 Task: Open an excel sheet with  and write heading  Student grades data  Add 10 students name:-  'Joshua Rivera, Zoey Coleman, Ryan Wright, Addison Bailey, Jonathan Simmons, Brooklyn Ward, Caleb Barnes, Audrey Collins, Gabriel Perry, Sofia Bell. ' in February Last week sales are  100 to 150. Math Grade:-  90, 95, 80, 92, 85,88, 90, 78, 92, 85.Science Grade:-  85, 87, 92, 88, 90, 85, 92, 80, 88, 90.English Grade:-  92, 90, 85, 90, 88, 92, 85, 82, 90, 88. _x000D_
History Grade:-  88, 92, 78, 95, 90, 90, 80, 85, 92, 90. Total use the formula   =SUM(D2:G2) then presss enter. Save page auditingAnnualSales_Report_2023
Action: Mouse moved to (36, 144)
Screenshot: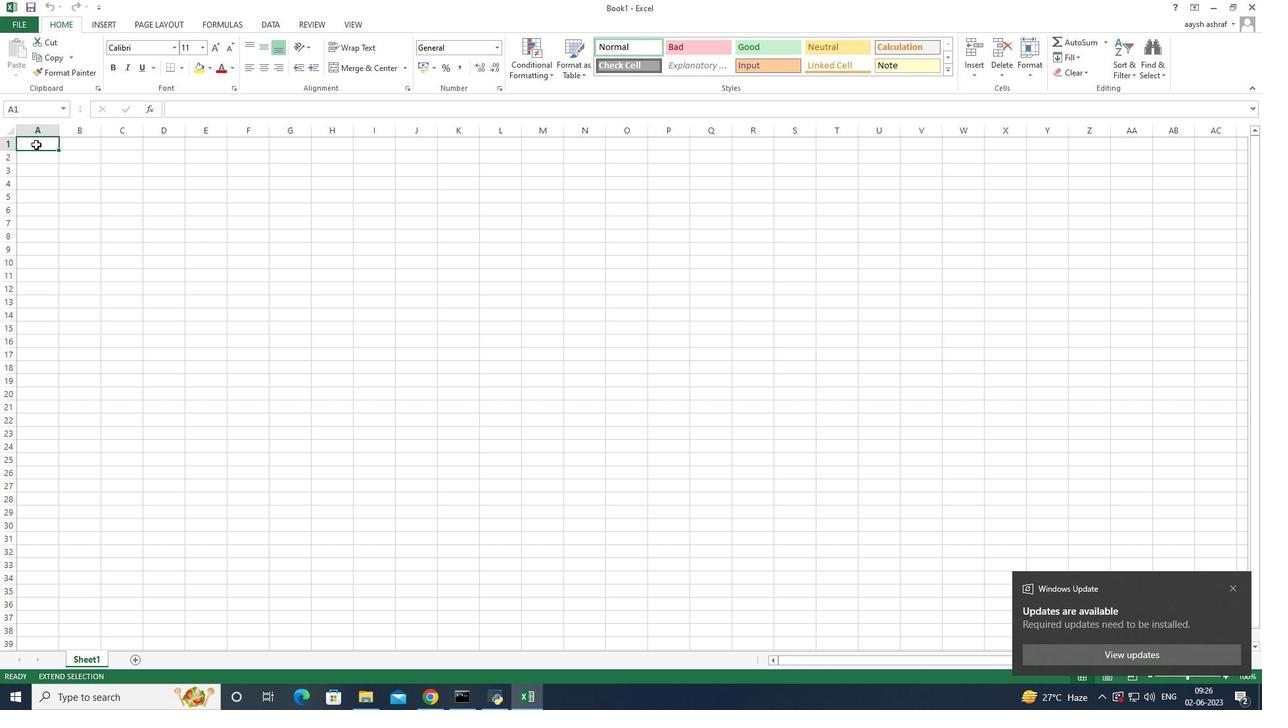 
Action: Mouse pressed left at (36, 144)
Screenshot: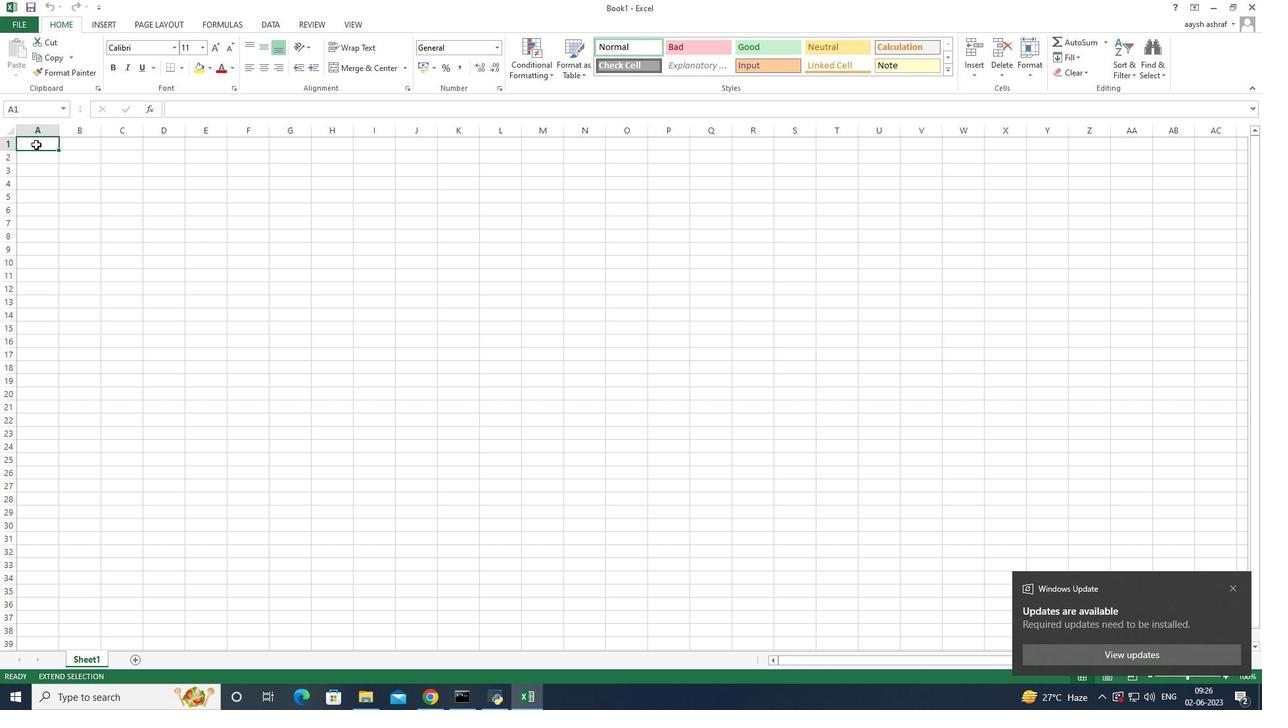 
Action: Mouse pressed left at (36, 144)
Screenshot: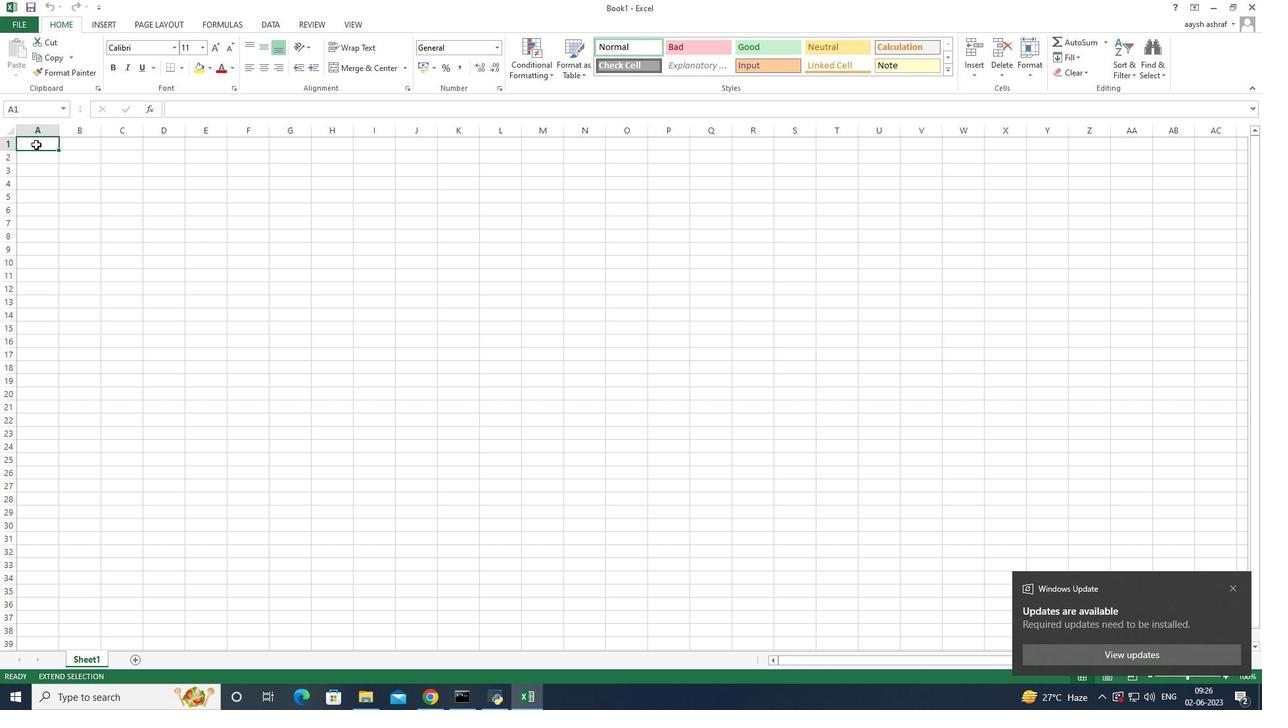 
Action: Mouse moved to (36, 142)
Screenshot: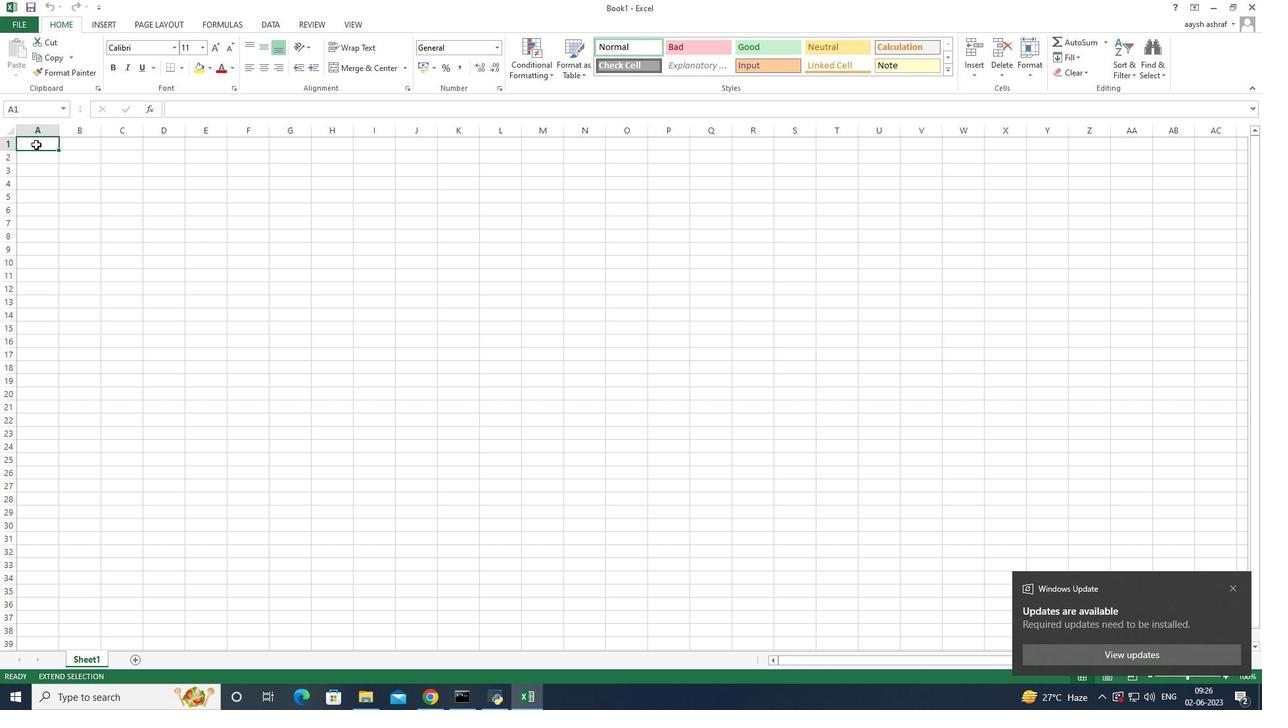 
Action: Key pressed <Key.shift>Student<Key.space><Key.shift><Key.shift><Key.shift><Key.shift><Key.shift>gradesdata<Key.backspace><Key.backspace><Key.backspace><Key.backspace><Key.space>data<Key.enter><Key.shift>Student's<Key.space><Key.shift>Name<Key.enter>
Screenshot: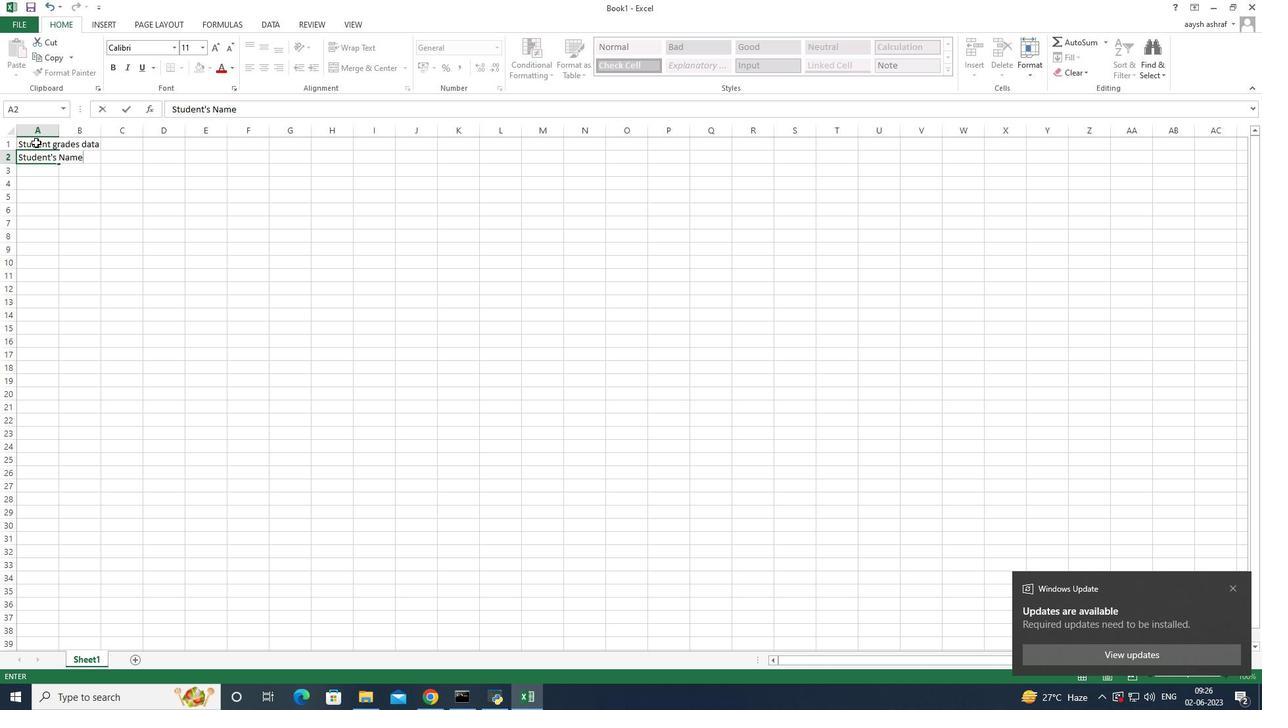 
Action: Mouse moved to (59, 132)
Screenshot: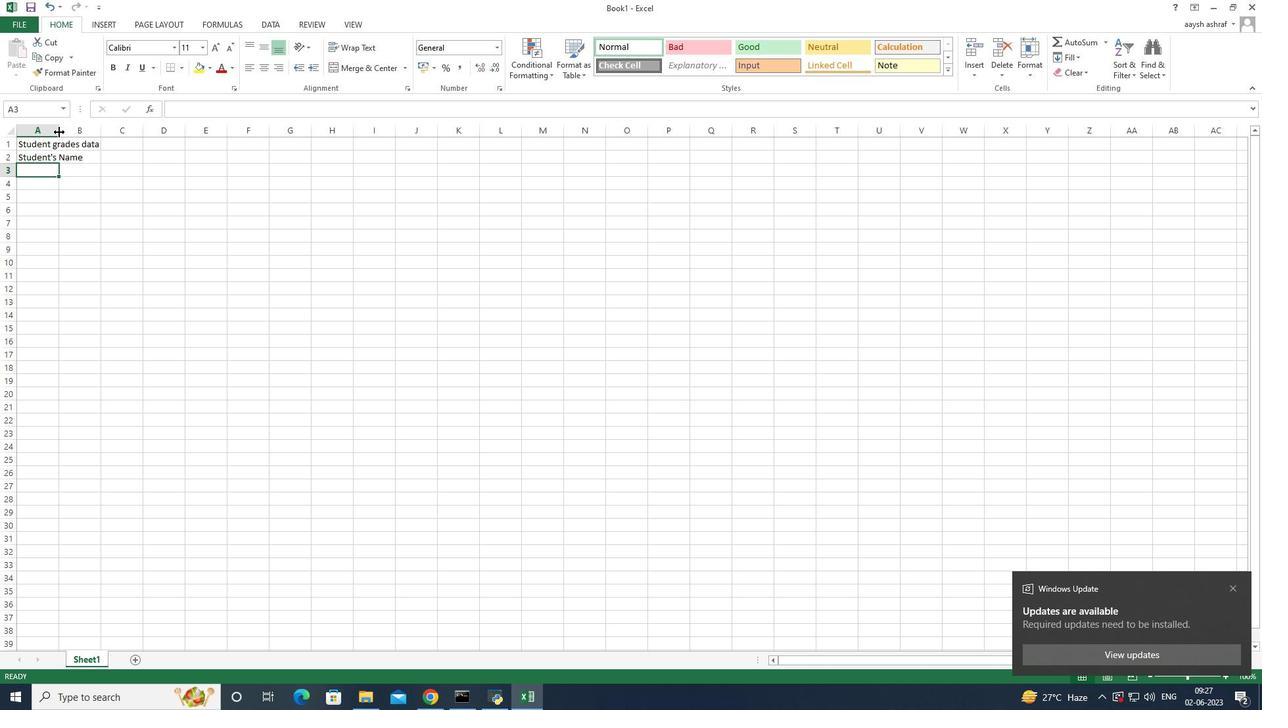 
Action: Mouse pressed left at (59, 132)
Screenshot: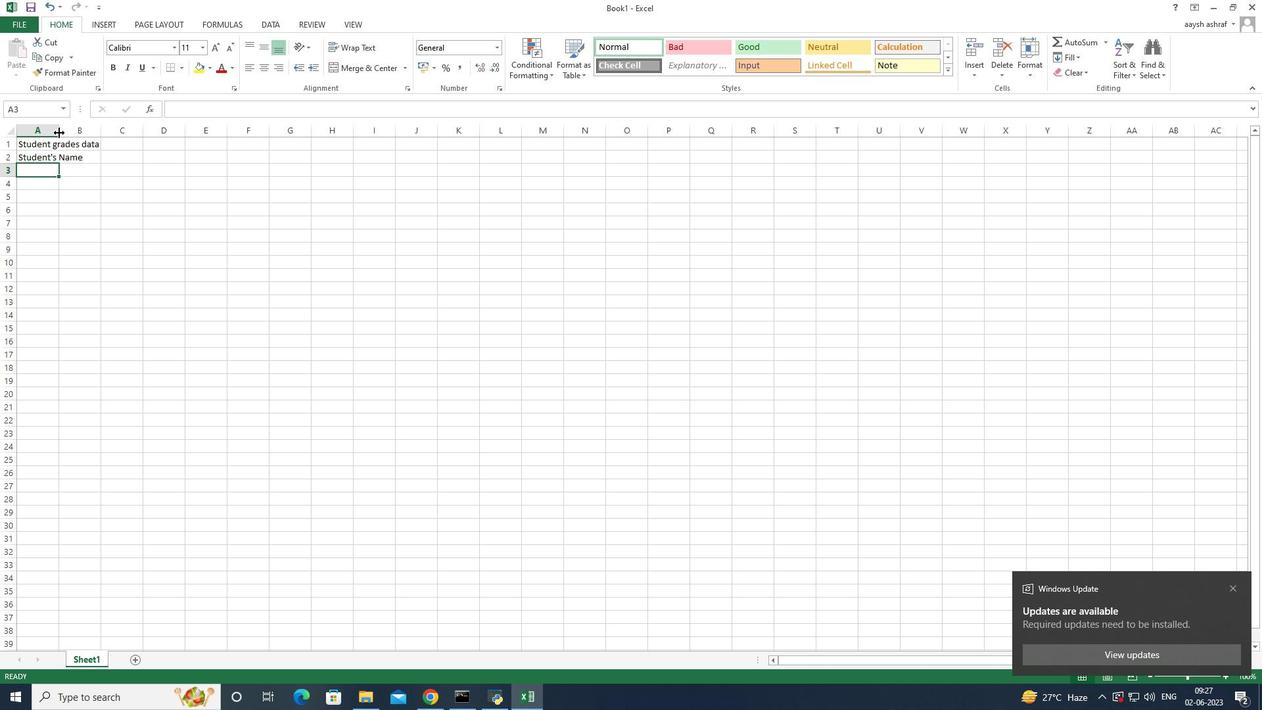 
Action: Mouse moved to (40, 172)
Screenshot: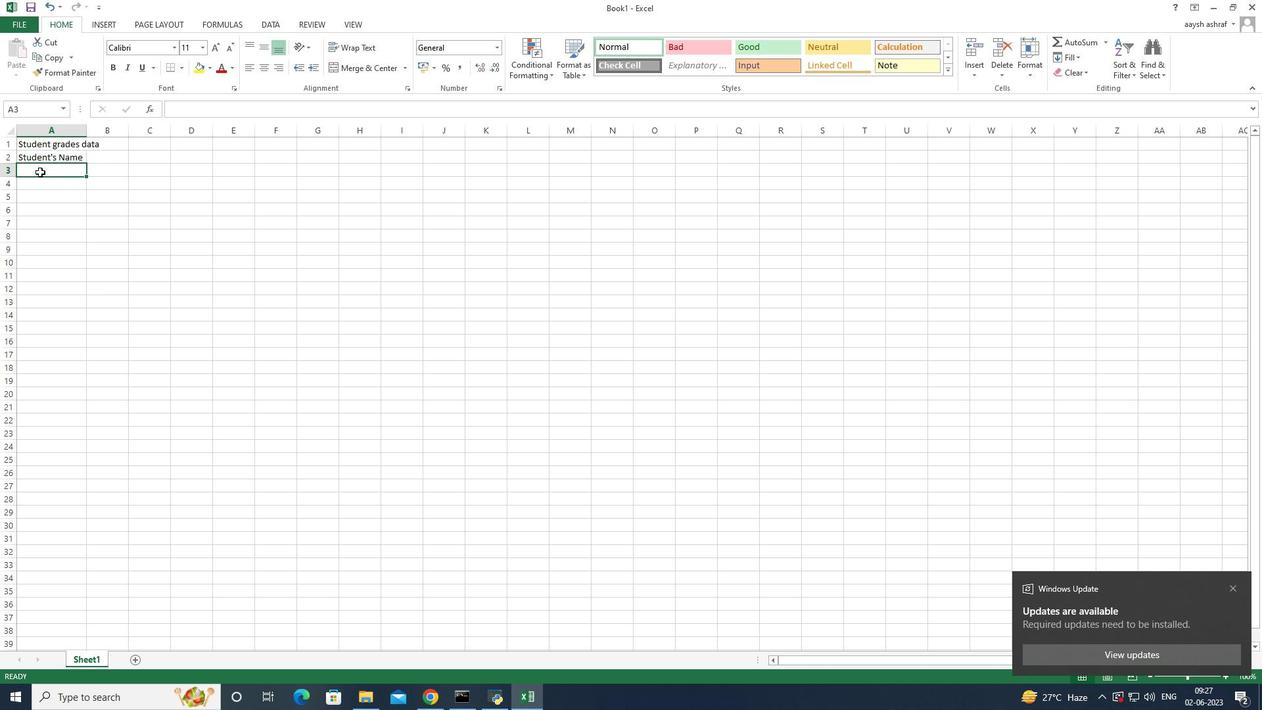 
Action: Mouse pressed left at (40, 172)
Screenshot: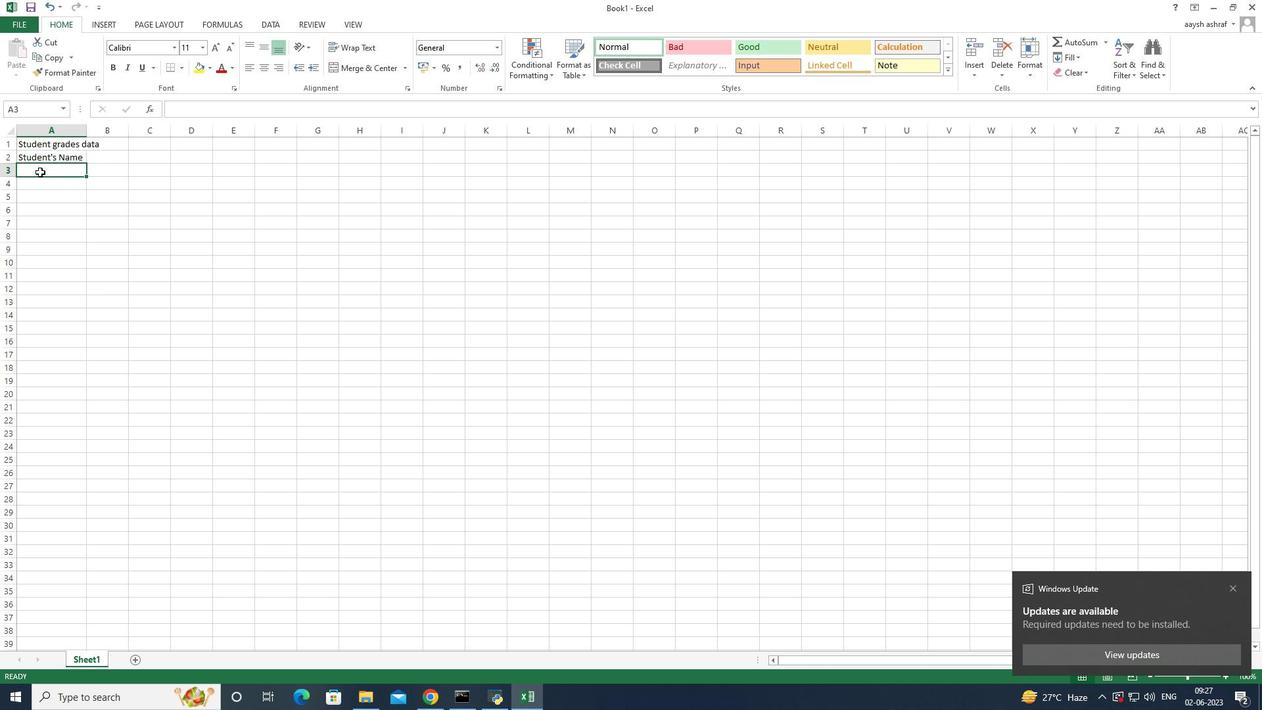 
Action: Mouse moved to (40, 170)
Screenshot: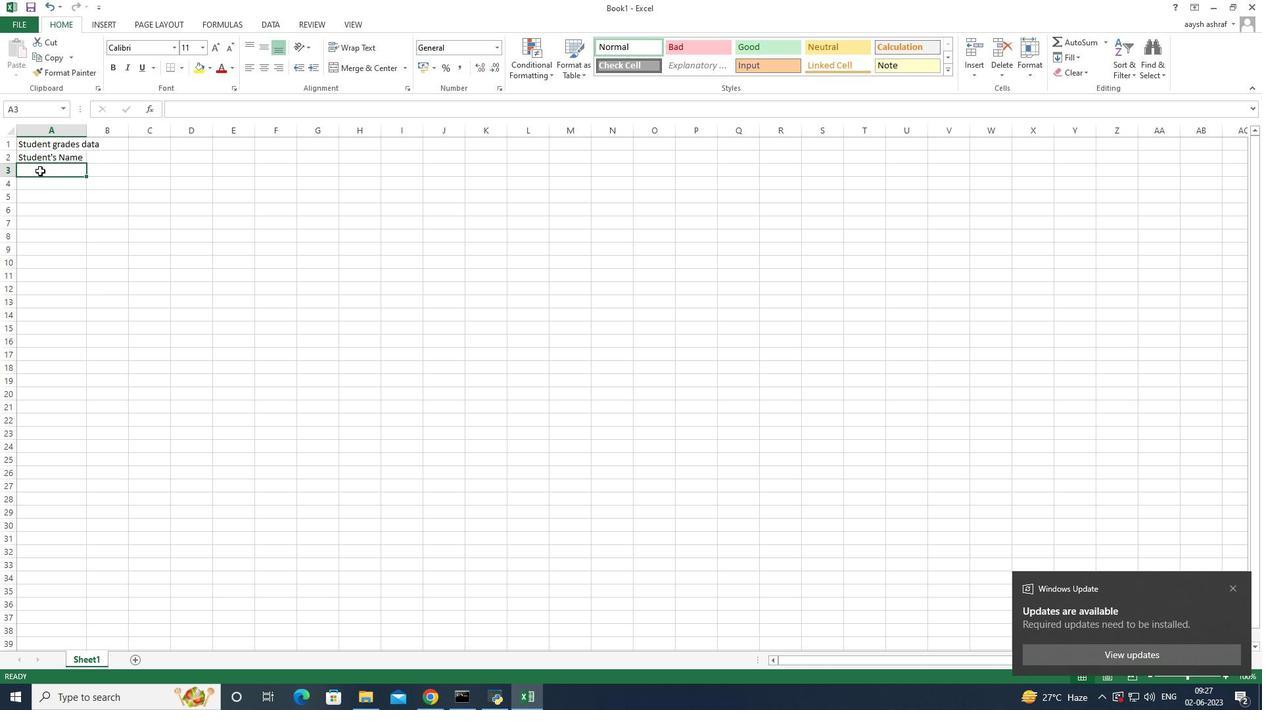 
Action: Mouse pressed left at (40, 170)
Screenshot: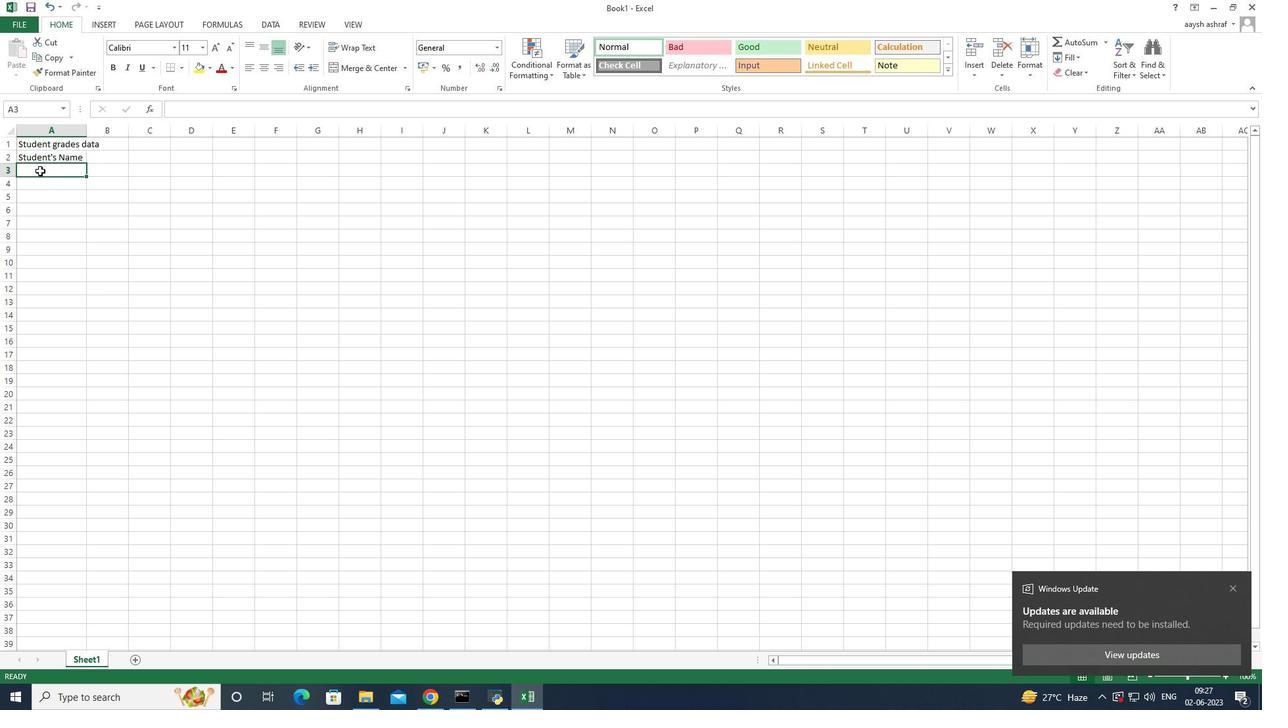 
Action: Key pressed <Key.shift>Joshua<Key.space><Key.shift>Rivera<Key.space><Key.enter><Key.shift>Zoey<Key.space><Key.shift>Coleman<Key.space><Key.enter><Key.shift><Key.shift><Key.shift><Key.shift><Key.shift><Key.shift><Key.shift><Key.shift><Key.shift>Ryan<Key.space><Key.shift><Key.shift><Key.shift><Key.shift><Key.shift><Key.shift>Wright<Key.enter><Key.shift>Addison<Key.space><Key.shift>Bailey<Key.enter><Key.shift>Jonathan<Key.space><Key.shift>Simmons<Key.enter><Key.shift>Brooklym<Key.backspace>n<Key.space><Key.shift>Ward<Key.enter><Key.shift>Caleb<Key.space><Key.shift><Key.shift><Key.shift><Key.shift><Key.shift><Key.shift><Key.shift><Key.shift><Key.shift><Key.shift><Key.shift><Key.shift><Key.shift><Key.shift><Key.shift><Key.shift><Key.shift><Key.shift><Key.shift><Key.shift><Key.shift><Key.shift><Key.shift><Key.shift>BAr<Key.backspace><Key.backspace>arnes<Key.enter><Key.shift><Key.shift><Key.shift><Key.shift><Key.shift><Key.shift><Key.shift>Audrey<Key.space><Key.shift>Collins<Key.enter><Key.shift><Key.shift><Key.shift>Gabriel<Key.space><Key.shift>Perry<Key.enter><Key.shift>Sofia<Key.space><Key.shift>Bell<Key.enter>
Screenshot: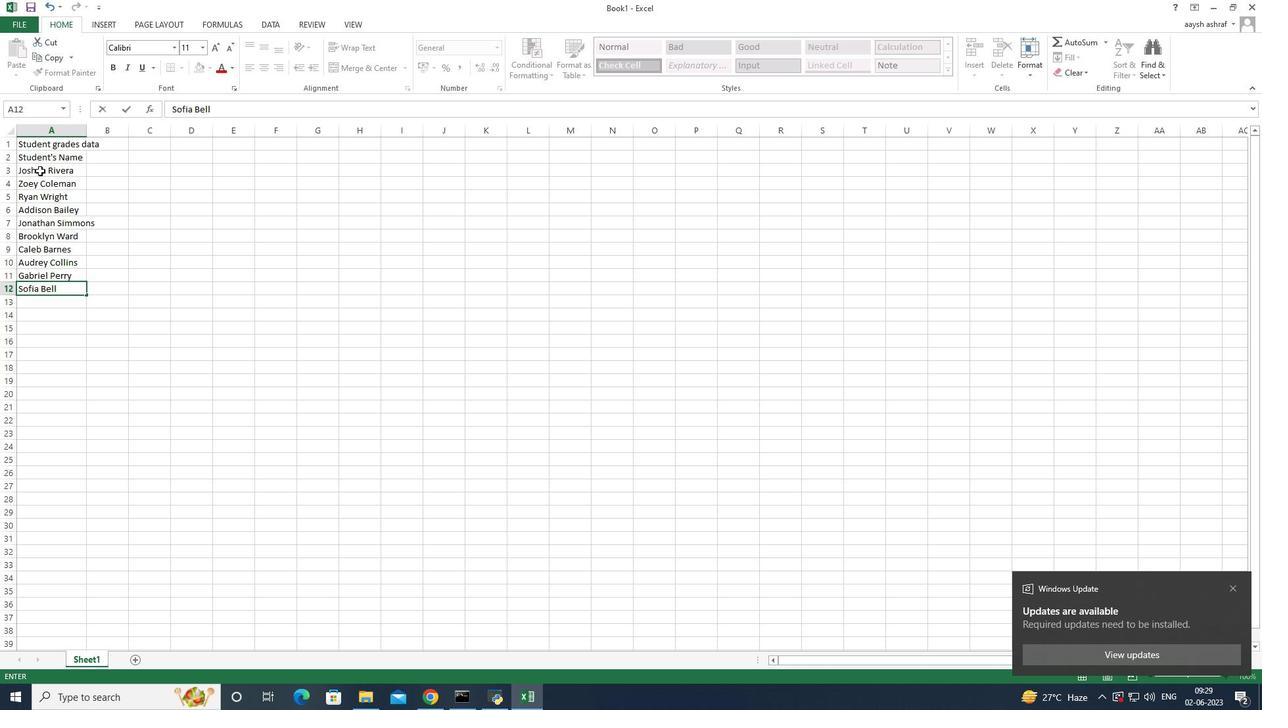 
Action: Mouse moved to (55, 169)
Screenshot: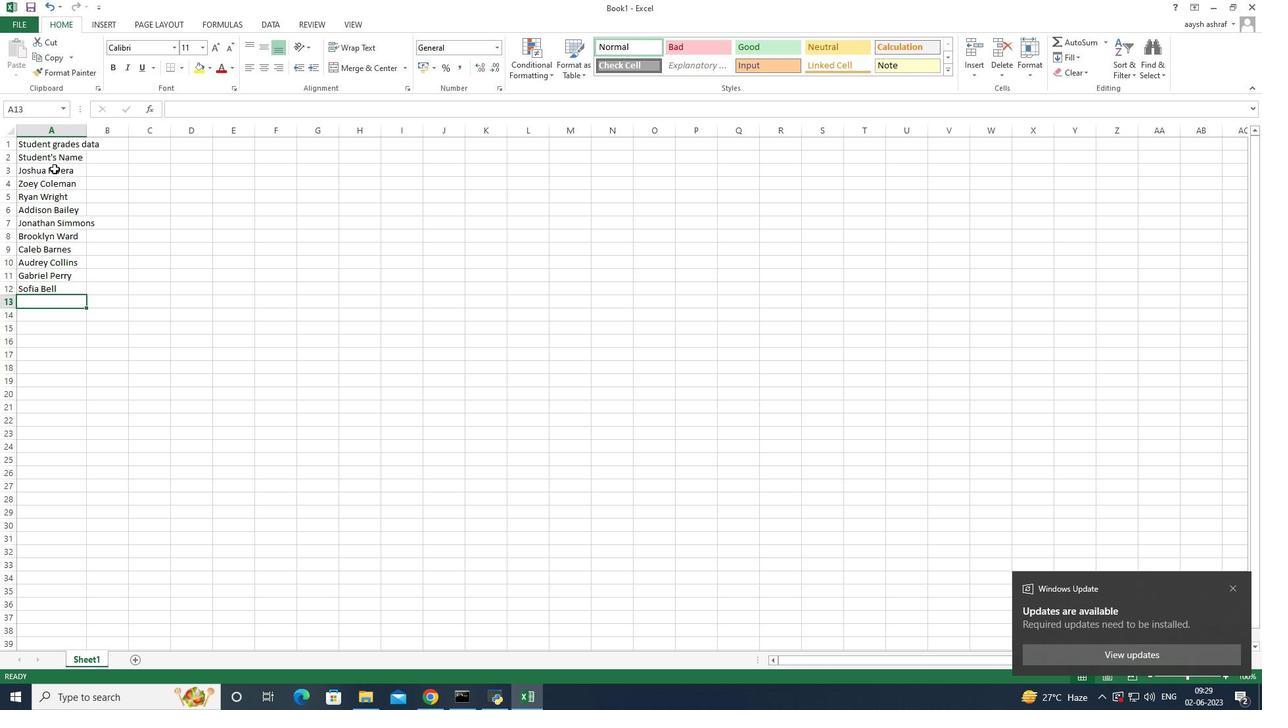 
Action: Mouse pressed left at (55, 169)
Screenshot: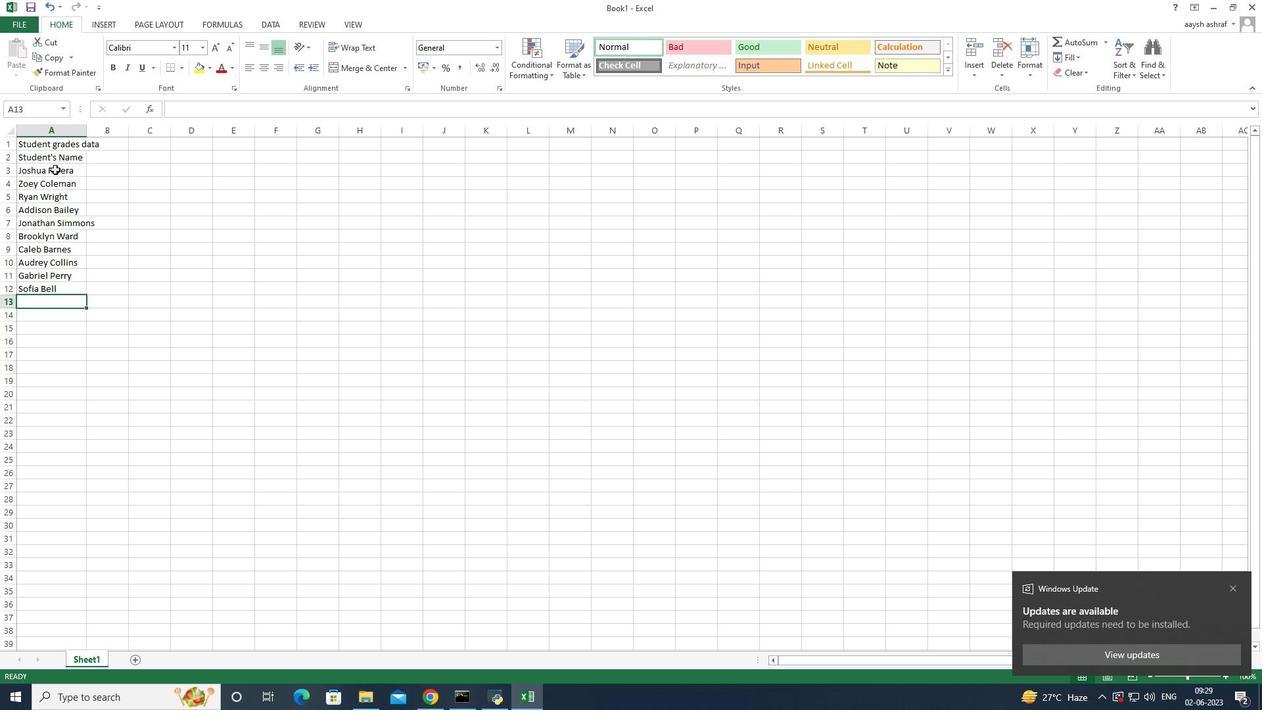 
Action: Mouse moved to (49, 186)
Screenshot: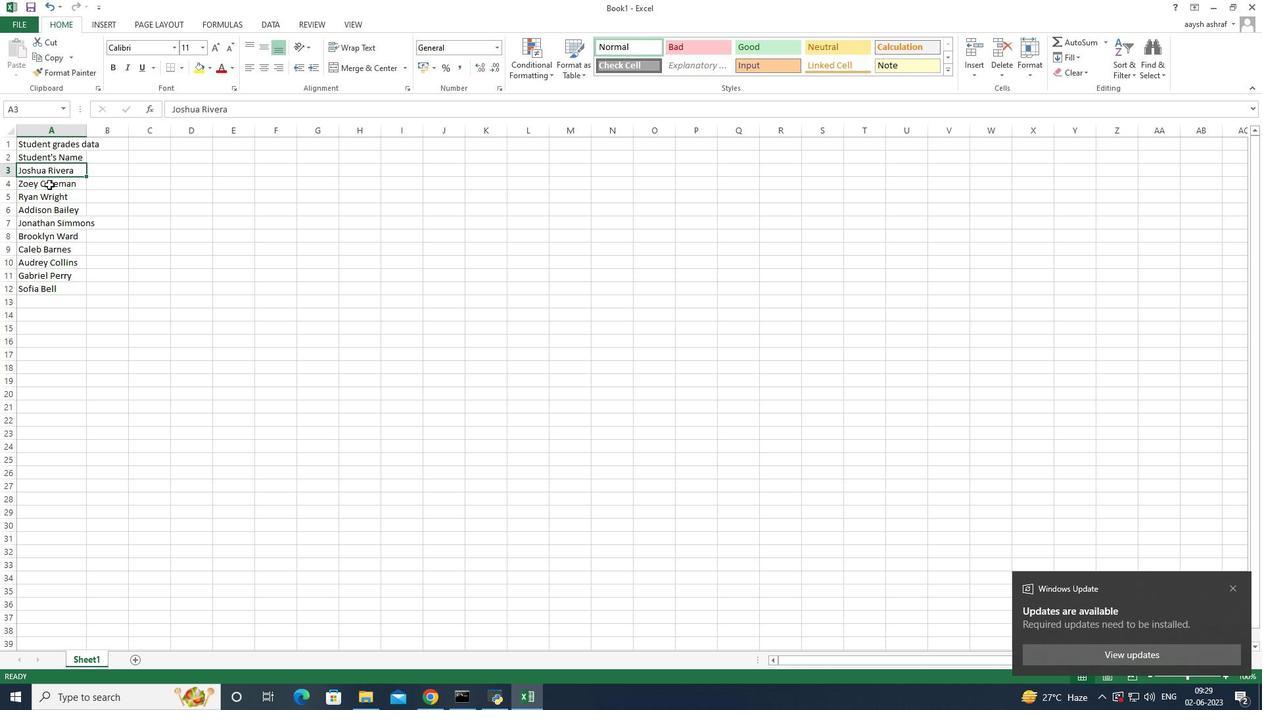 
Action: Mouse pressed left at (49, 186)
Screenshot: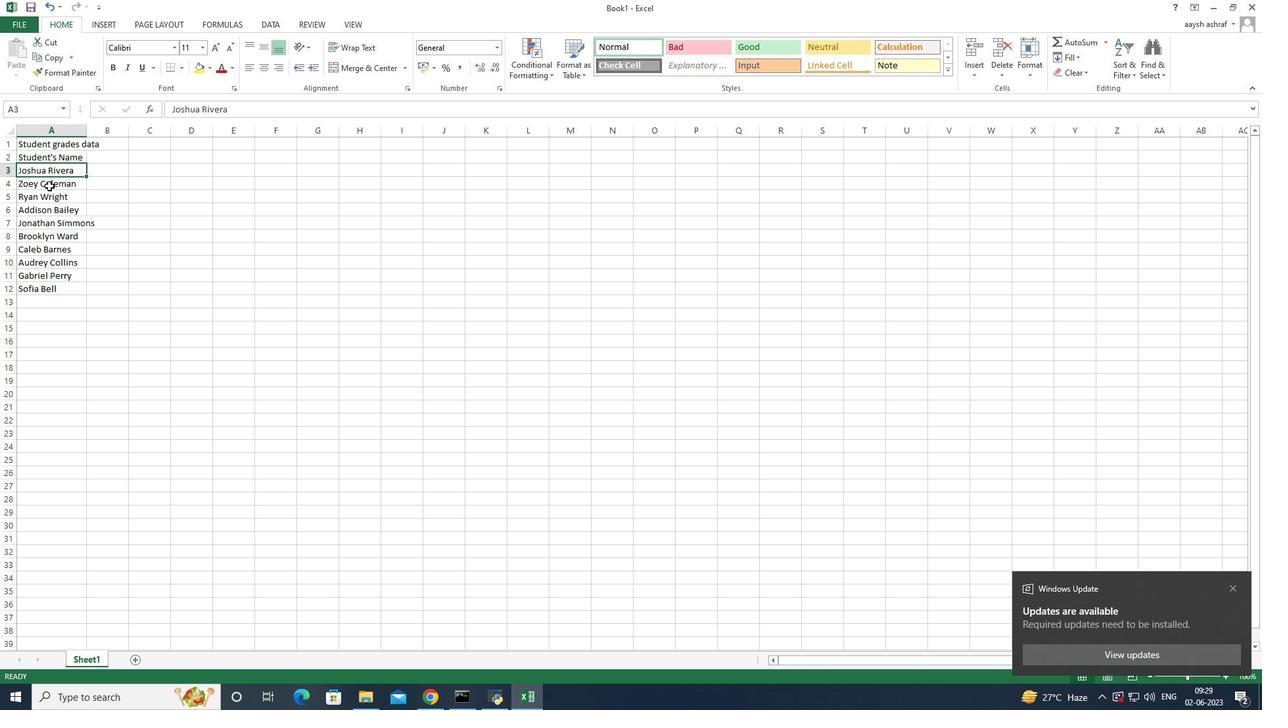 
Action: Mouse moved to (47, 197)
Screenshot: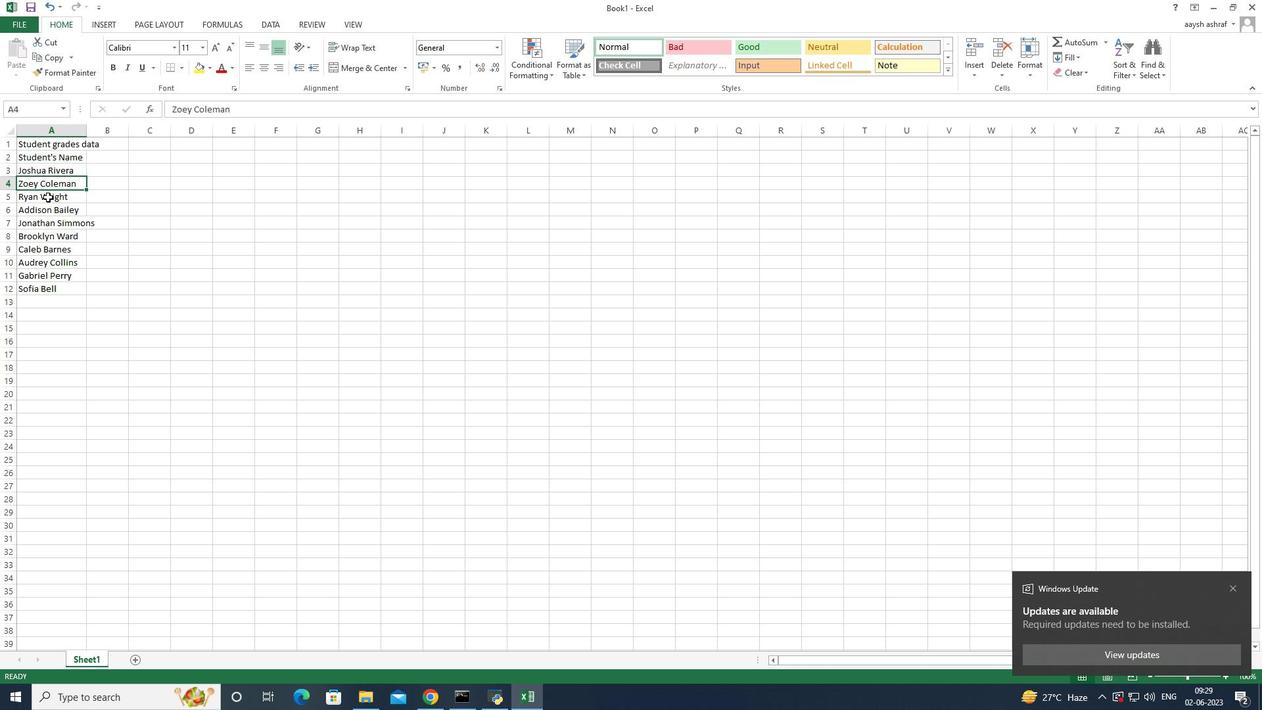 
Action: Mouse pressed left at (47, 197)
Screenshot: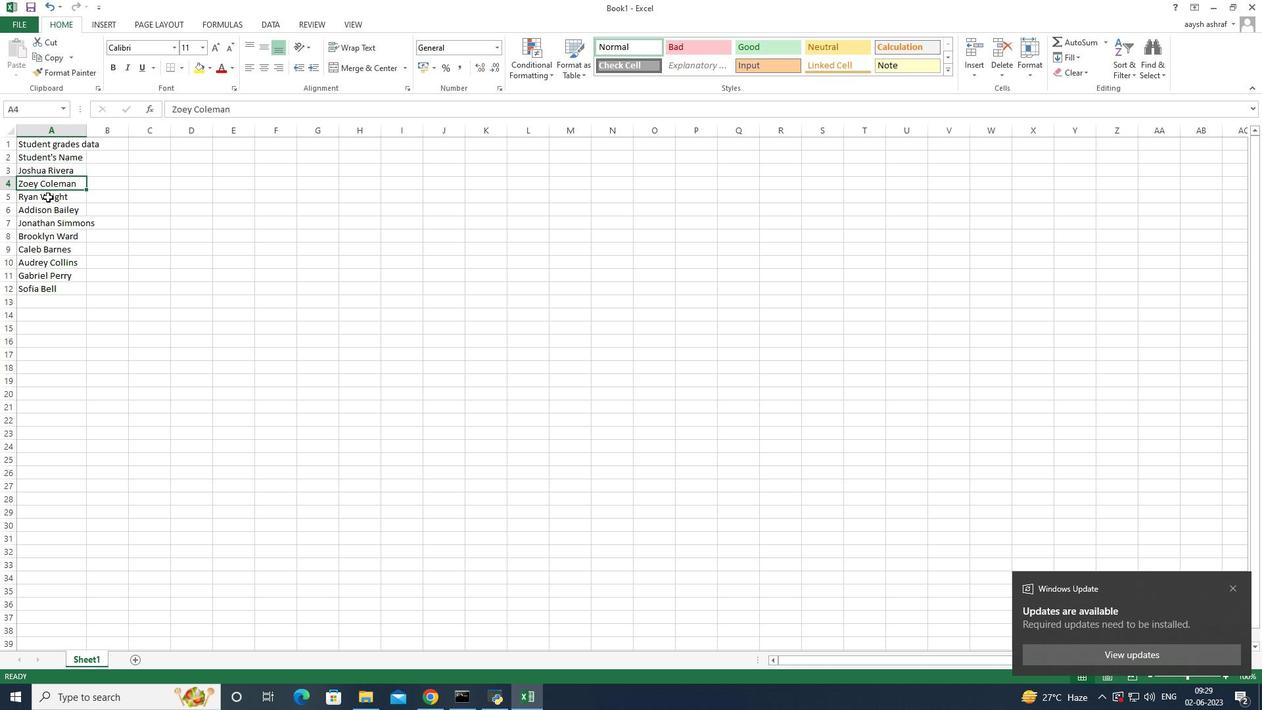
Action: Mouse moved to (46, 211)
Screenshot: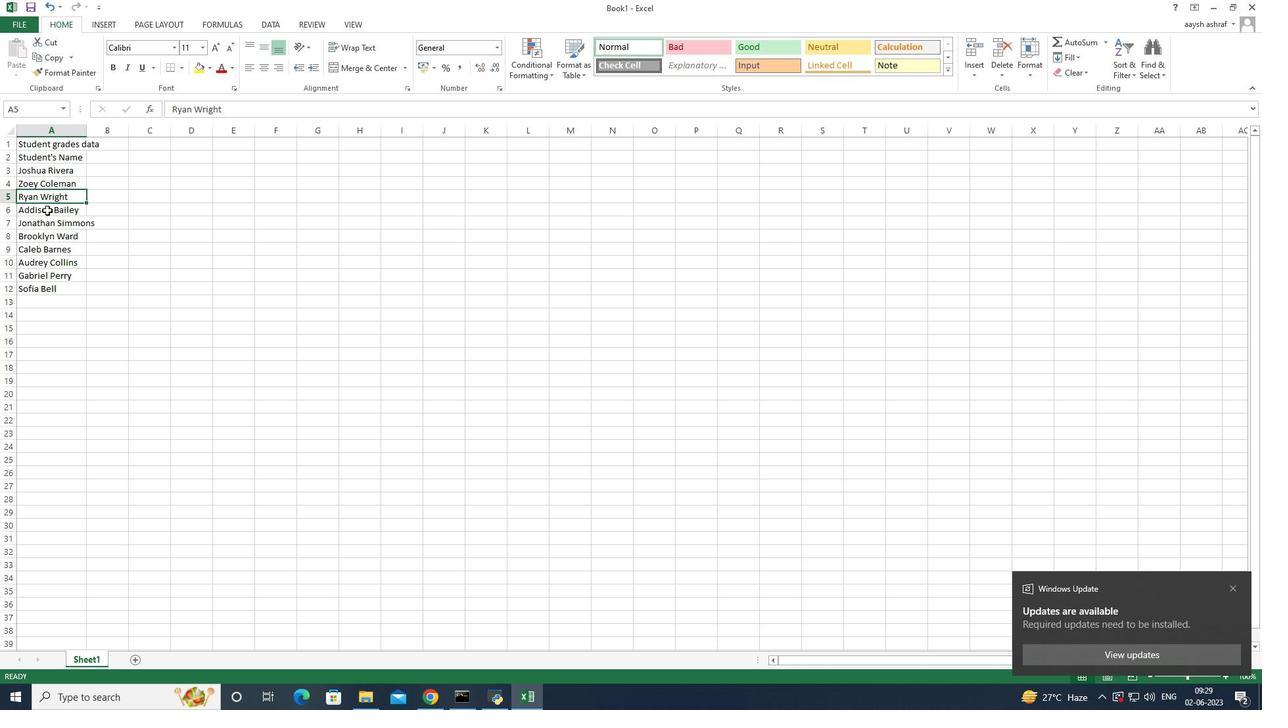 
Action: Mouse pressed left at (46, 211)
Screenshot: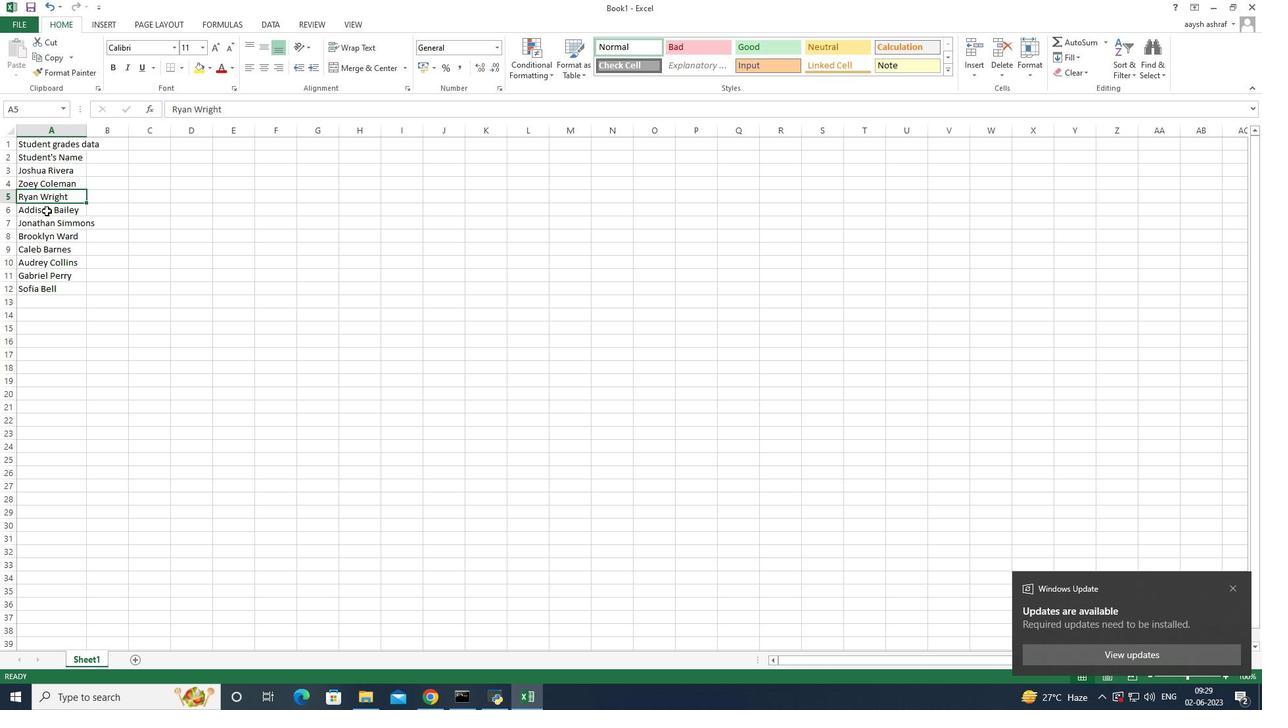 
Action: Mouse moved to (51, 226)
Screenshot: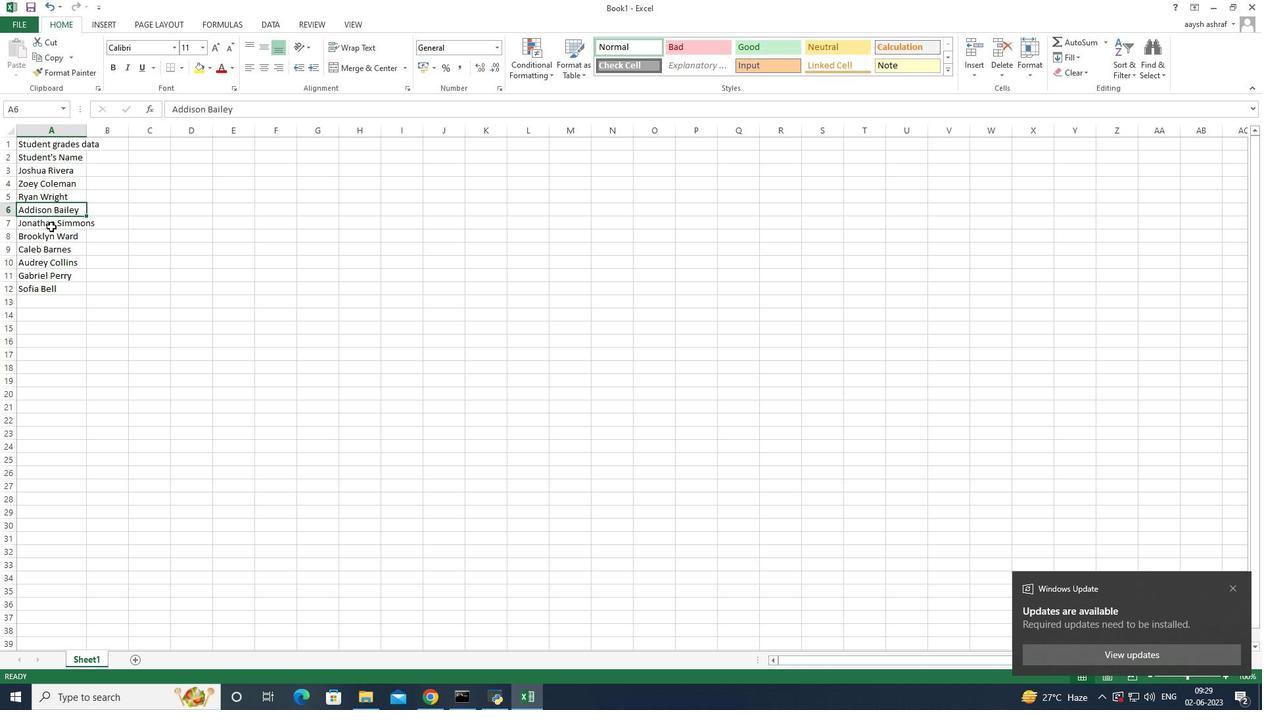 
Action: Mouse pressed left at (51, 226)
Screenshot: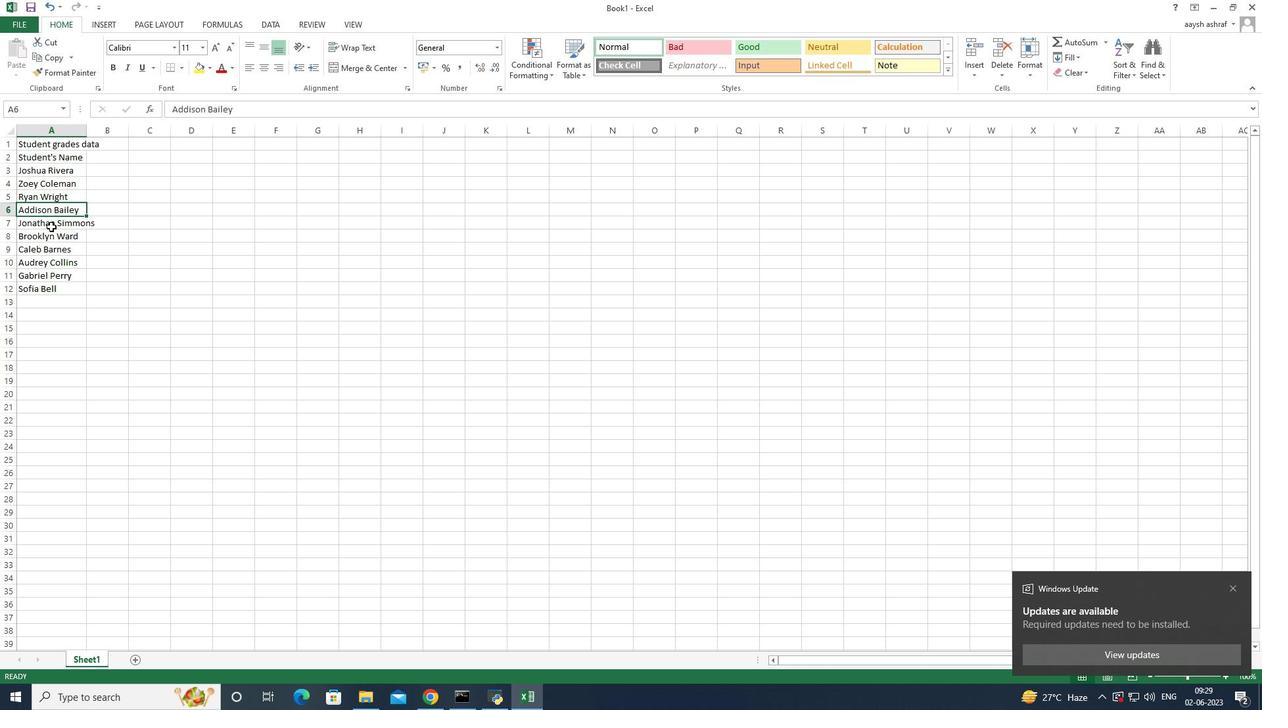 
Action: Mouse moved to (49, 236)
Screenshot: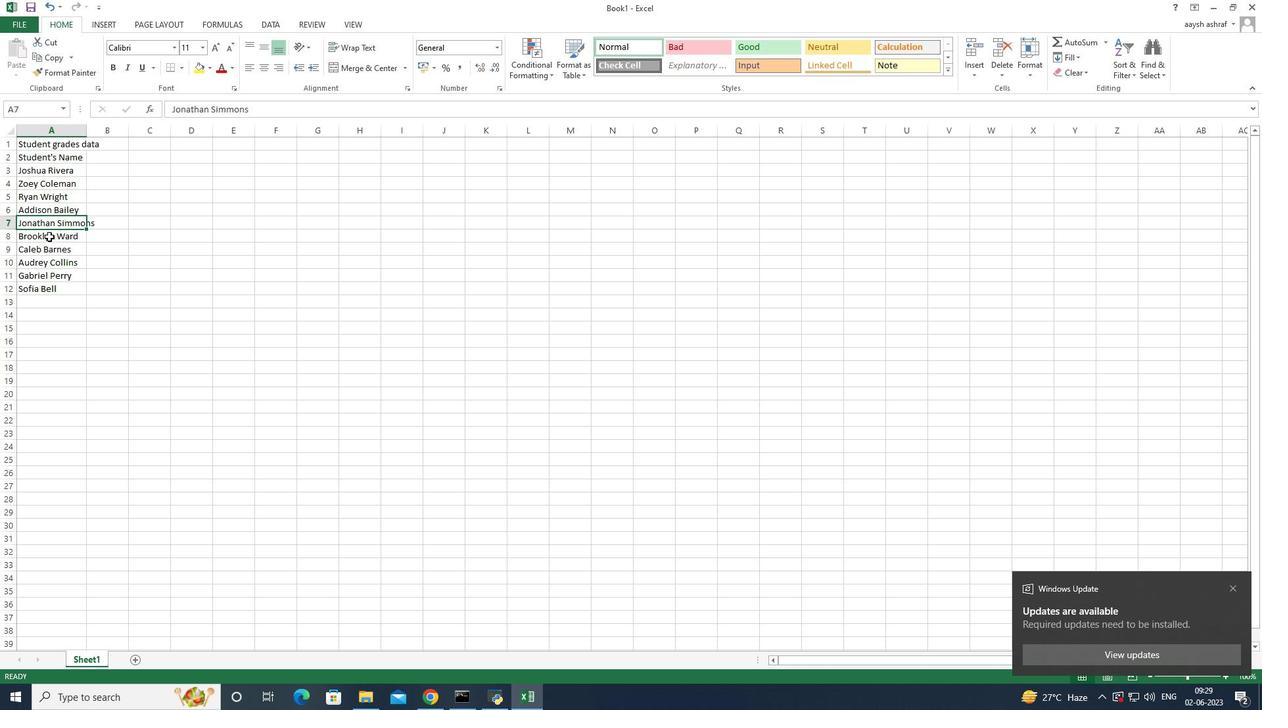
Action: Mouse pressed left at (49, 236)
Screenshot: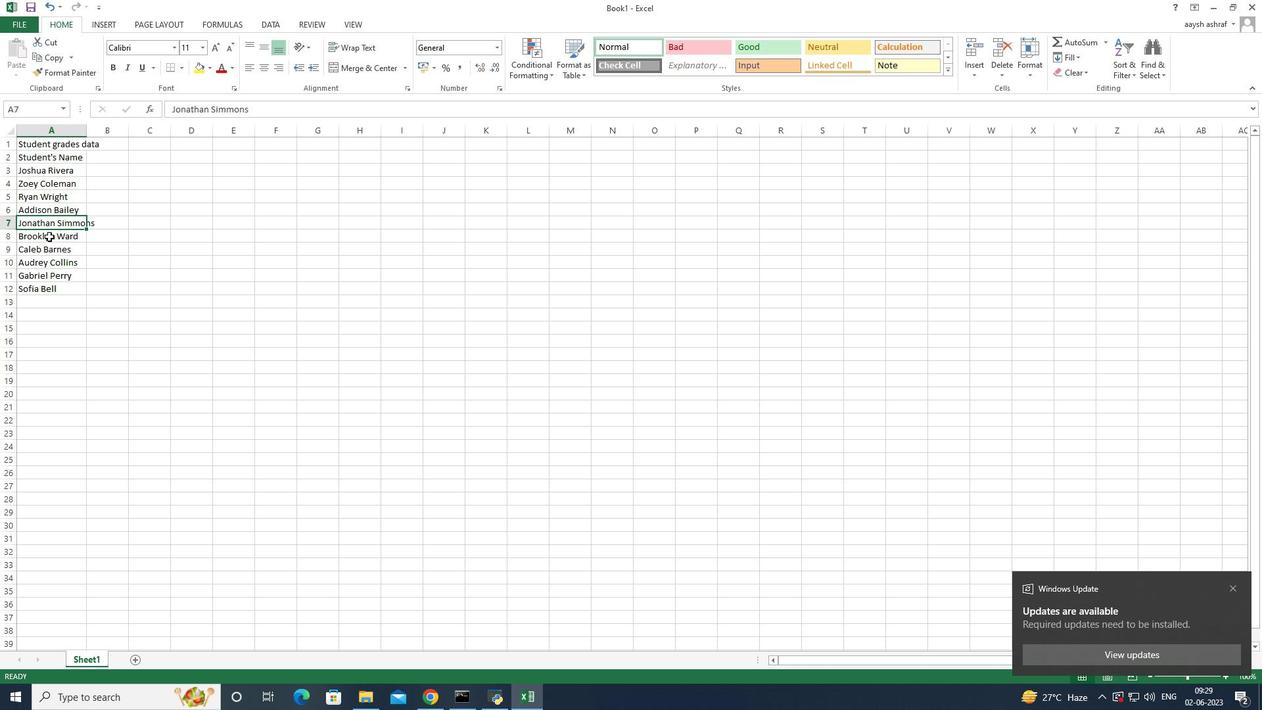 
Action: Mouse moved to (51, 250)
Screenshot: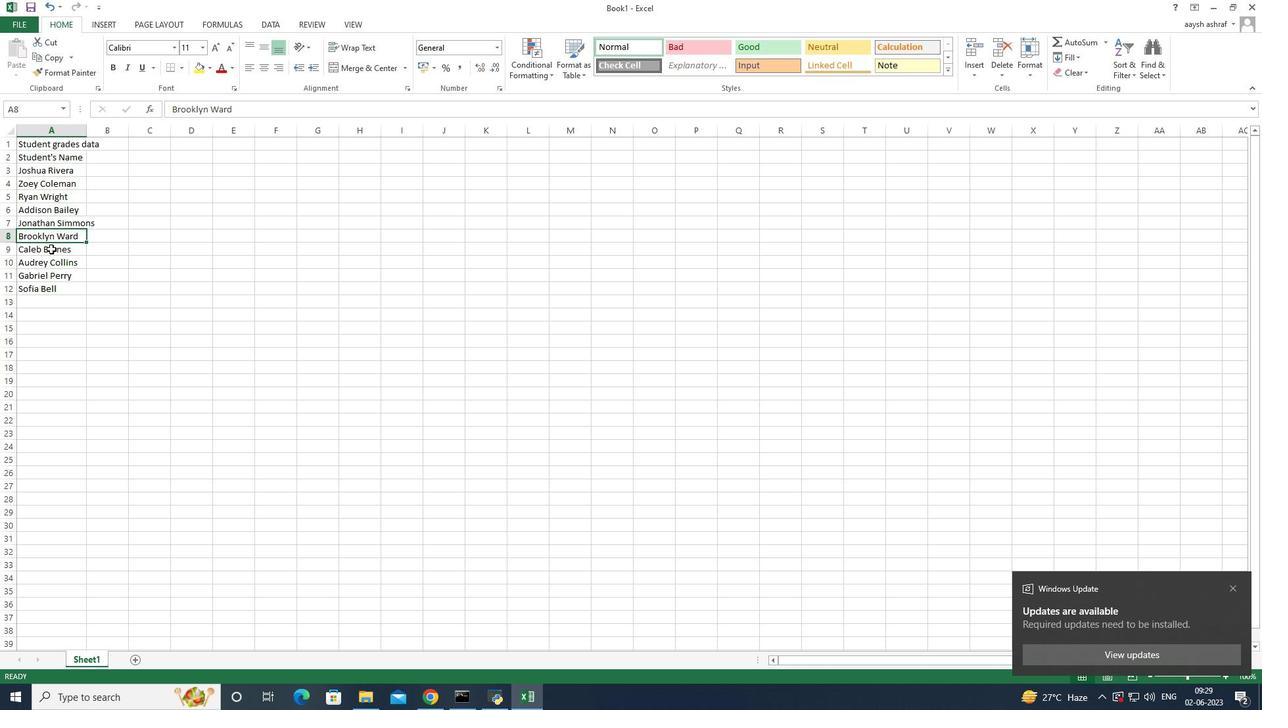 
Action: Mouse pressed left at (51, 250)
Screenshot: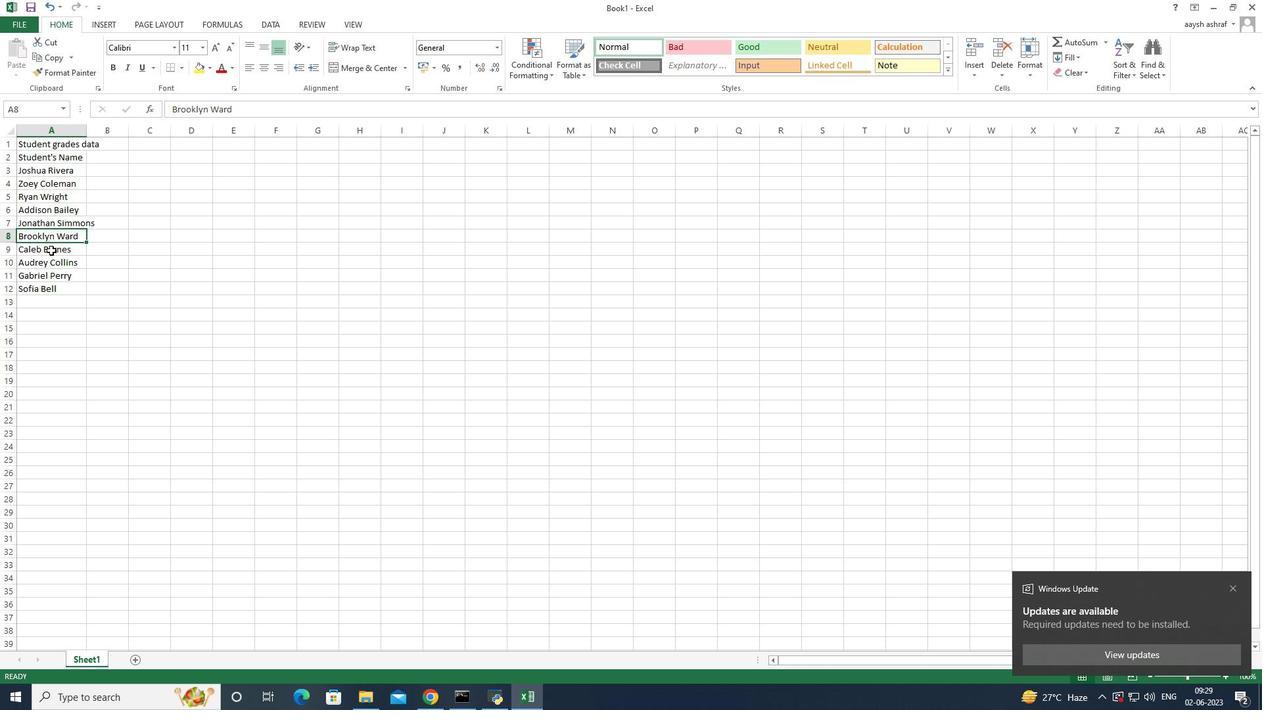 
Action: Mouse moved to (50, 259)
Screenshot: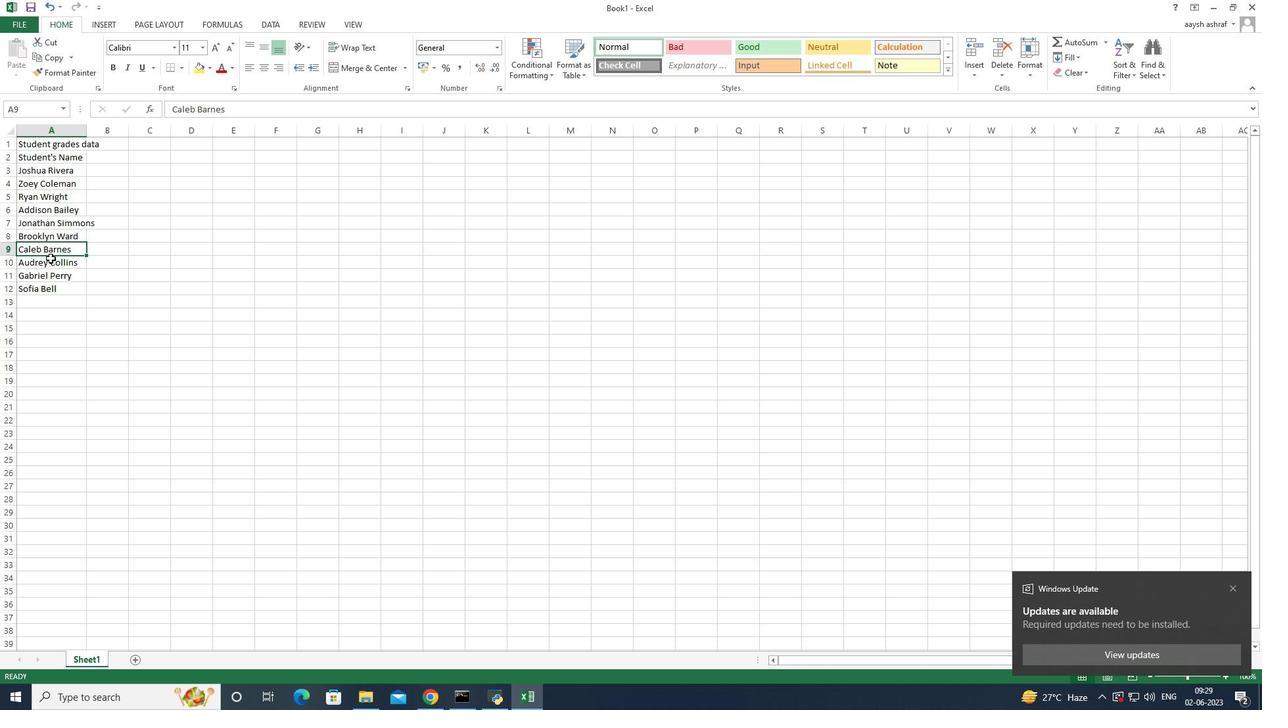 
Action: Mouse pressed left at (50, 259)
Screenshot: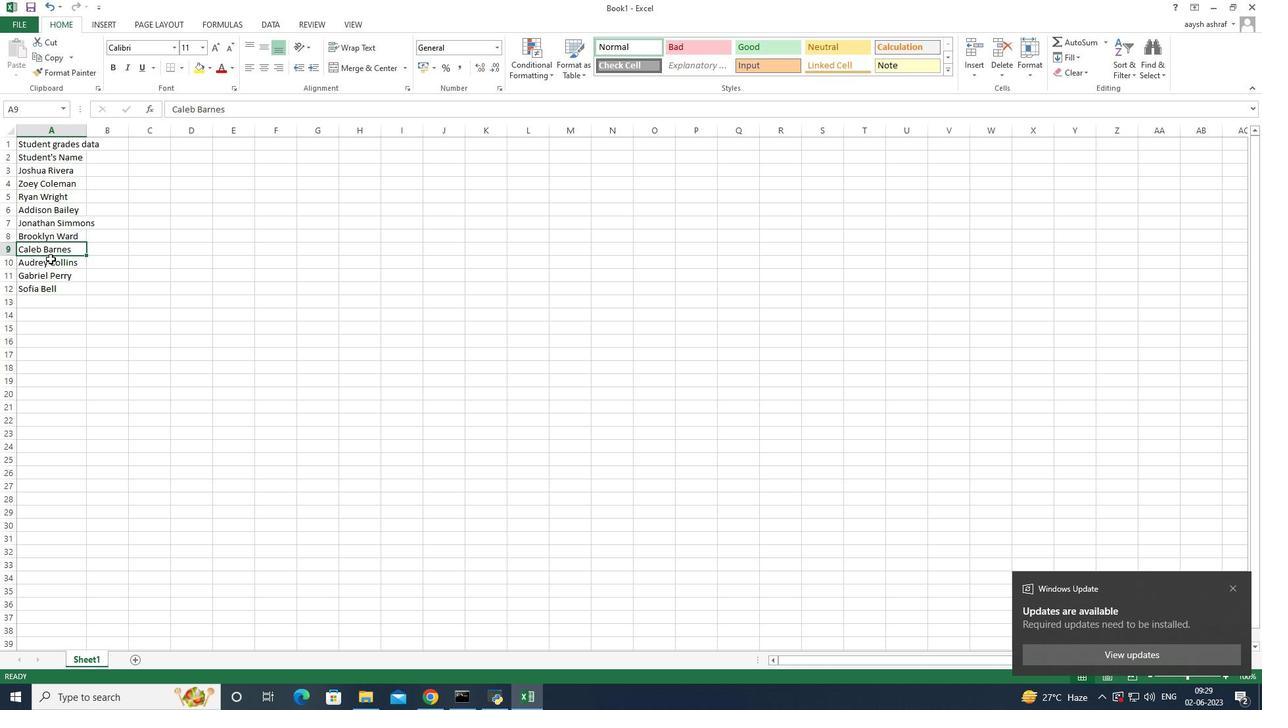 
Action: Mouse moved to (50, 276)
Screenshot: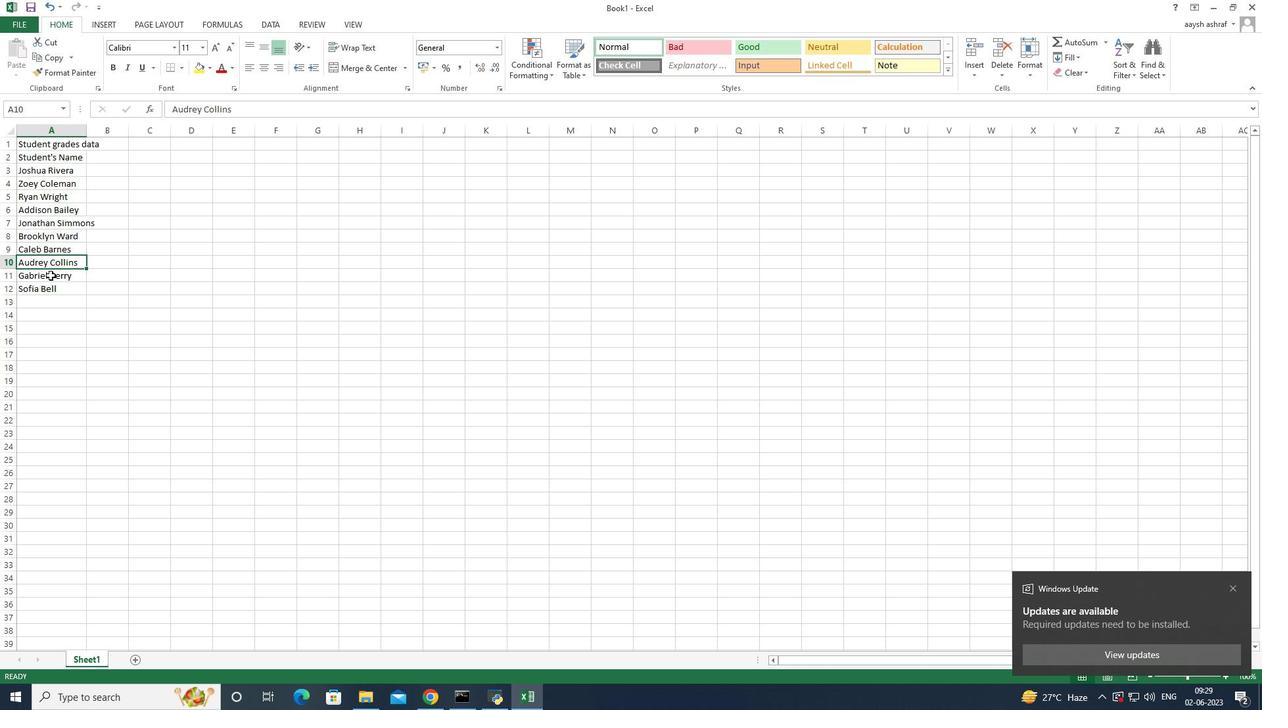
Action: Mouse pressed left at (50, 276)
Screenshot: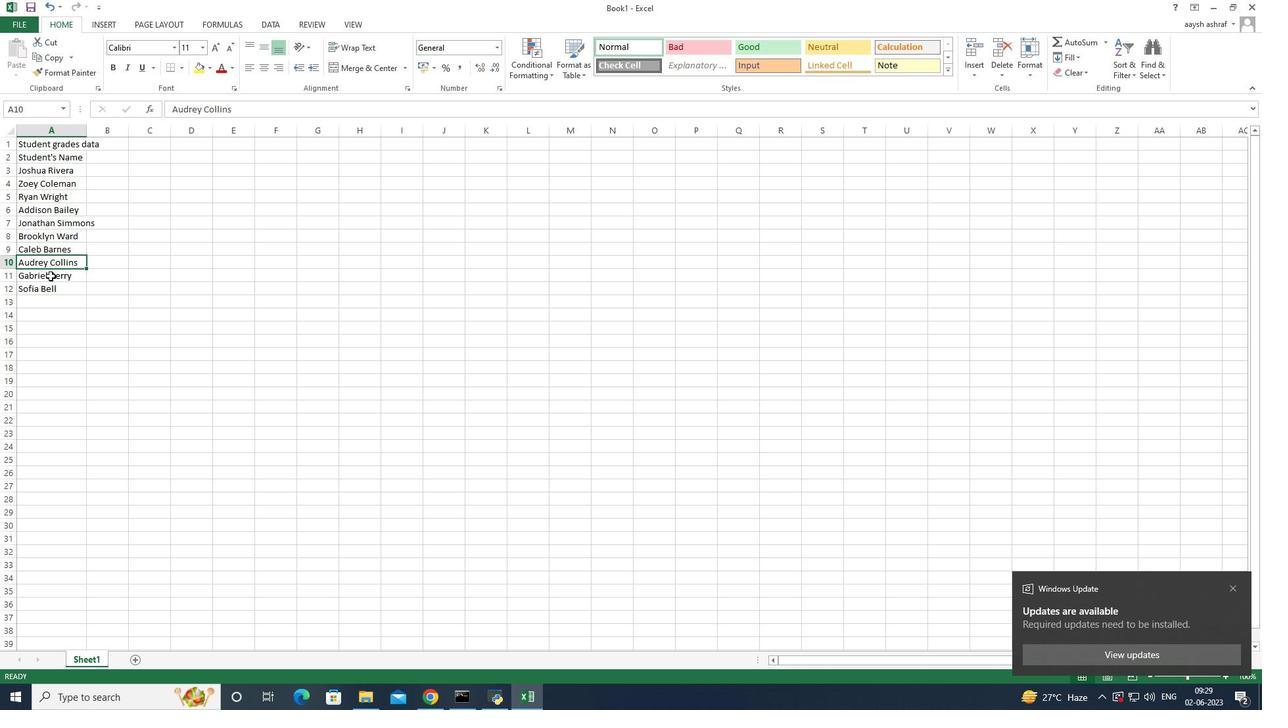 
Action: Mouse moved to (52, 291)
Screenshot: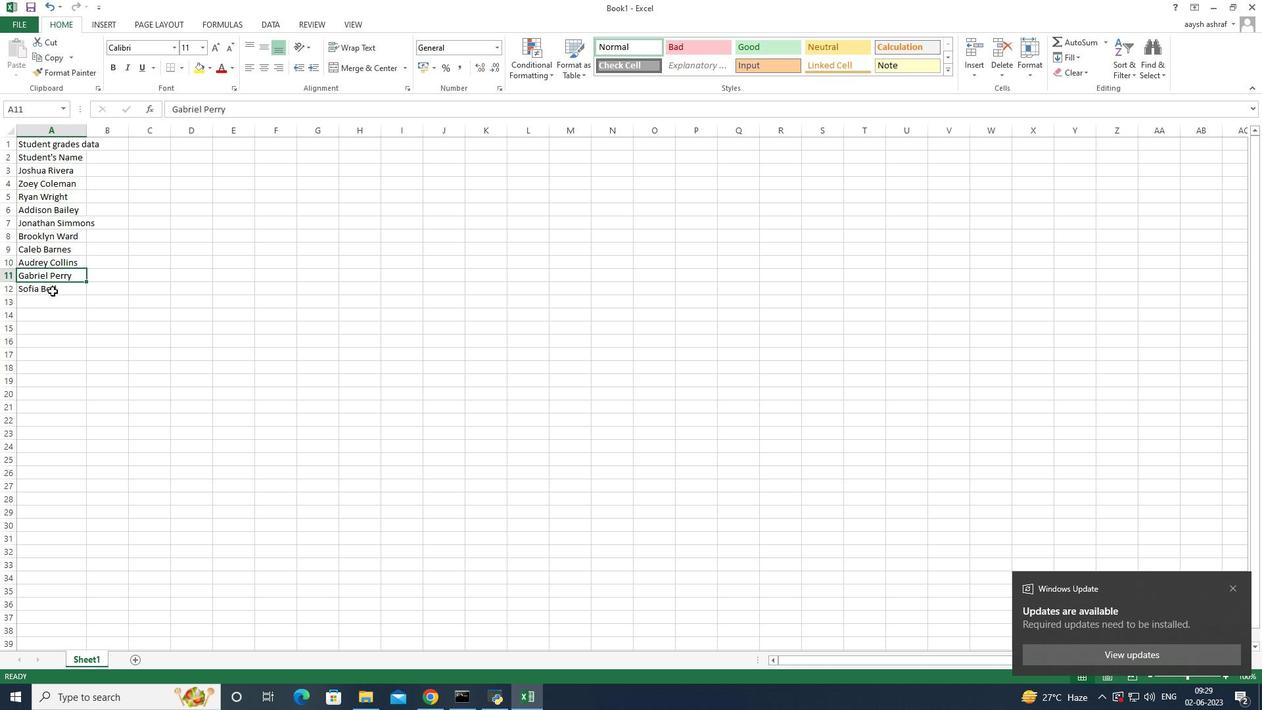 
Action: Mouse pressed left at (52, 291)
Screenshot: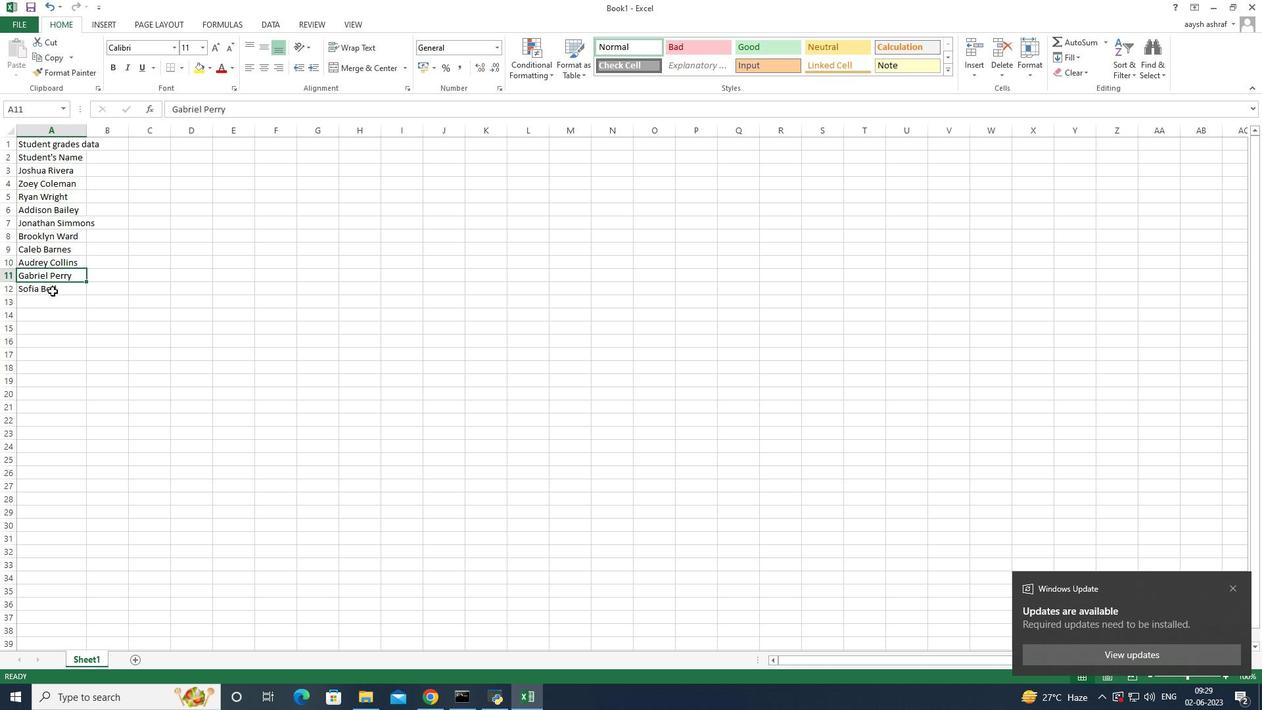 
Action: Mouse moved to (107, 157)
Screenshot: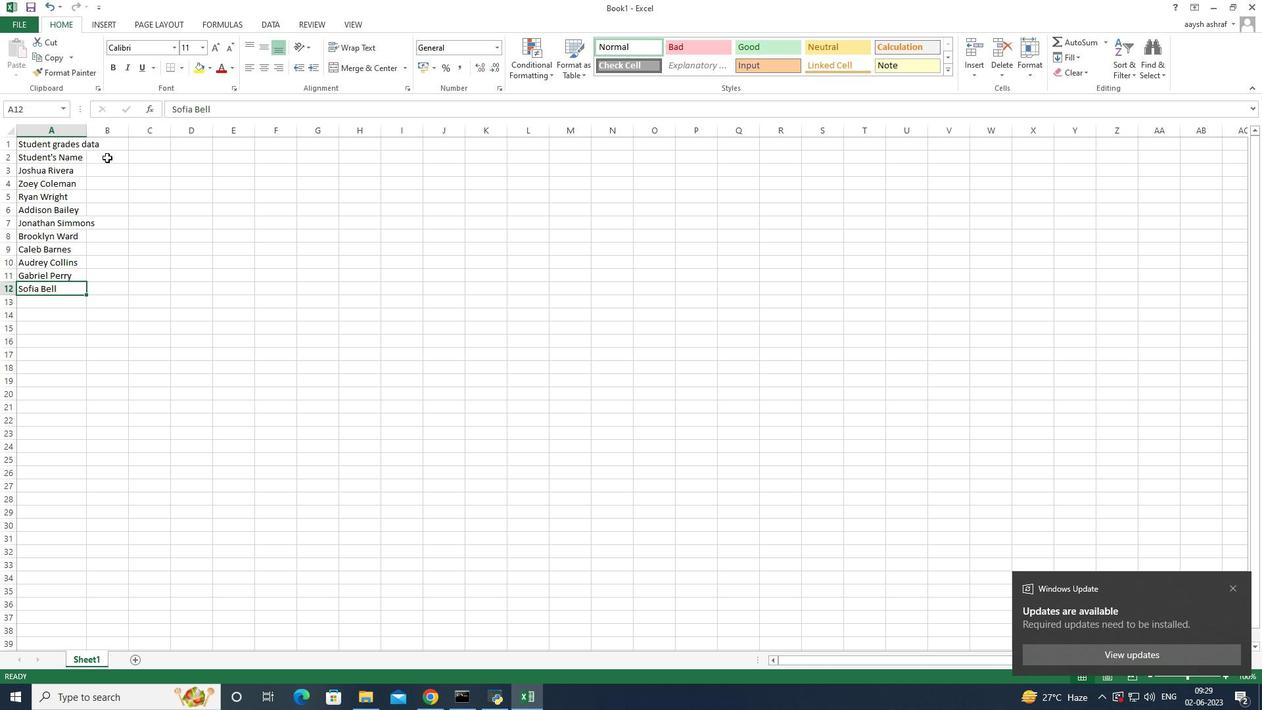
Action: Mouse pressed left at (107, 157)
Screenshot: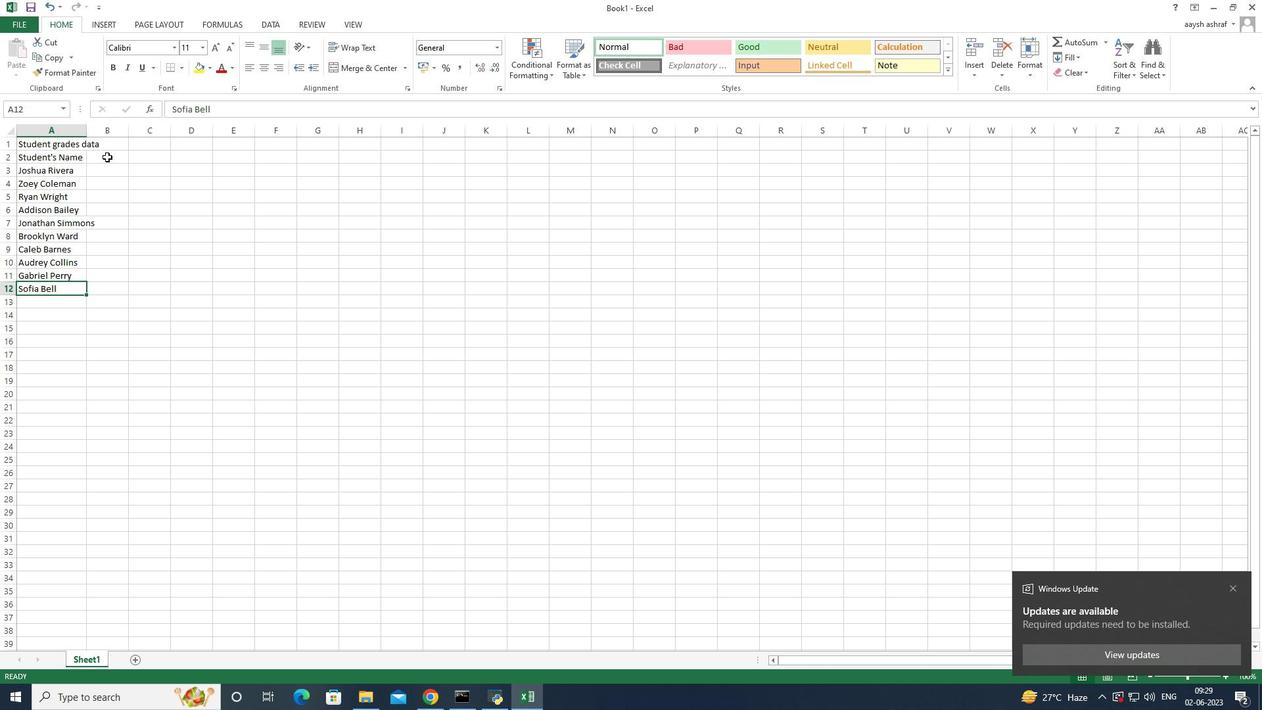 
Action: Mouse pressed left at (107, 157)
Screenshot: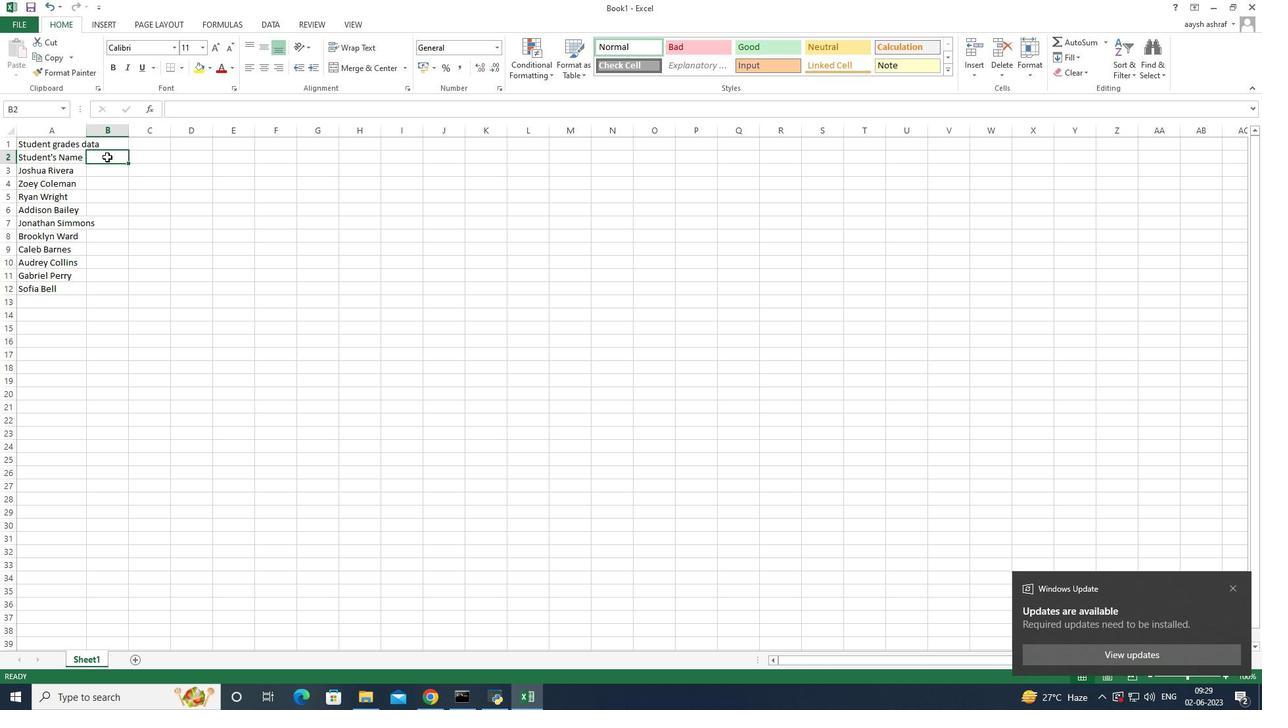 
Action: Key pressed <Key.shift><Key.shift><Key.shift>Feb<Key.space><Key.shift>K<Key.shift><Key.backspace><Key.shift>Last<Key.space><Key.shift><Key.shift><Key.shift><Key.shift><Key.shift><Key.shift>Week<Key.space><Key.shift>Sales<Key.enter>
Screenshot: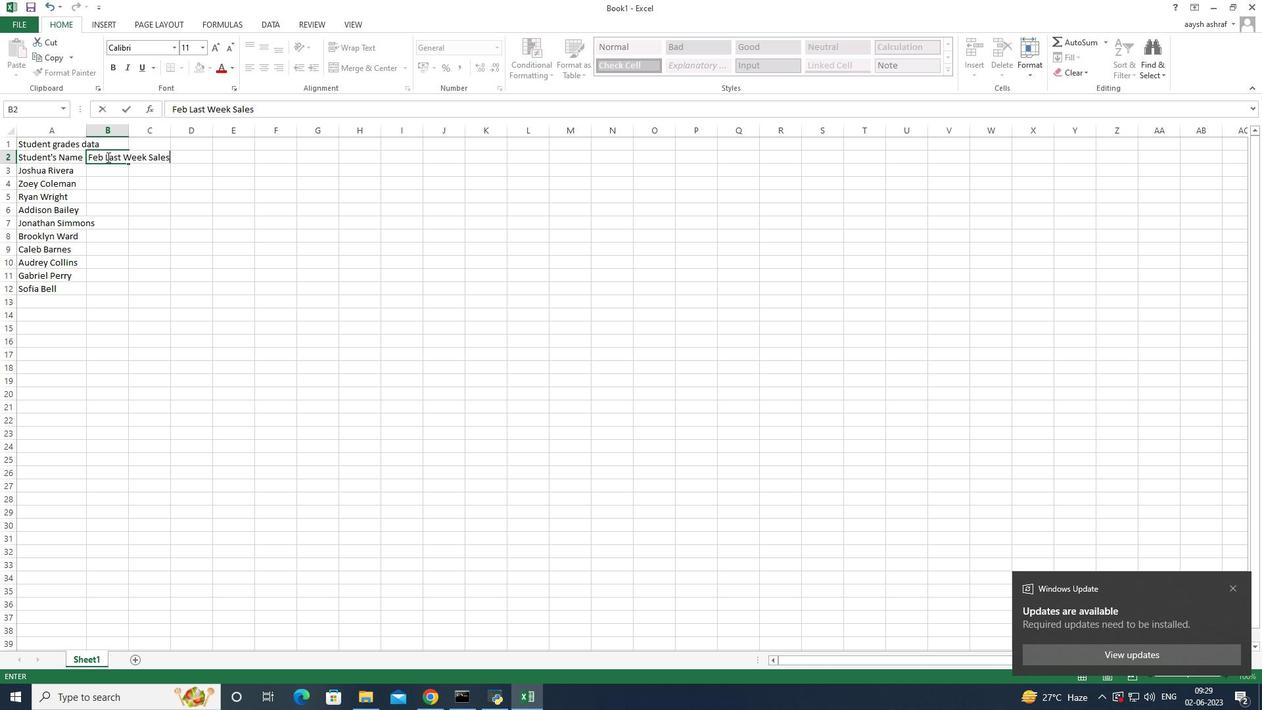 
Action: Mouse moved to (99, 171)
Screenshot: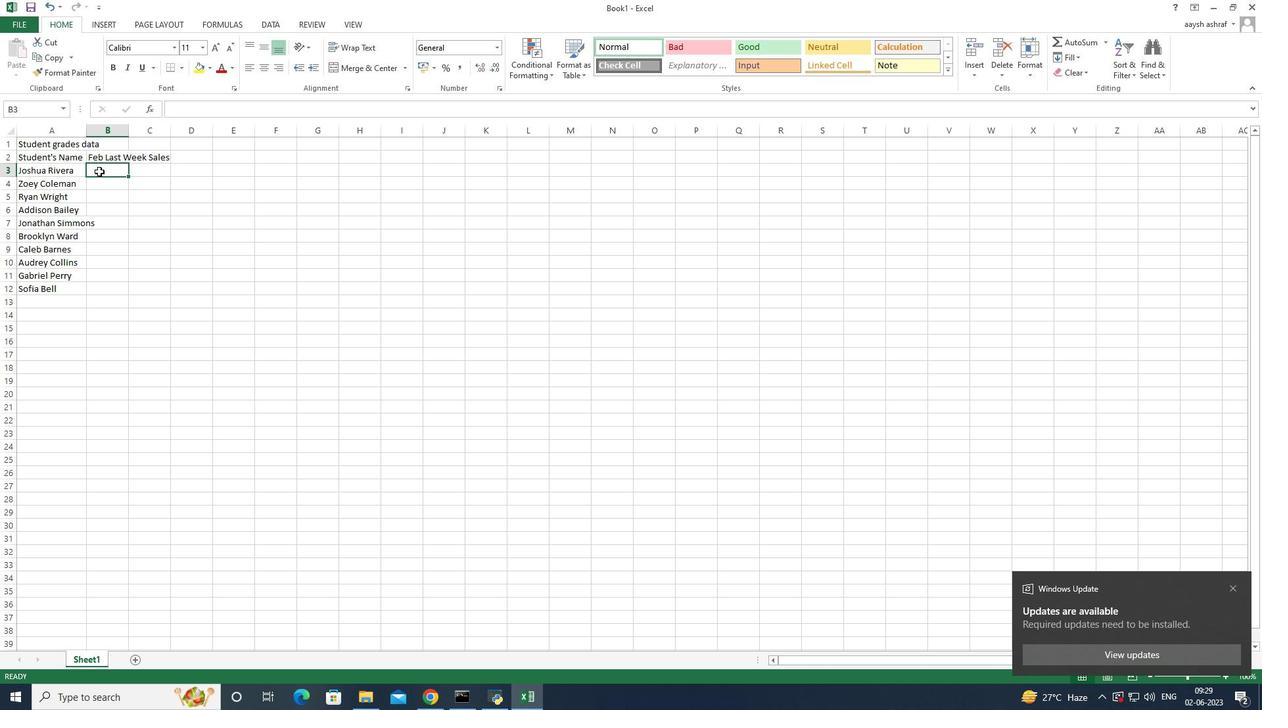 
Action: Key pressed 100<Key.enter>105<Key.enter>110<Key.enter>115<Key.enter>120<Key.enter>130<Key.enter>13<Key.enter>5<Key.up>135<Key.enter>15<Key.backspace>40<Key.enter>145<Key.enter>150<Key.enter>
Screenshot: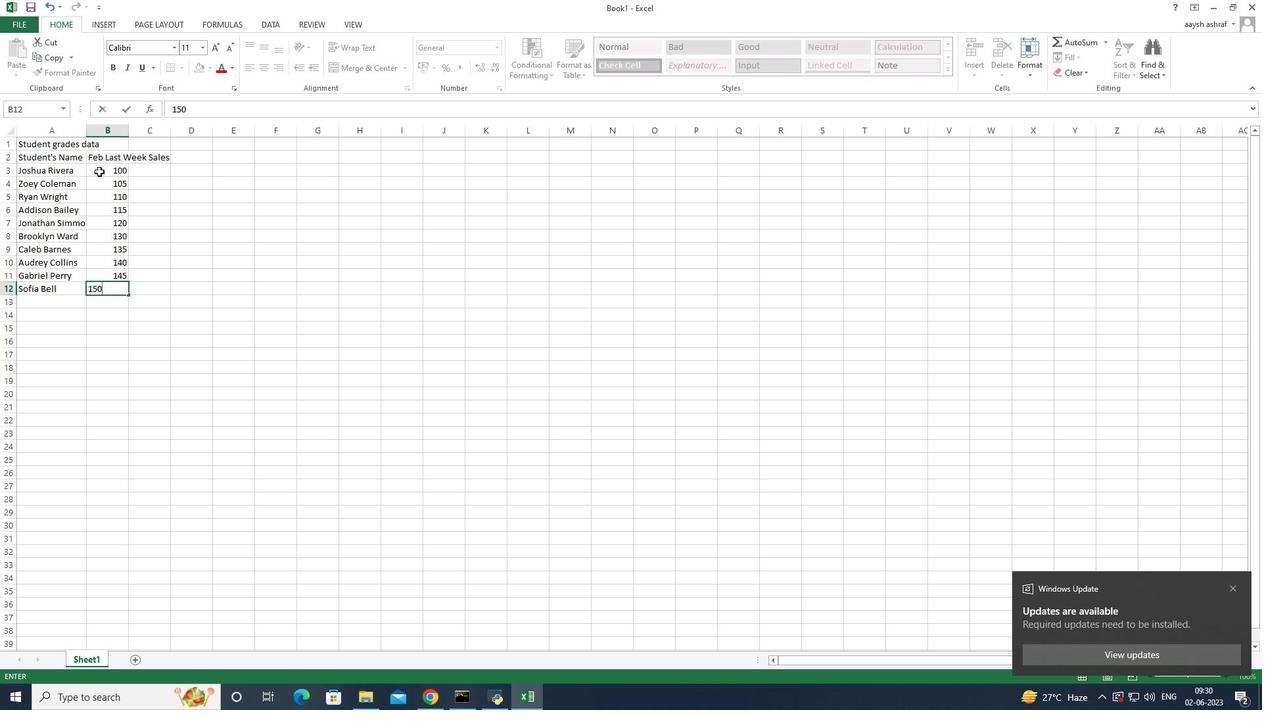 
Action: Mouse moved to (128, 136)
Screenshot: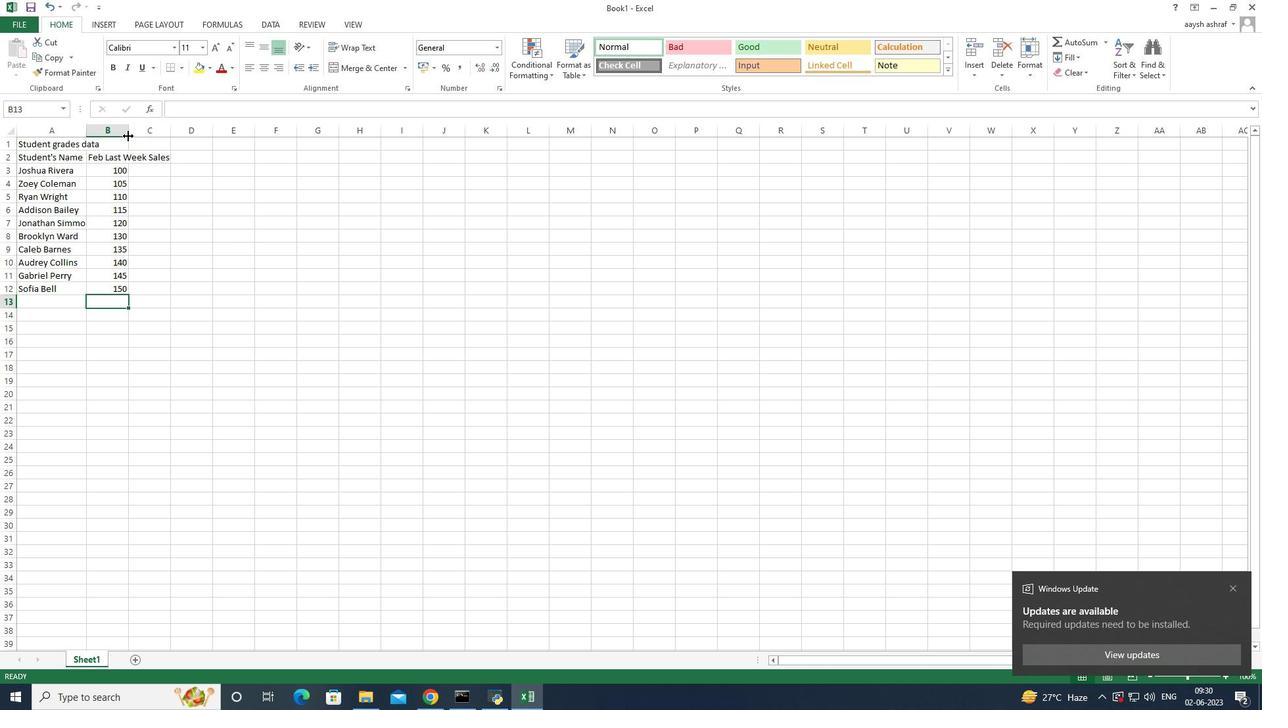
Action: Mouse pressed left at (128, 136)
Screenshot: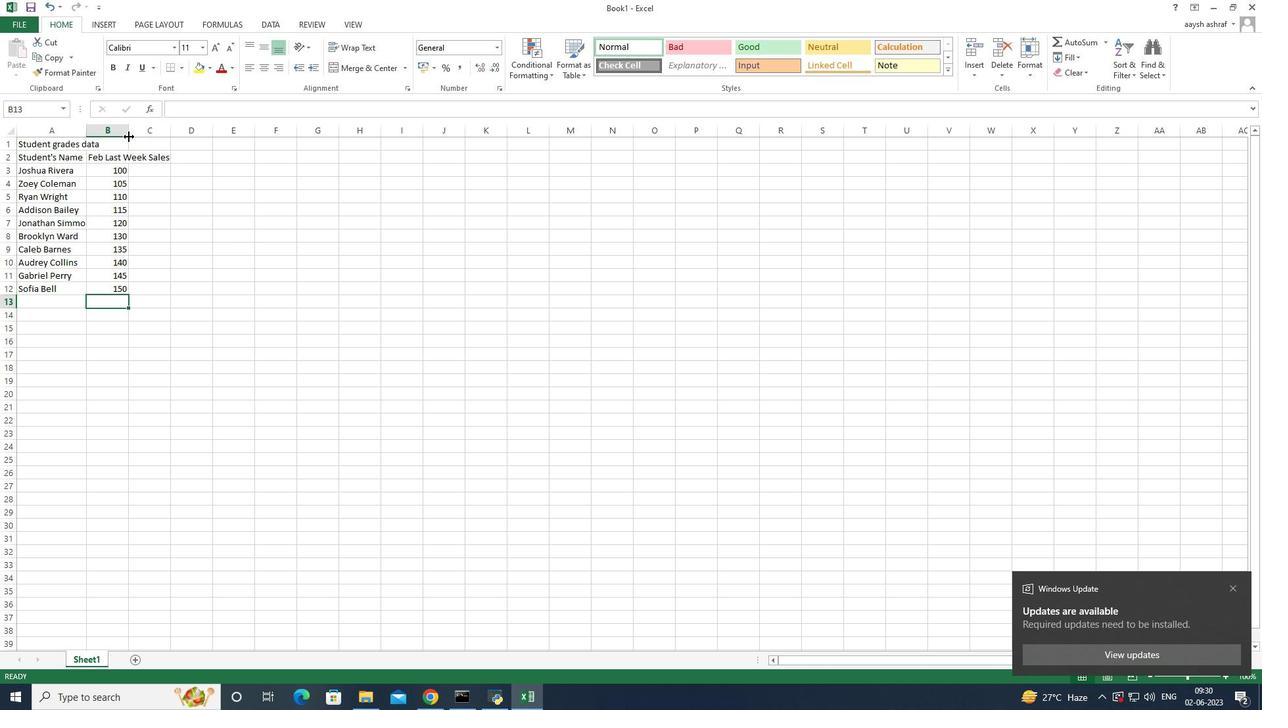 
Action: Mouse moved to (193, 157)
Screenshot: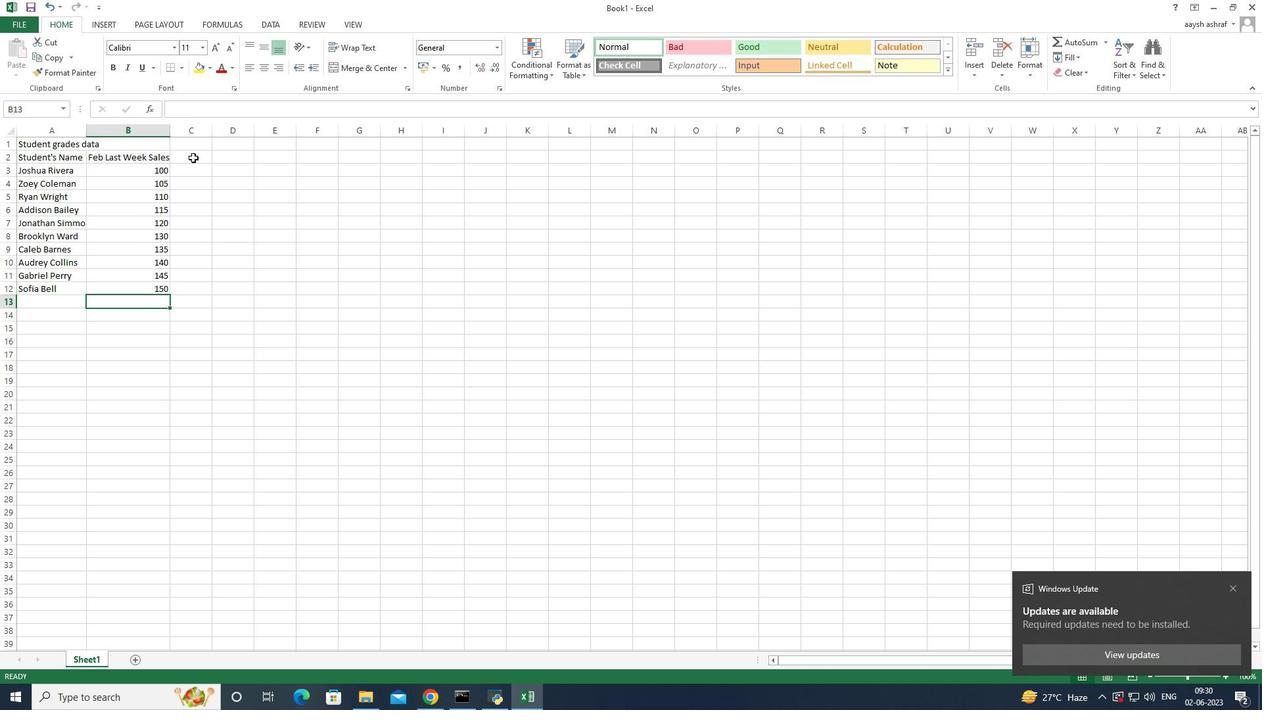 
Action: Mouse pressed left at (193, 157)
Screenshot: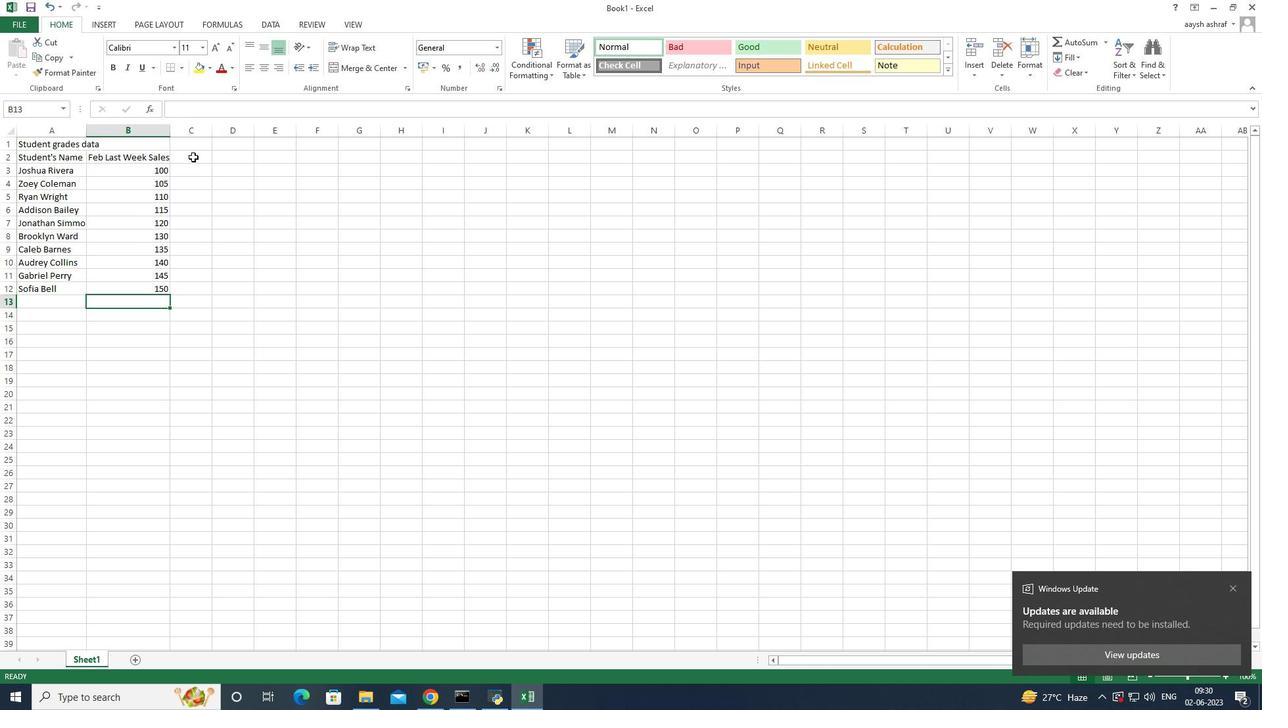 
Action: Mouse pressed left at (193, 157)
Screenshot: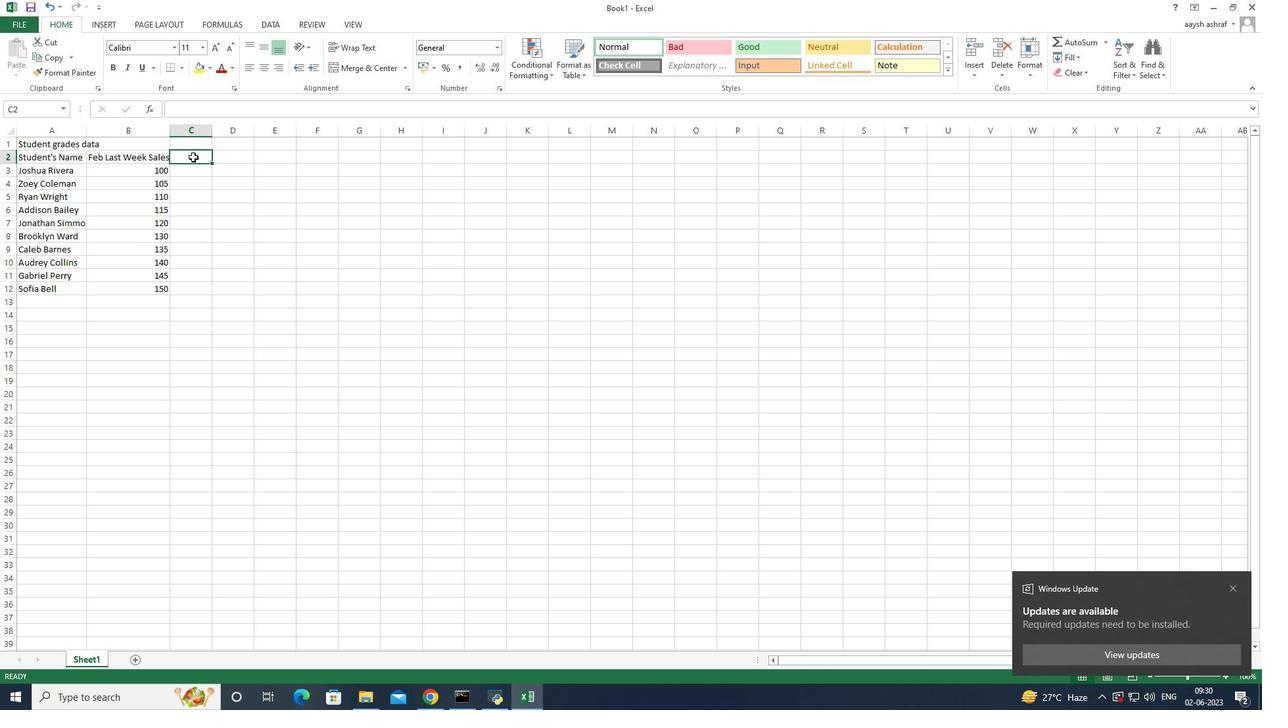 
Action: Mouse moved to (189, 156)
Screenshot: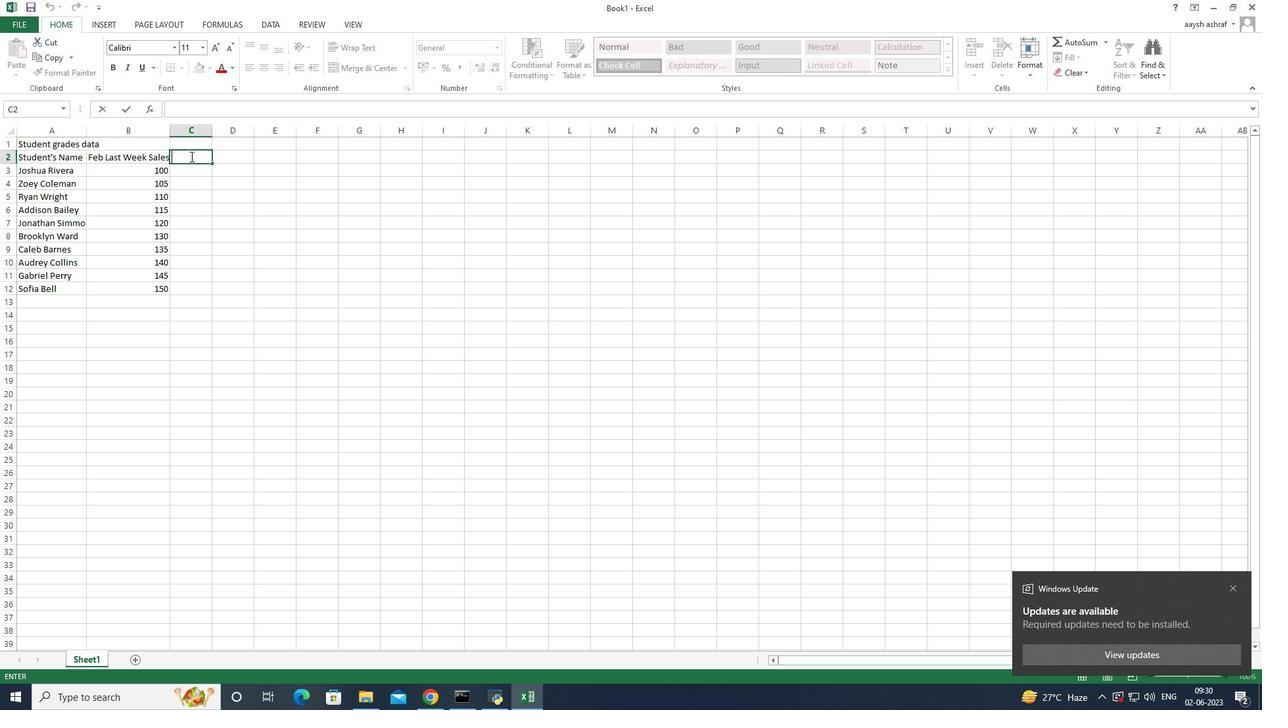 
Action: Key pressed <Key.shift><Key.shift><Key.shift>Math<Key.space><Key.shift>Grade<Key.enter>
Screenshot: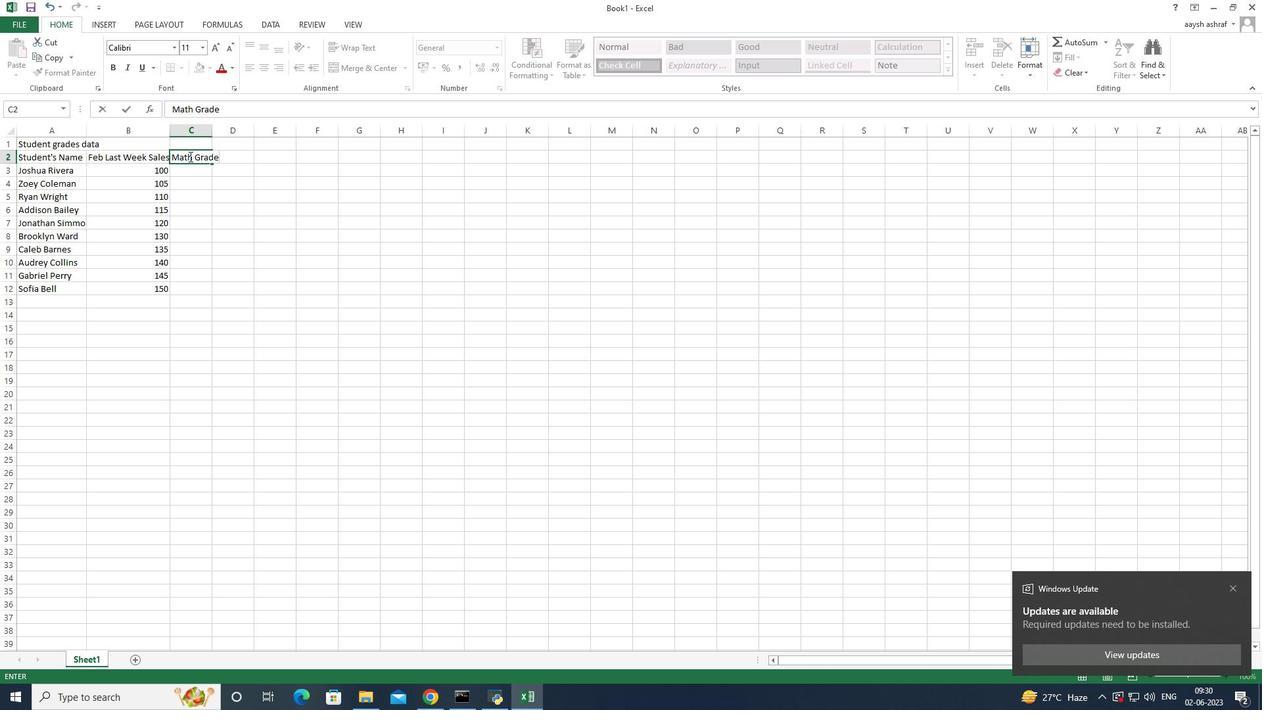 
Action: Mouse moved to (191, 167)
Screenshot: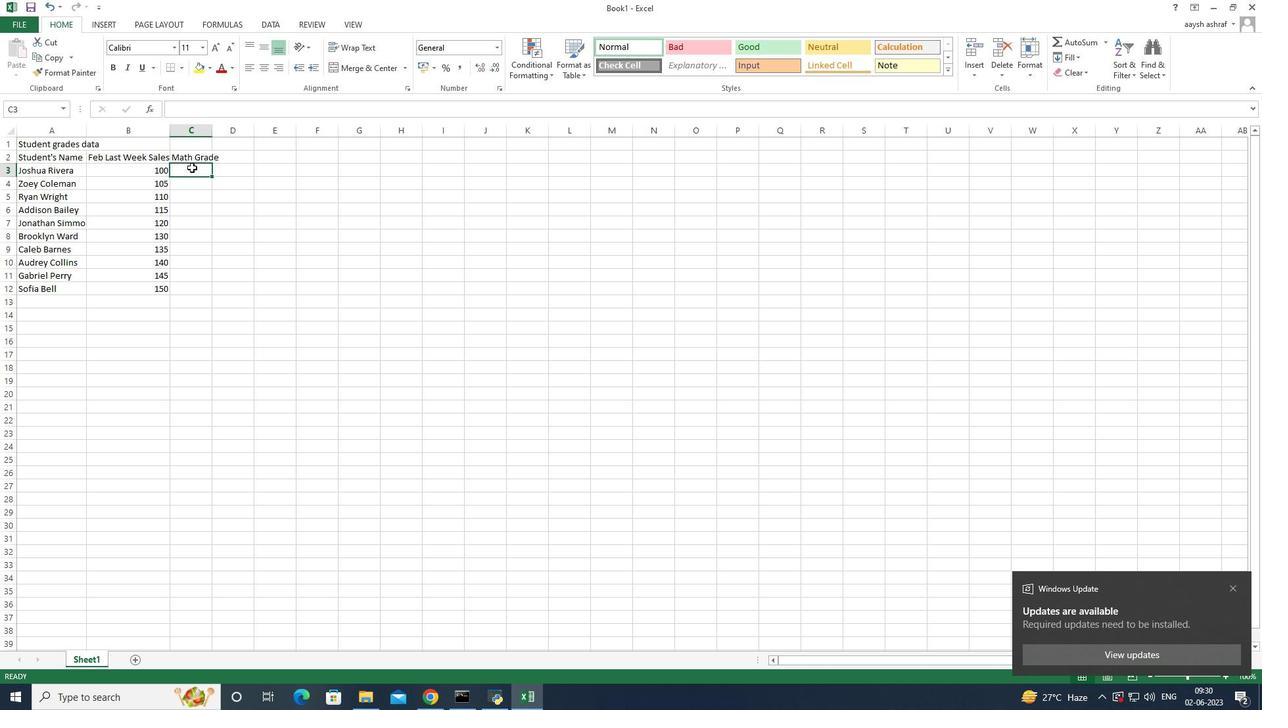 
Action: Mouse pressed left at (191, 167)
Screenshot: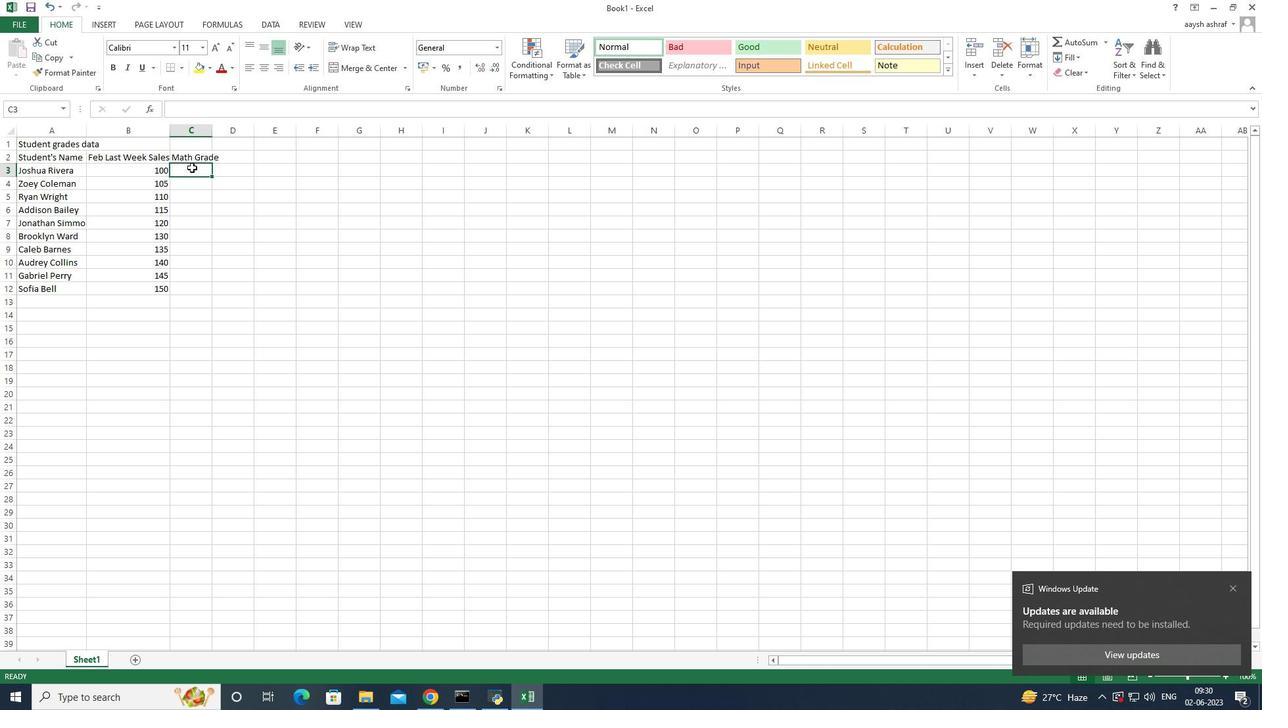 
Action: Mouse pressed left at (191, 167)
Screenshot: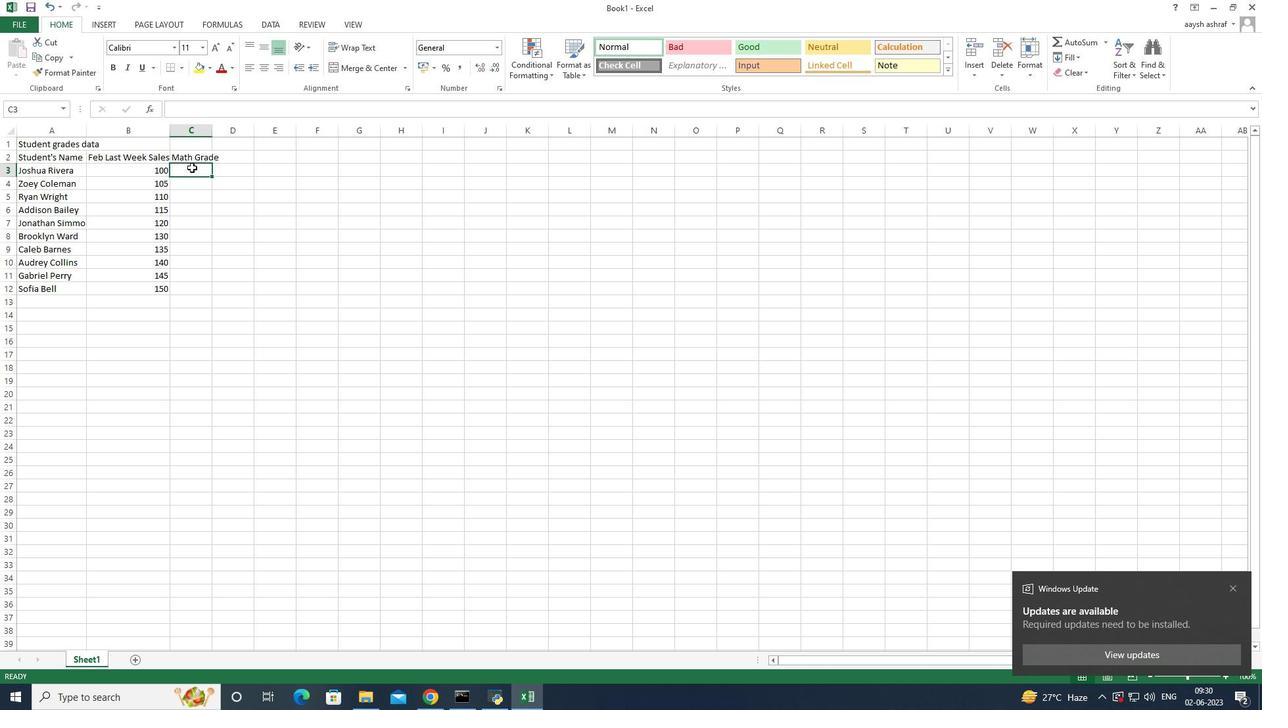 
Action: Mouse moved to (228, 158)
Screenshot: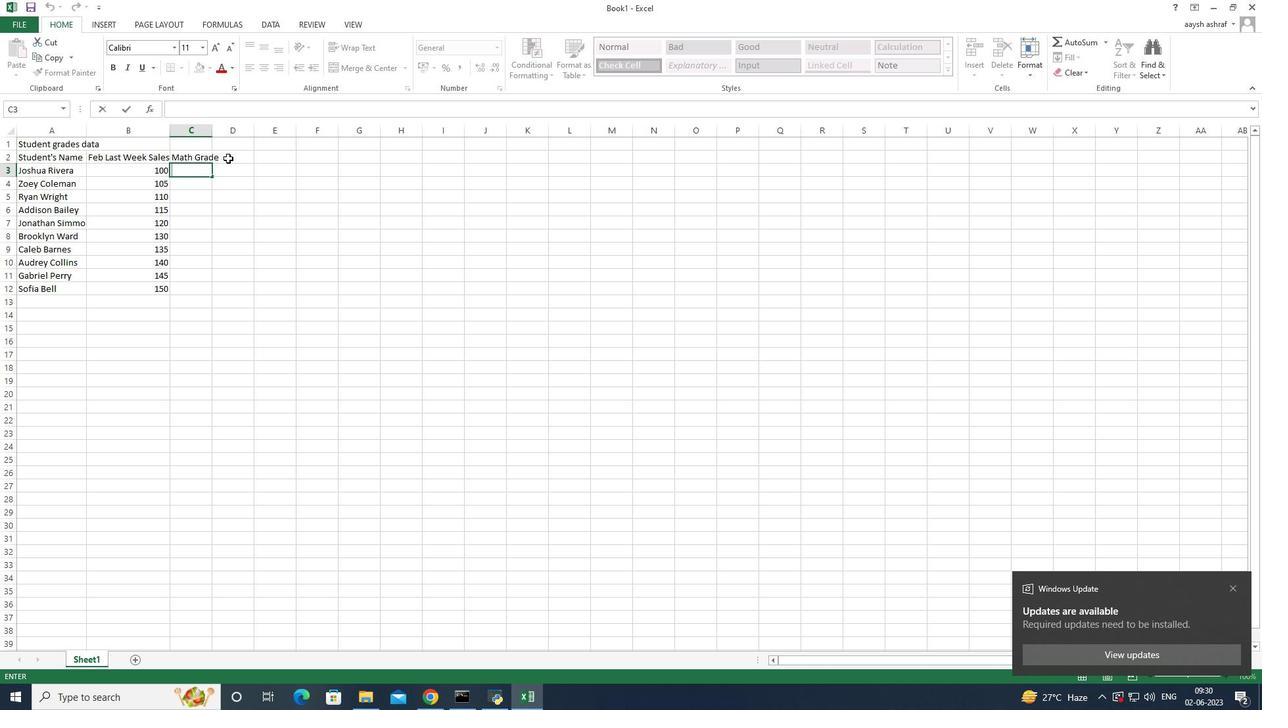 
Action: Mouse pressed left at (228, 158)
Screenshot: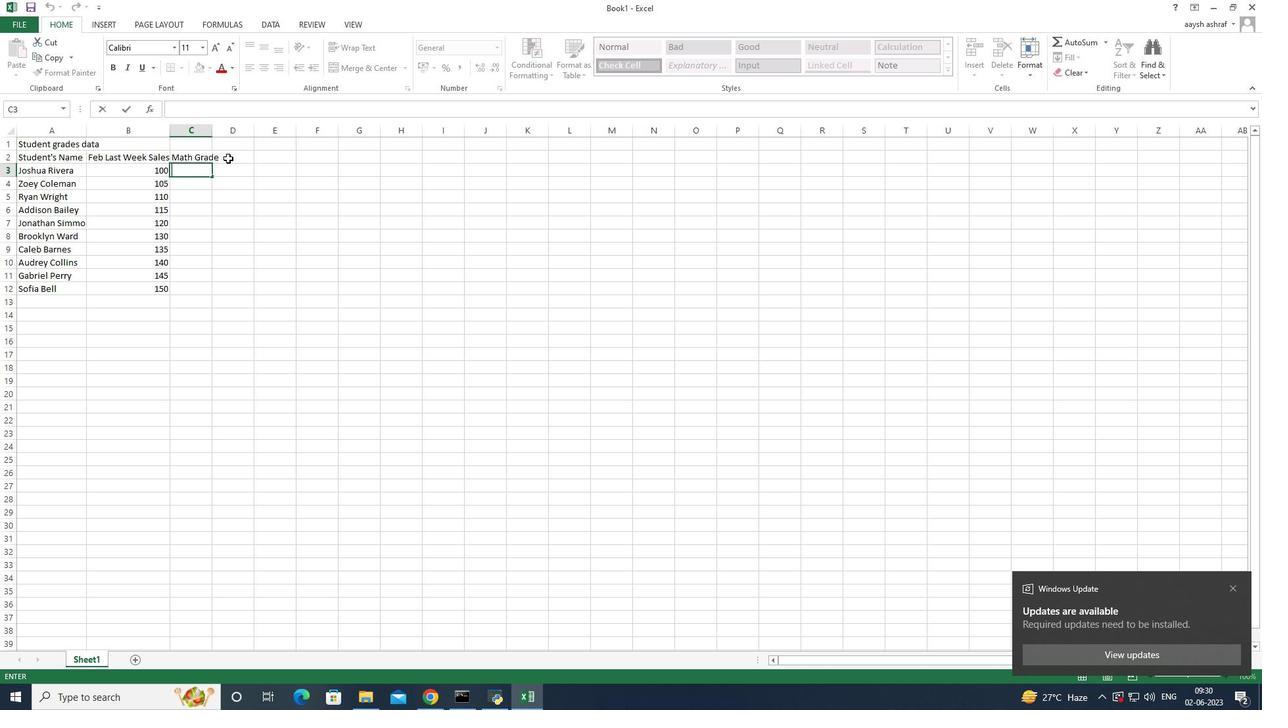 
Action: Mouse moved to (213, 134)
Screenshot: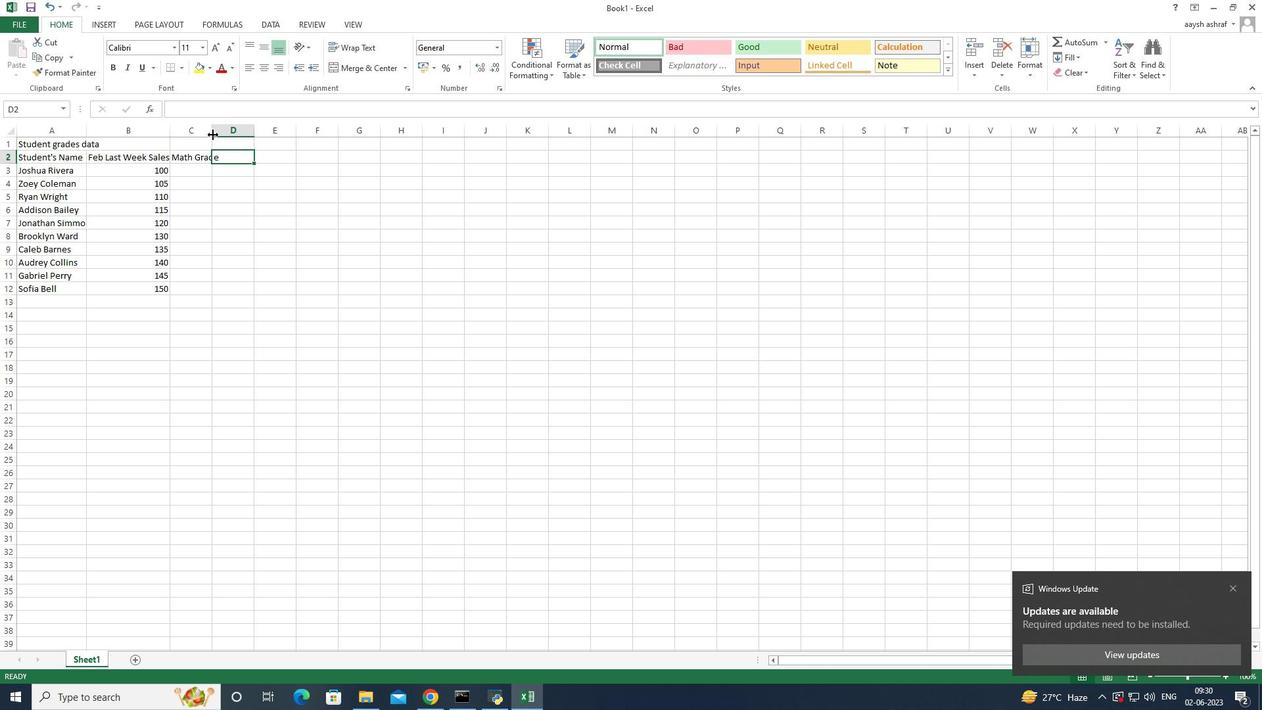 
Action: Mouse pressed left at (213, 134)
Screenshot: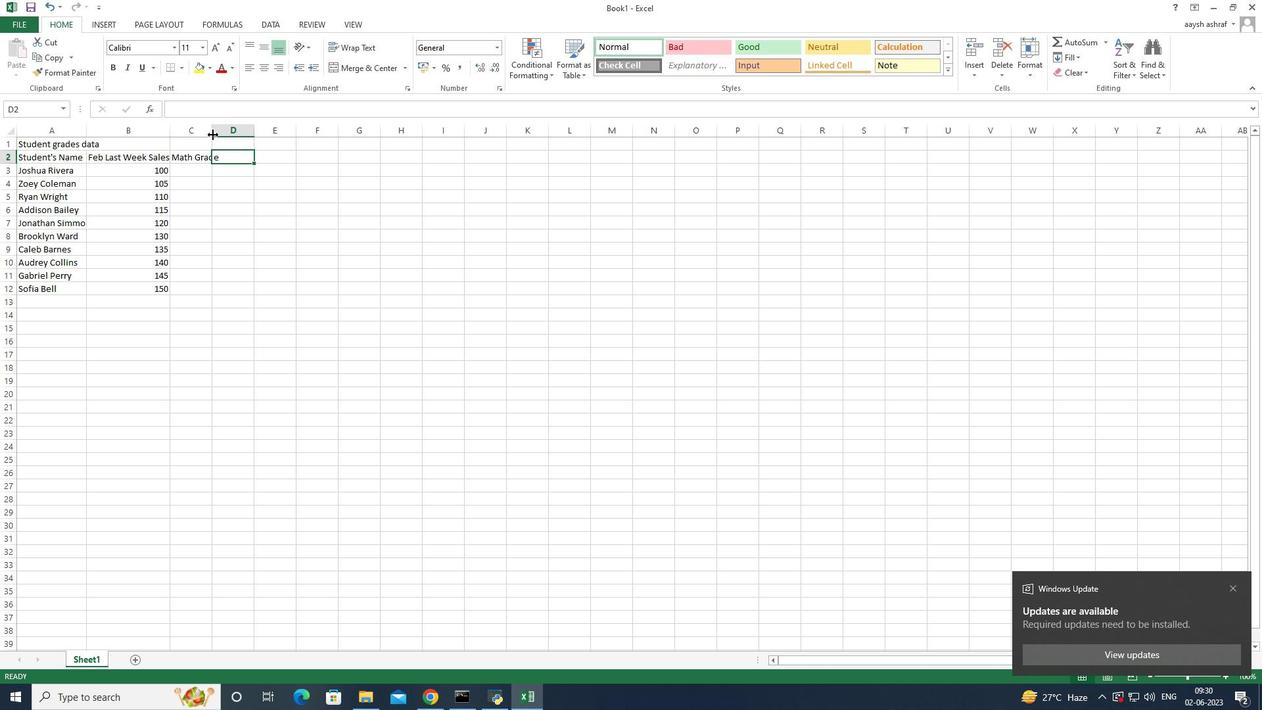 
Action: Mouse moved to (247, 152)
Screenshot: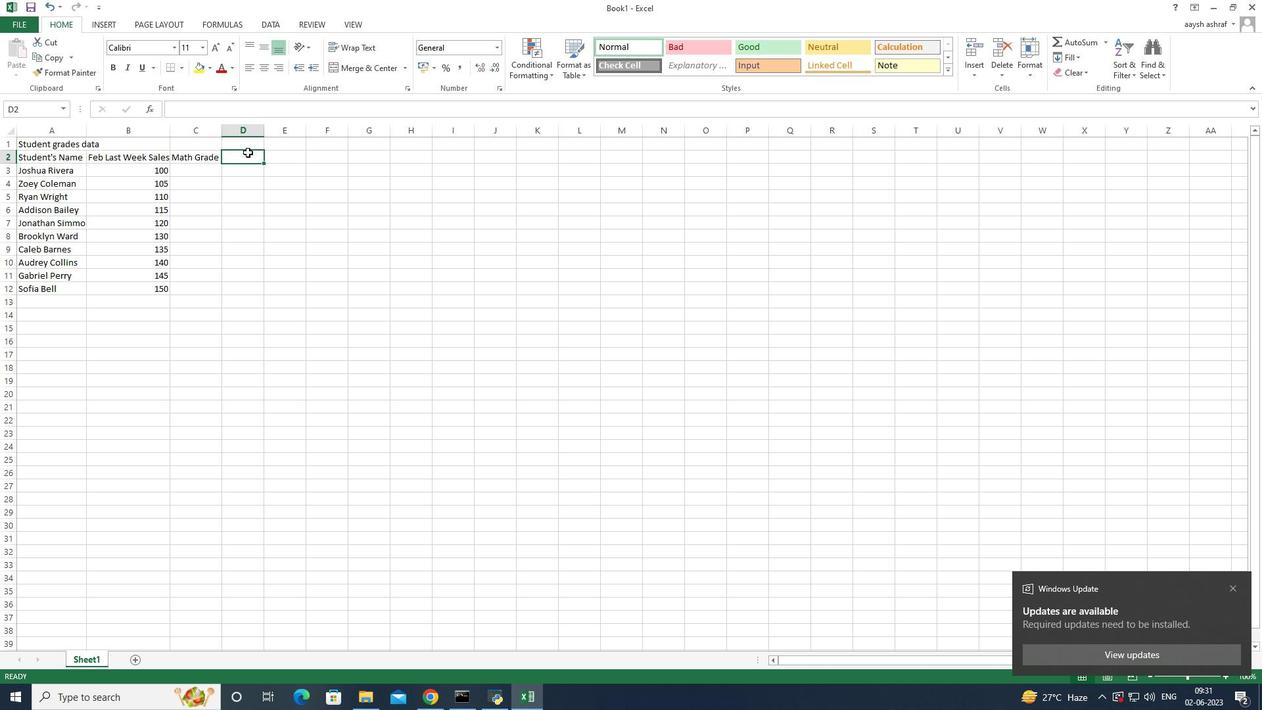 
Action: Mouse pressed left at (247, 152)
Screenshot: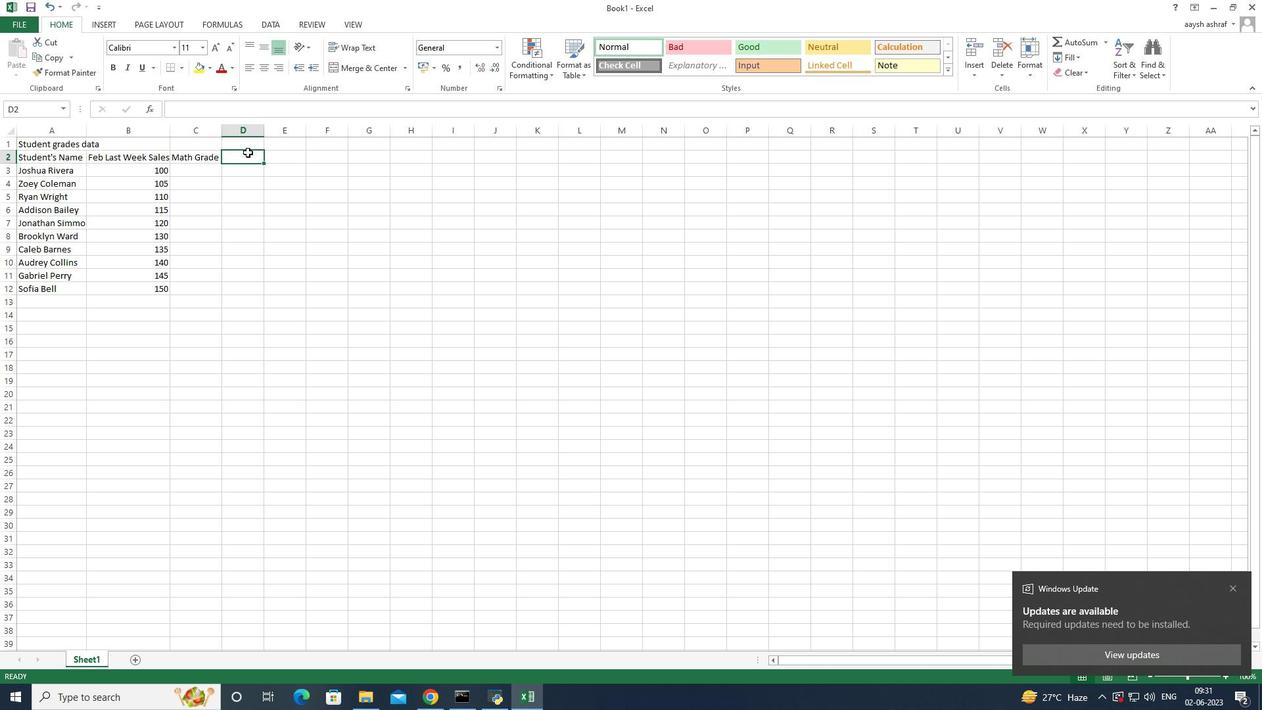 
Action: Mouse pressed left at (247, 152)
Screenshot: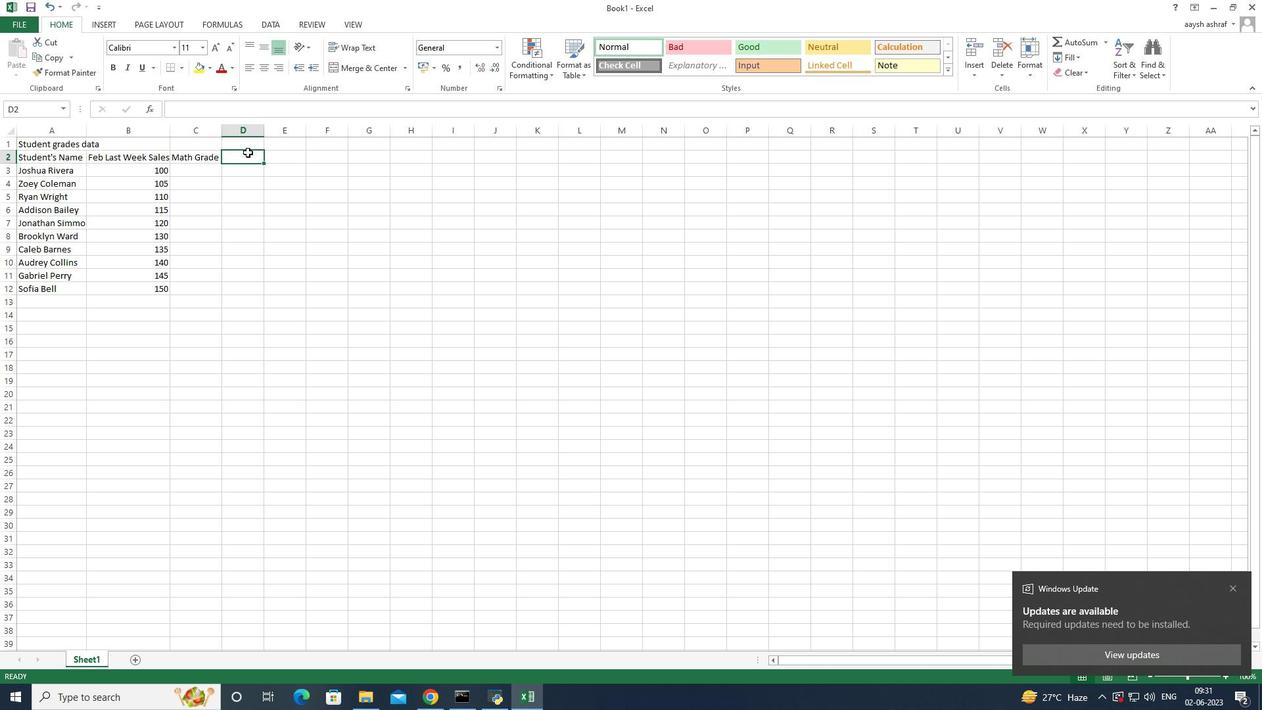 
Action: Mouse moved to (243, 158)
Screenshot: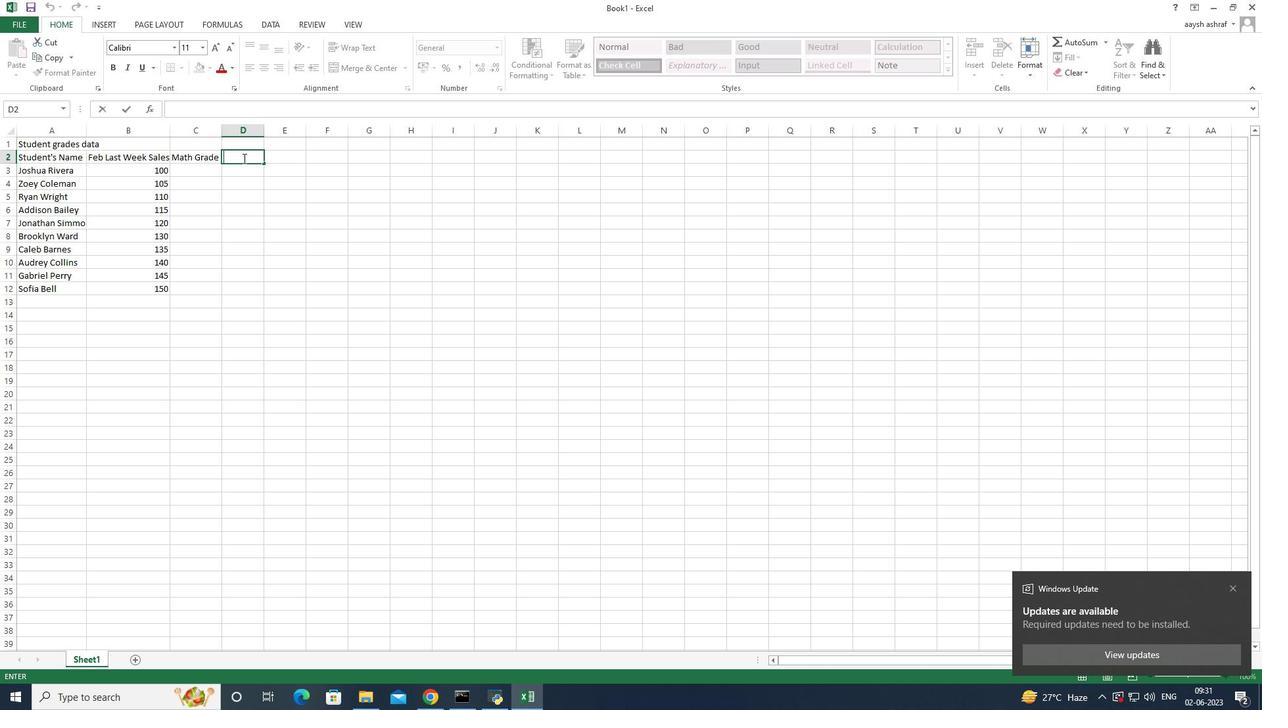 
Action: Key pressed <Key.shift>Science<Key.space>
Screenshot: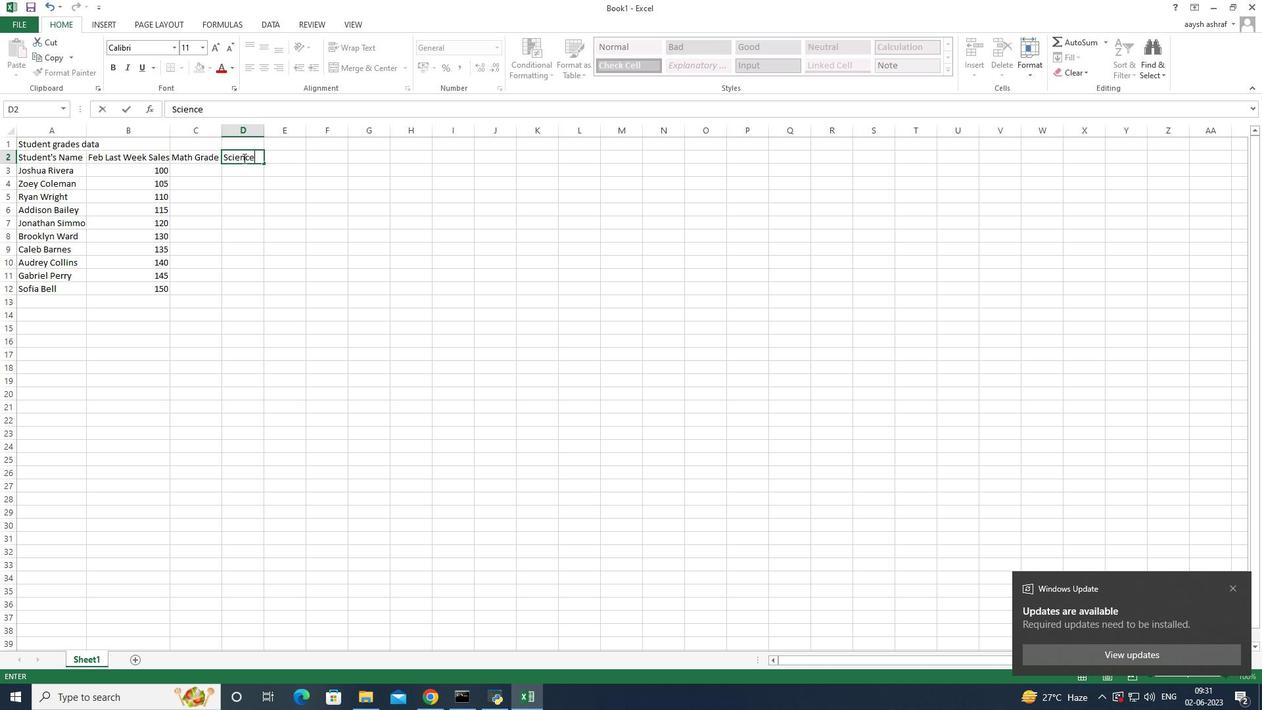 
Action: Mouse moved to (272, 155)
Screenshot: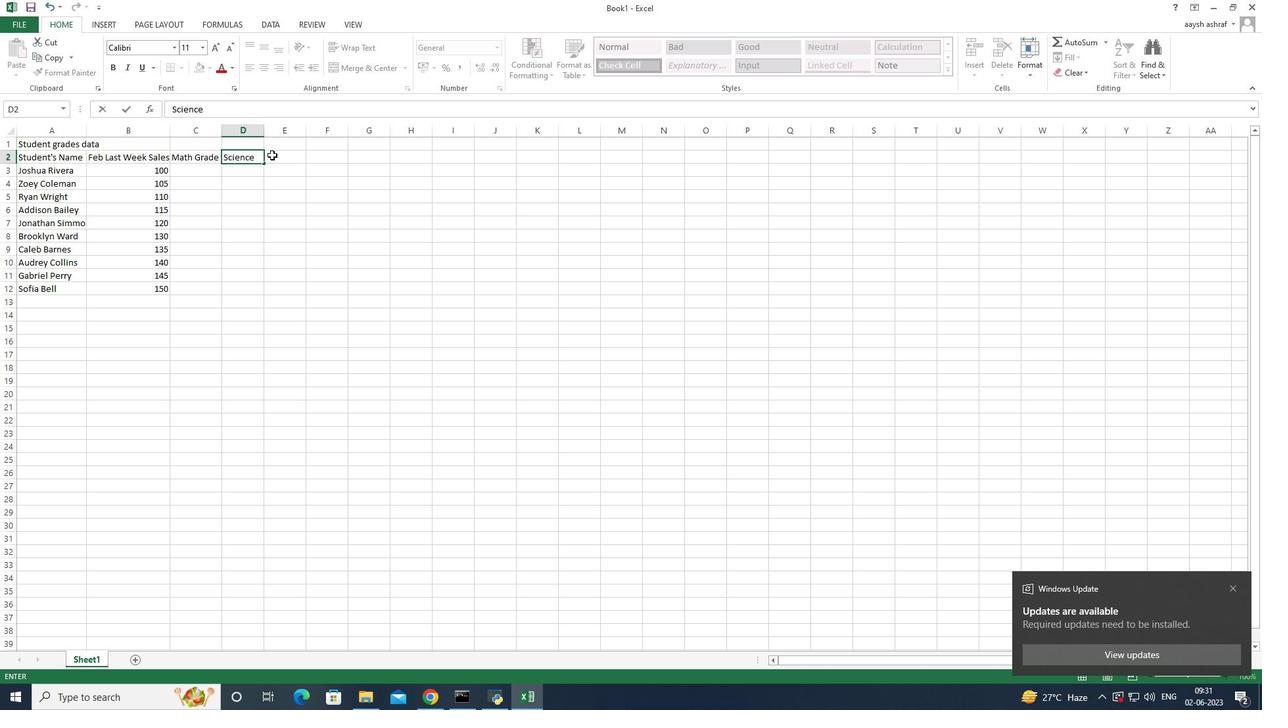 
Action: Mouse pressed left at (272, 155)
Screenshot: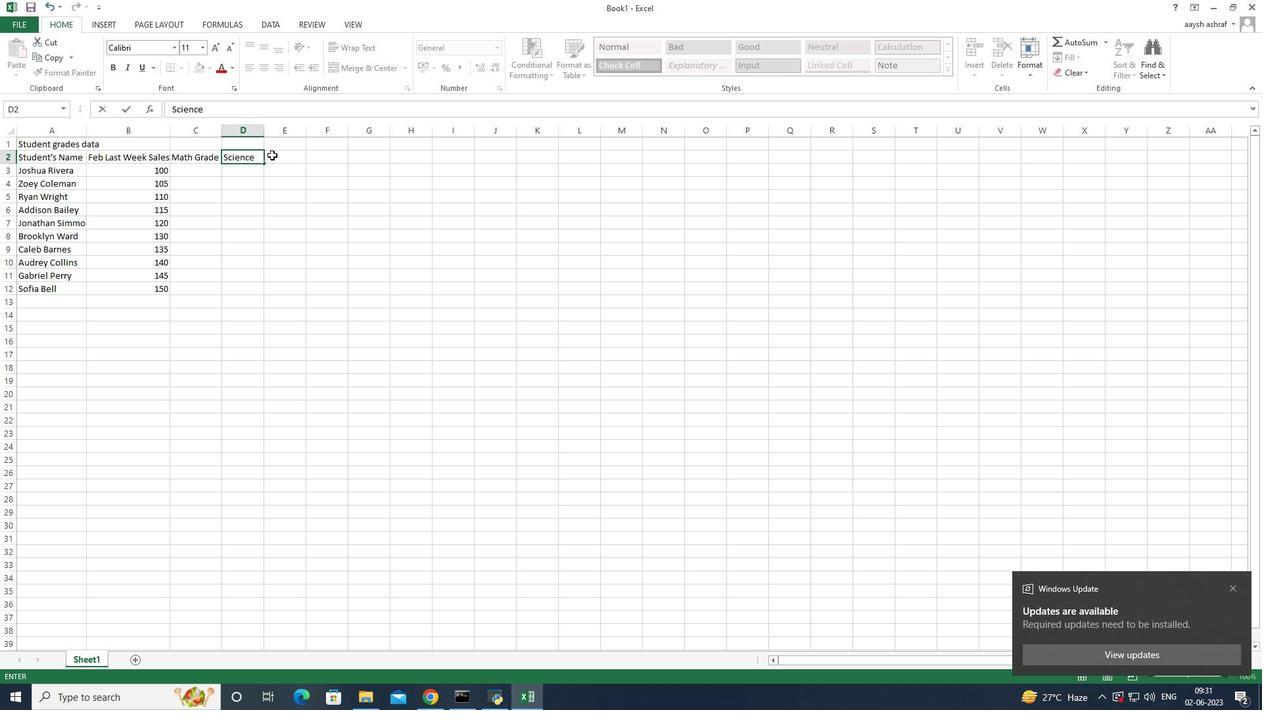 
Action: Mouse moved to (272, 155)
Screenshot: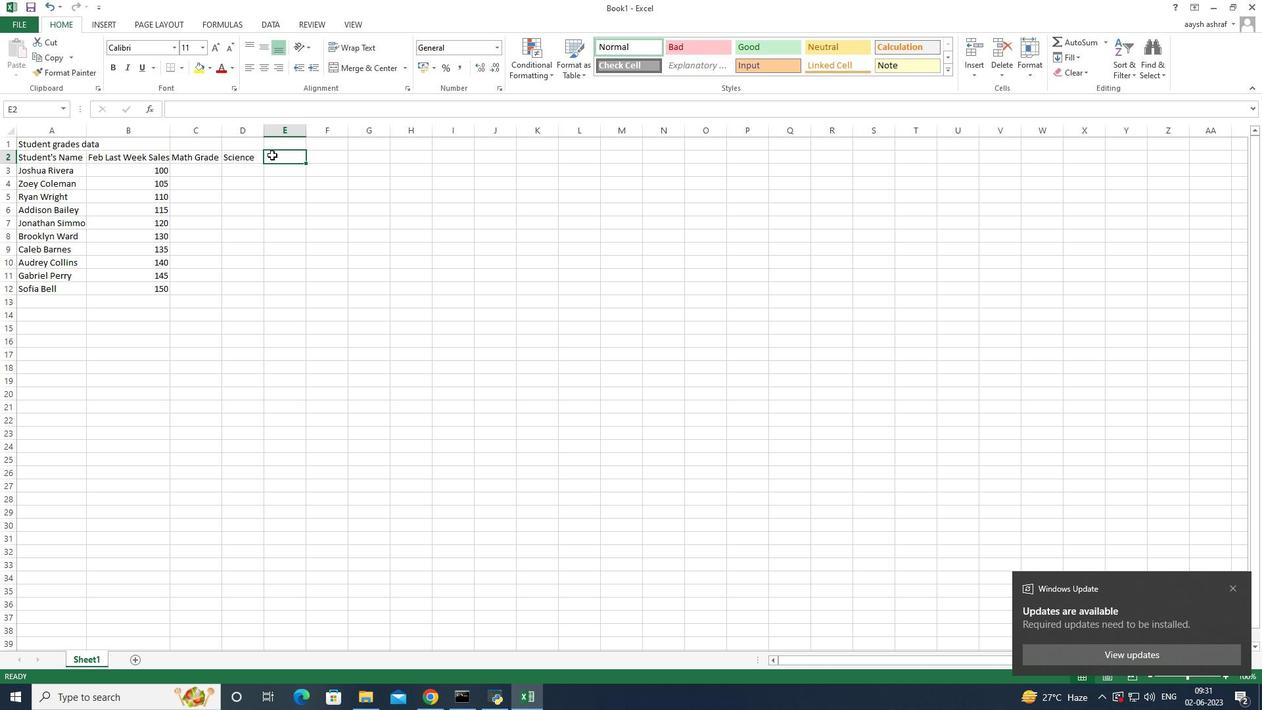
Action: Mouse pressed left at (272, 155)
Screenshot: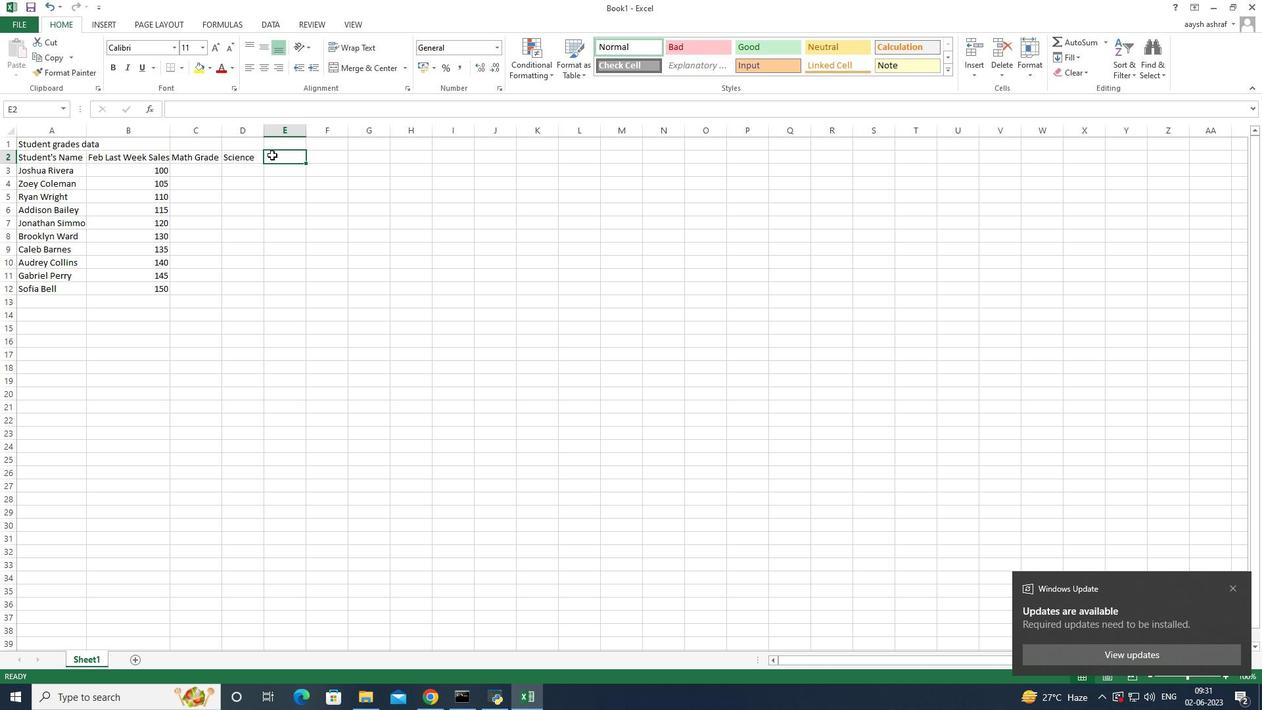 
Action: Mouse pressed left at (272, 155)
Screenshot: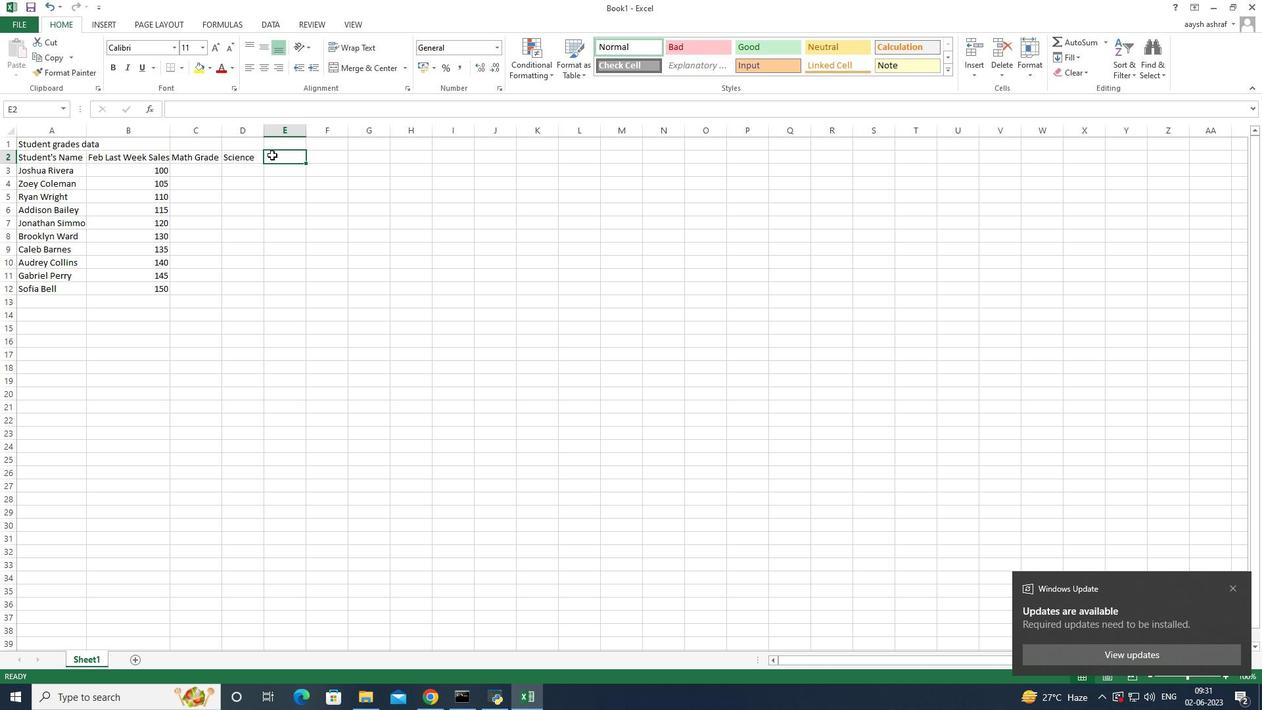 
Action: Key pressed <Key.shift>English
Screenshot: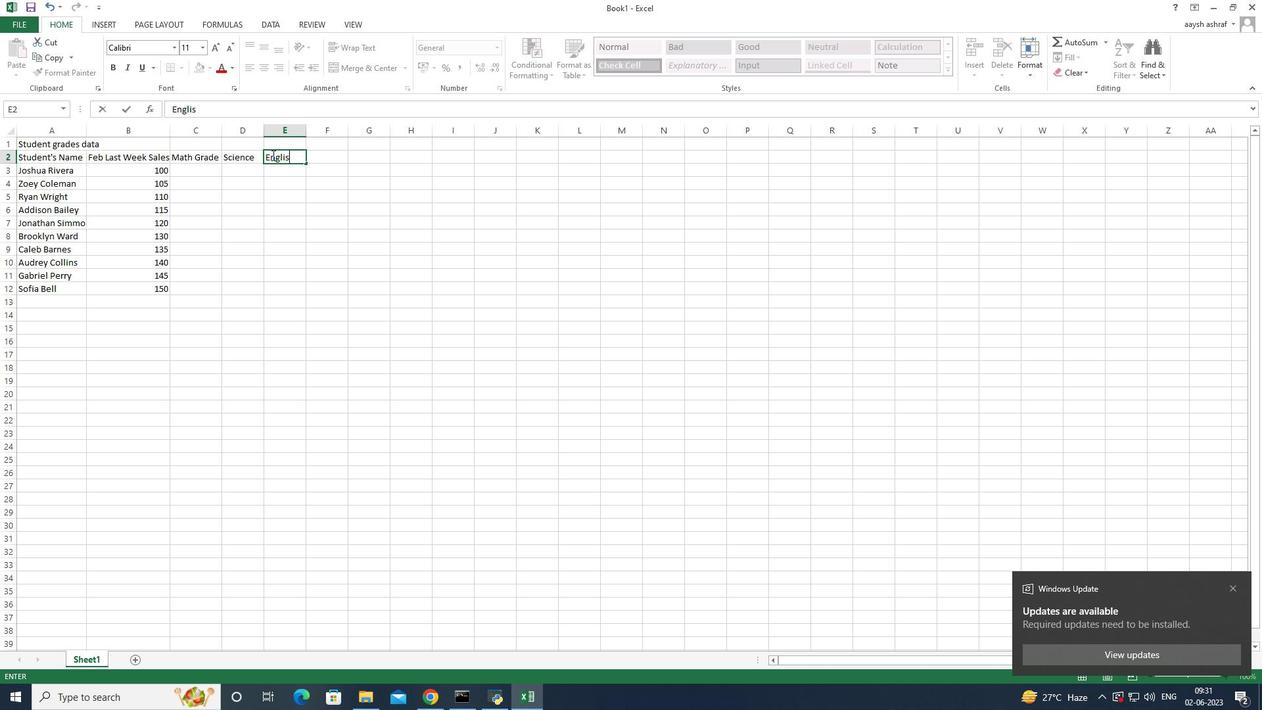 
Action: Mouse moved to (329, 157)
Screenshot: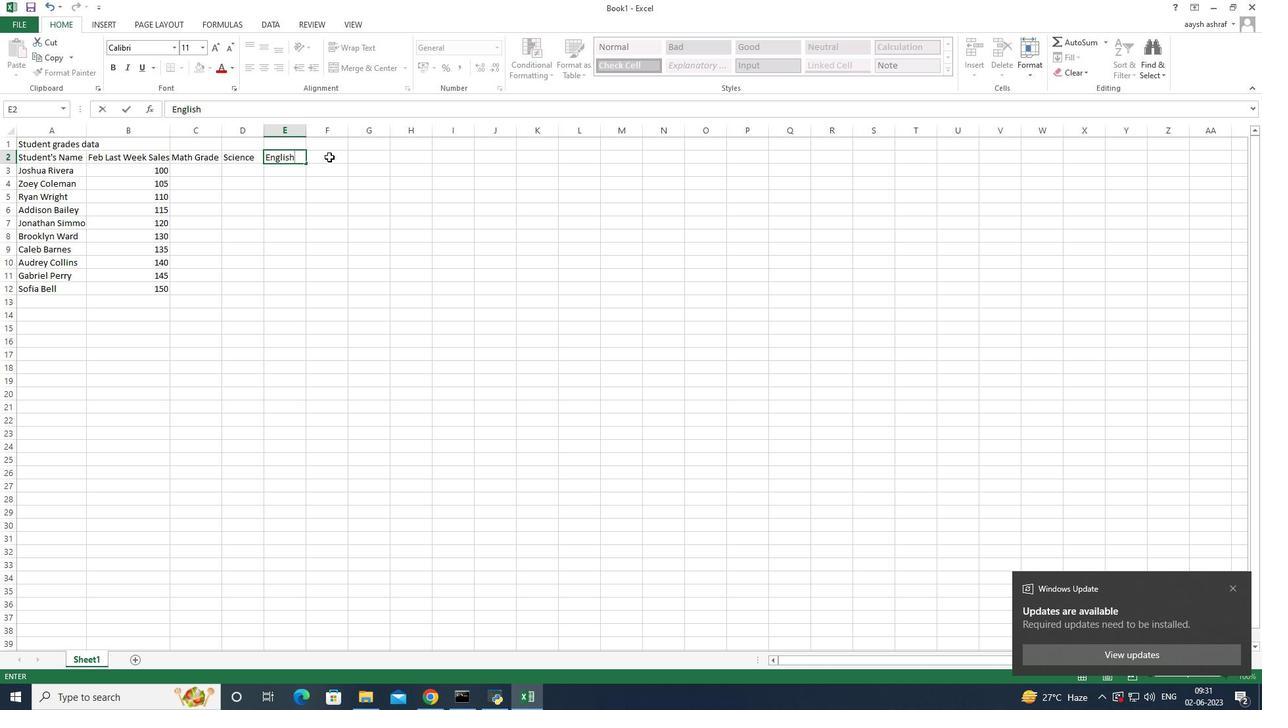 
Action: Mouse pressed left at (329, 157)
Screenshot: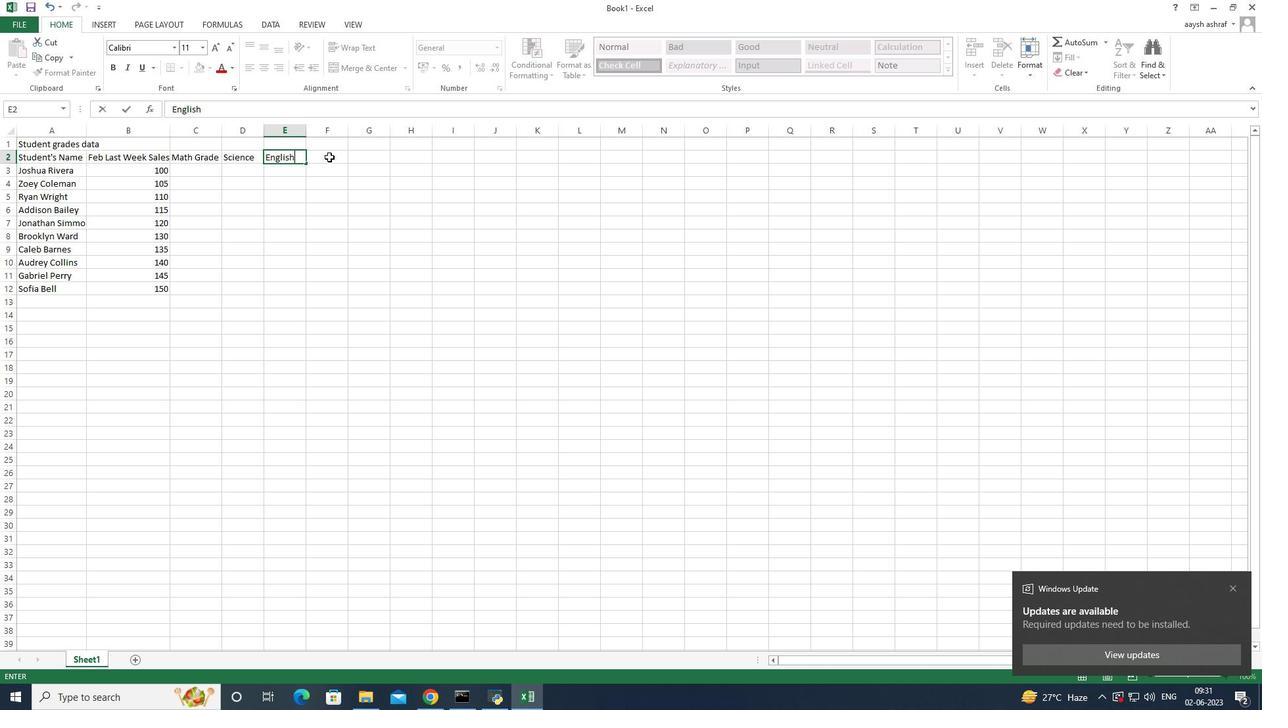 
Action: Mouse moved to (326, 159)
Screenshot: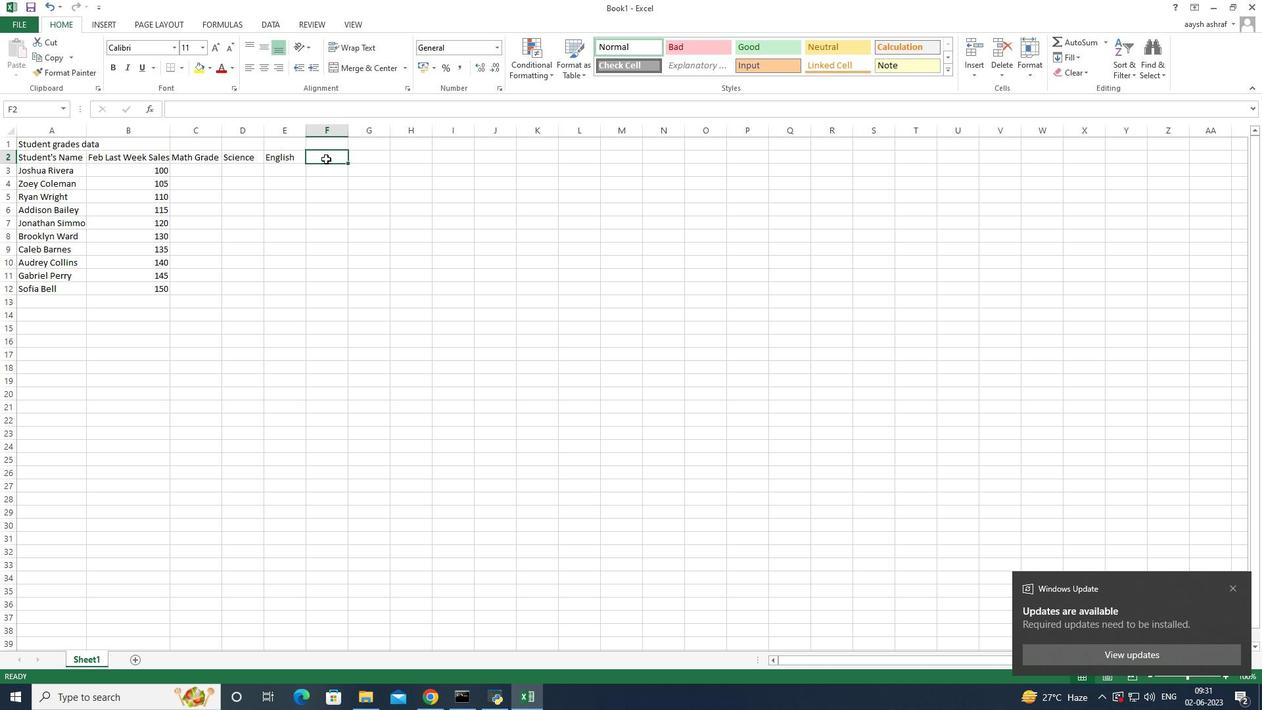 
Action: Key pressed <Key.shift>History
Screenshot: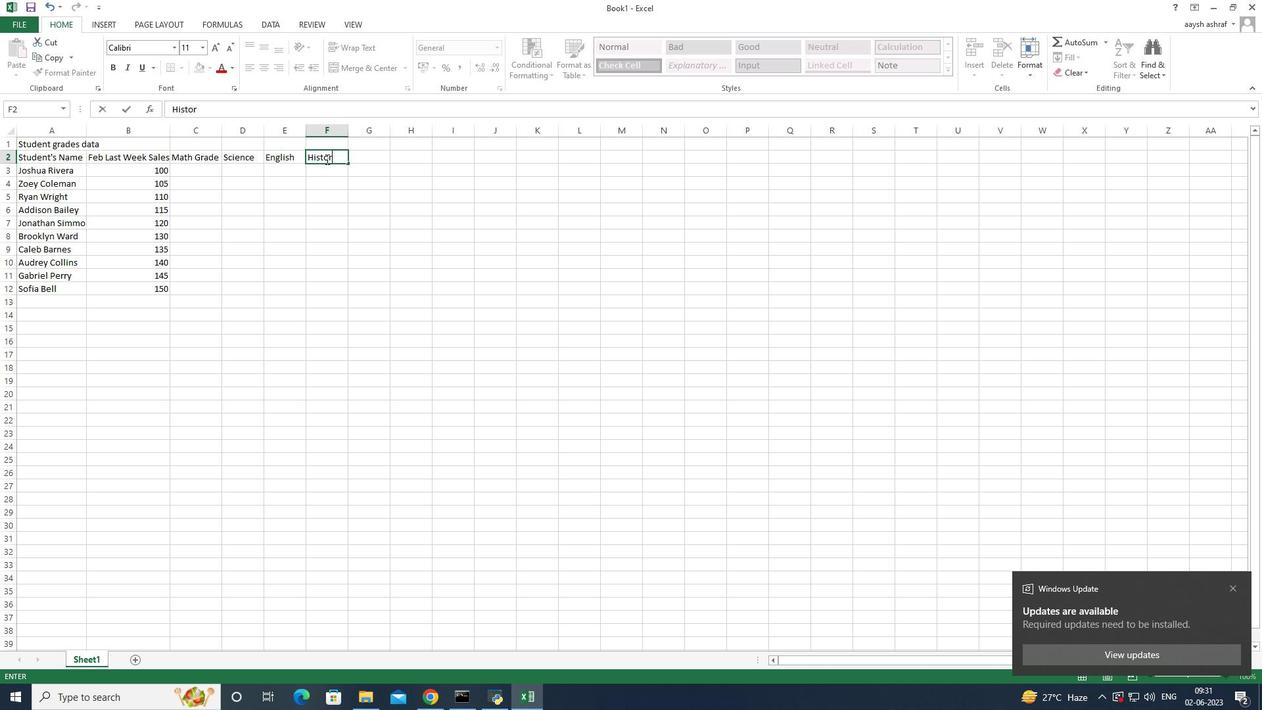 
Action: Mouse moved to (212, 169)
Screenshot: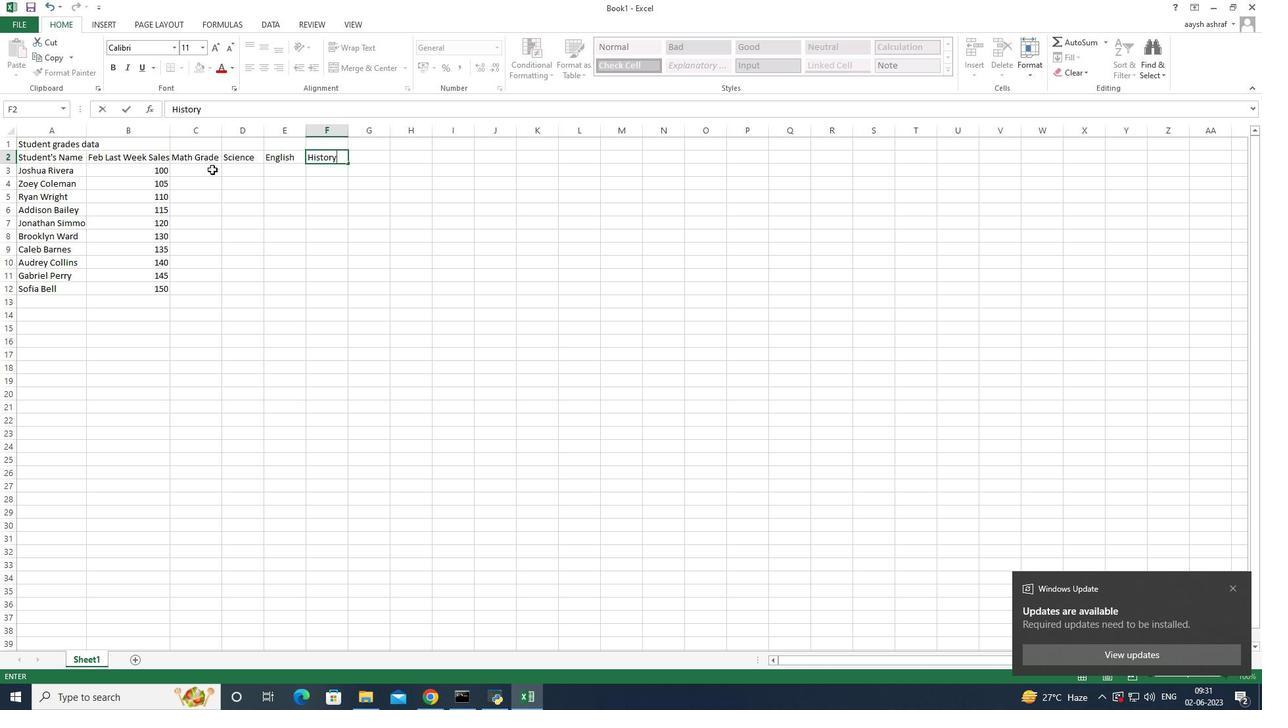 
Action: Mouse pressed left at (212, 169)
Screenshot: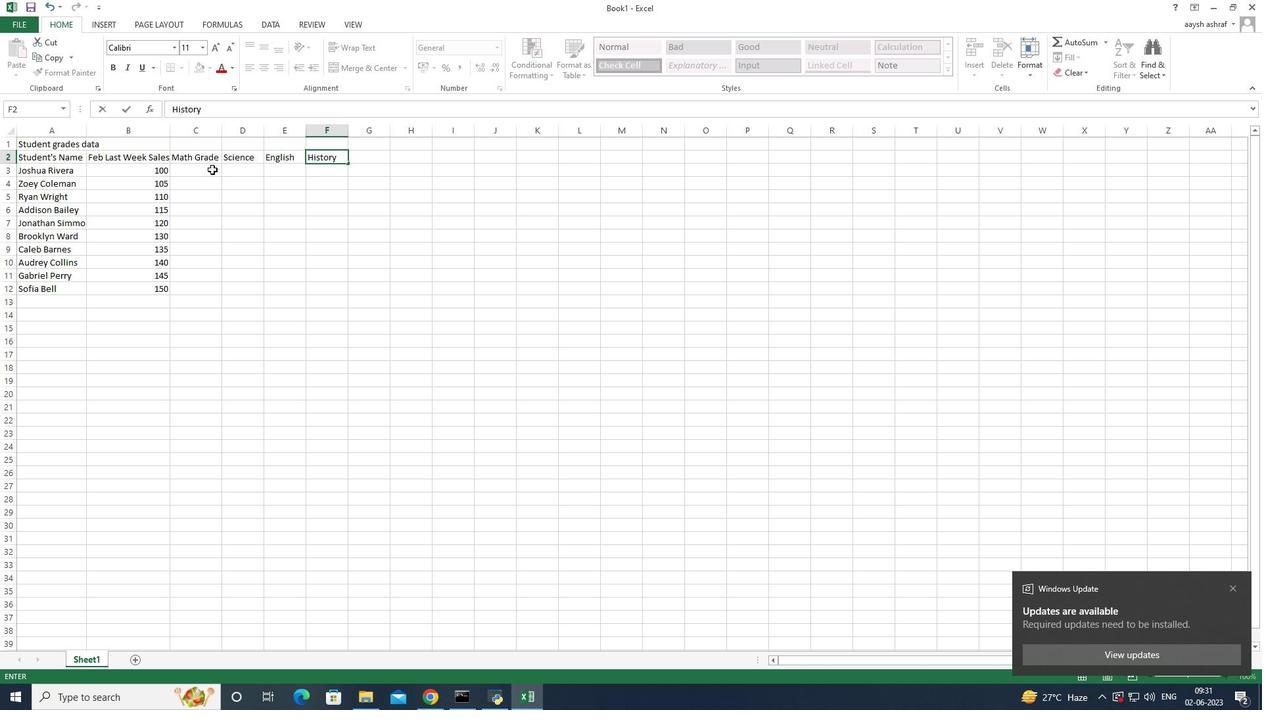 
Action: Mouse moved to (247, 161)
Screenshot: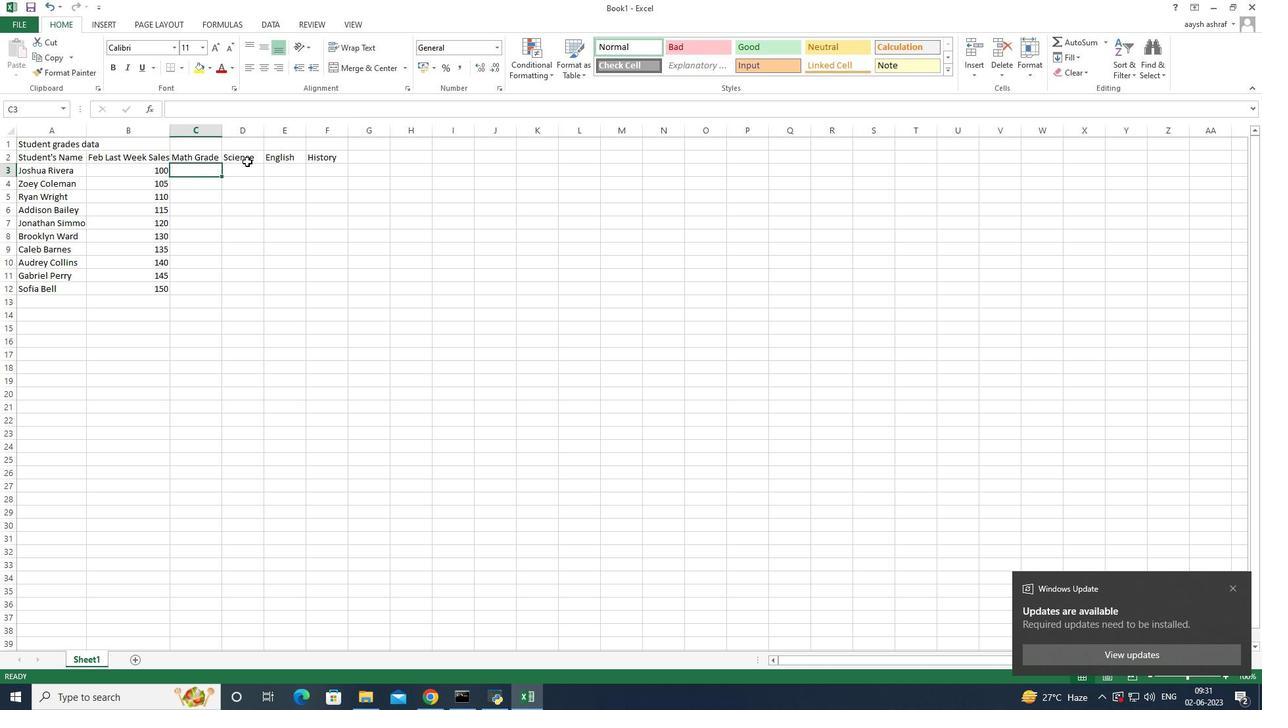 
Action: Mouse pressed left at (247, 161)
Screenshot: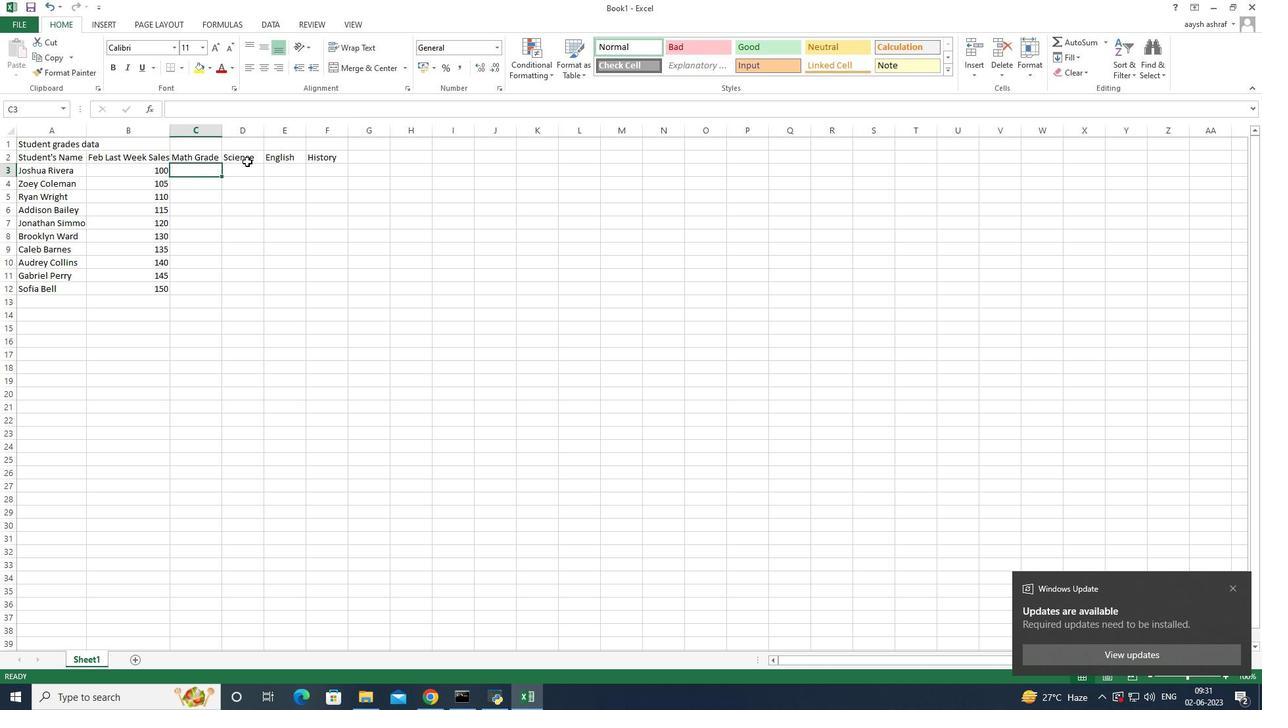 
Action: Mouse pressed left at (247, 161)
Screenshot: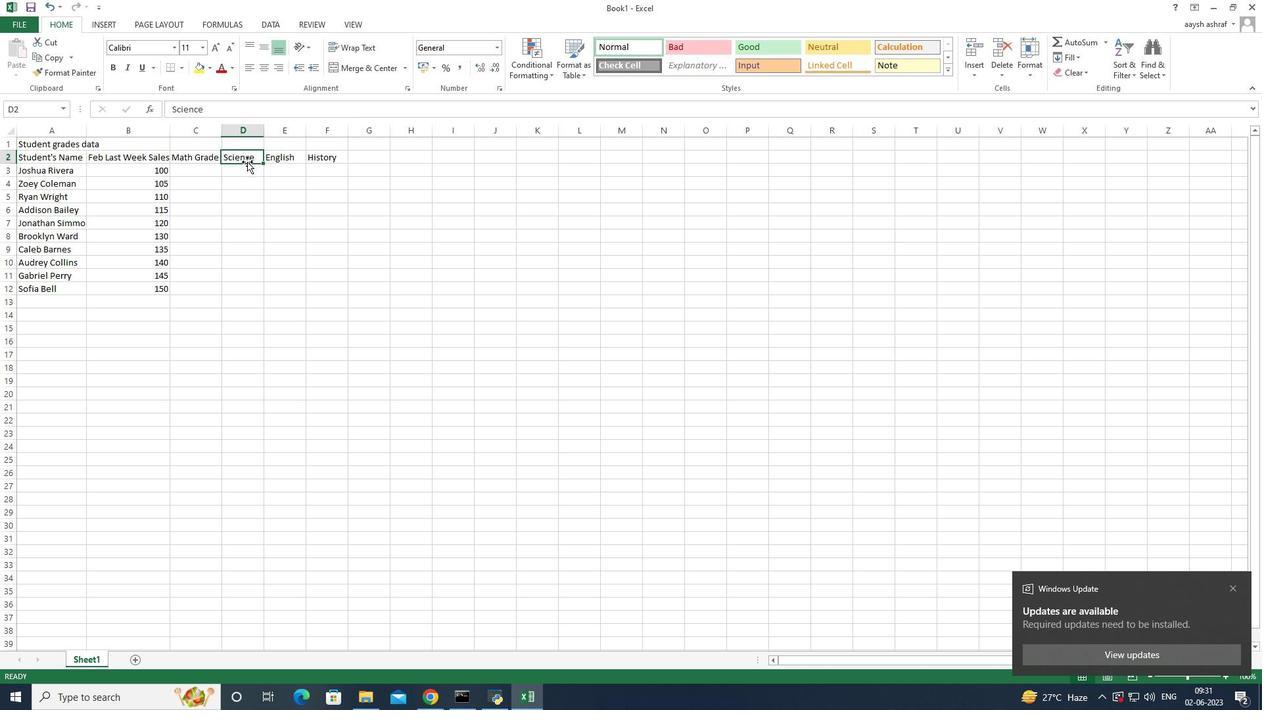 
Action: Mouse moved to (253, 149)
Screenshot: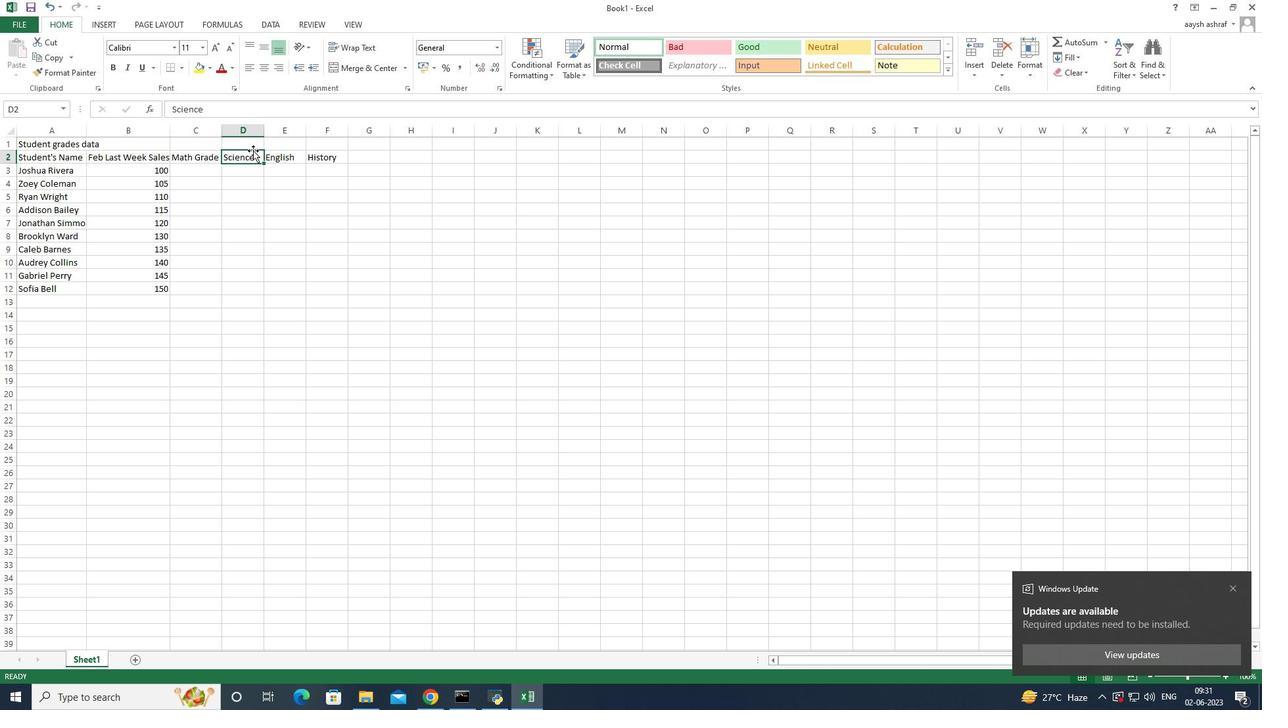 
Action: Mouse pressed left at (253, 149)
Screenshot: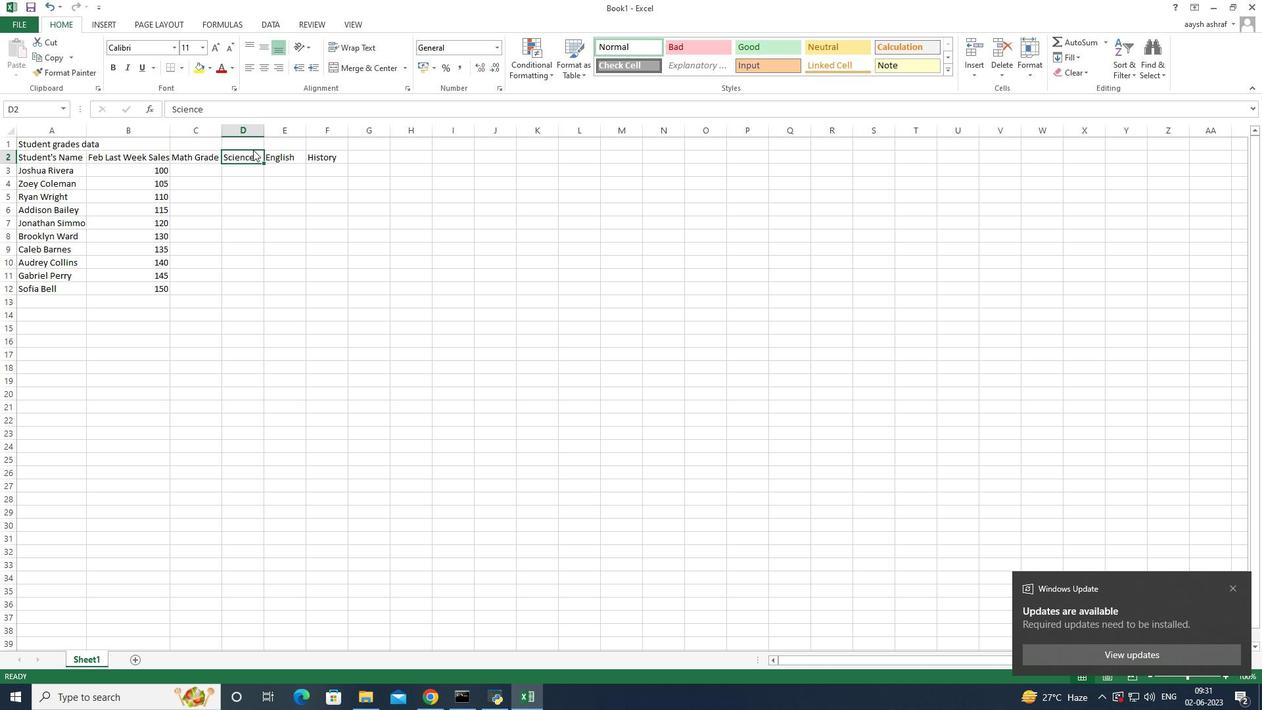 
Action: Mouse pressed left at (253, 149)
Screenshot: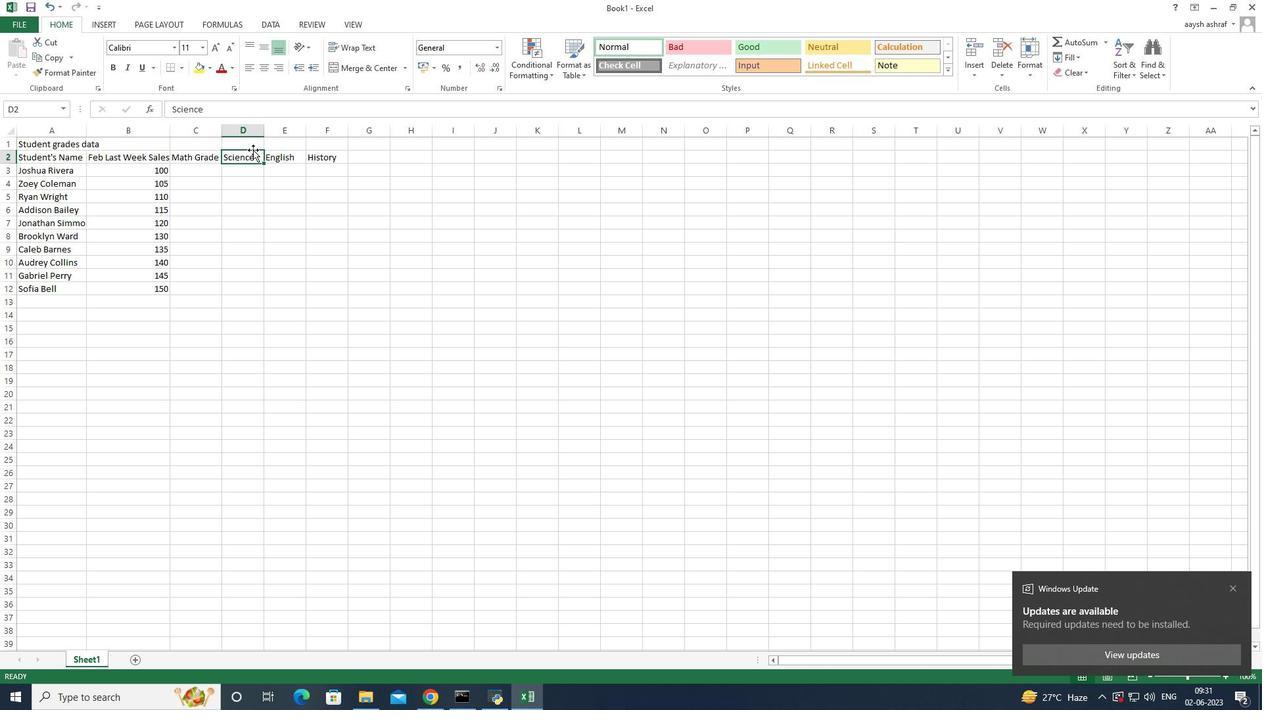 
Action: Mouse moved to (250, 157)
Screenshot: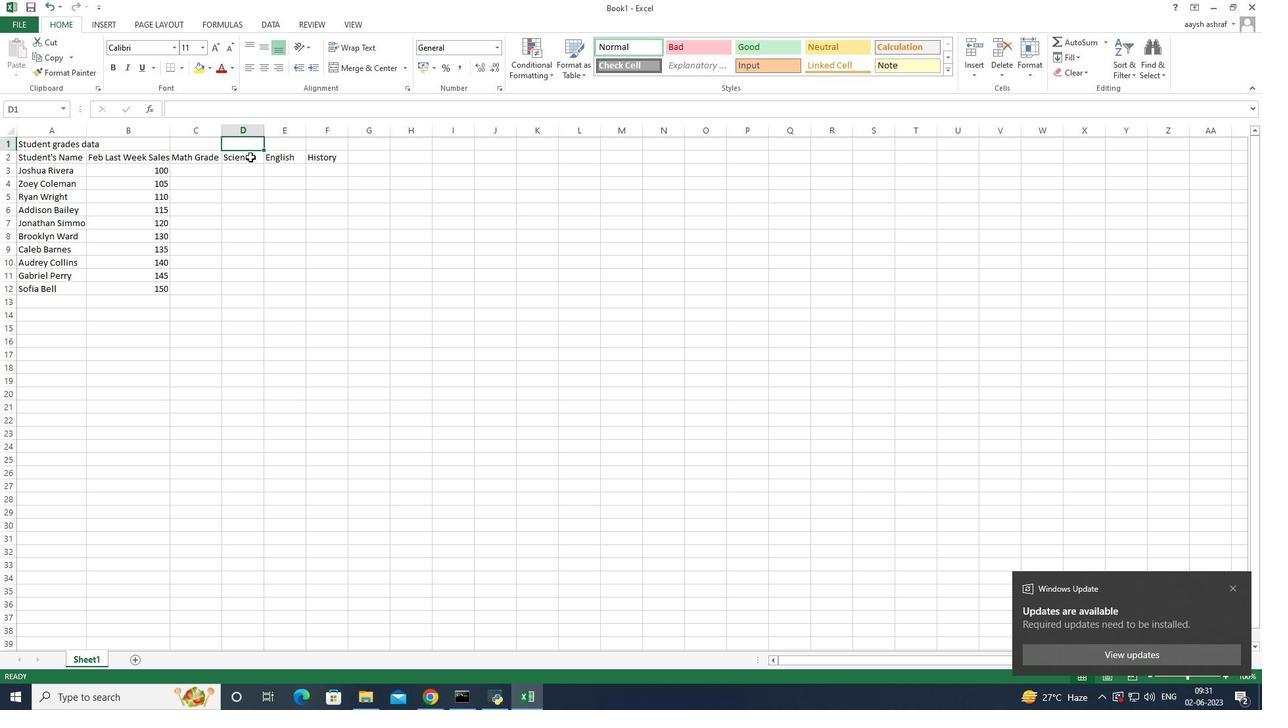 
Action: Mouse pressed left at (250, 157)
Screenshot: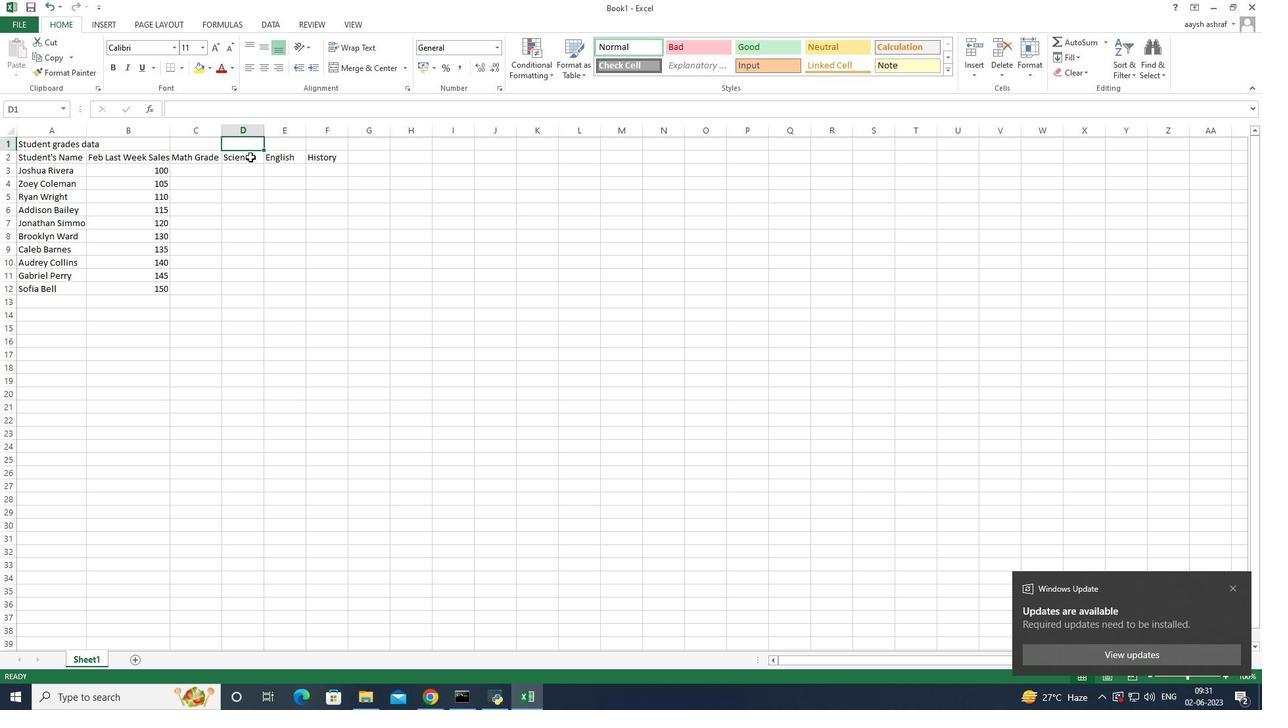 
Action: Mouse pressed left at (250, 157)
Screenshot: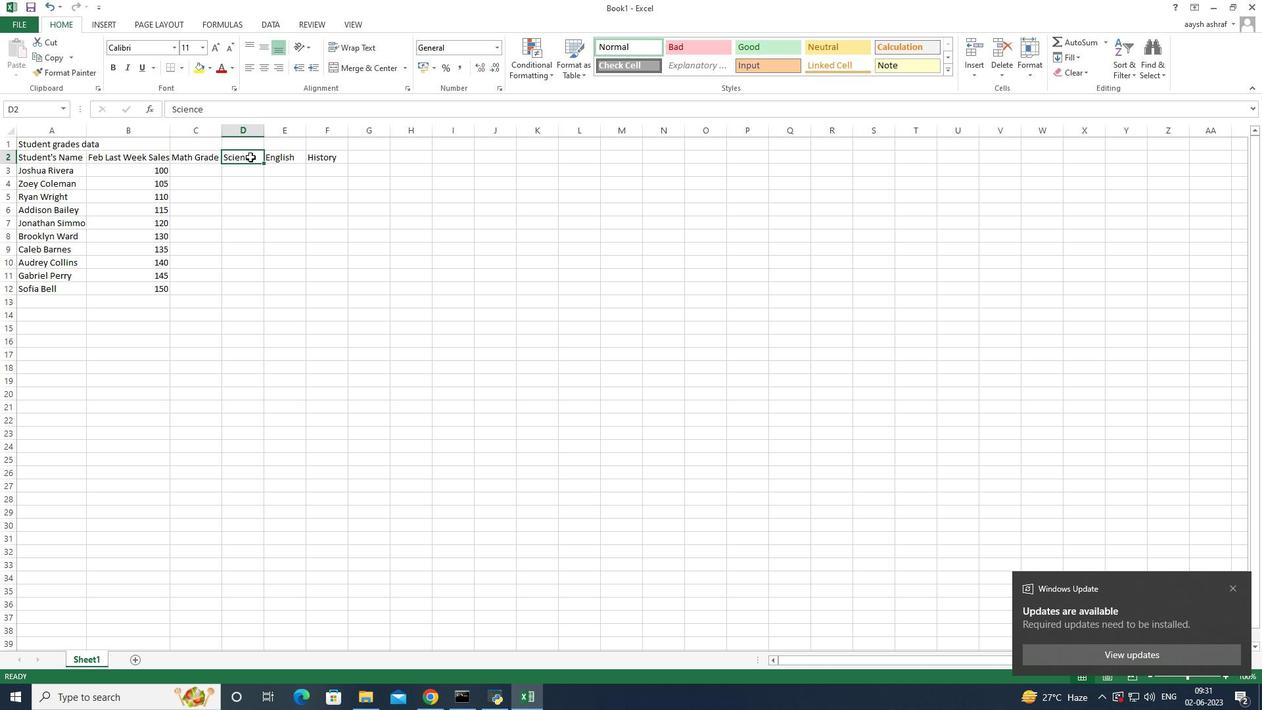 
Action: Mouse moved to (239, 113)
Screenshot: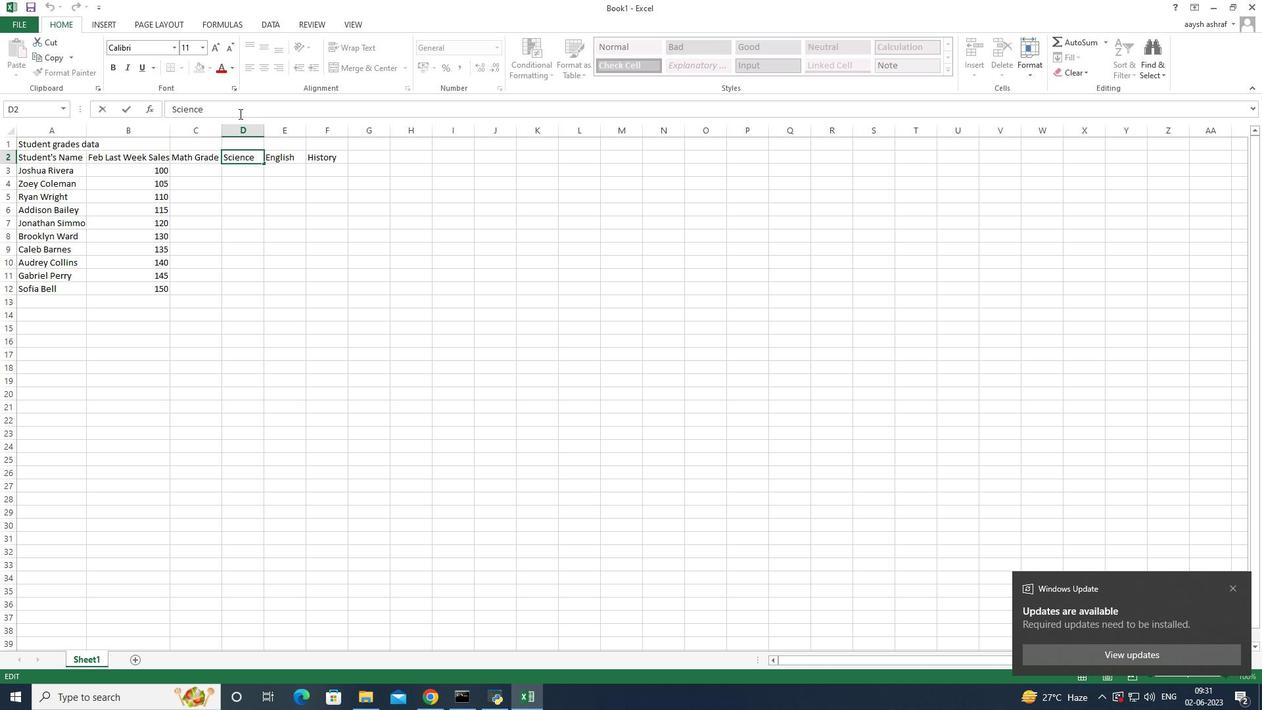 
Action: Mouse pressed left at (239, 113)
Screenshot: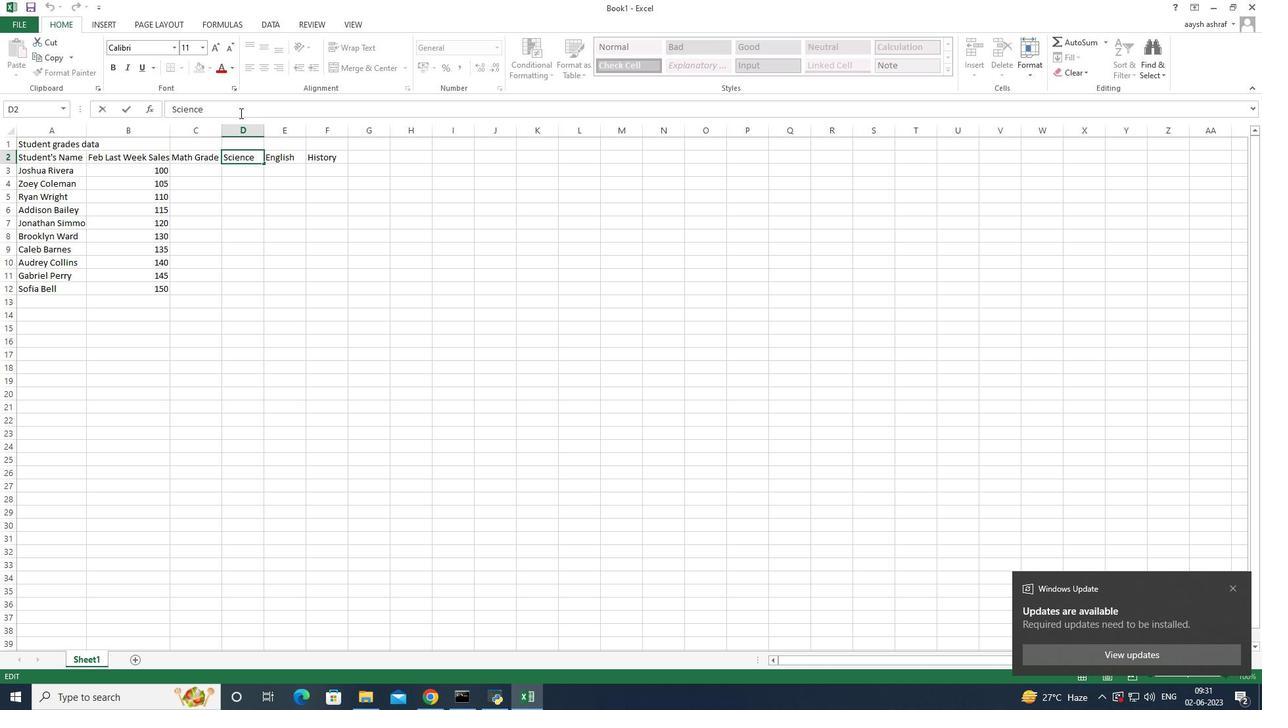 
Action: Key pressed <Key.shift><Key.shift><Key.shift><Key.shift><Key.shift><Key.shift><Key.shift><Key.shift><Key.shift>
Screenshot: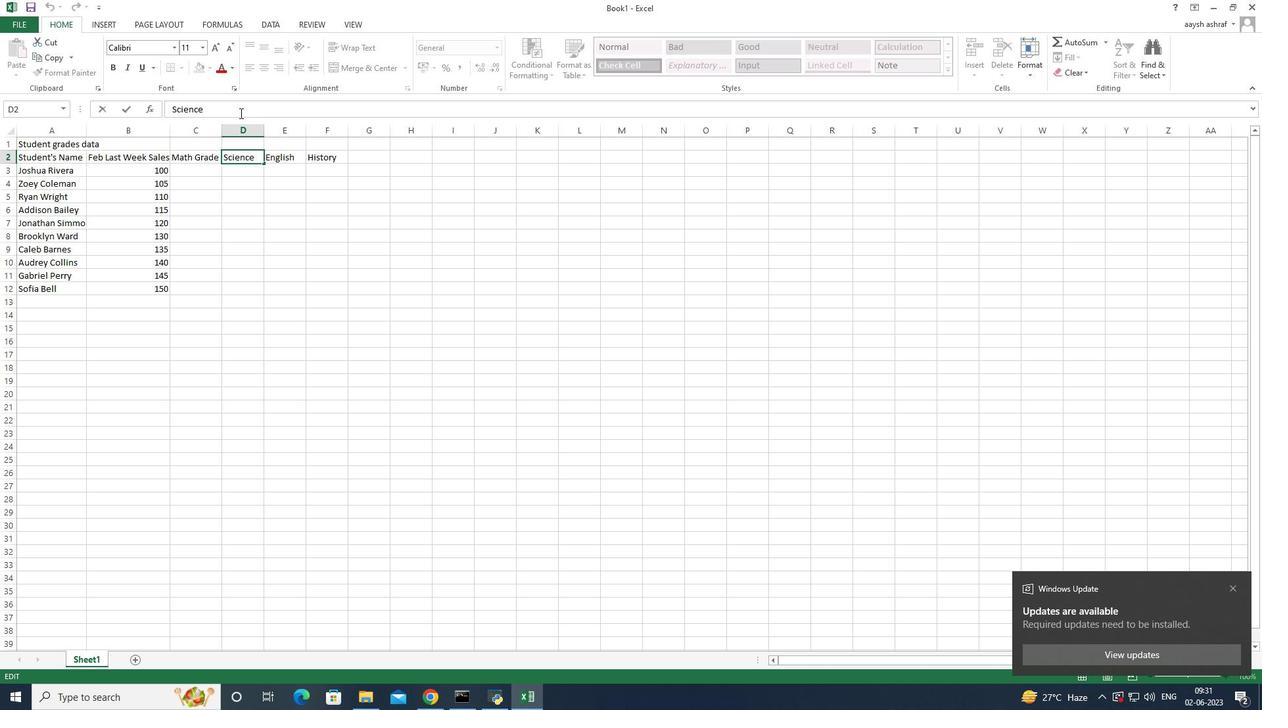 
Action: Mouse moved to (239, 113)
Screenshot: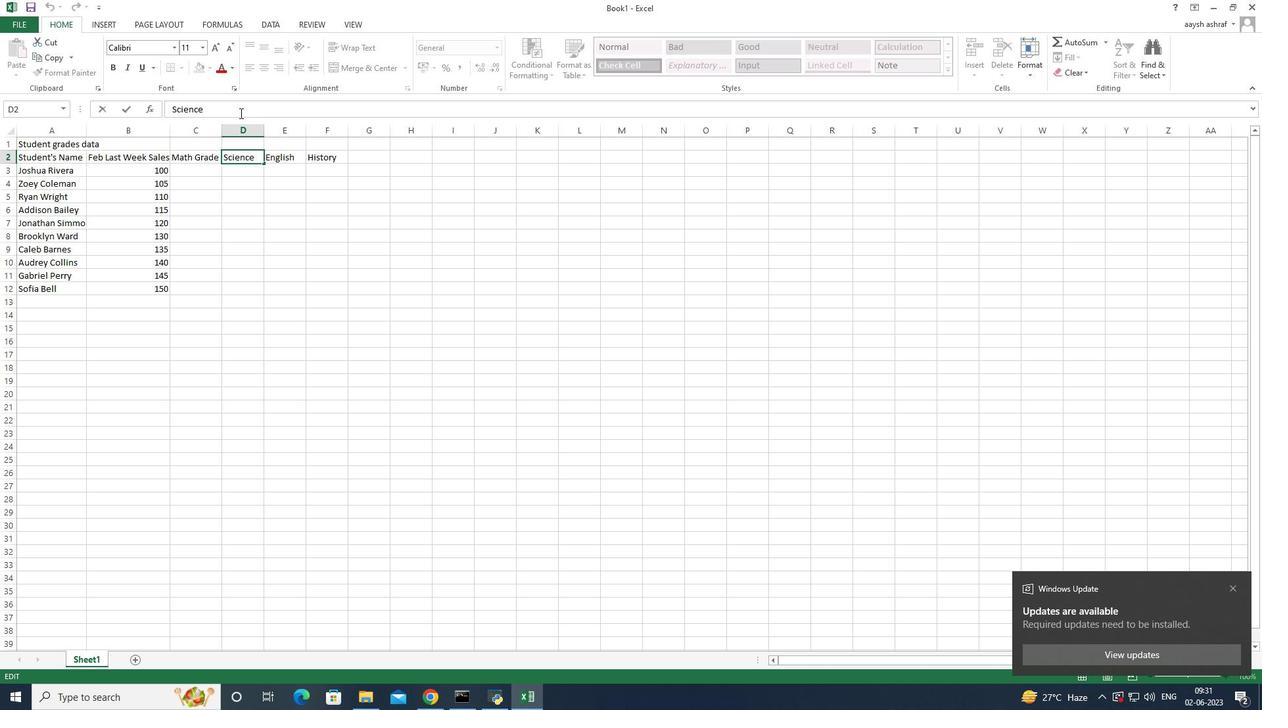 
Action: Key pressed <Key.shift>
Screenshot: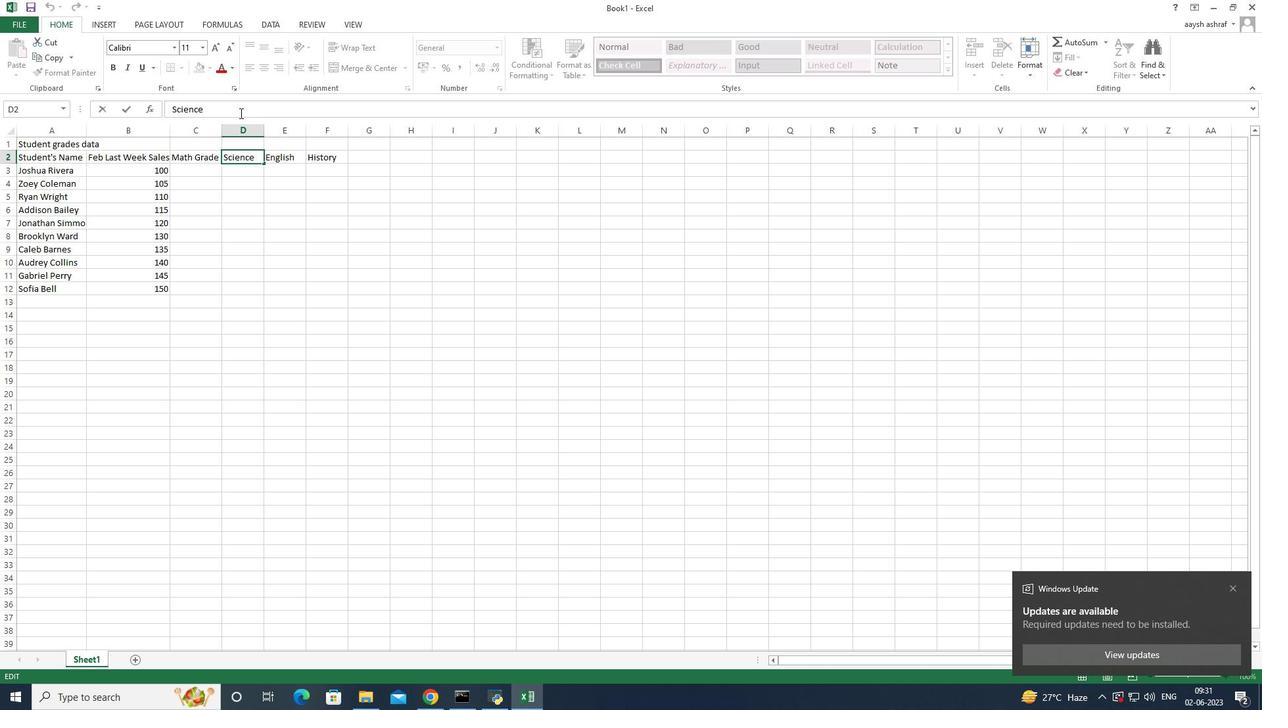 
Action: Mouse moved to (237, 114)
Screenshot: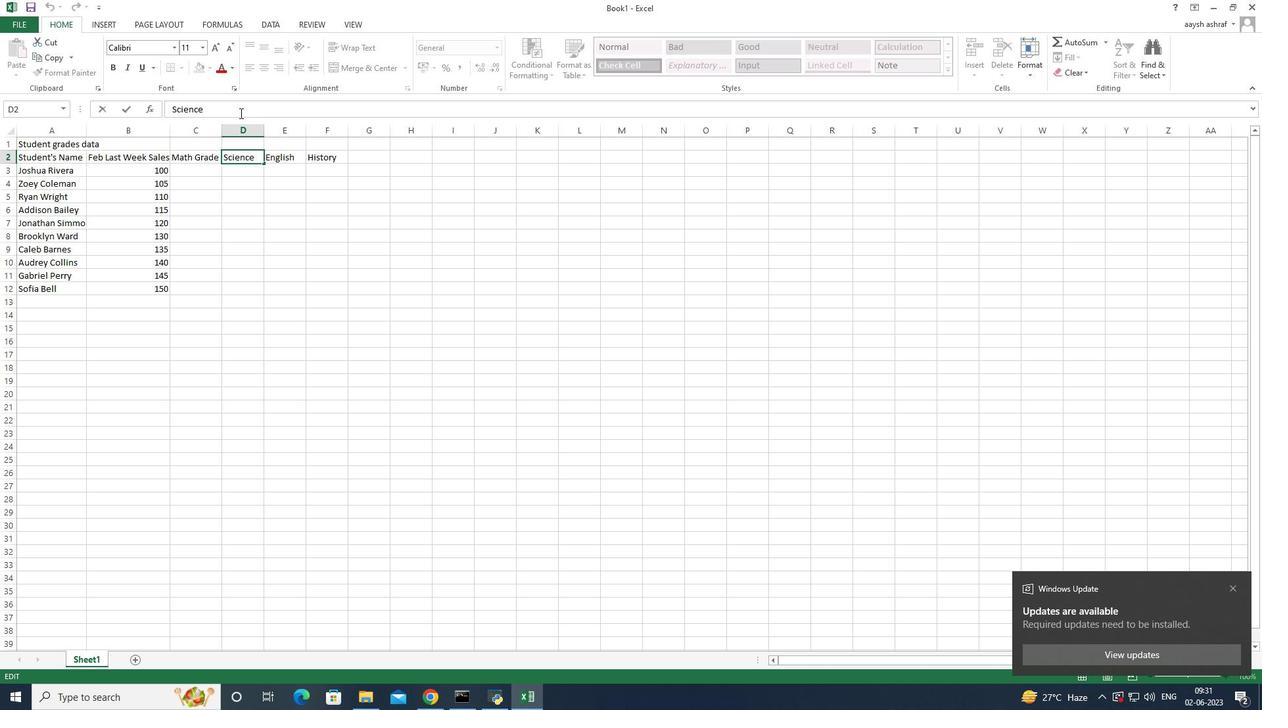 
Action: Key pressed <Key.shift>
Screenshot: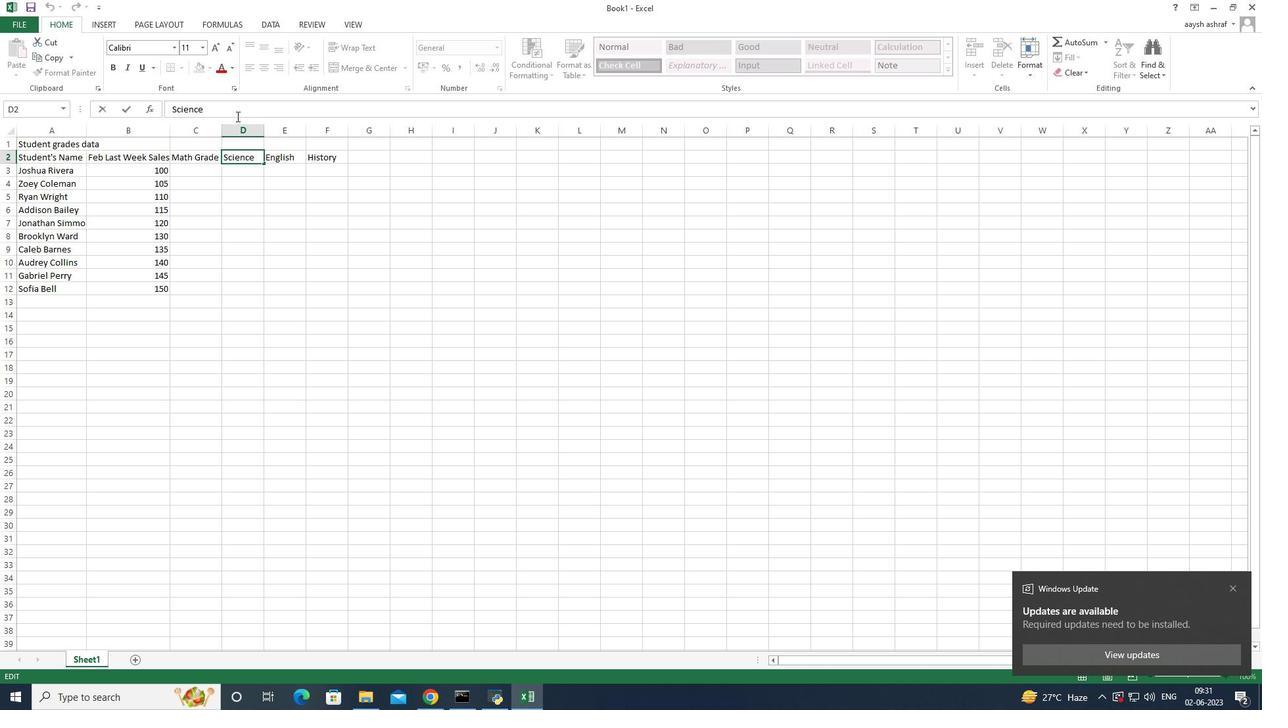 
Action: Mouse moved to (236, 116)
Screenshot: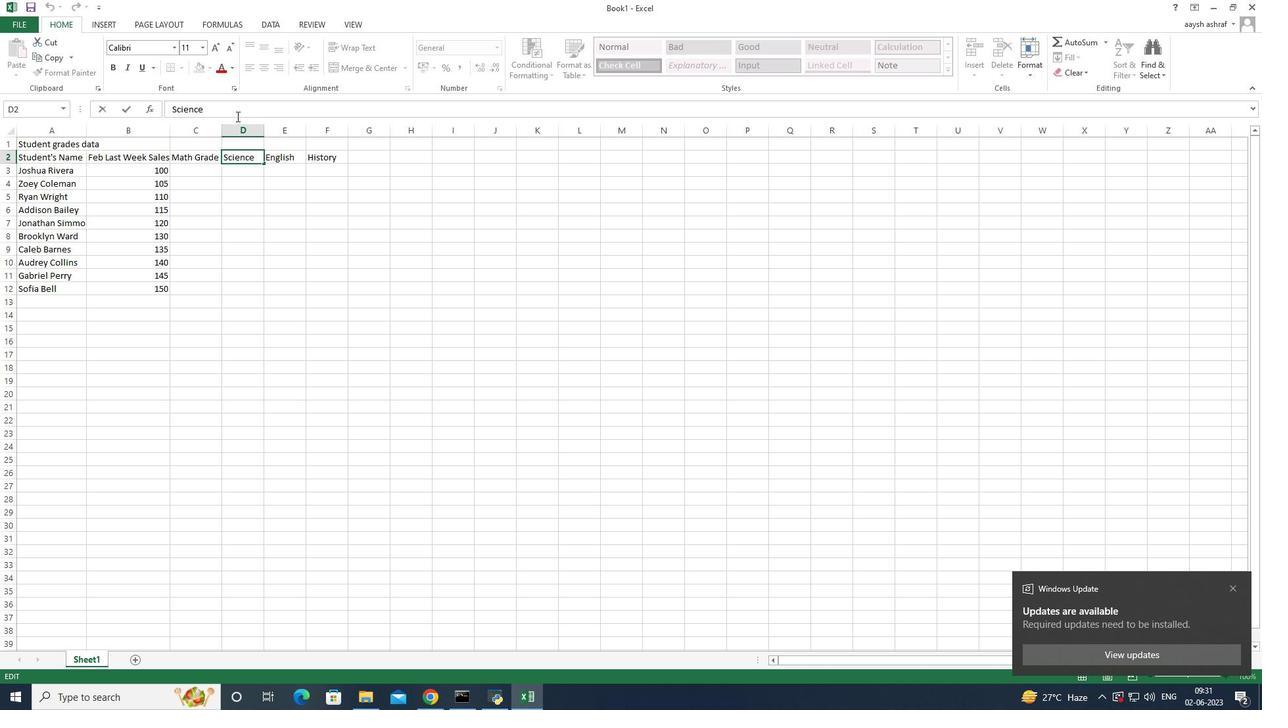 
Action: Key pressed G
Screenshot: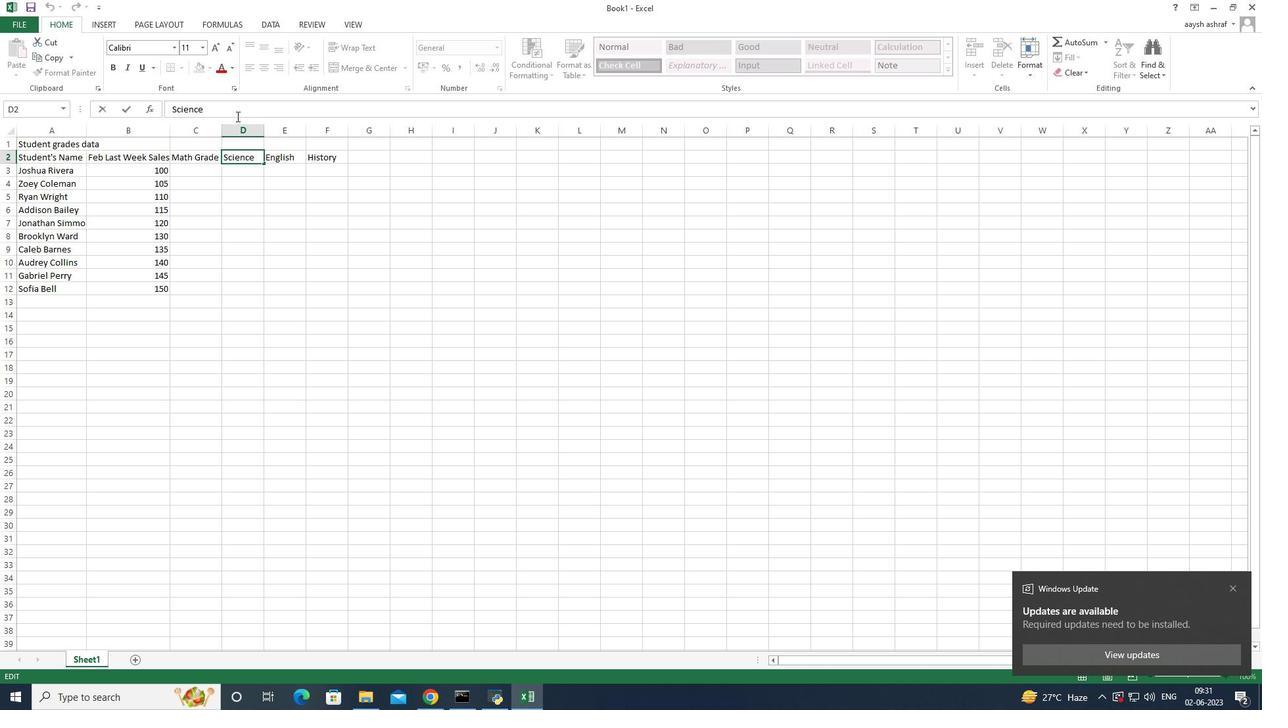 
Action: Mouse moved to (234, 122)
Screenshot: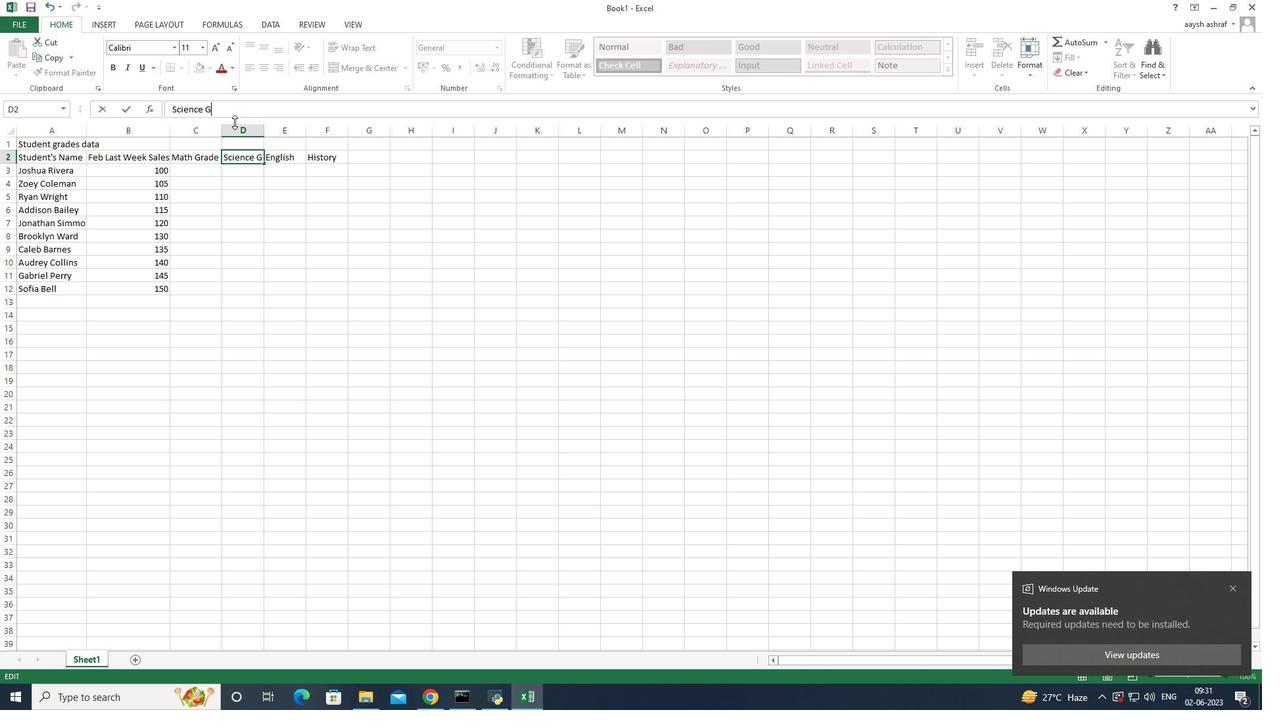 
Action: Key pressed rade
Screenshot: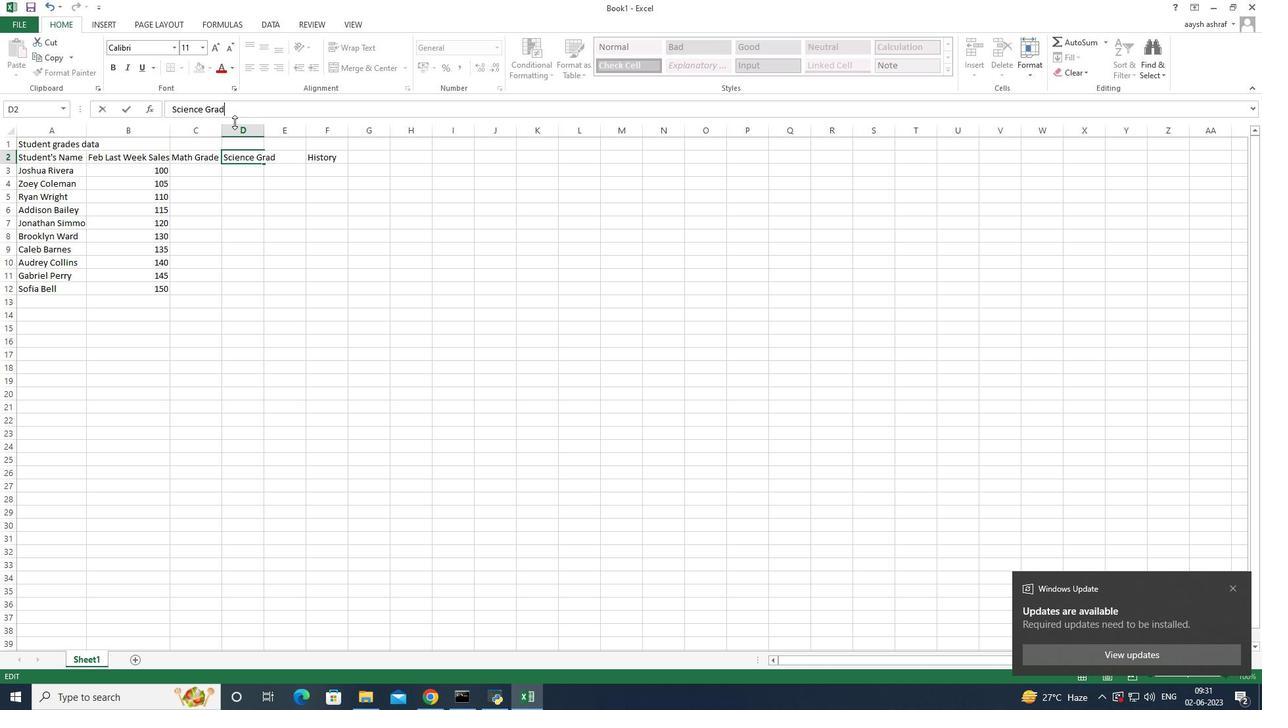 
Action: Mouse moved to (287, 156)
Screenshot: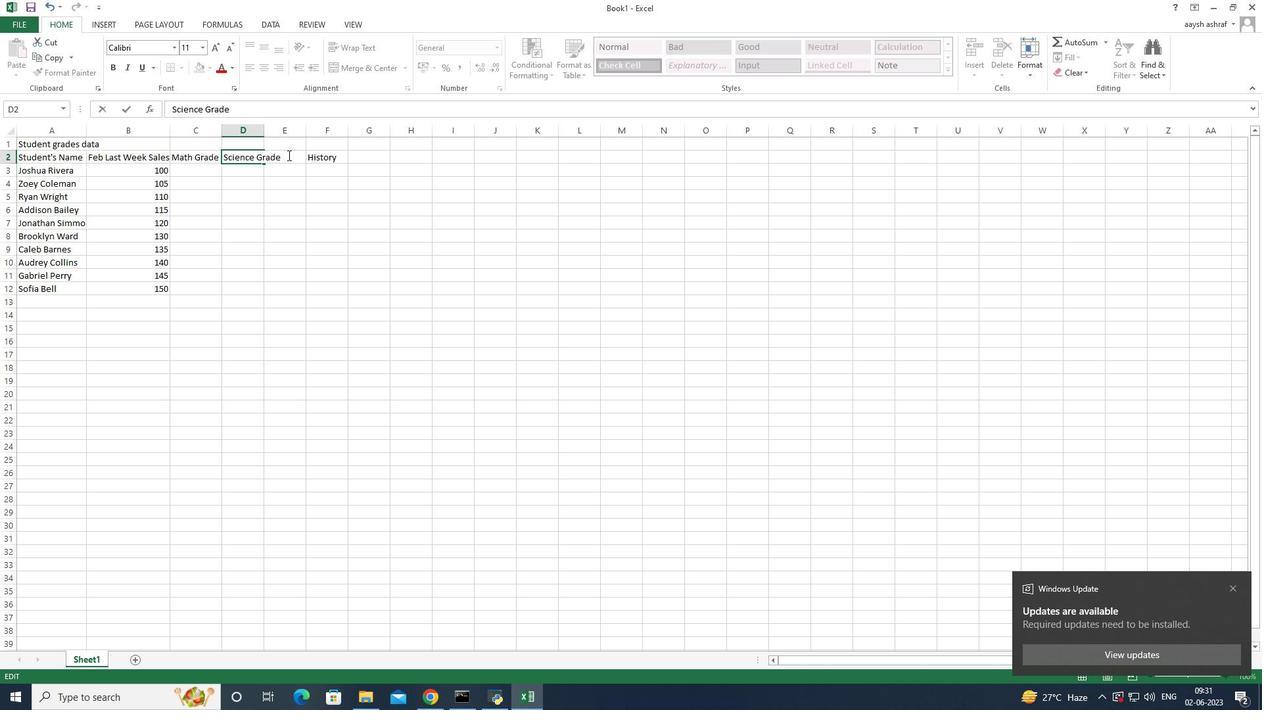 
Action: Mouse pressed left at (287, 156)
Screenshot: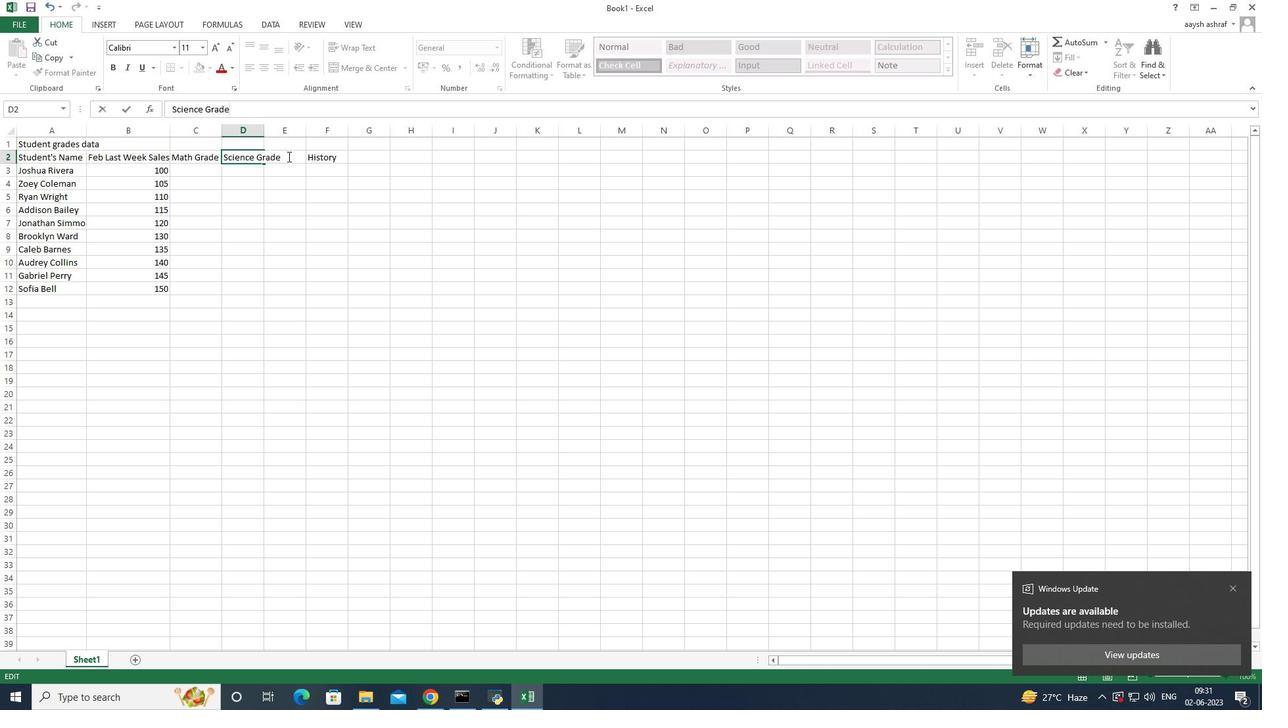 
Action: Mouse moved to (265, 199)
Screenshot: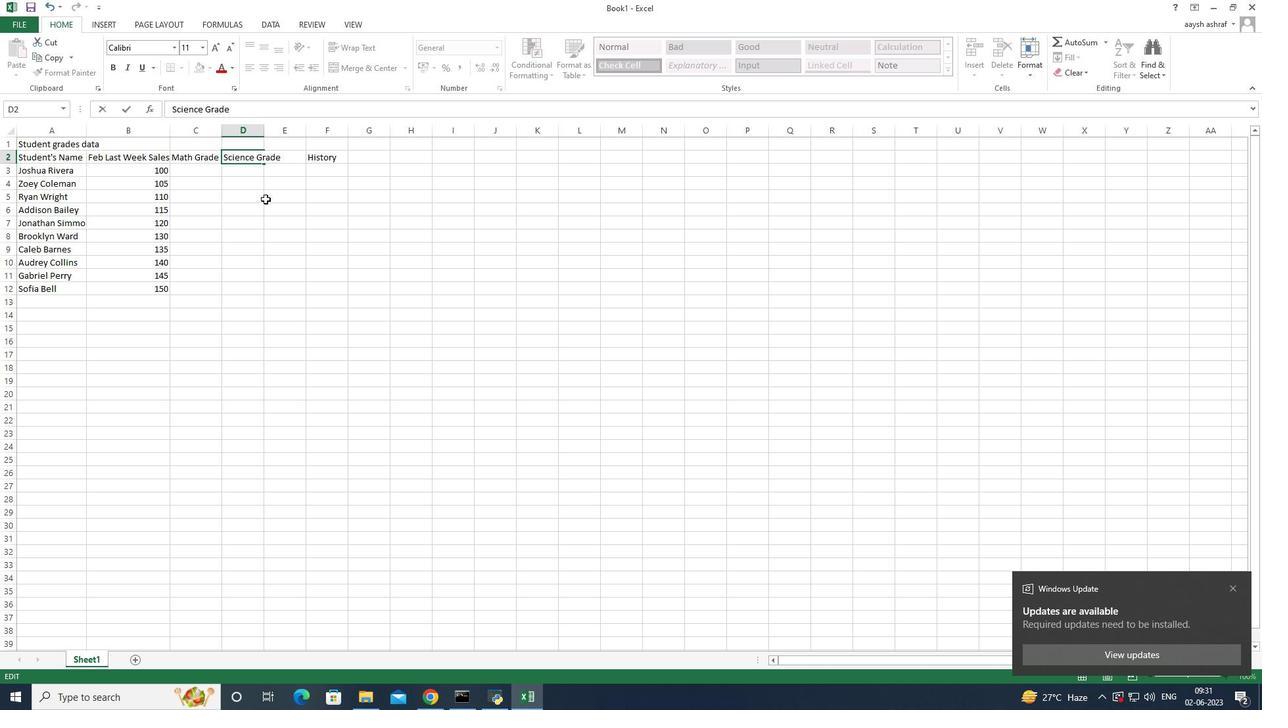 
Action: Mouse pressed left at (265, 199)
Screenshot: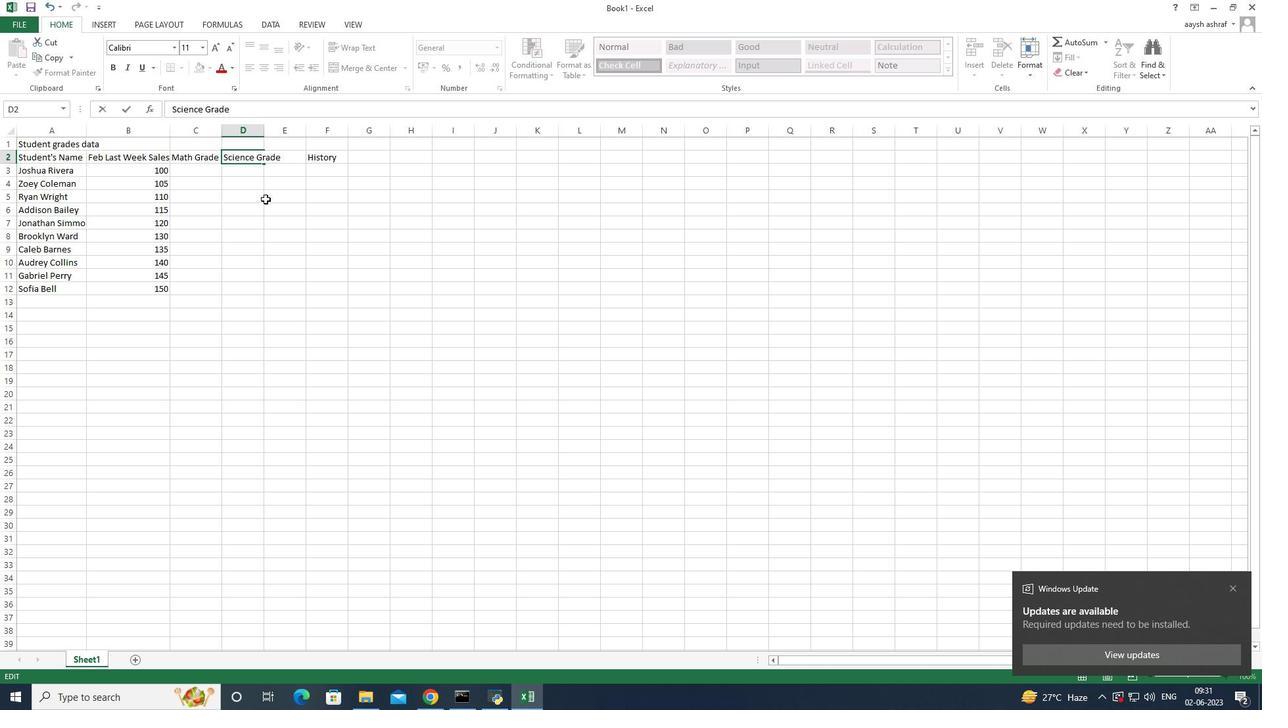
Action: Mouse moved to (283, 159)
Screenshot: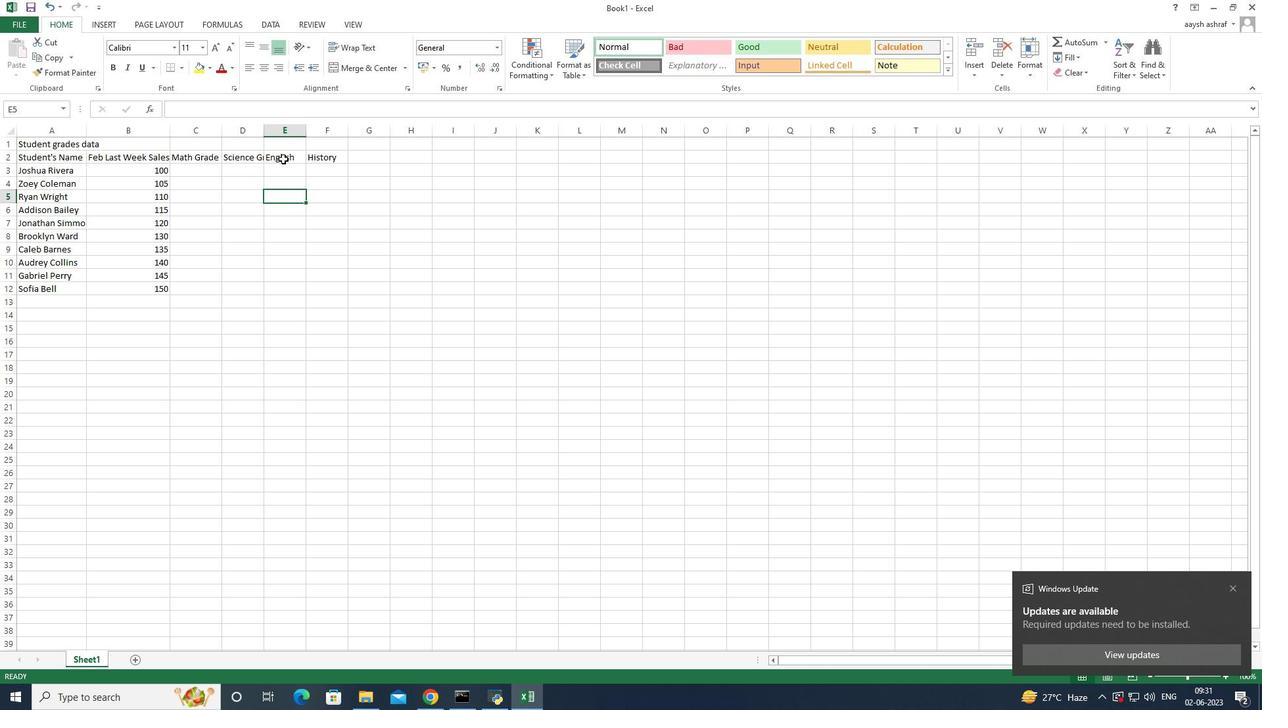 
Action: Mouse pressed left at (283, 159)
Screenshot: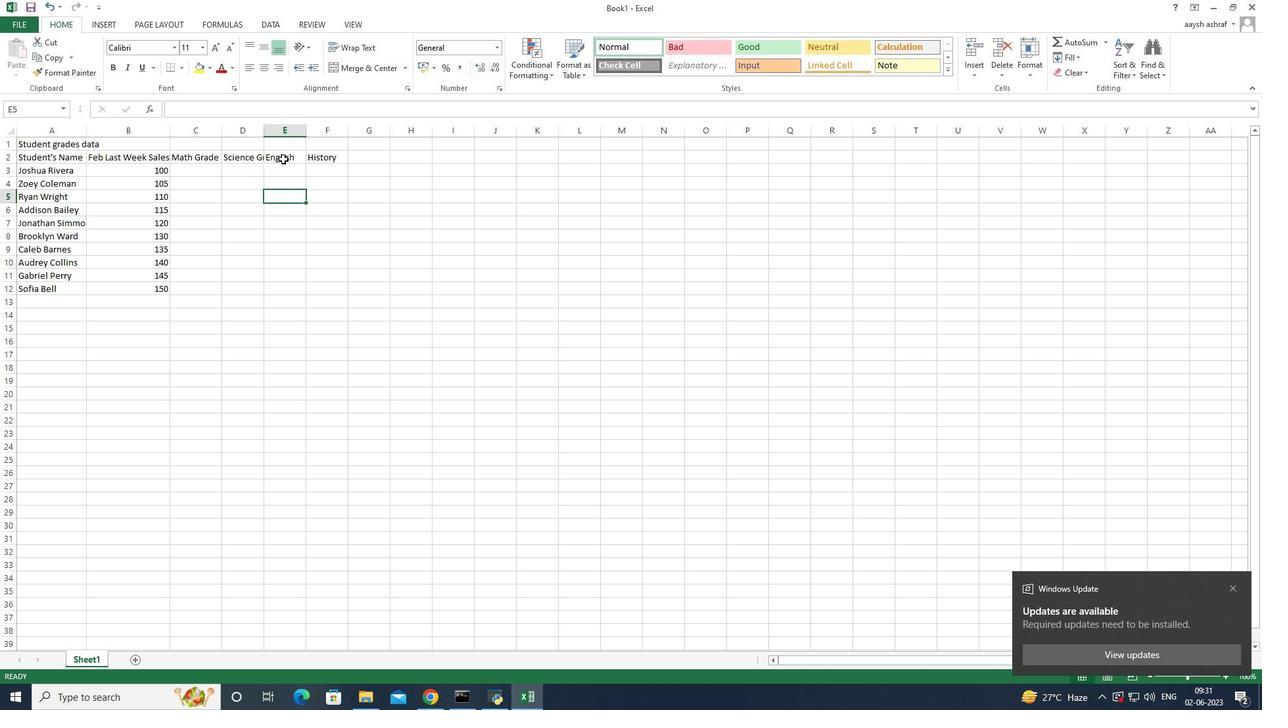 
Action: Mouse pressed left at (283, 159)
Screenshot: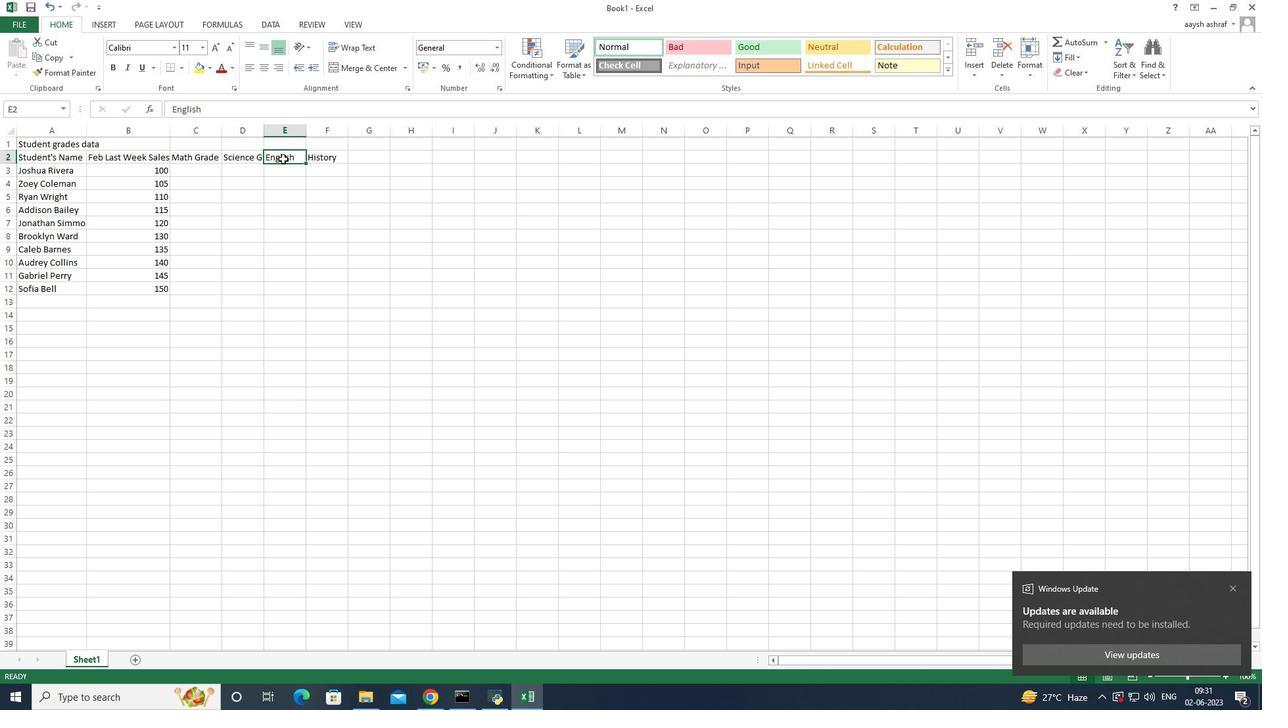 
Action: Mouse moved to (257, 111)
Screenshot: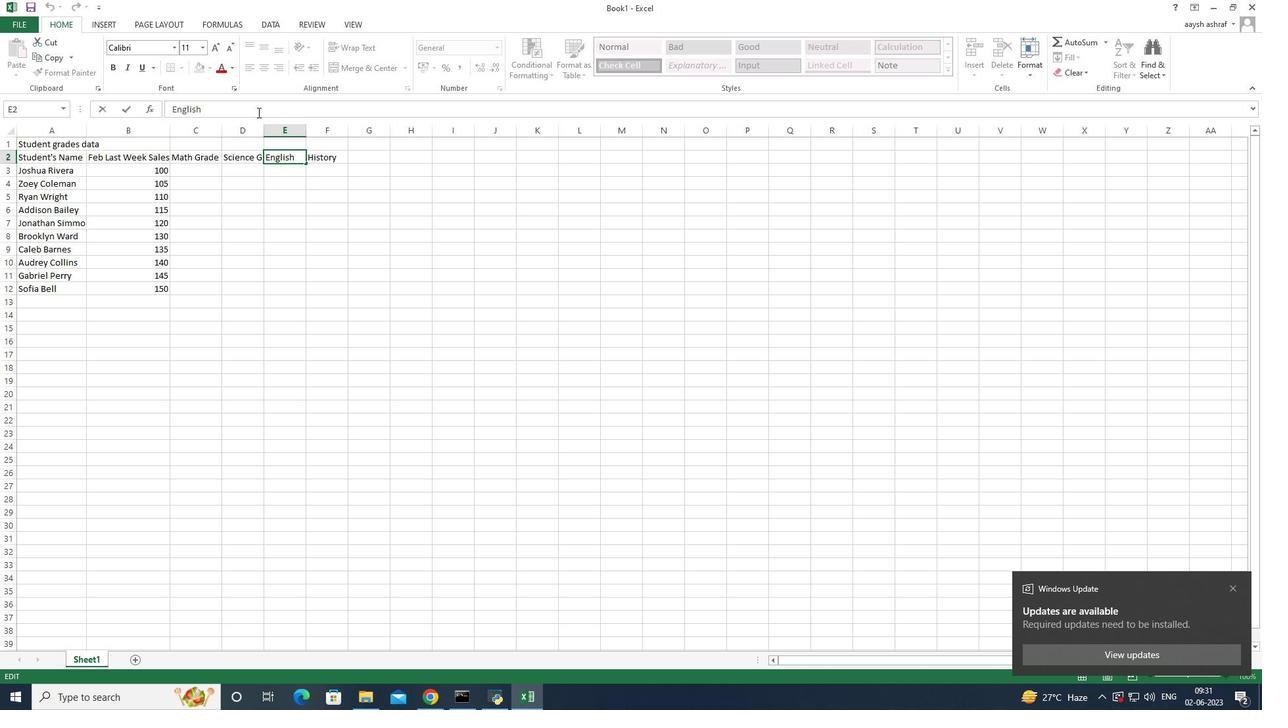 
Action: Mouse pressed left at (257, 111)
Screenshot: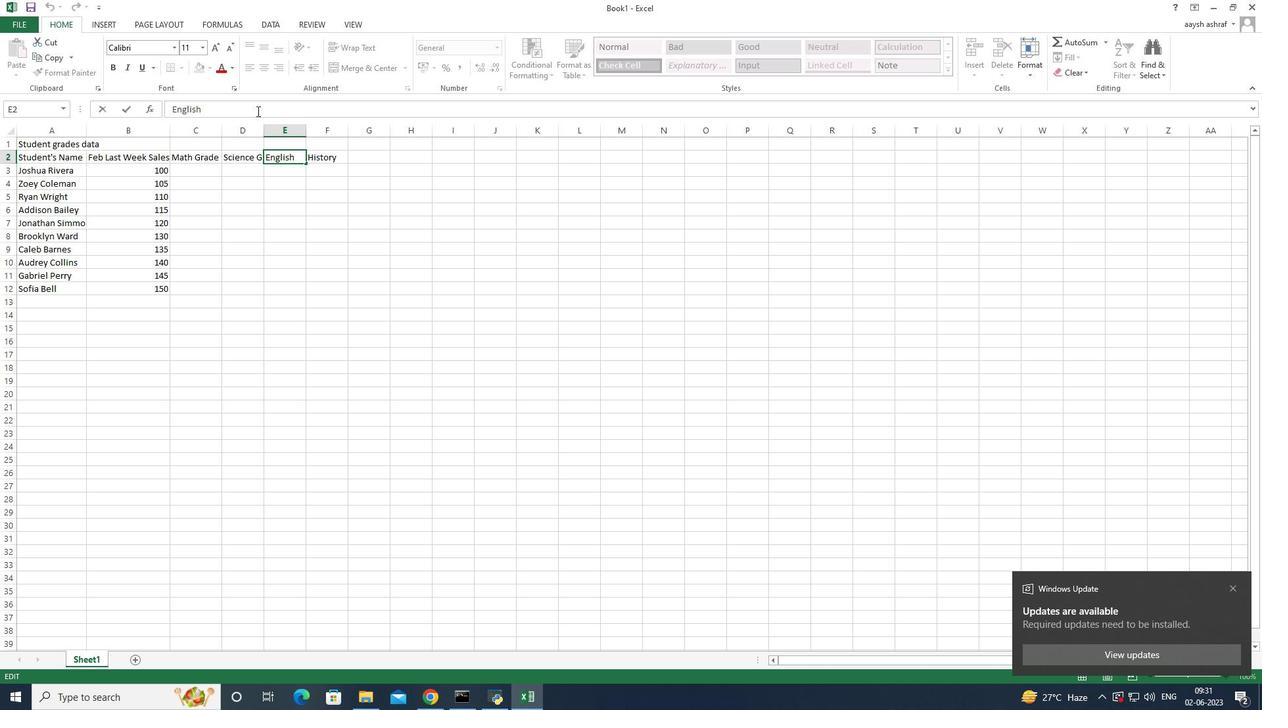 
Action: Key pressed <Key.space><Key.shift><Key.shift><Key.shift><Key.shift><Key.shift><Key.shift><Key.shift><Key.shift><Key.shift><Key.shift><Key.shift><Key.shift><Key.shift><Key.shift><Key.shift>Grade
Screenshot: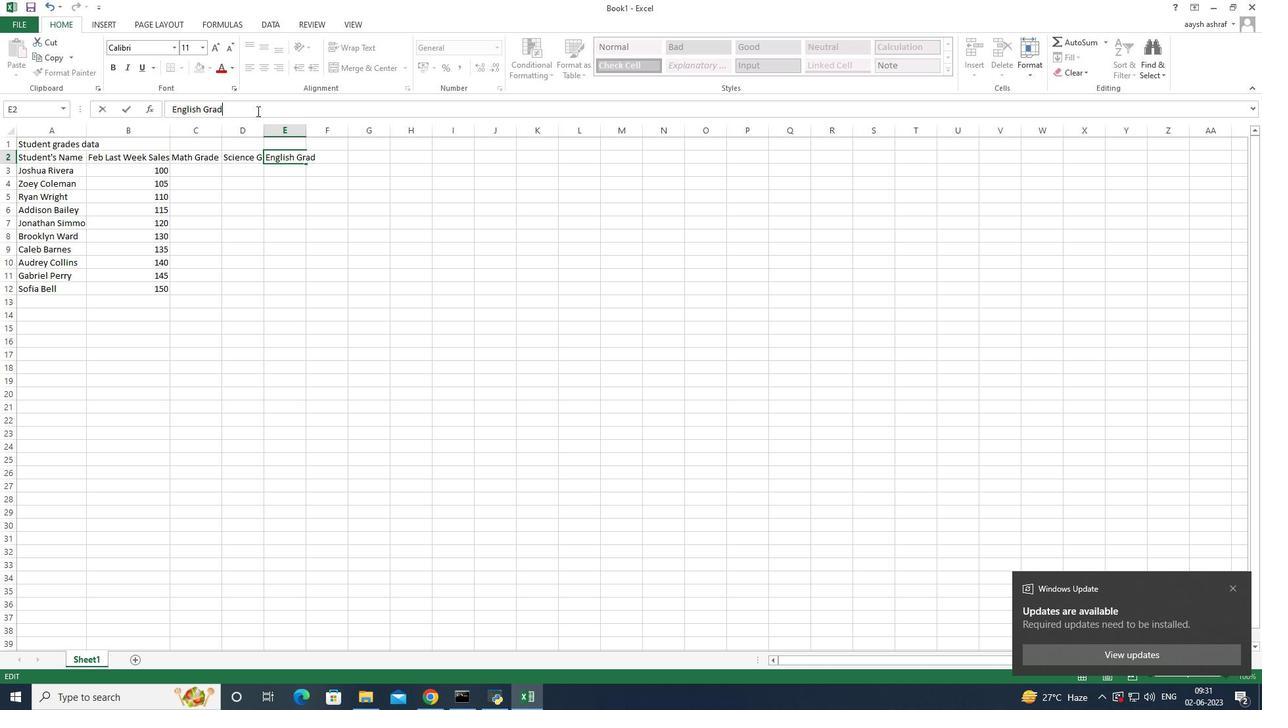 
Action: Mouse moved to (285, 161)
Screenshot: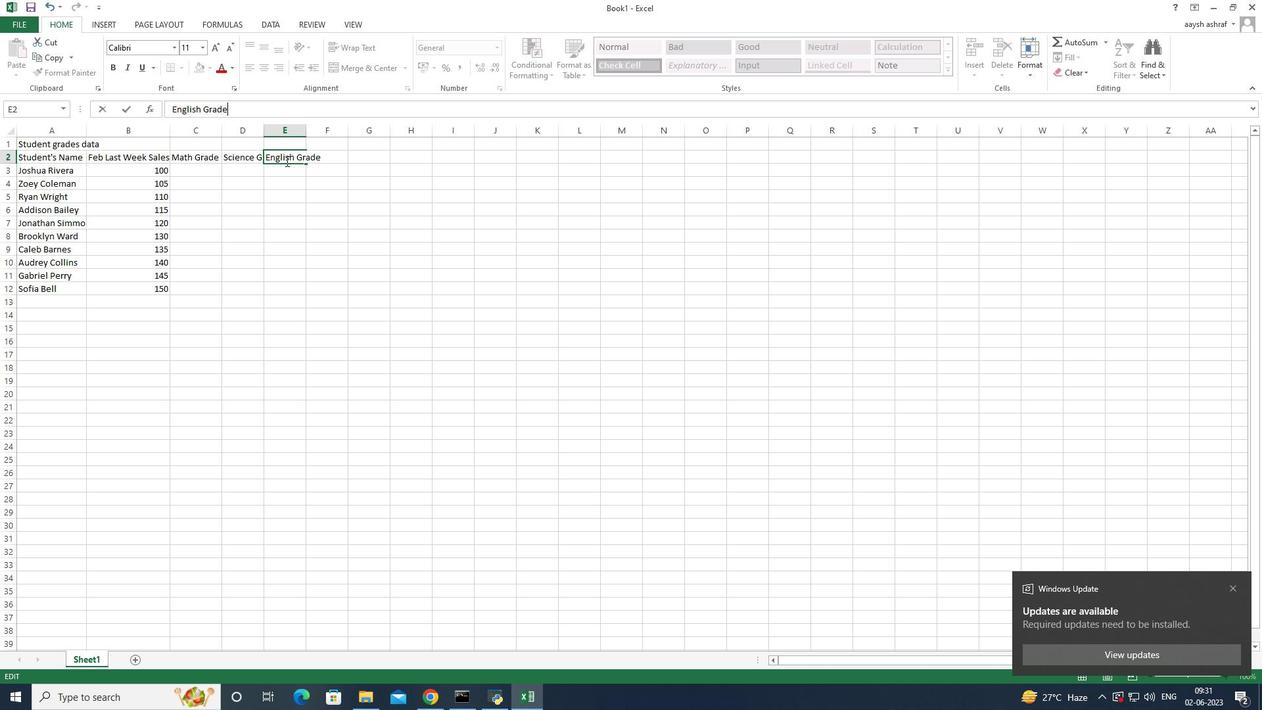 
Action: Mouse pressed left at (285, 161)
Screenshot: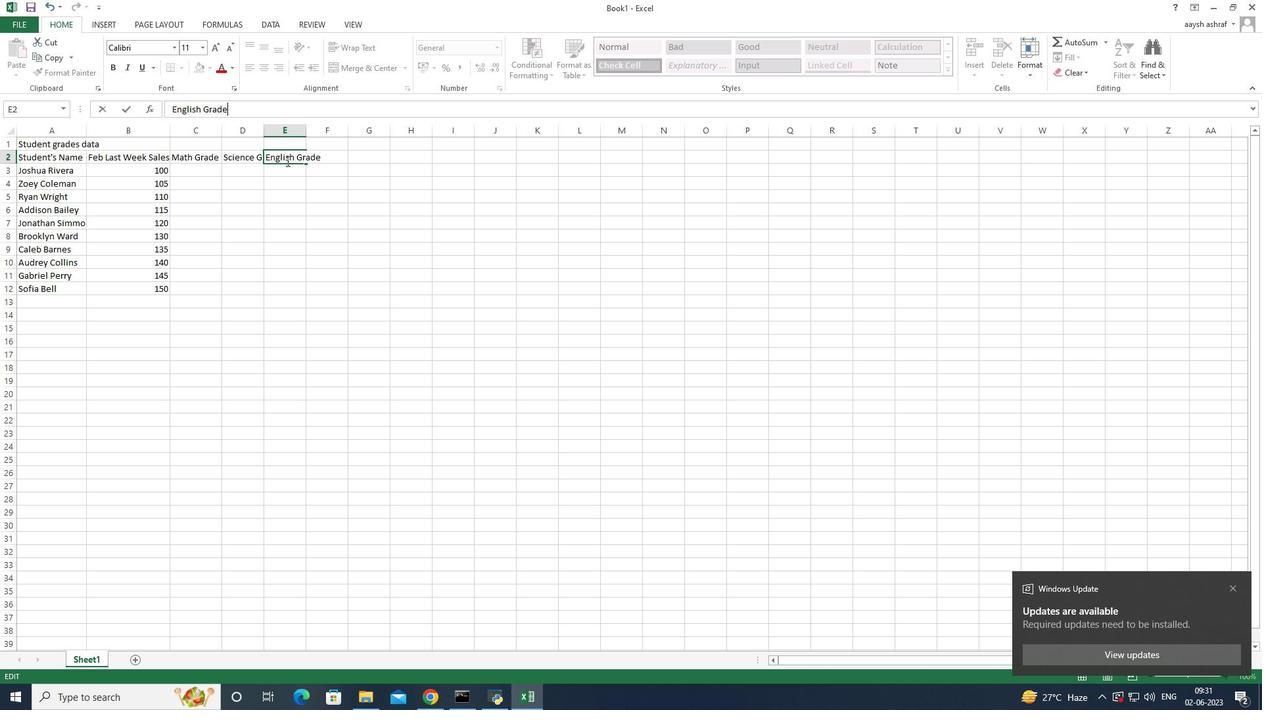 
Action: Mouse moved to (321, 159)
Screenshot: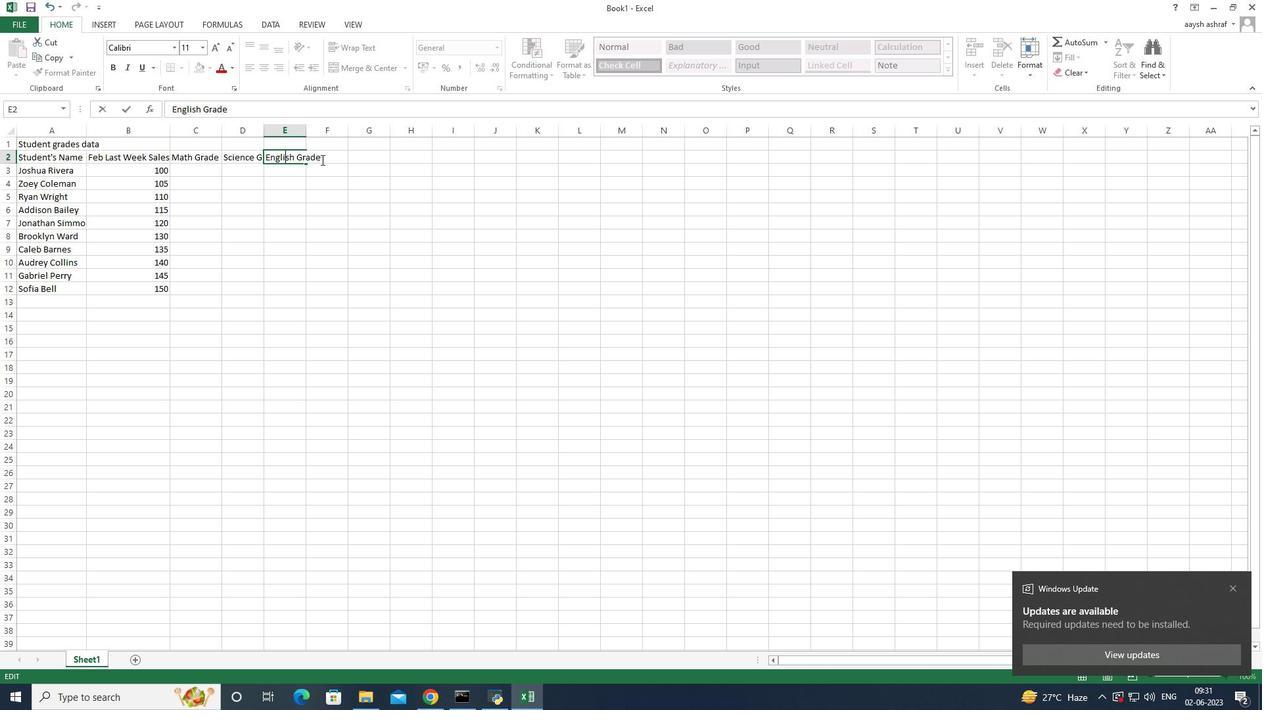 
Action: Mouse pressed left at (321, 159)
Screenshot: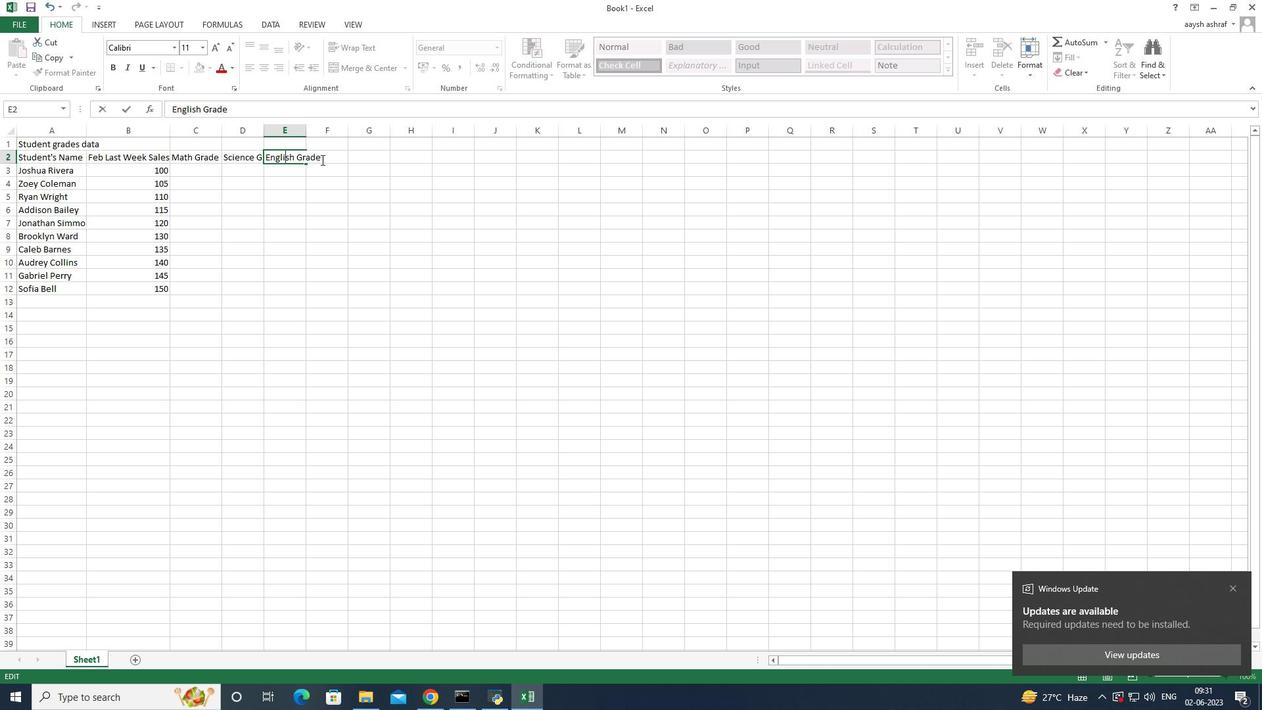 
Action: Mouse moved to (328, 156)
Screenshot: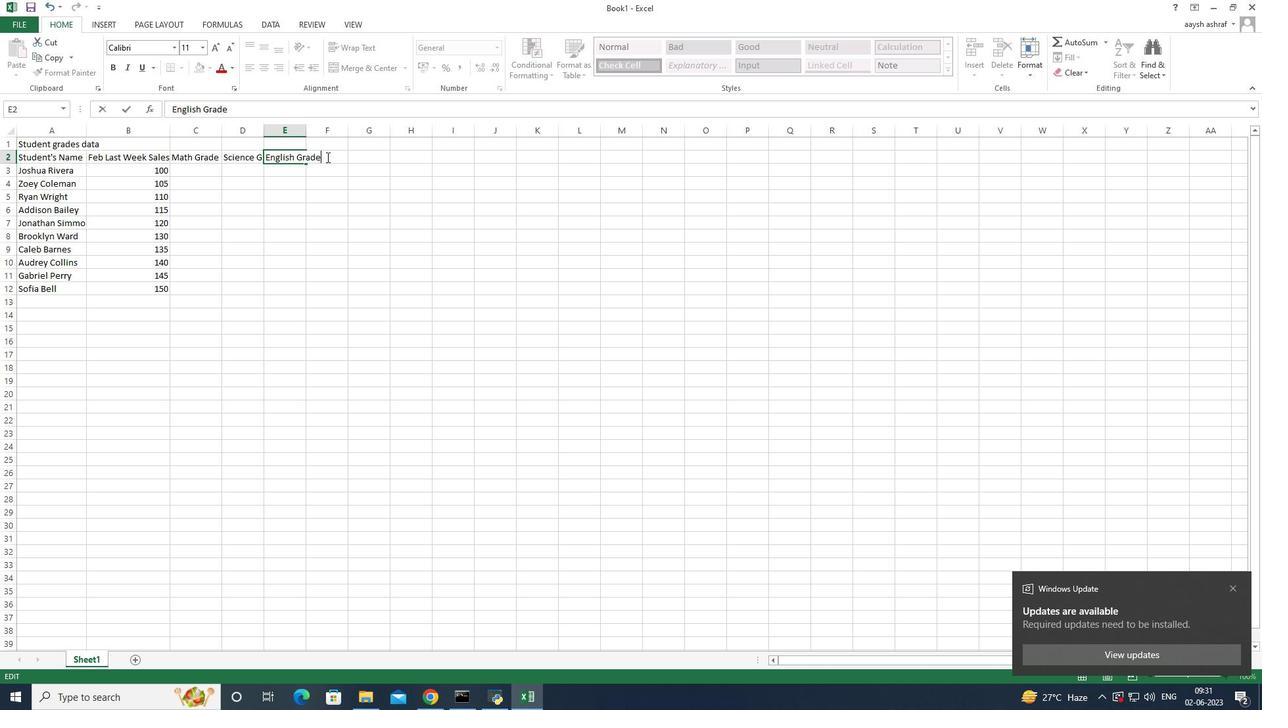 
Action: Mouse pressed left at (328, 156)
Screenshot: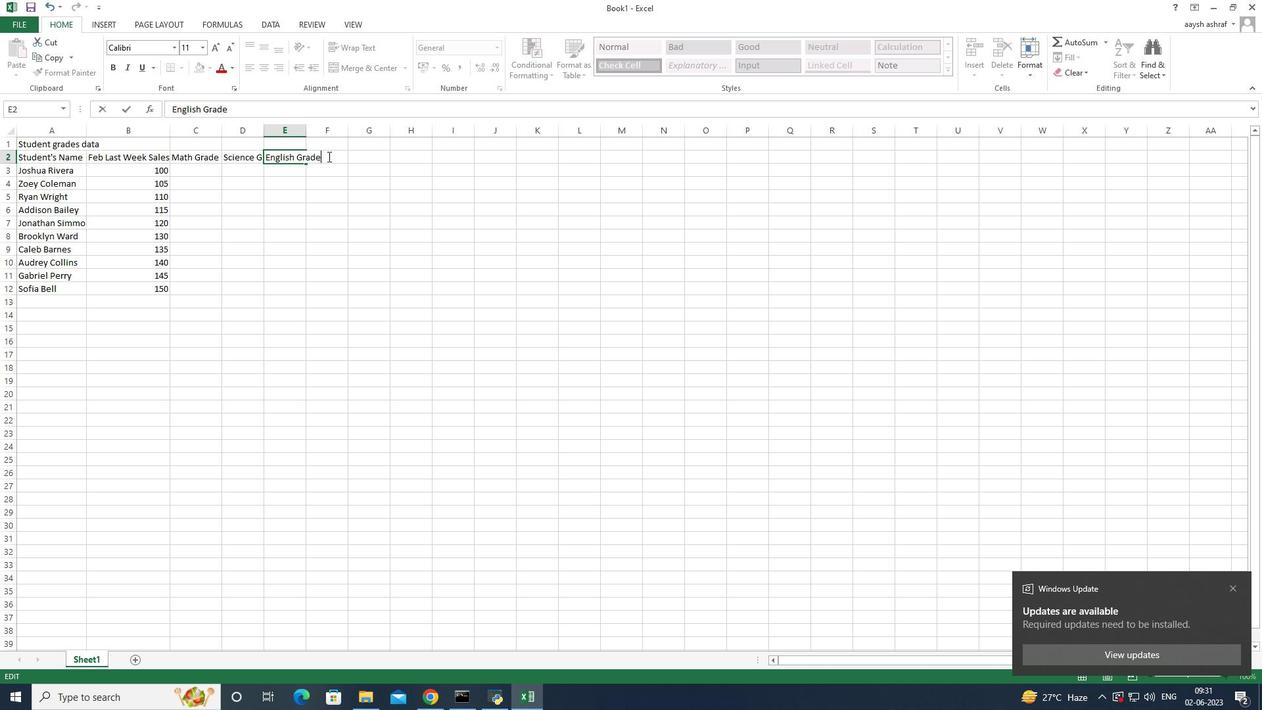 
Action: Mouse moved to (245, 158)
Screenshot: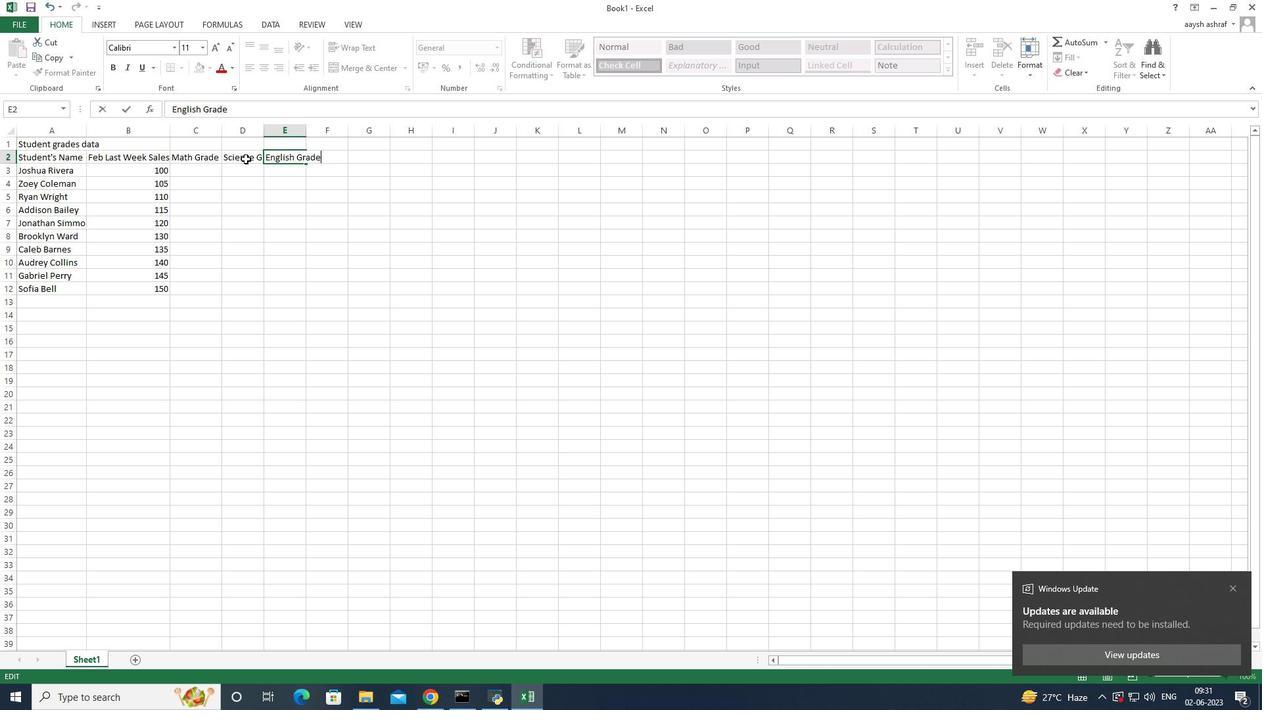 
Action: Mouse pressed left at (245, 158)
Screenshot: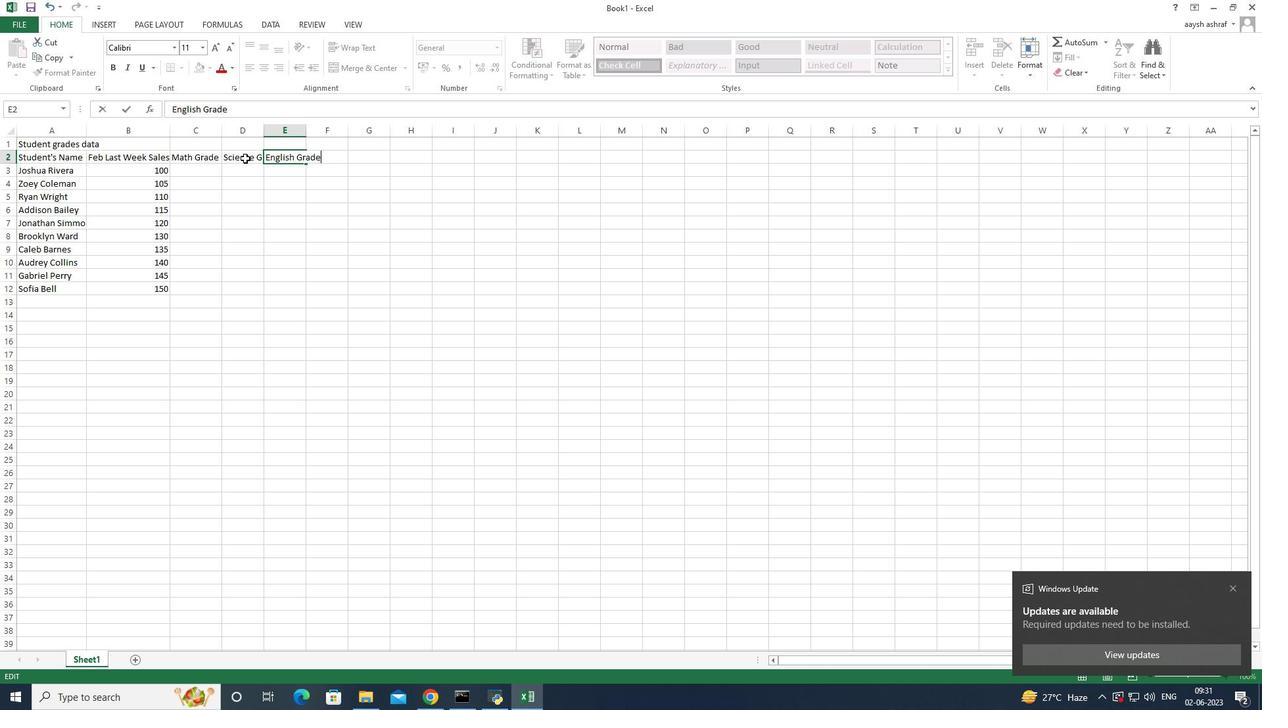 
Action: Mouse moved to (314, 157)
Screenshot: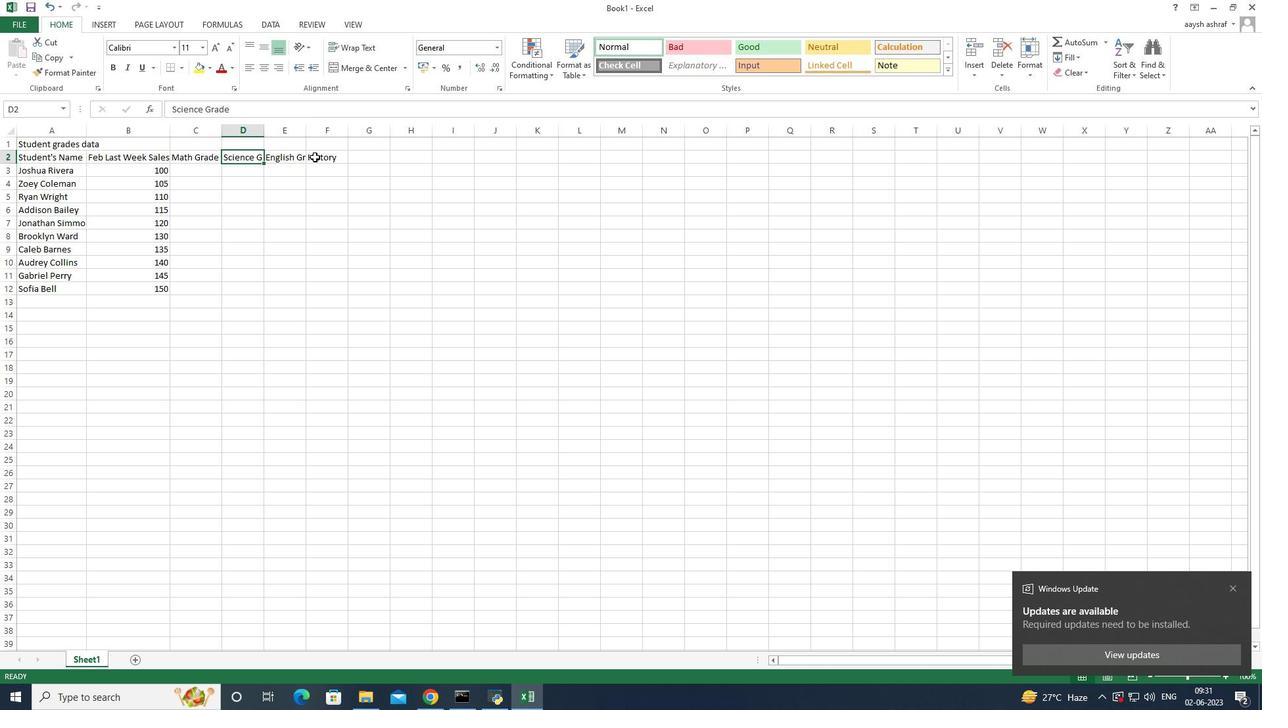 
Action: Mouse pressed left at (314, 157)
Screenshot: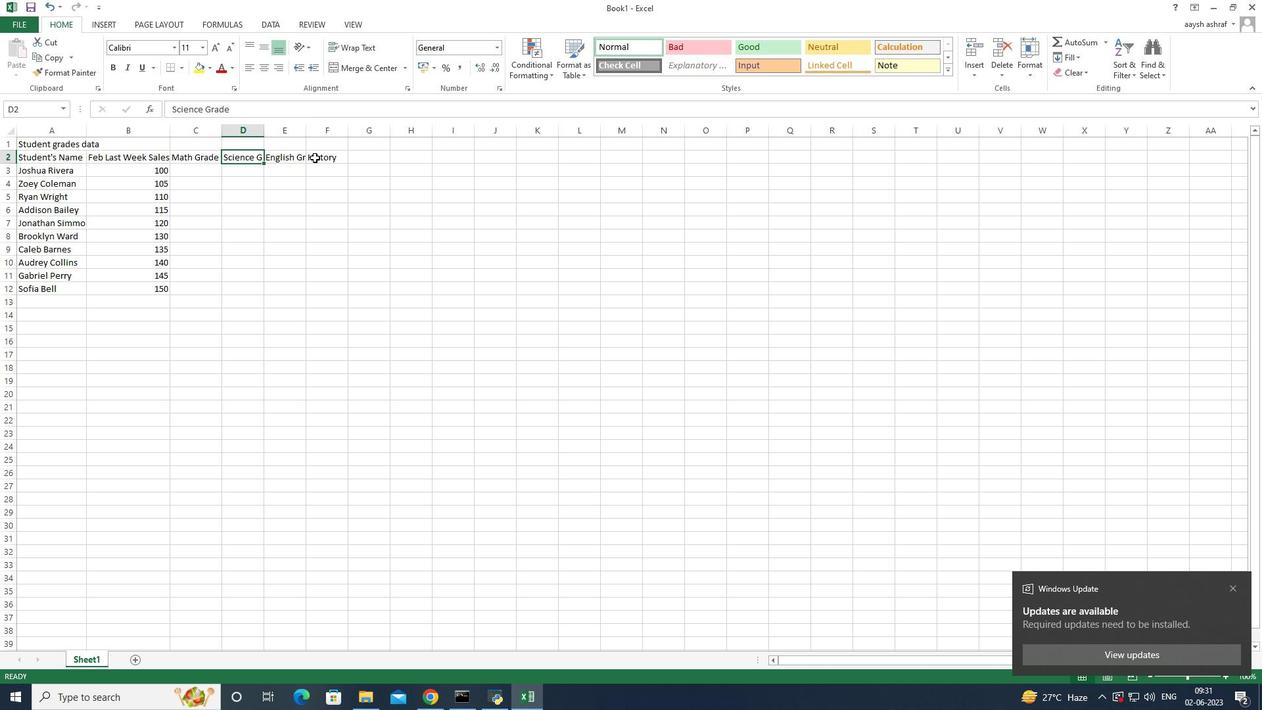 
Action: Mouse pressed left at (314, 157)
Screenshot: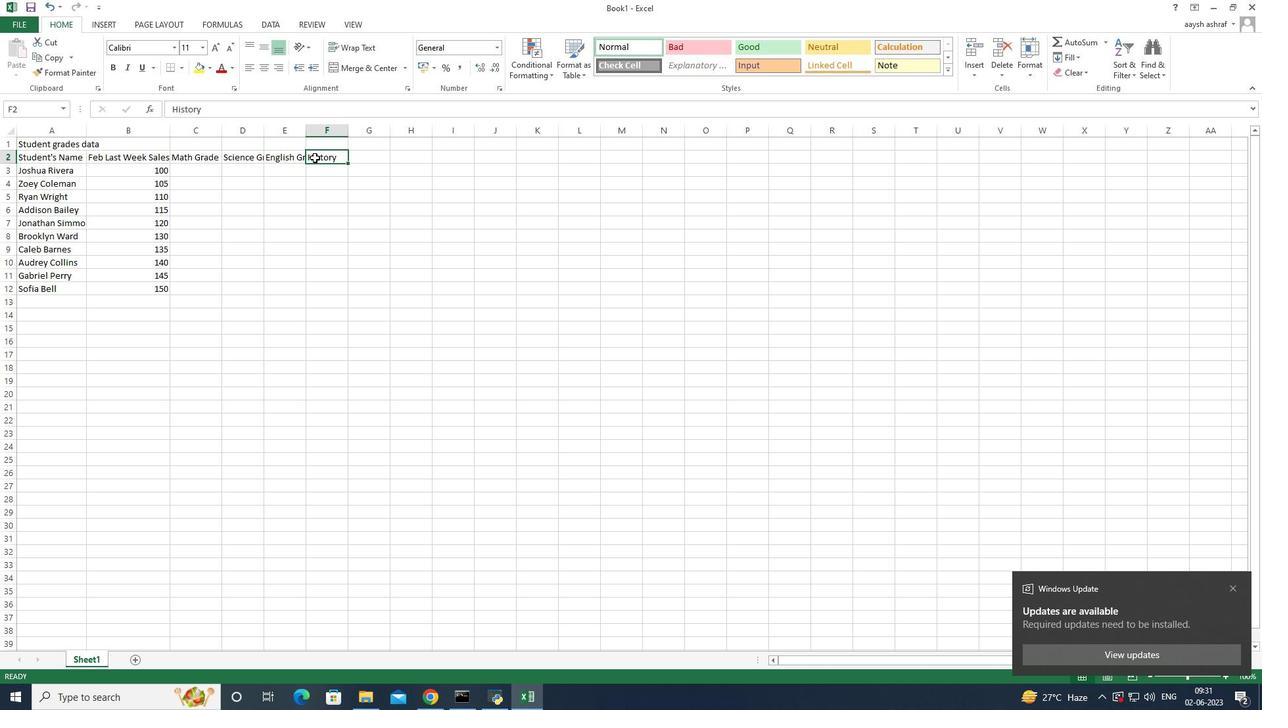 
Action: Mouse moved to (272, 116)
Screenshot: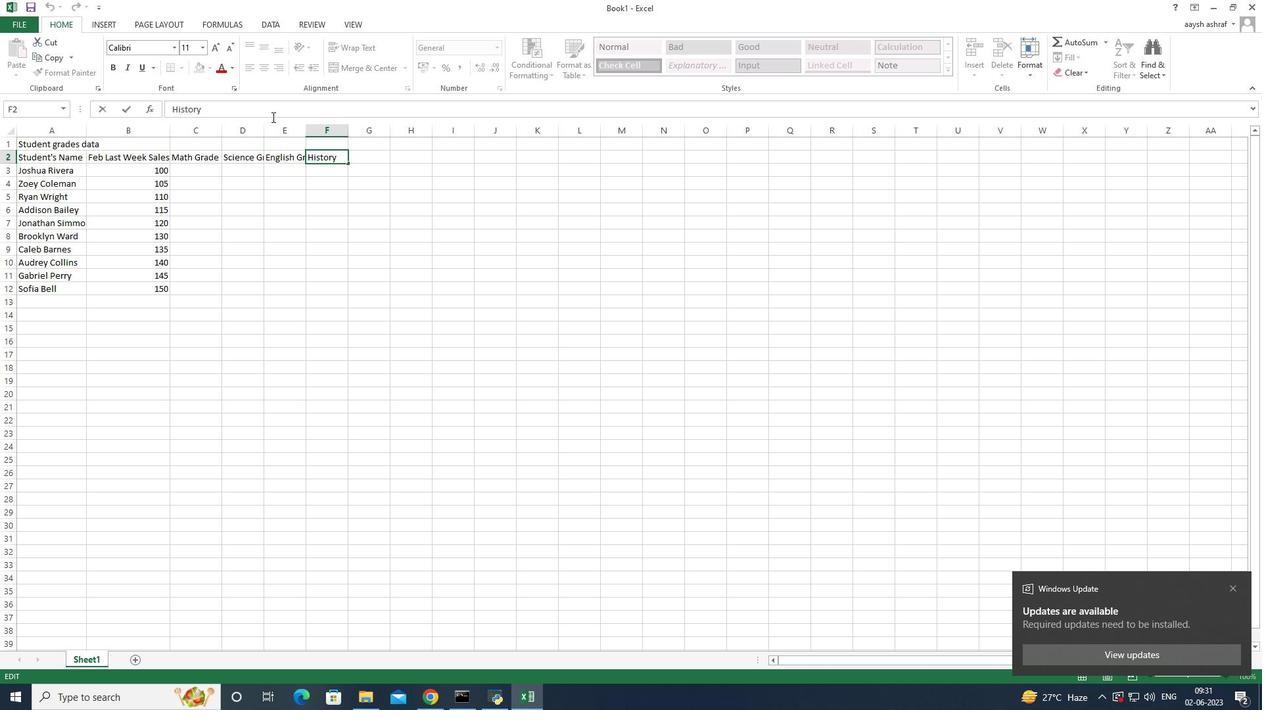 
Action: Mouse pressed left at (272, 116)
Screenshot: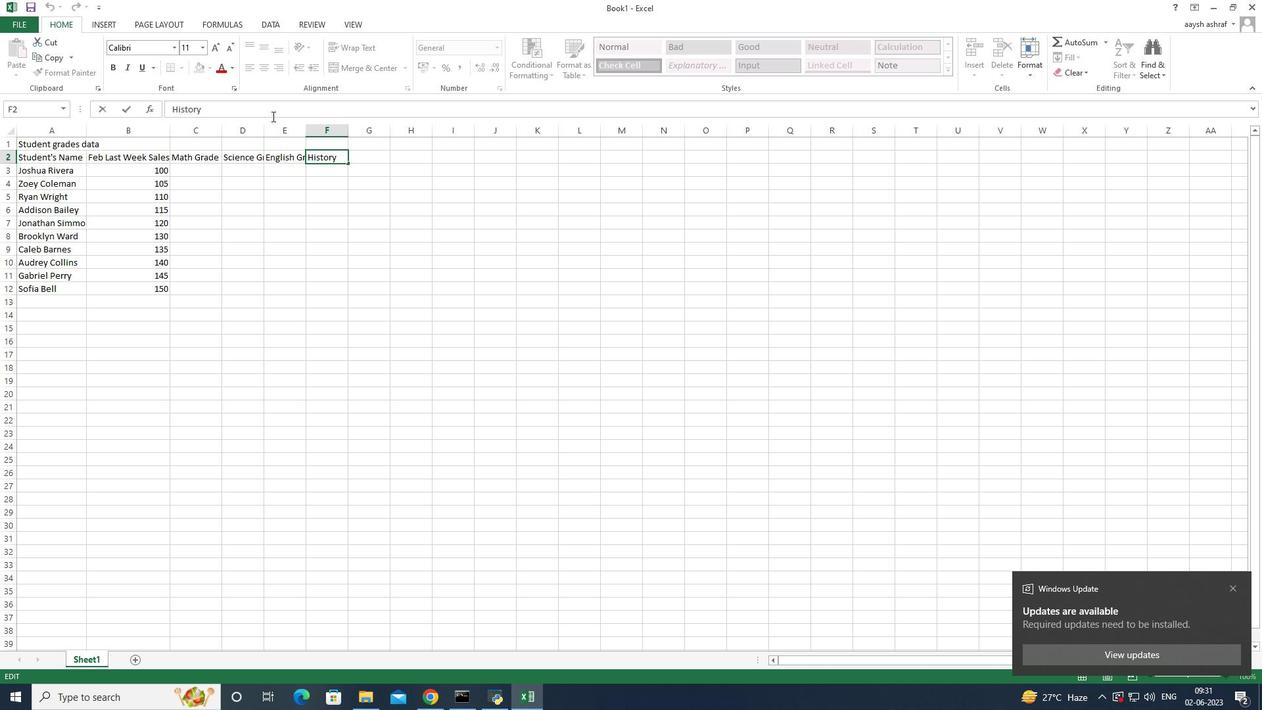 
Action: Mouse moved to (272, 115)
Screenshot: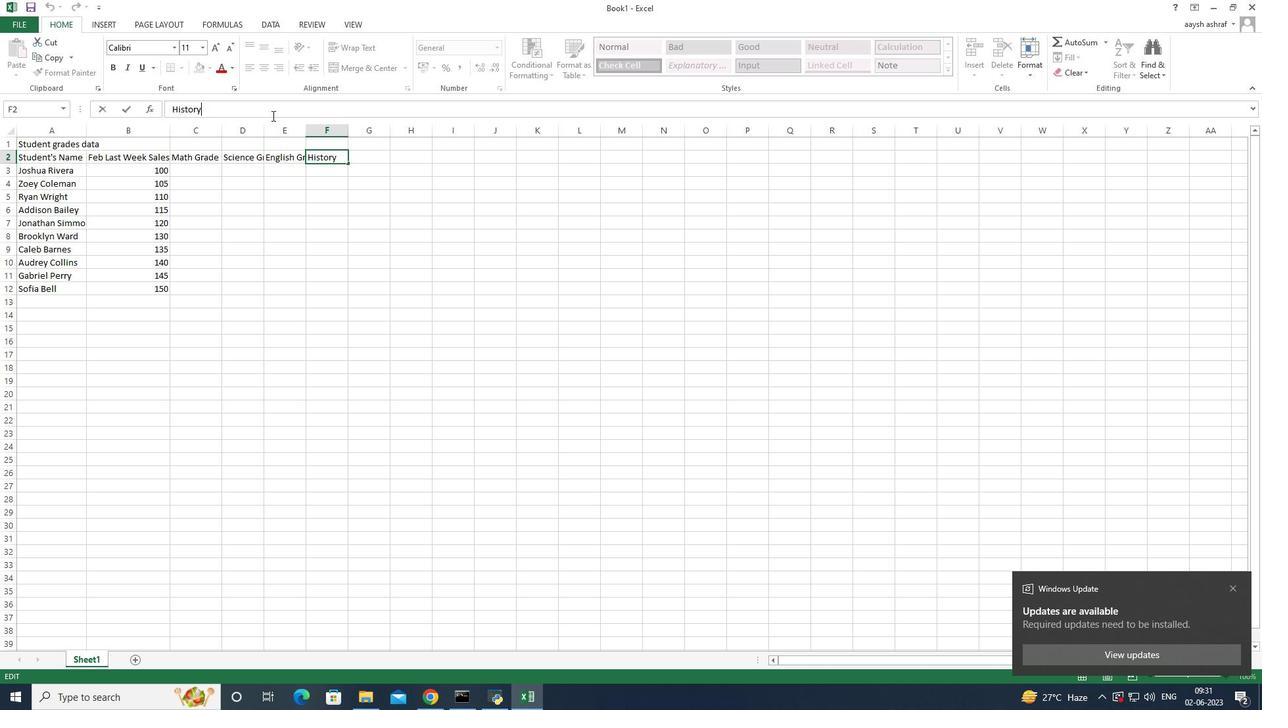 
Action: Key pressed <Key.space><Key.shift><Key.shift><Key.shift><Key.shift><Key.shift><Key.shift><Key.shift><Key.shift><Key.shift><Key.shift><Key.shift><Key.shift><Key.shift><Key.shift><Key.shift><Key.shift><Key.shift><Key.shift><Key.shift><Key.shift><Key.shift><Key.shift><Key.shift><Key.shift><Key.shift><Key.shift><Key.shift><Key.shift><Key.shift><Key.shift><Key.shift><Key.shift><Key.shift><Key.shift><Key.shift><Key.shift><Key.shift>Grade
Screenshot: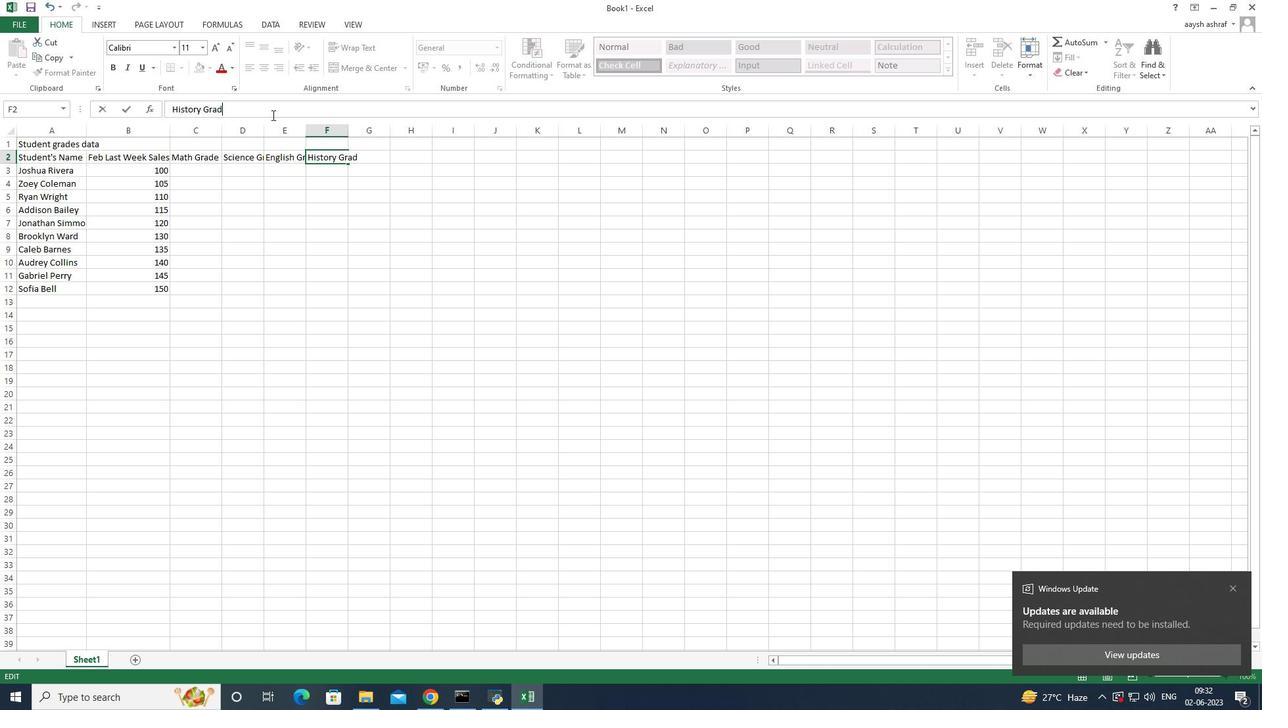 
Action: Mouse moved to (259, 158)
Screenshot: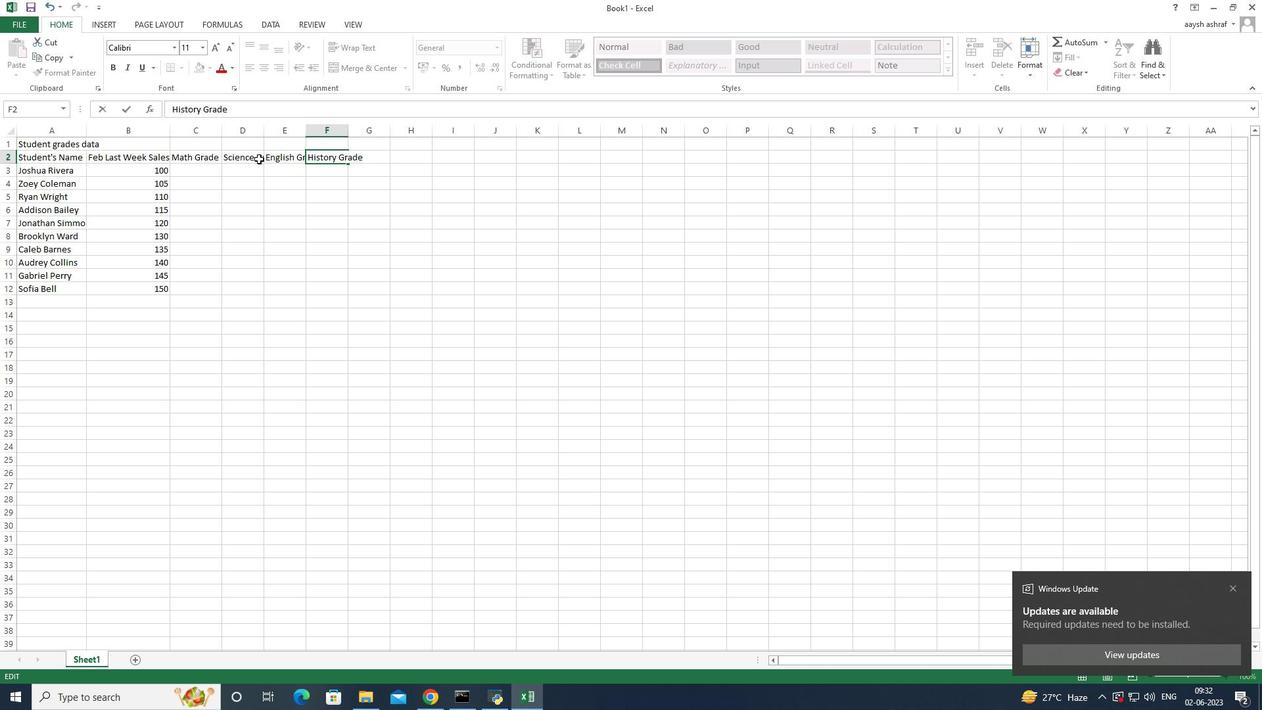 
Action: Mouse pressed left at (259, 158)
Screenshot: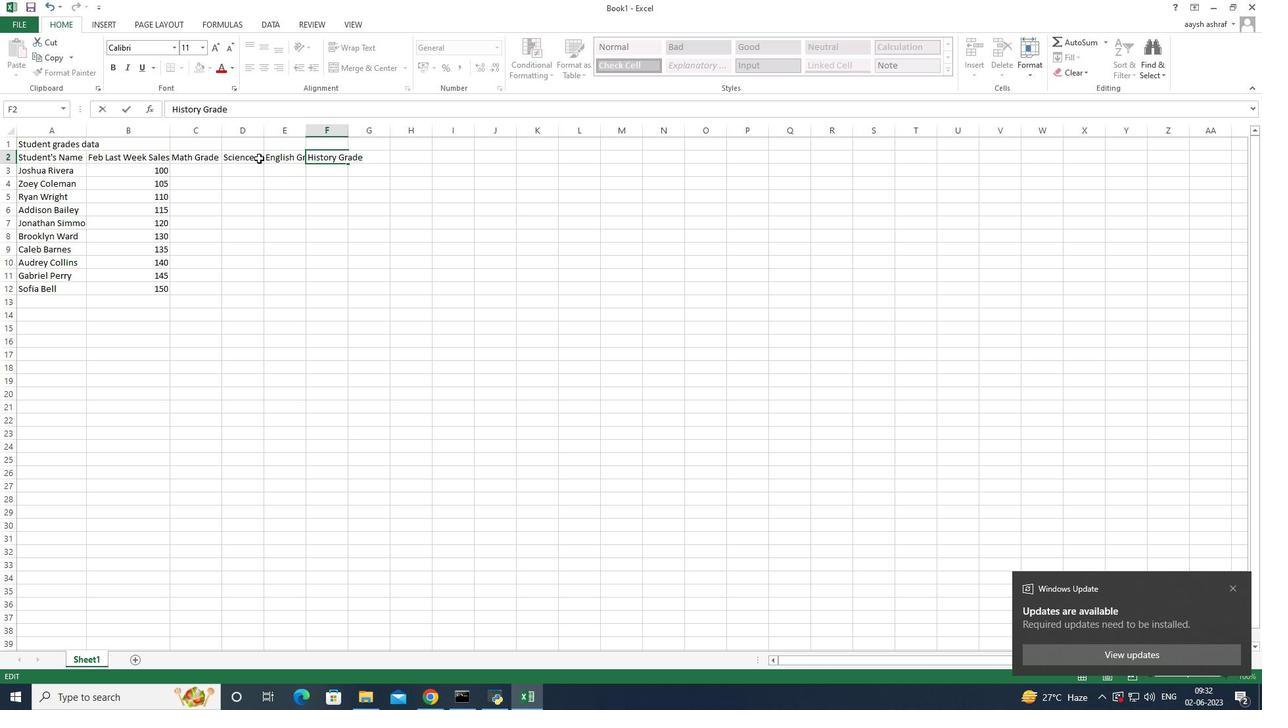 
Action: Mouse moved to (196, 158)
Screenshot: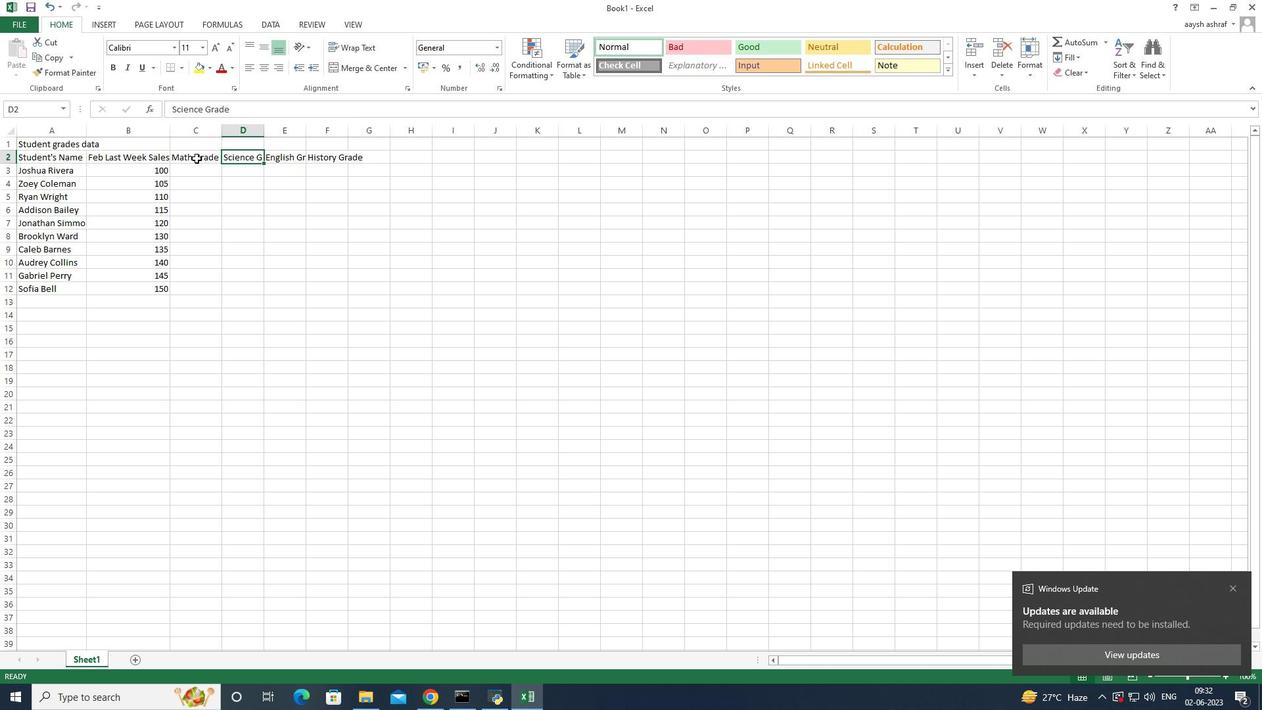 
Action: Mouse pressed left at (196, 158)
Screenshot: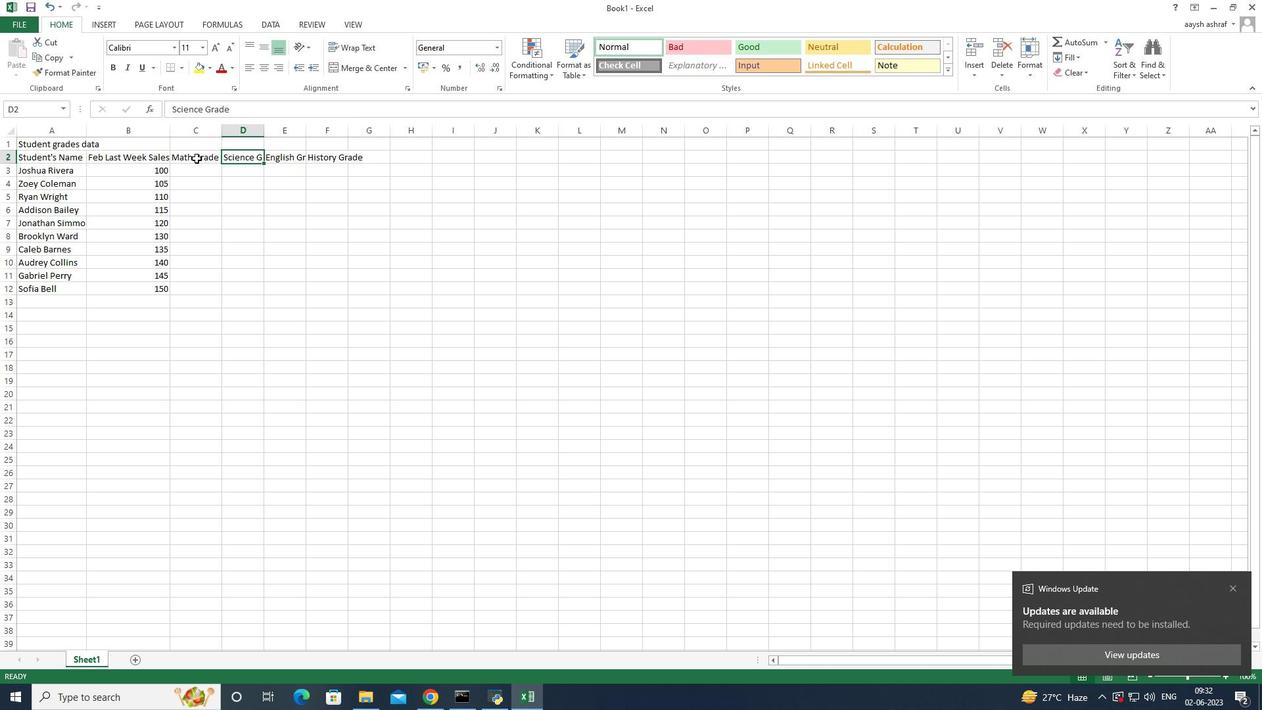 
Action: Mouse moved to (169, 132)
Screenshot: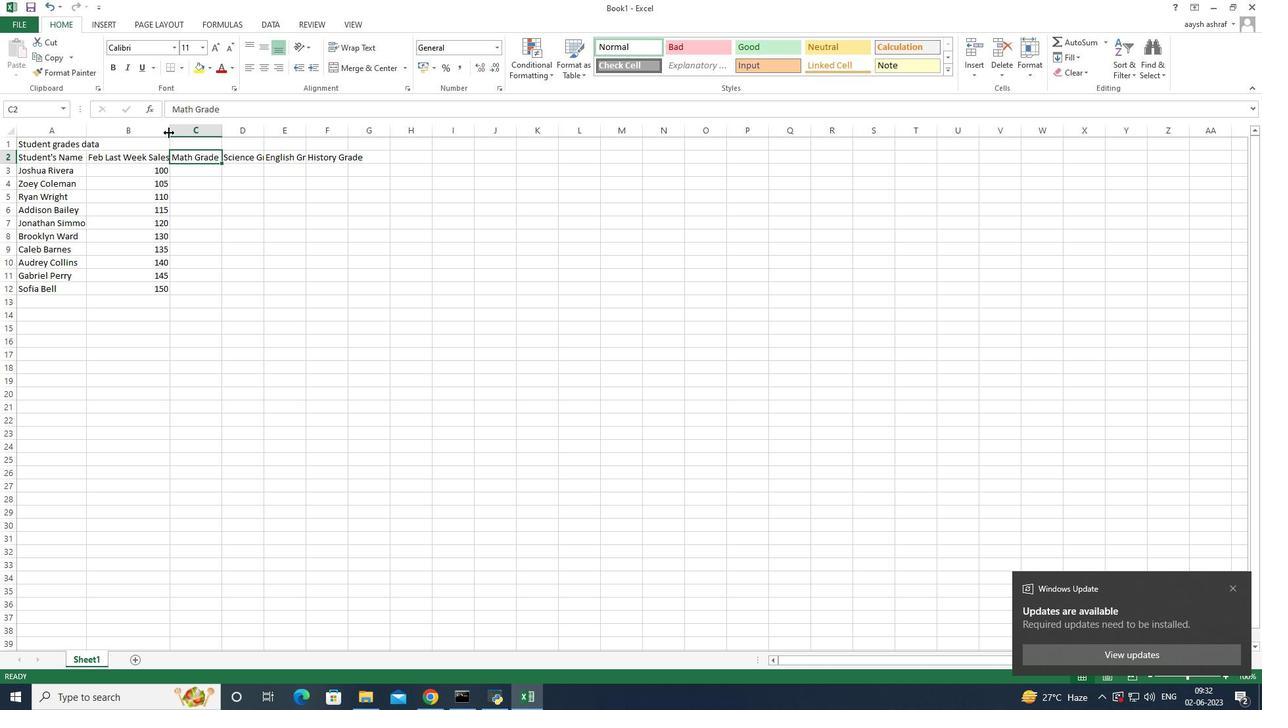 
Action: Mouse pressed left at (169, 132)
Screenshot: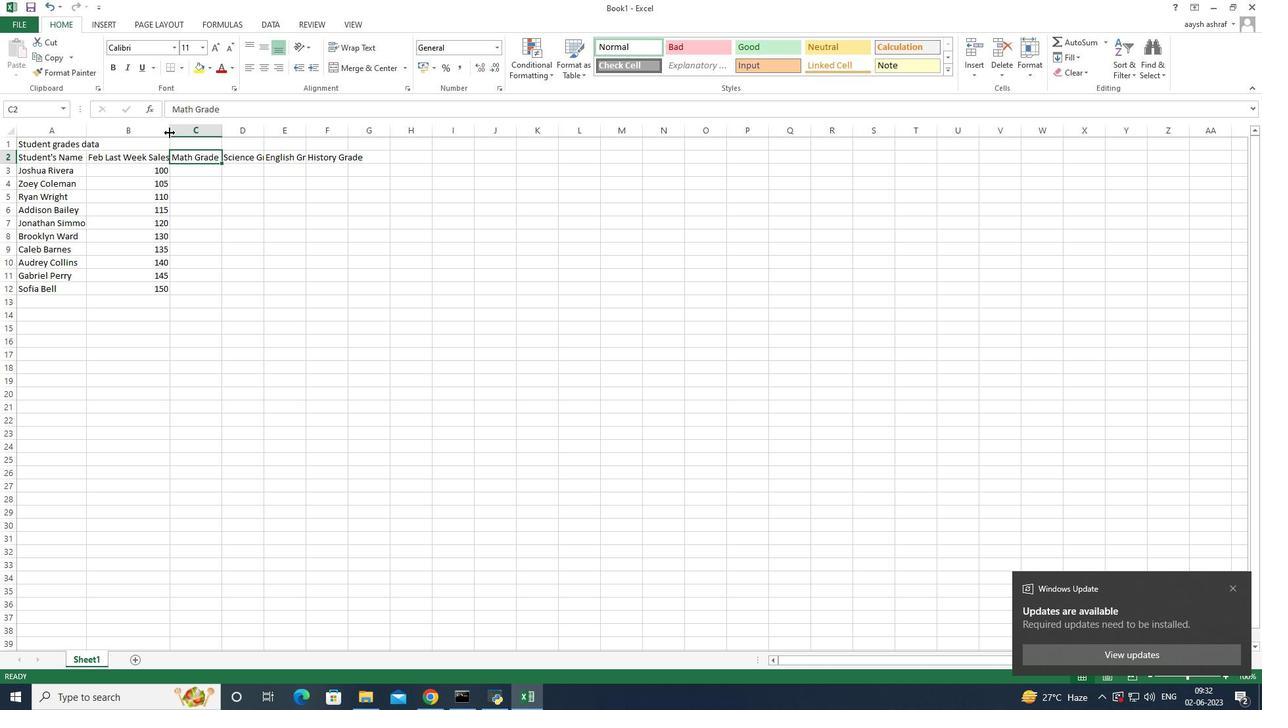 
Action: Mouse moved to (228, 129)
Screenshot: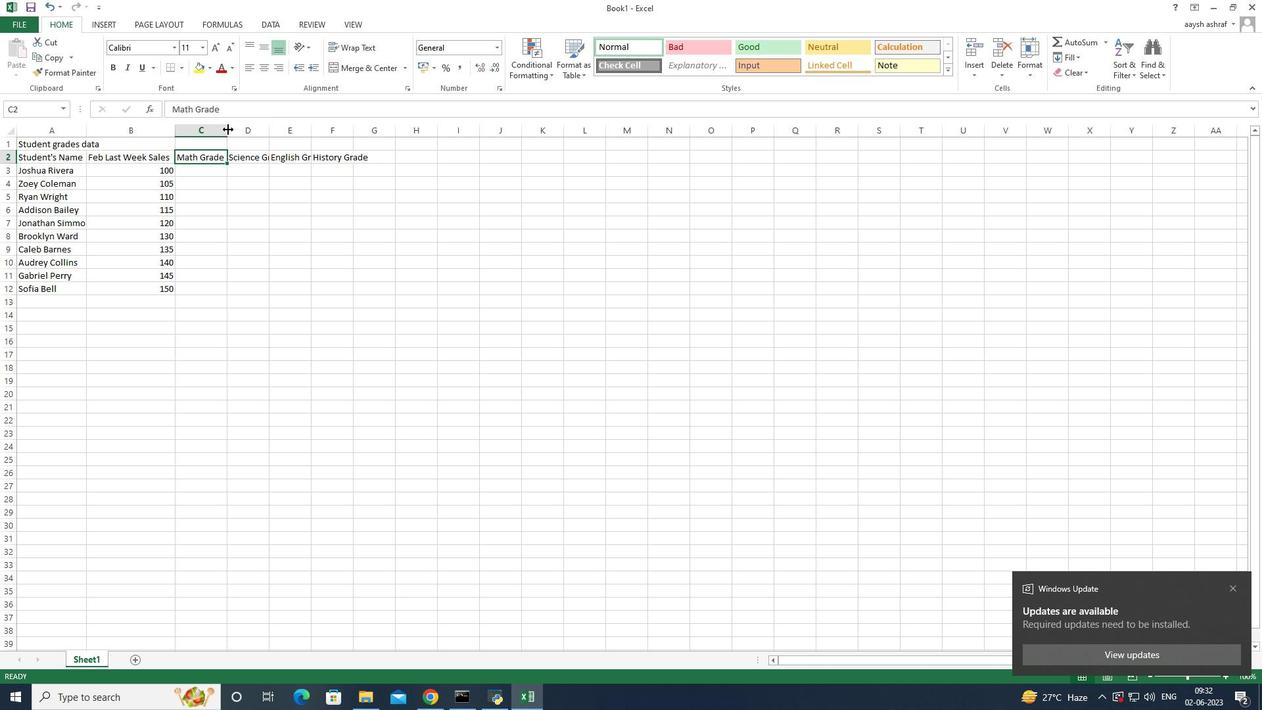 
Action: Mouse pressed left at (228, 129)
Screenshot: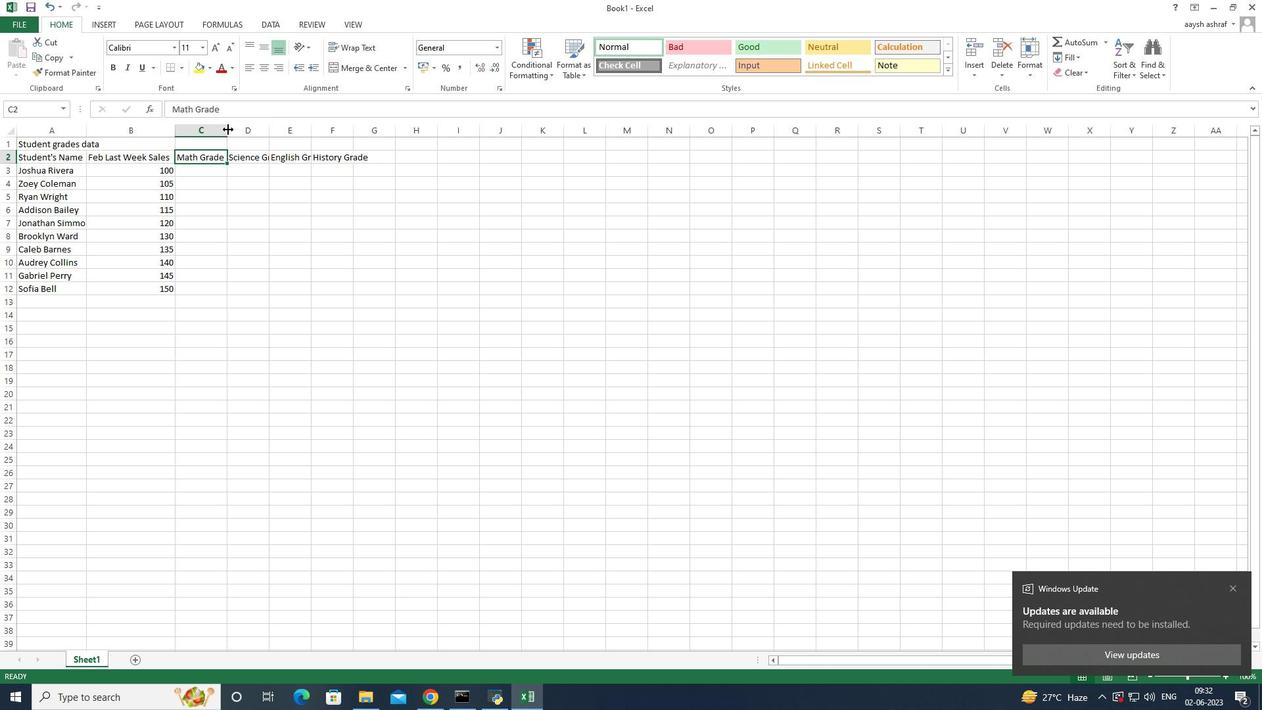 
Action: Mouse moved to (253, 128)
Screenshot: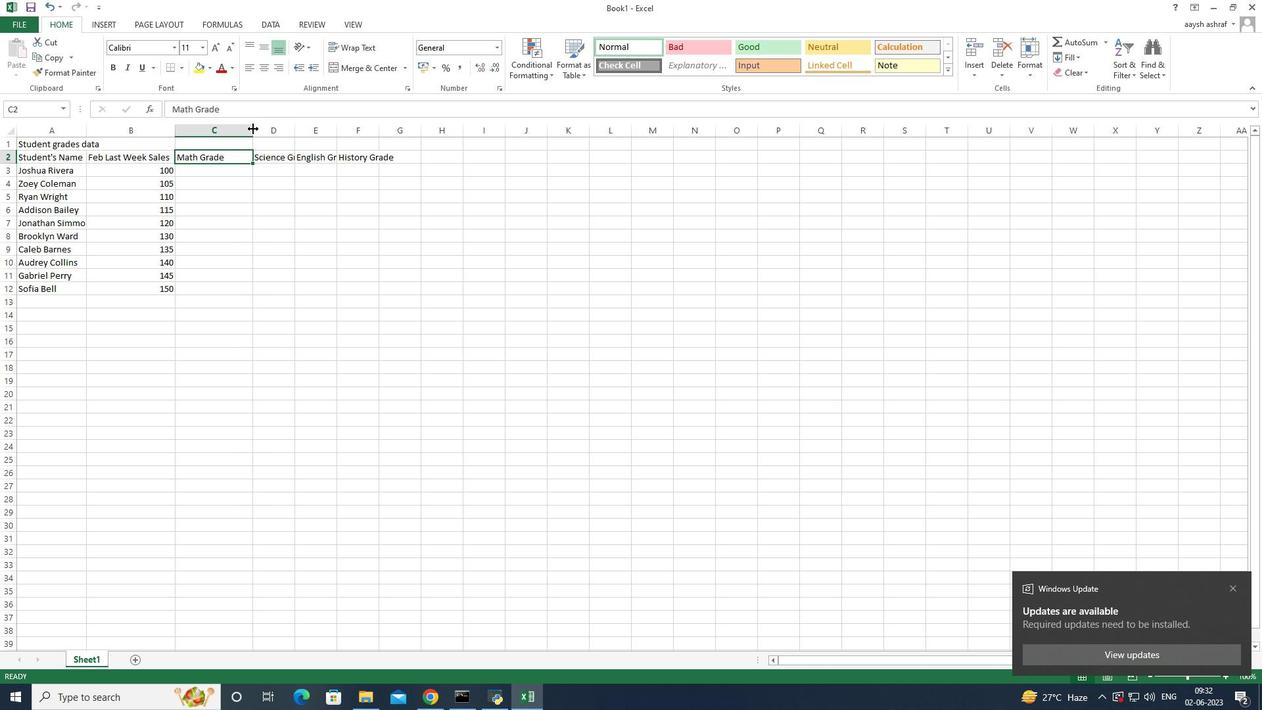 
Action: Mouse pressed left at (253, 128)
Screenshot: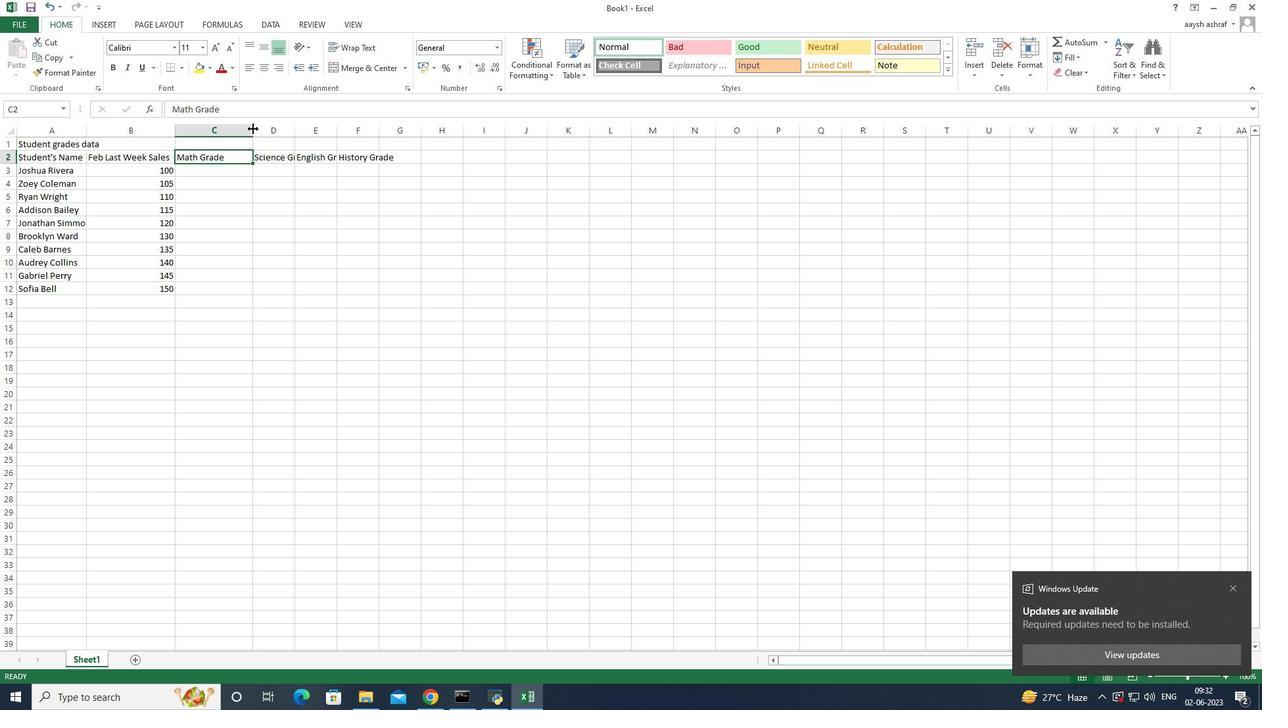 
Action: Mouse moved to (282, 125)
Screenshot: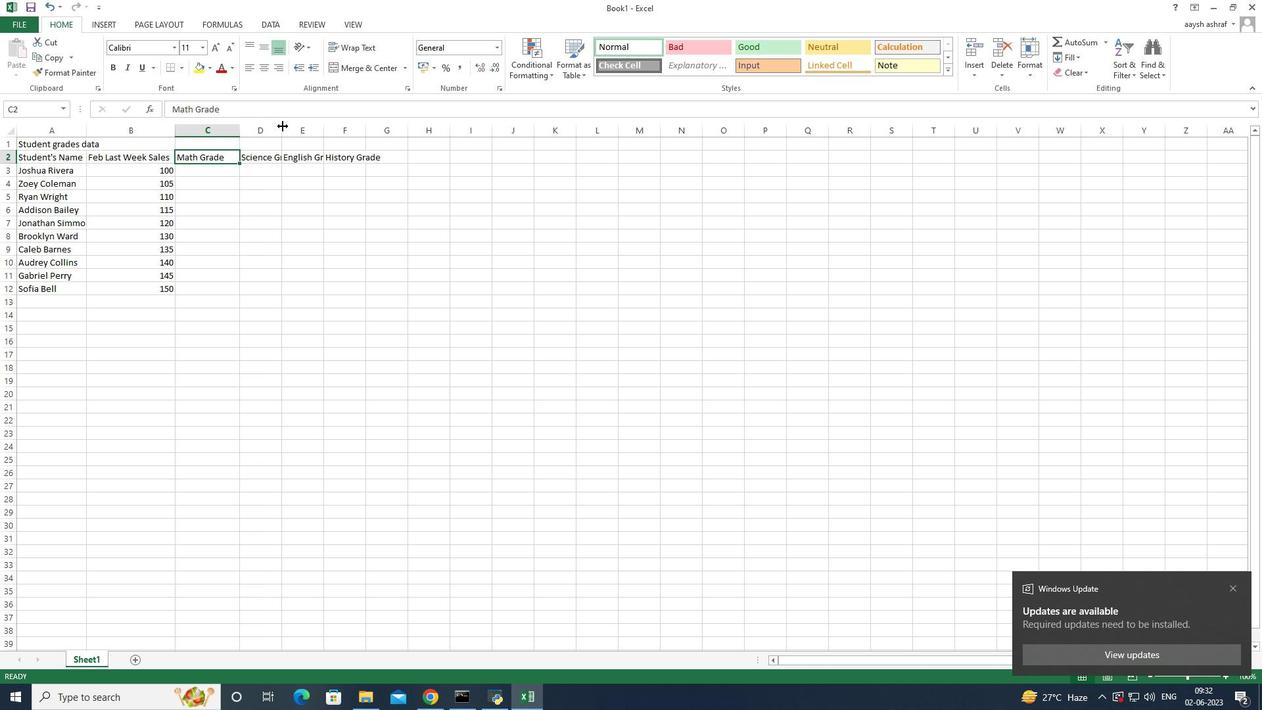 
Action: Mouse pressed left at (282, 125)
Screenshot: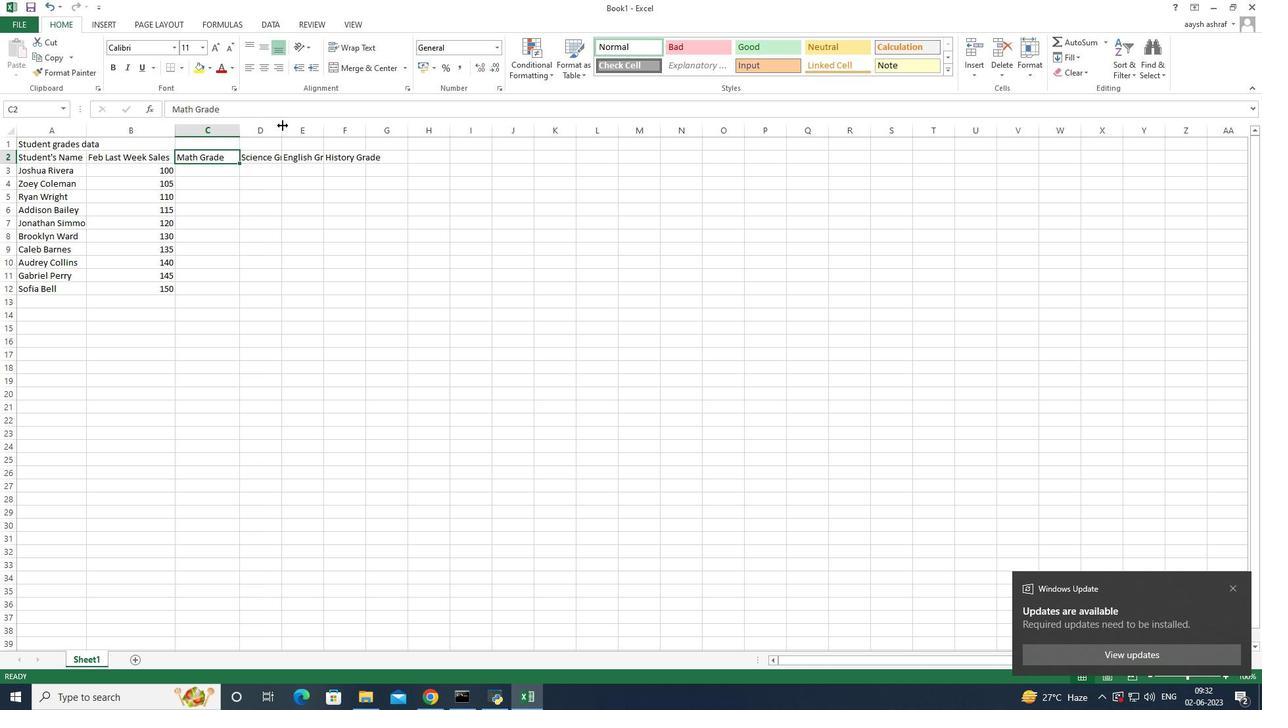 
Action: Mouse moved to (298, 132)
Screenshot: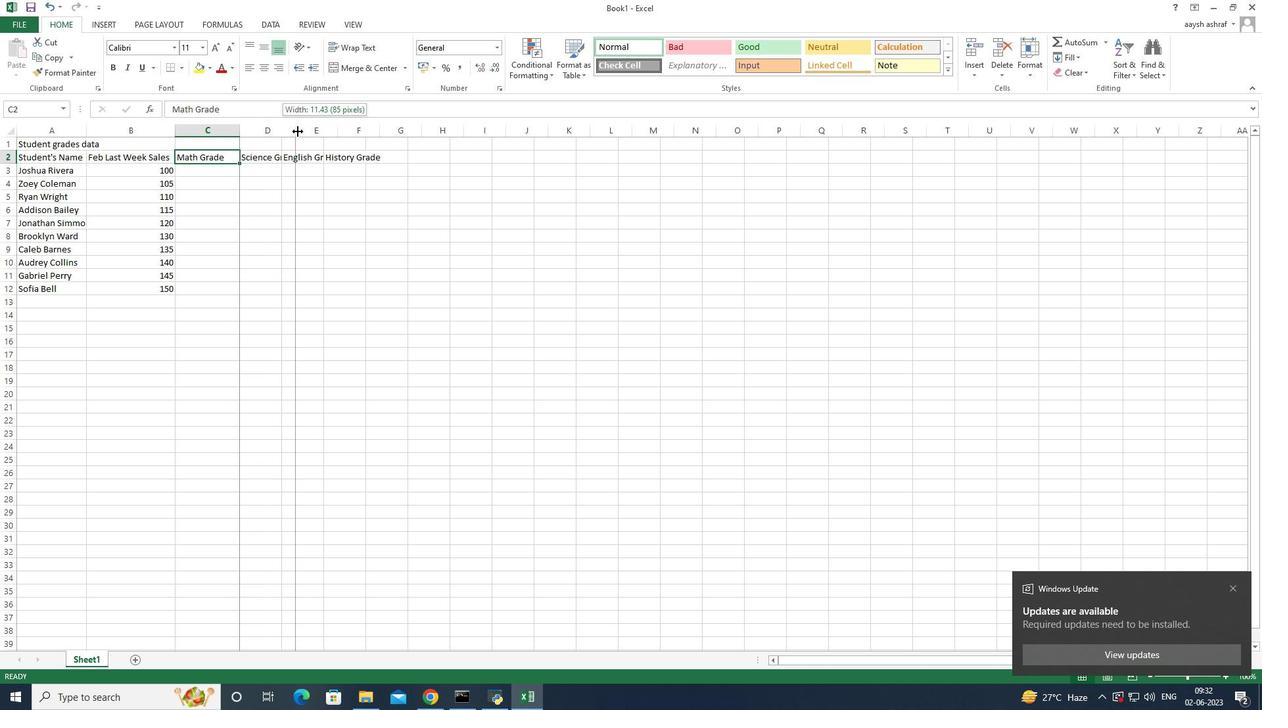
Action: Mouse pressed left at (298, 132)
Screenshot: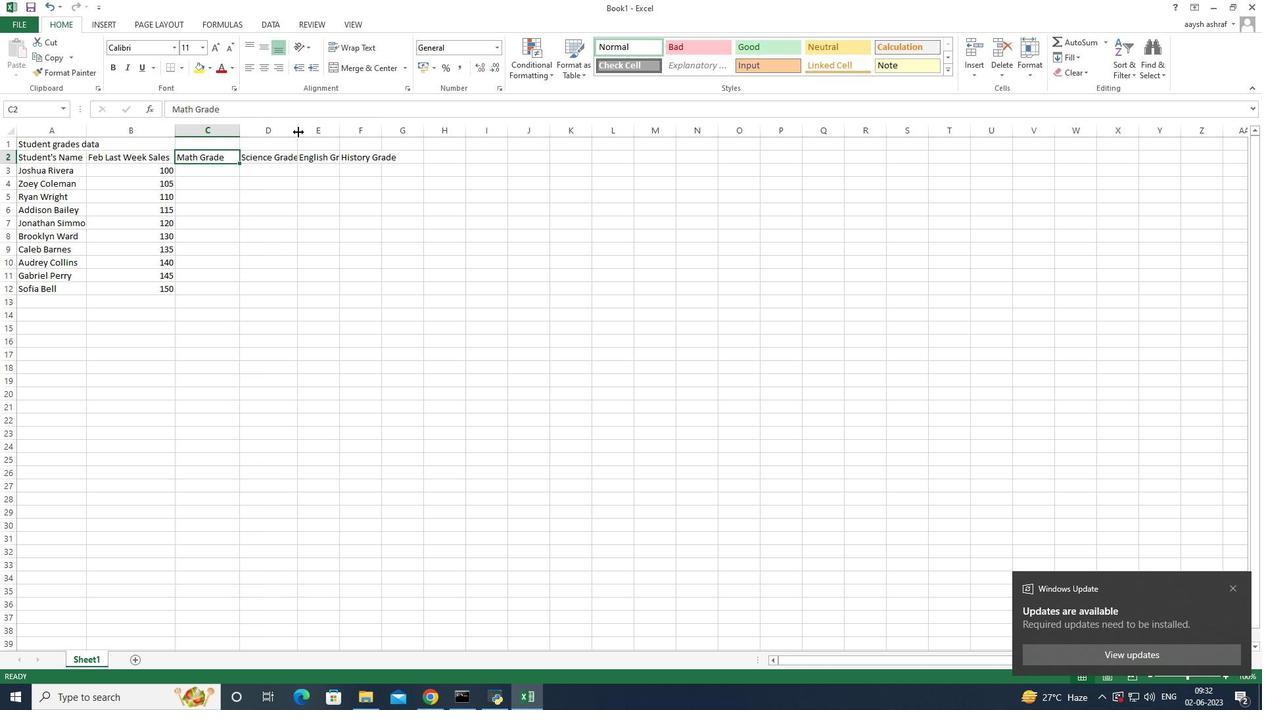 
Action: Mouse moved to (347, 128)
Screenshot: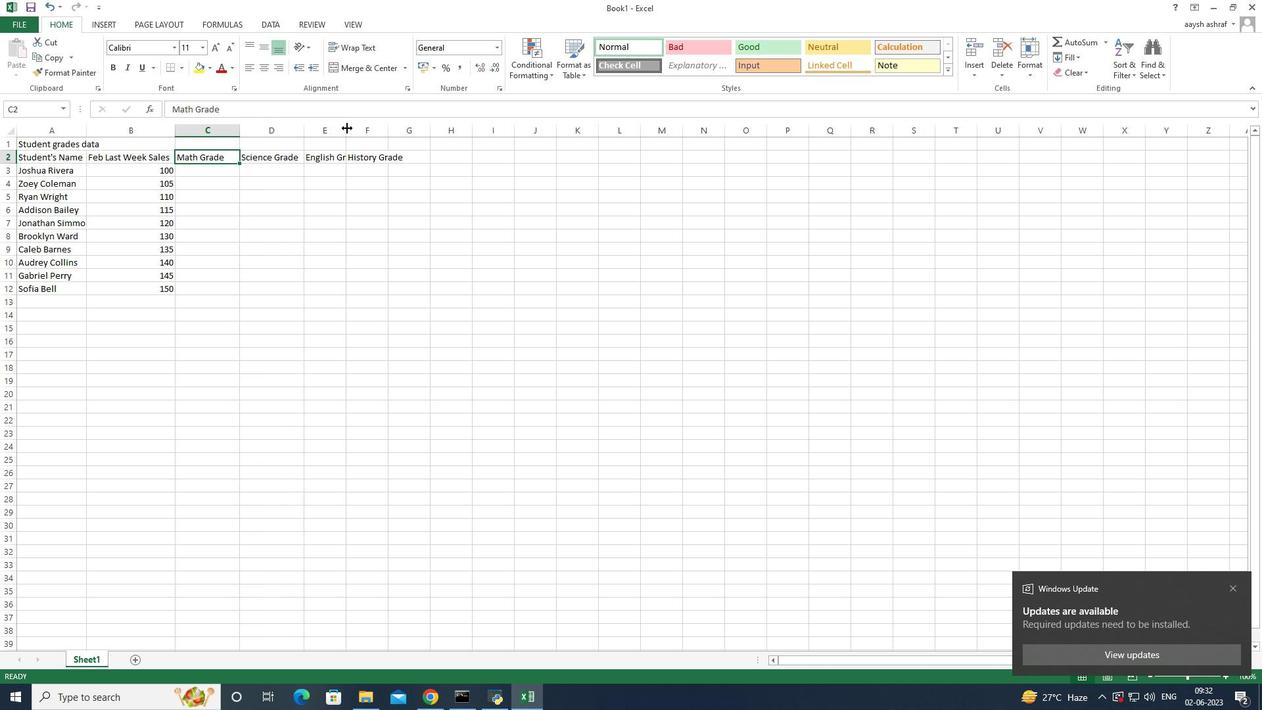 
Action: Mouse pressed left at (347, 128)
Screenshot: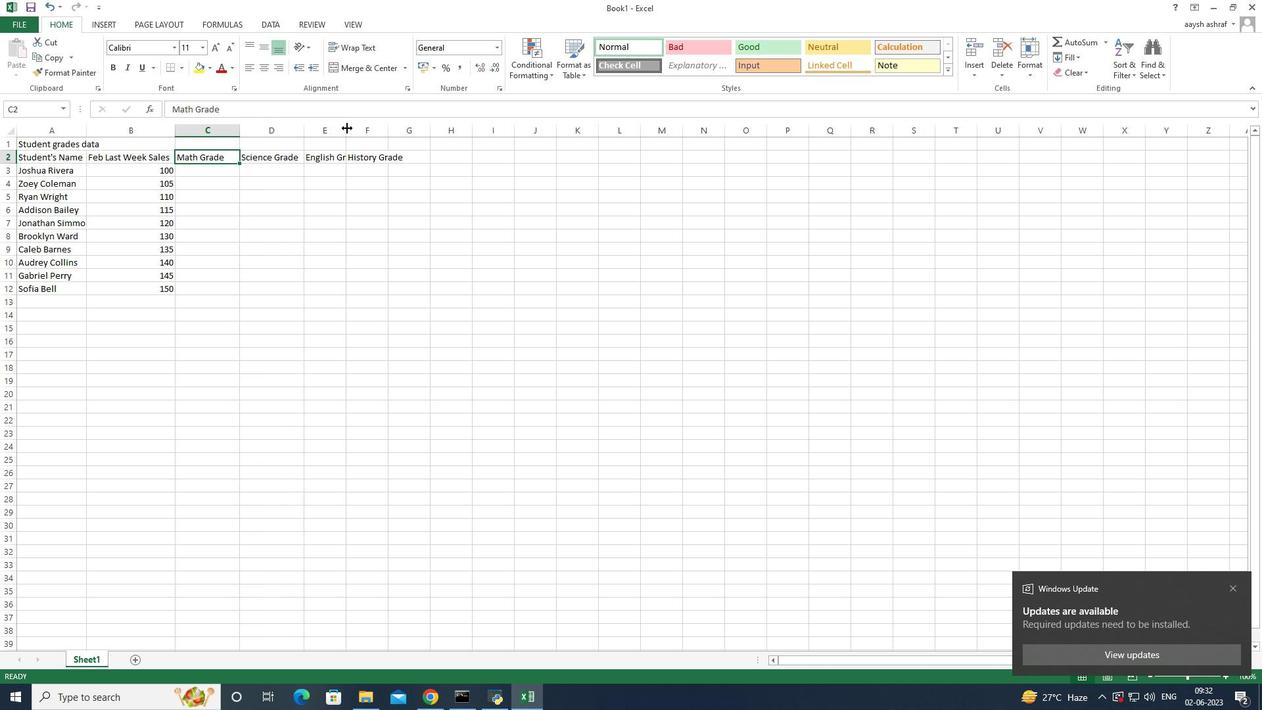 
Action: Mouse moved to (408, 134)
Screenshot: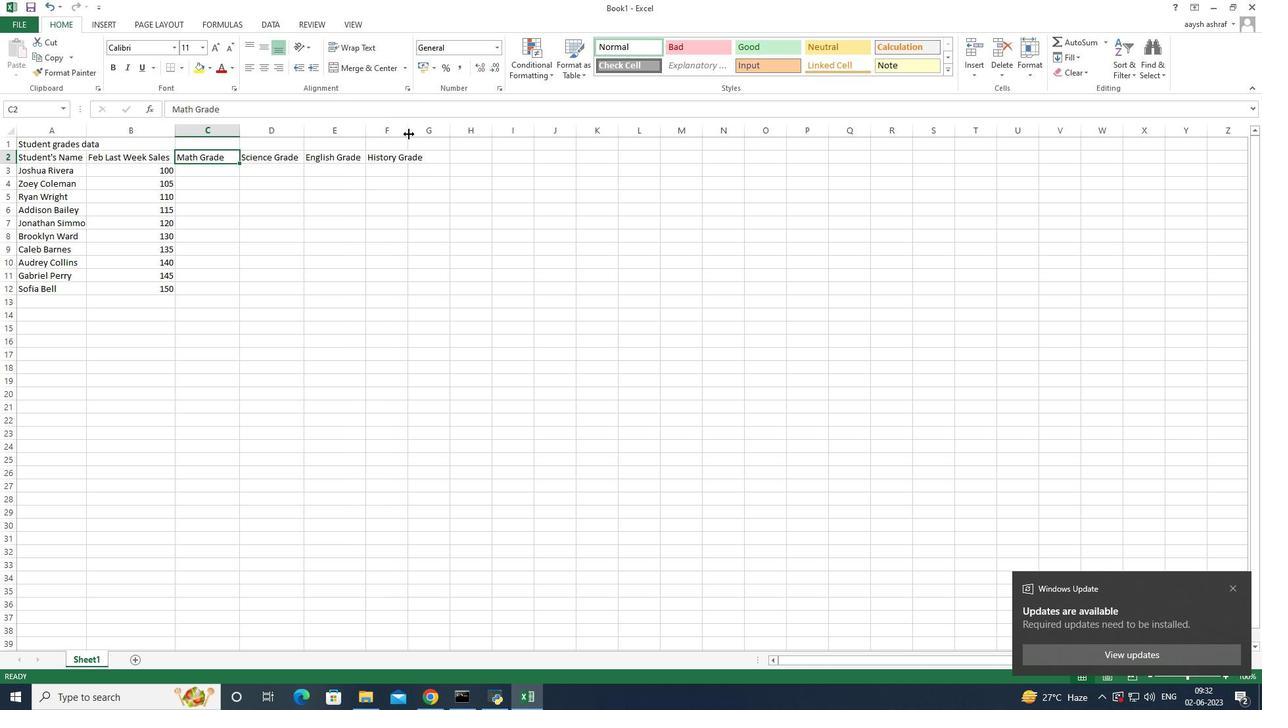 
Action: Mouse pressed left at (408, 134)
Screenshot: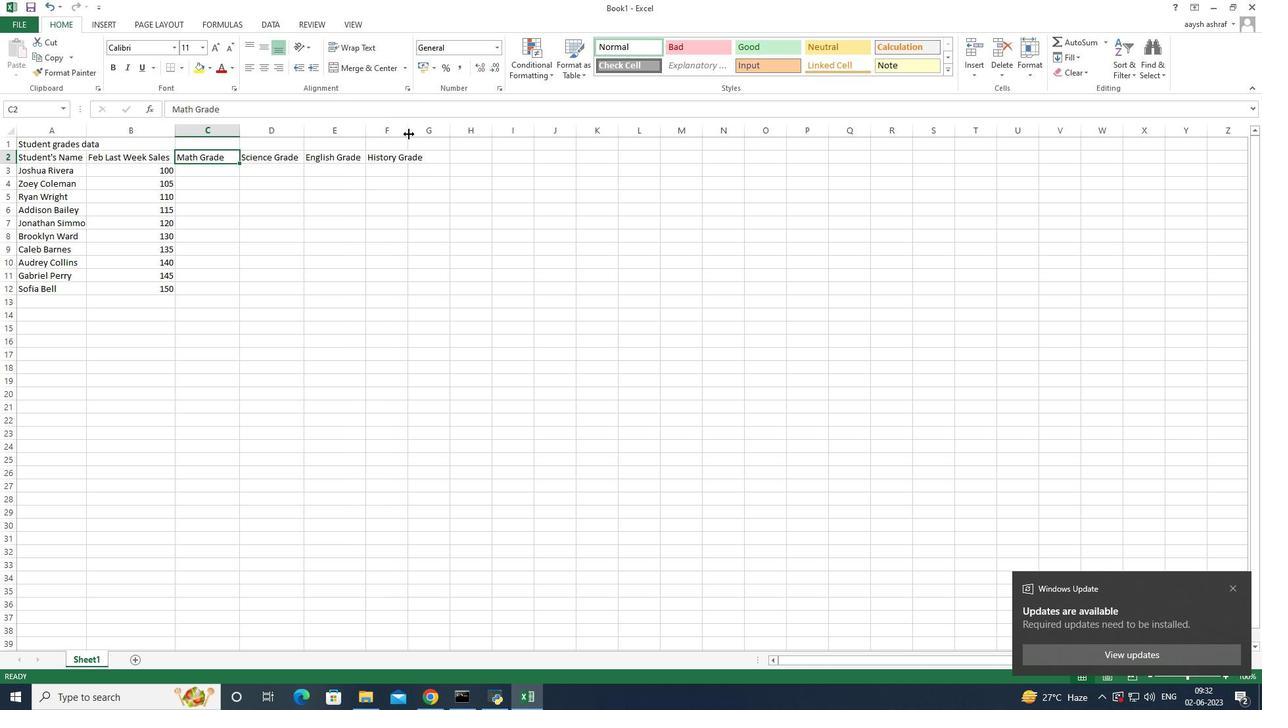 
Action: Mouse moved to (199, 169)
Screenshot: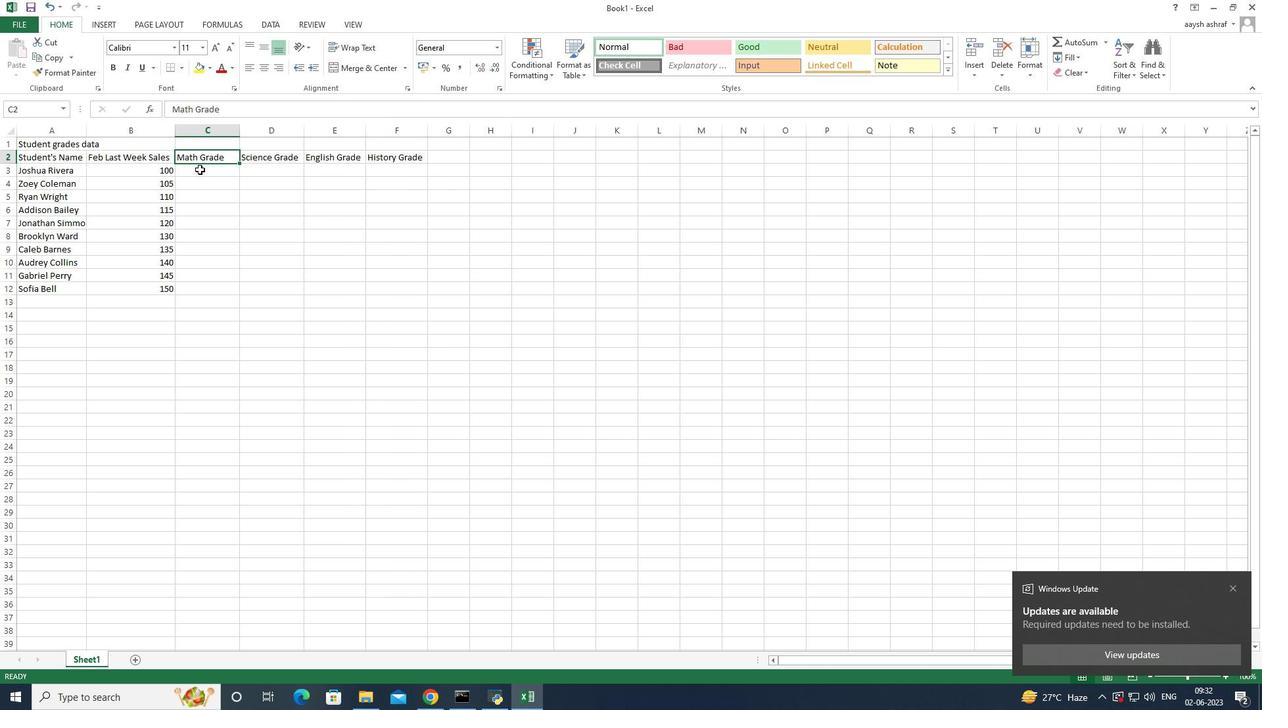 
Action: Mouse pressed left at (199, 169)
Screenshot: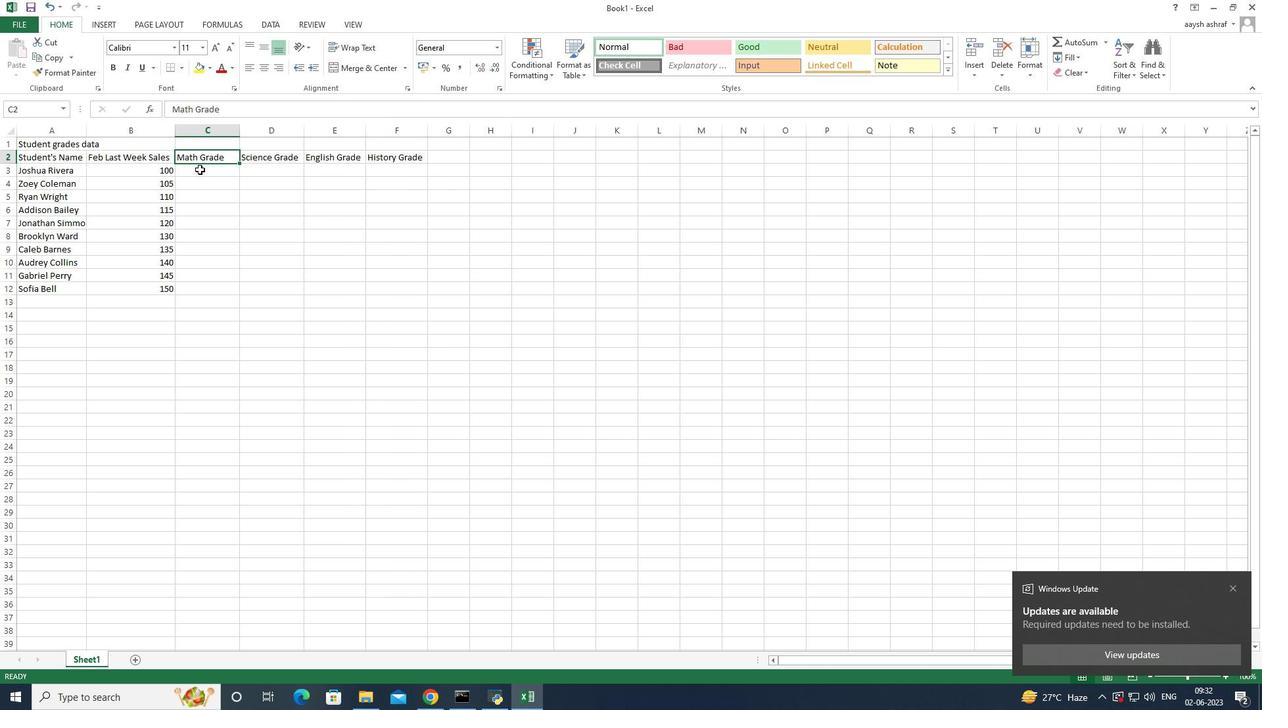 
Action: Mouse moved to (200, 168)
Screenshot: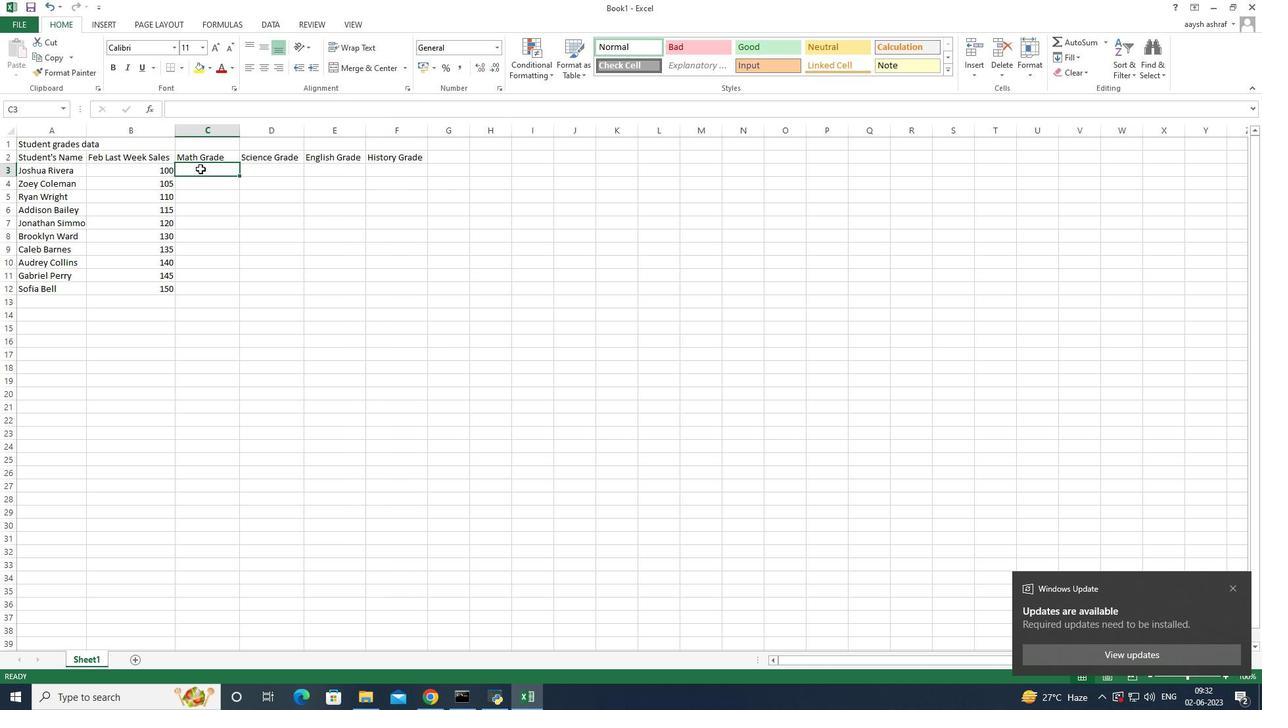 
Action: Mouse pressed left at (200, 168)
Screenshot: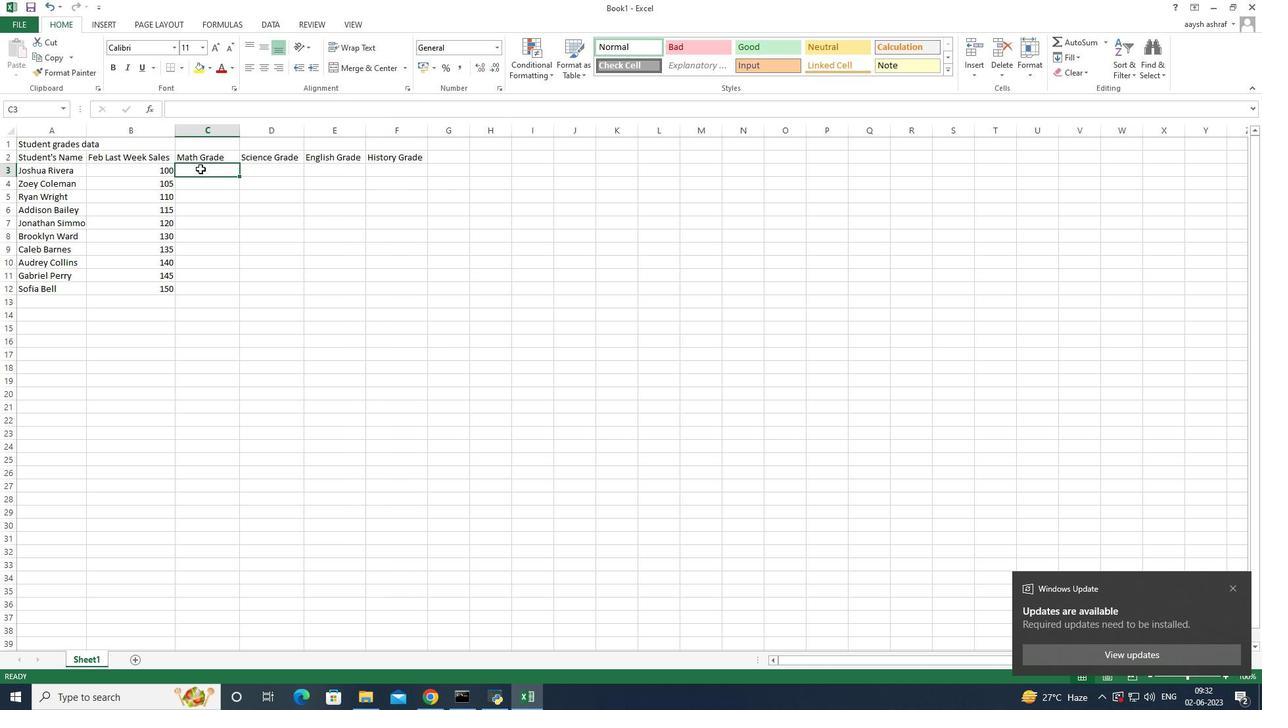 
Action: Key pressed 90<Key.right>95
Screenshot: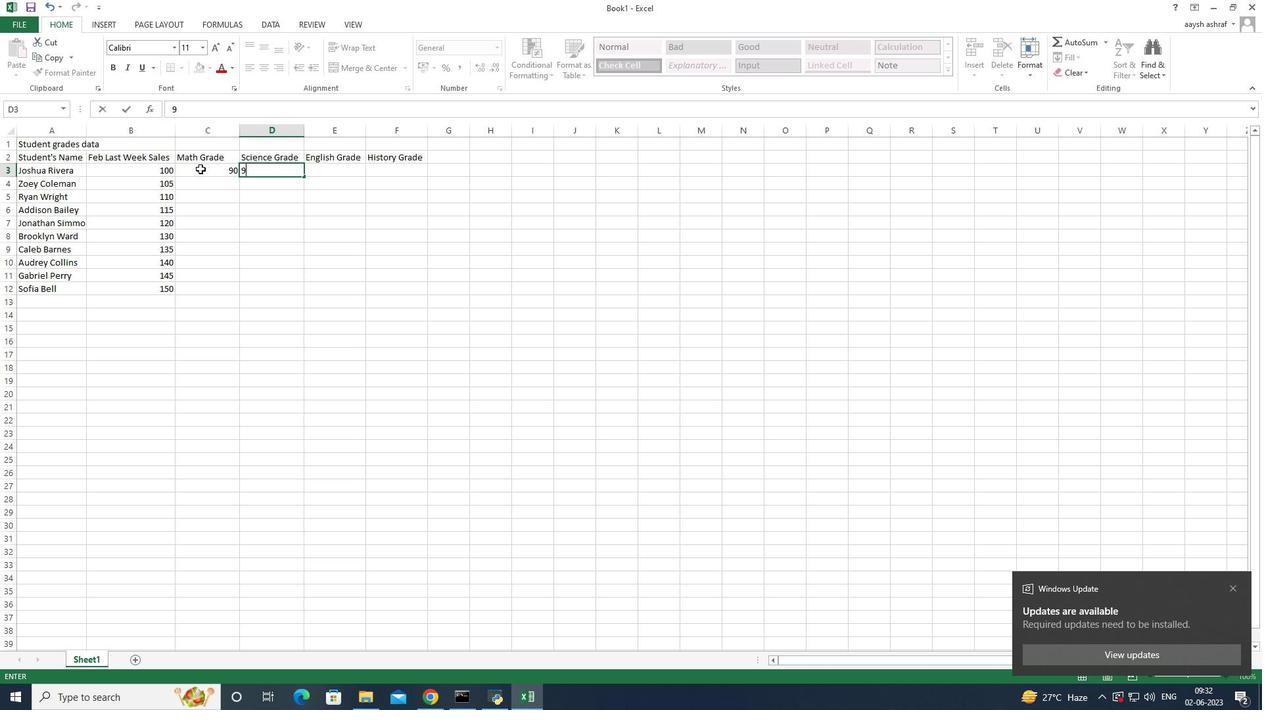 
Action: Mouse moved to (214, 172)
Screenshot: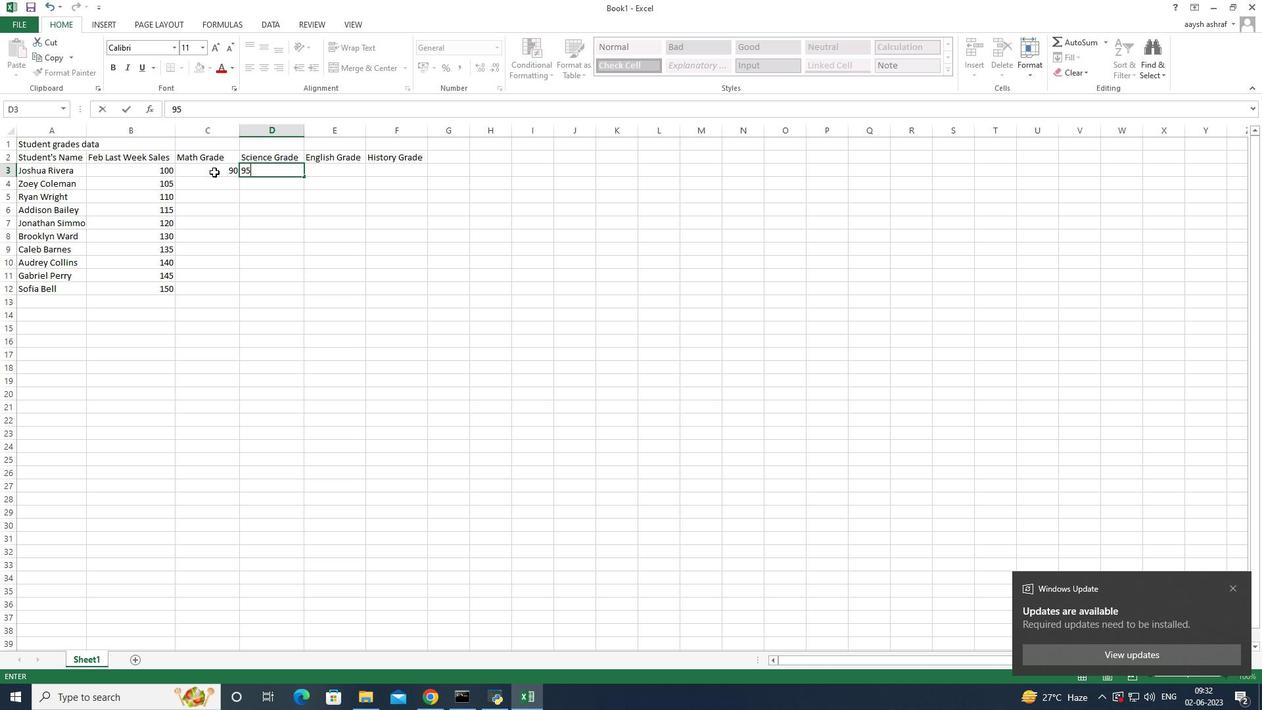 
Action: Mouse pressed left at (214, 172)
Screenshot: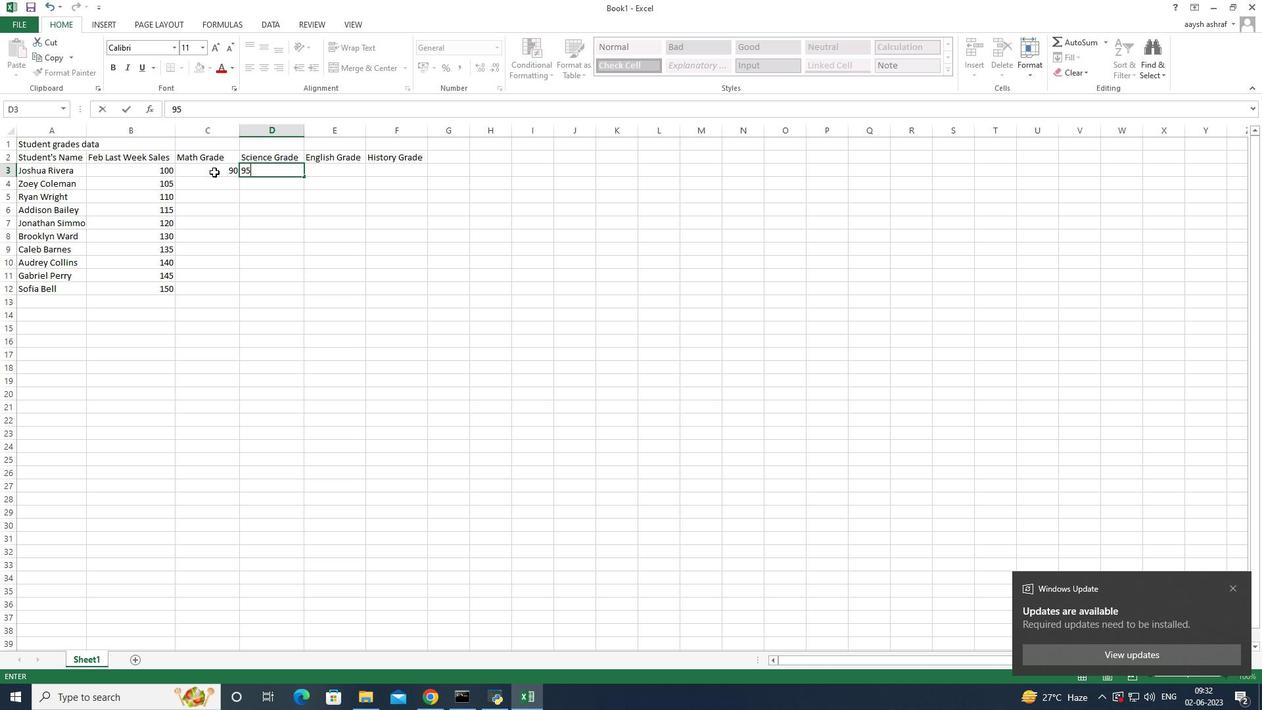 
Action: Mouse moved to (215, 186)
Screenshot: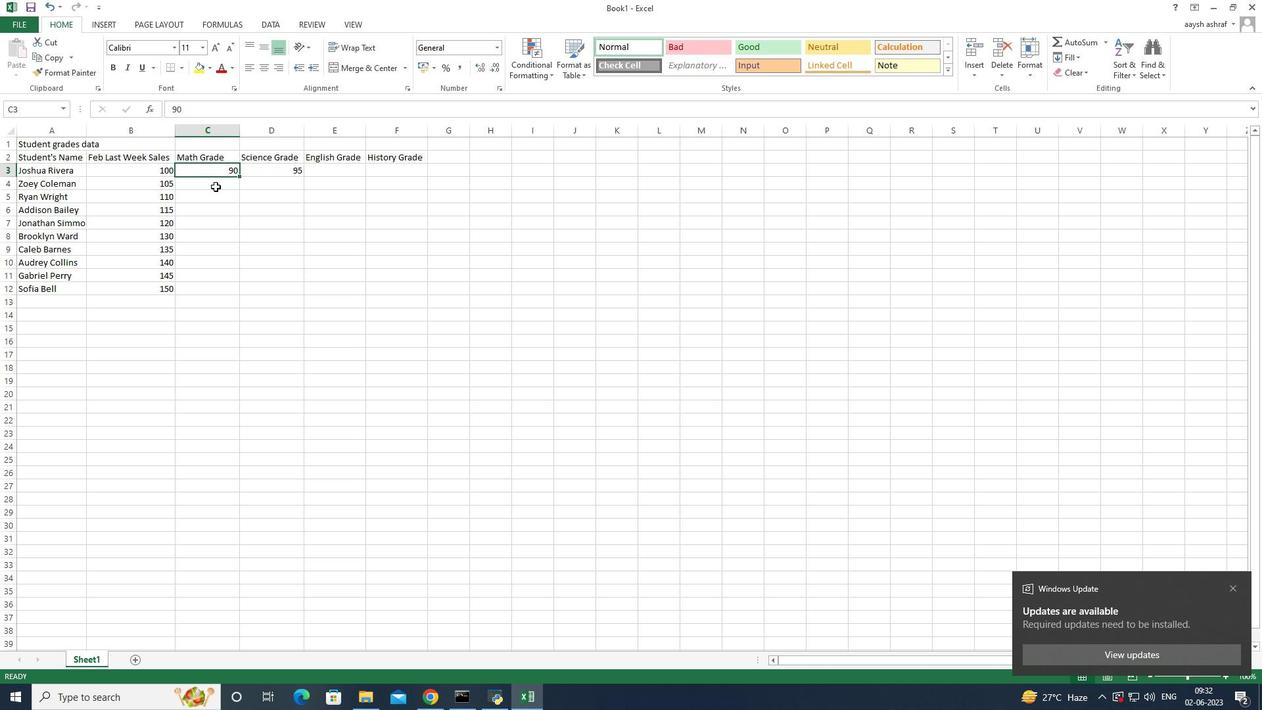
Action: Mouse pressed left at (215, 186)
Screenshot: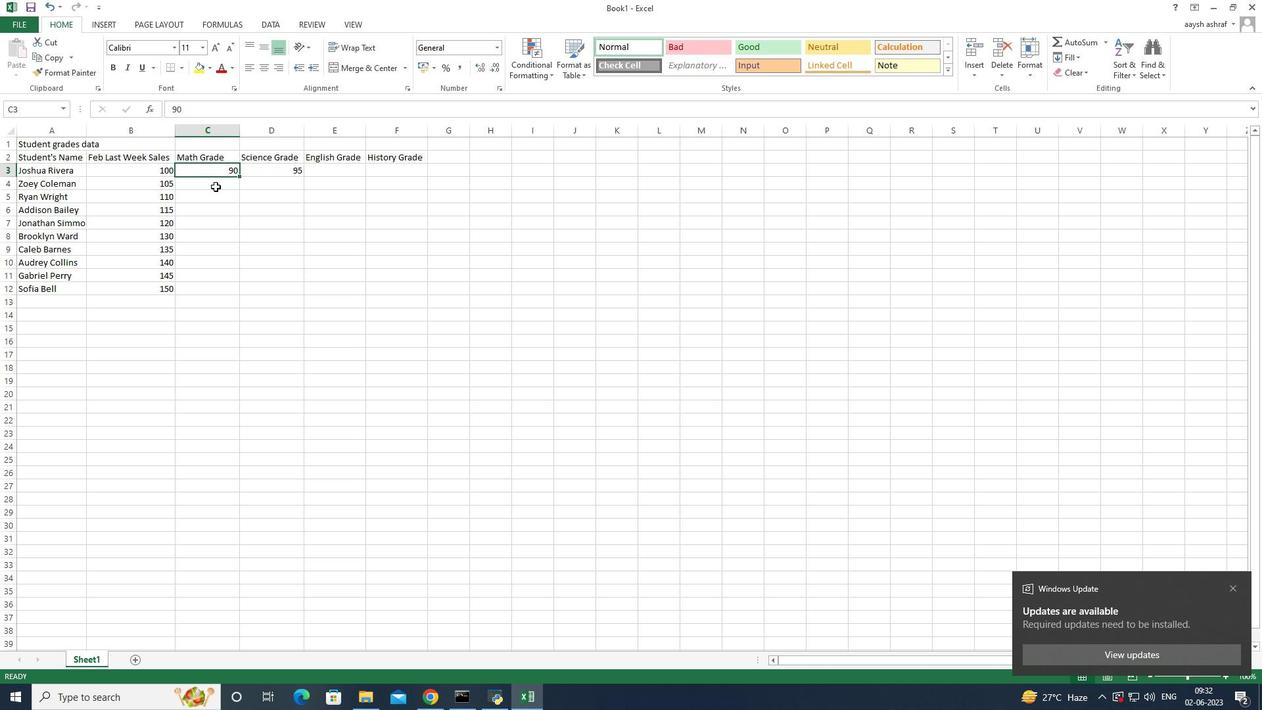 
Action: Mouse moved to (264, 167)
Screenshot: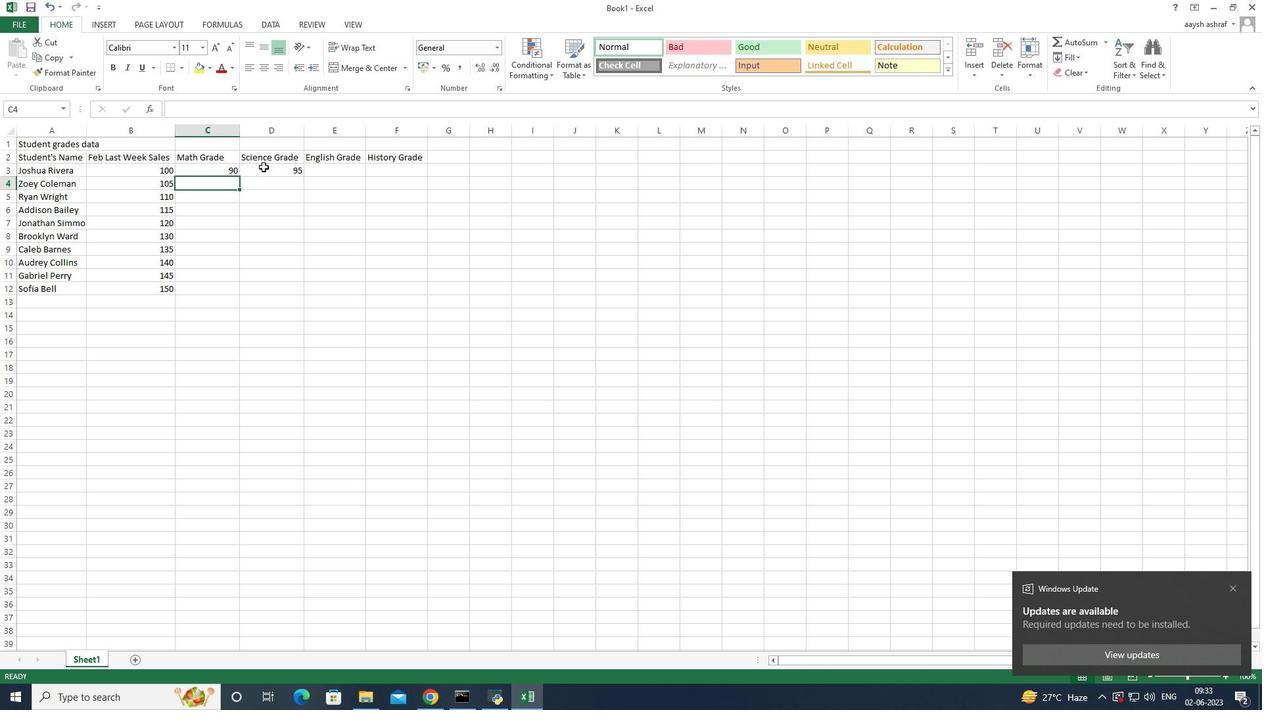 
Action: Mouse pressed left at (264, 167)
Screenshot: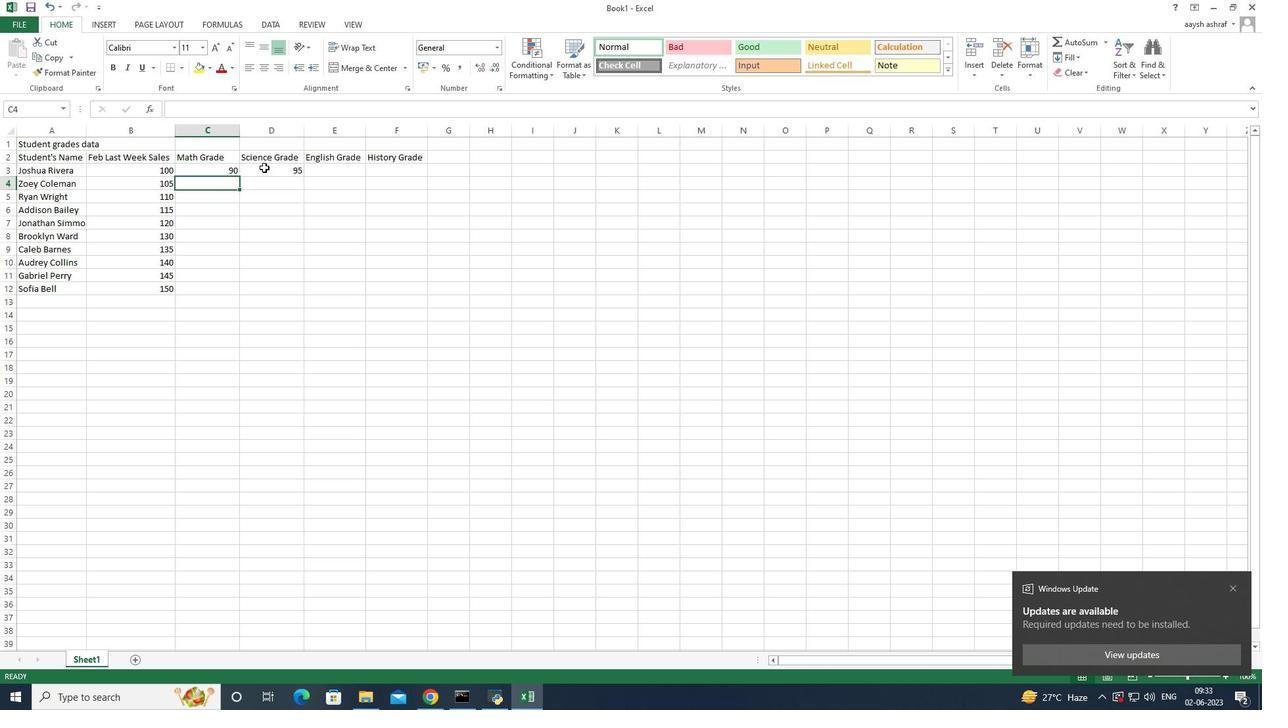 
Action: Mouse moved to (261, 169)
Screenshot: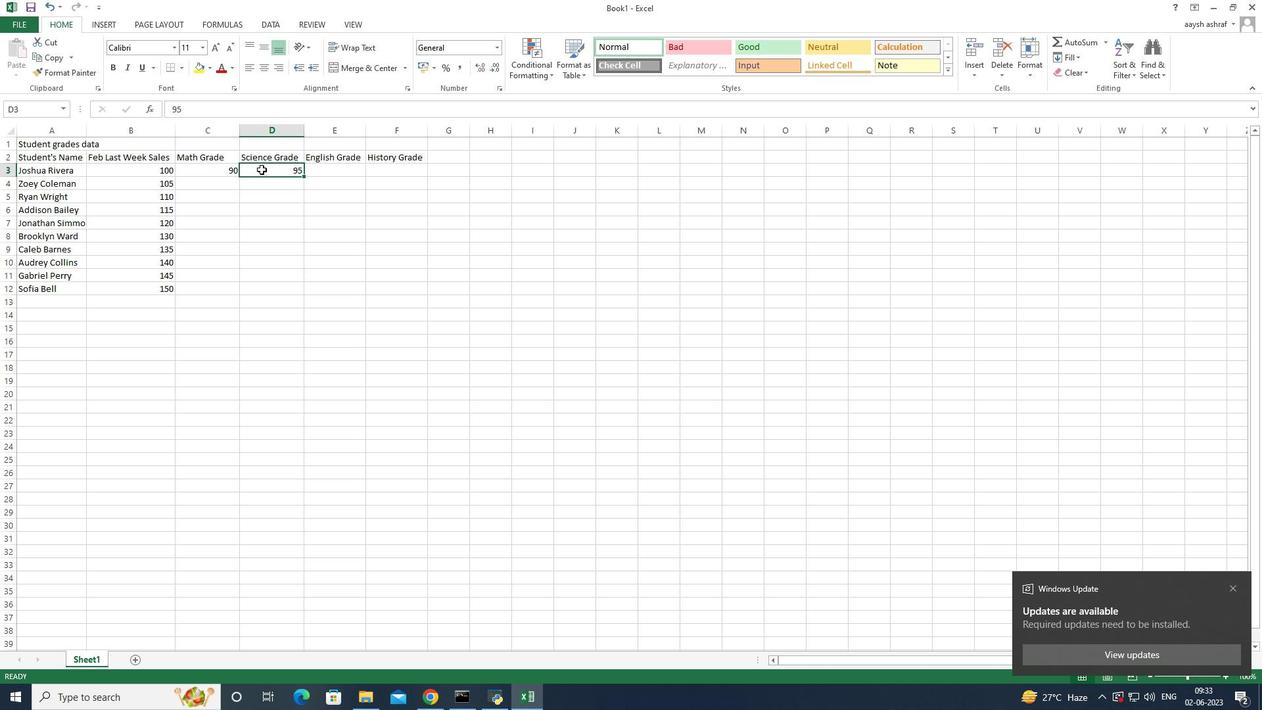 
Action: Key pressed <Key.delete>
Screenshot: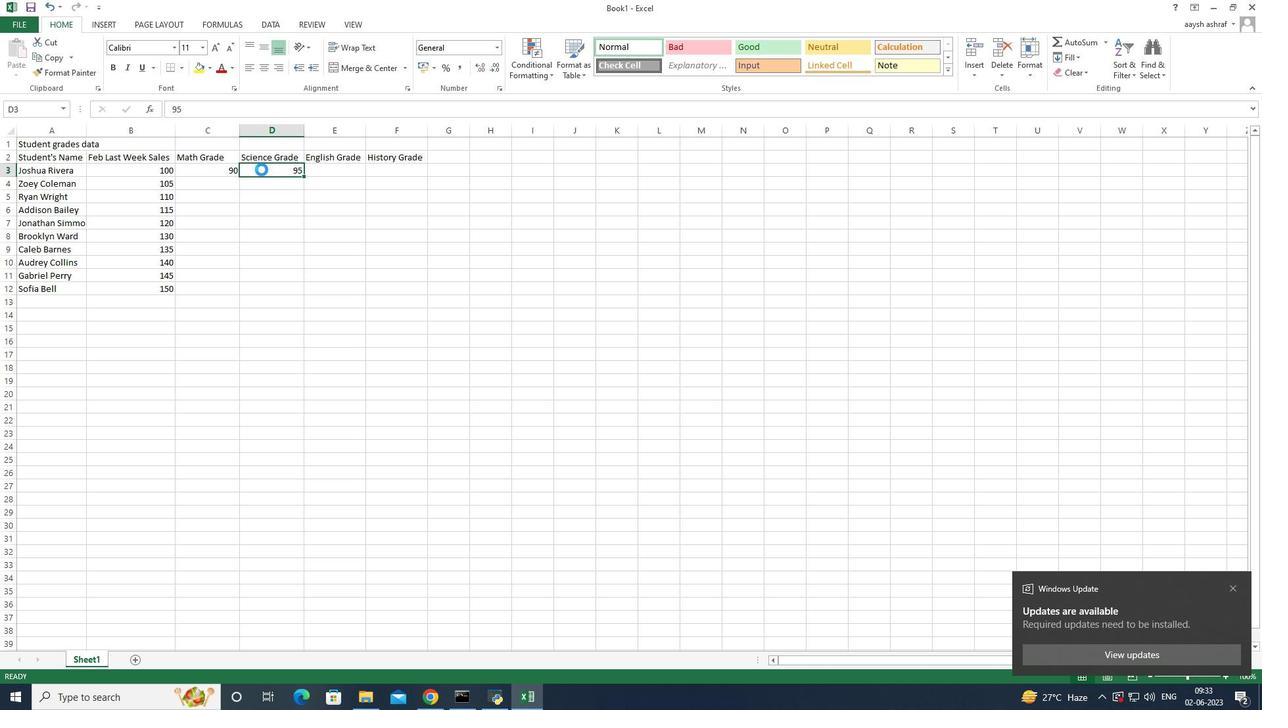 
Action: Mouse moved to (226, 184)
Screenshot: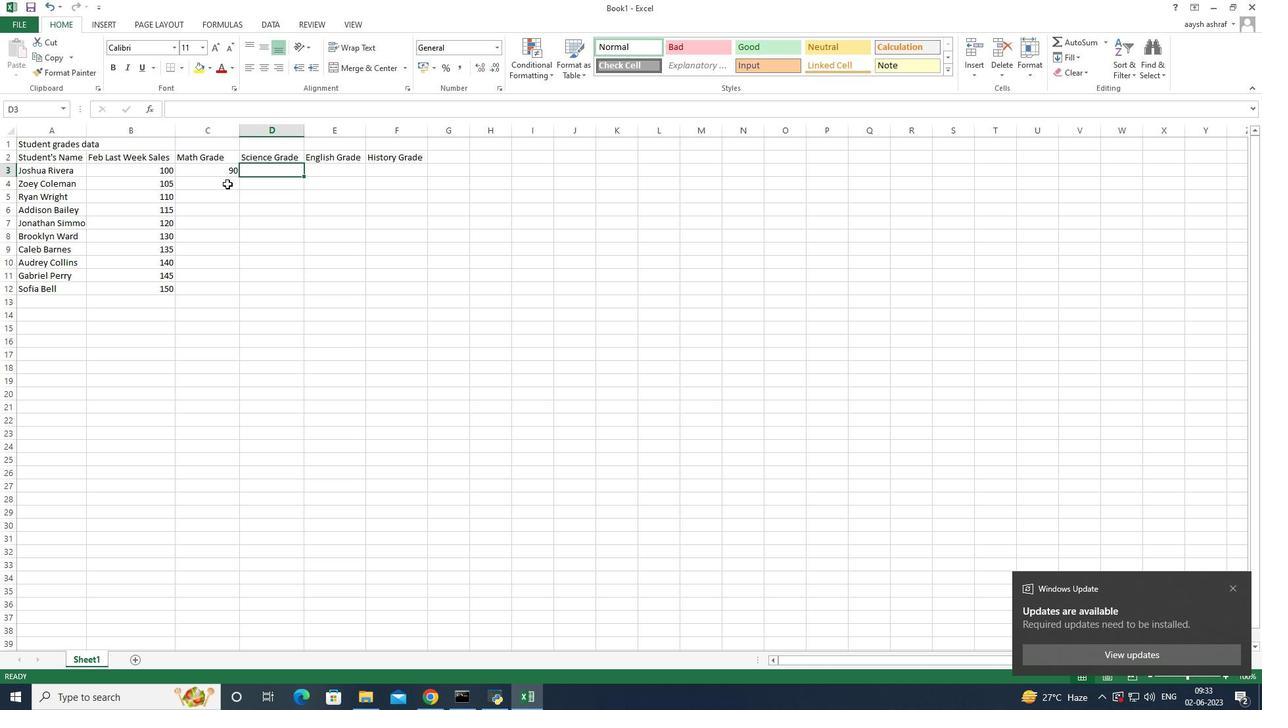 
Action: Mouse pressed left at (226, 184)
Screenshot: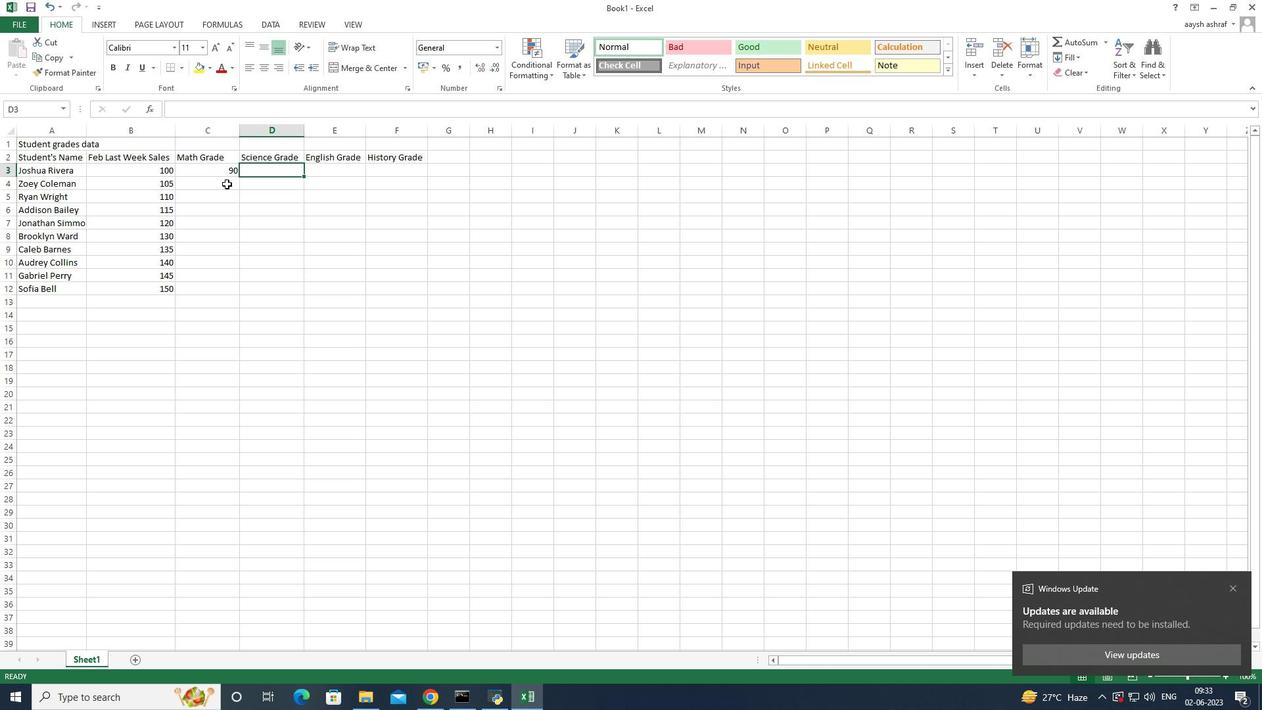 
Action: Key pressed 95<Key.enter>80<Key.enter>92<Key.enter>85<Key.enter>88<Key.enter>90<Key.enter>78<Key.enter>92<Key.enter>85<Key.enter>
Screenshot: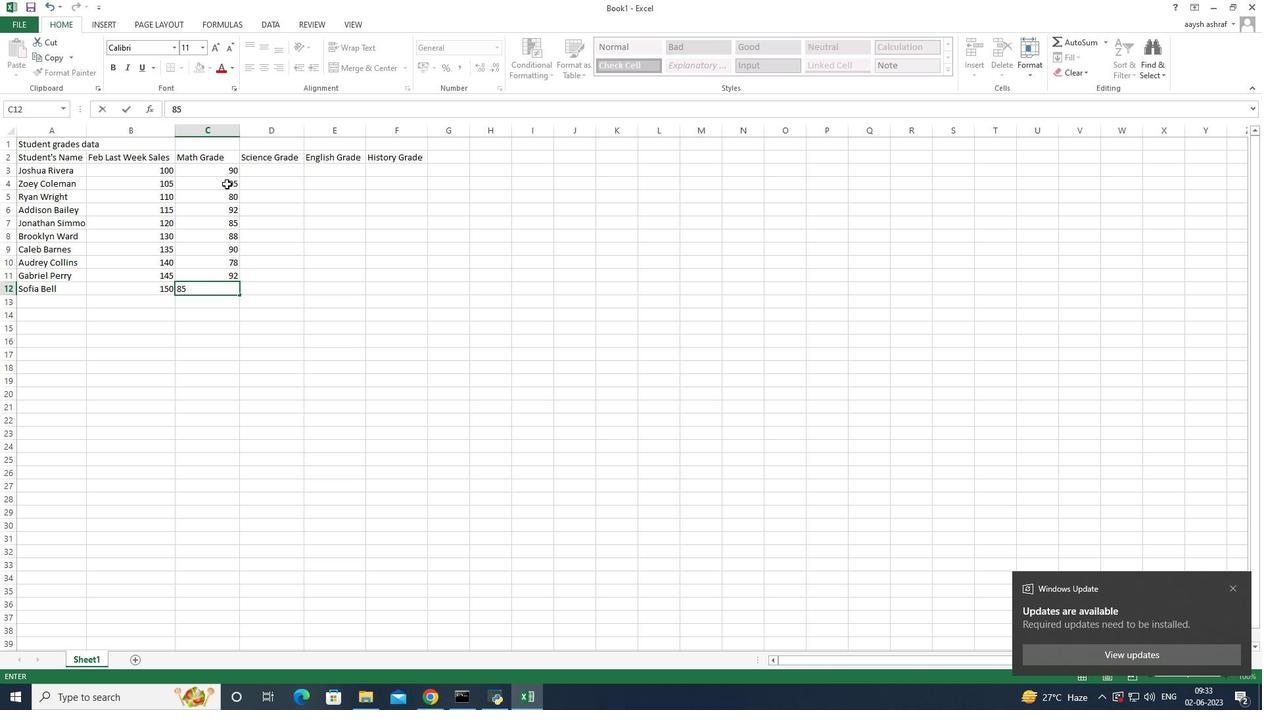 
Action: Mouse moved to (270, 171)
Screenshot: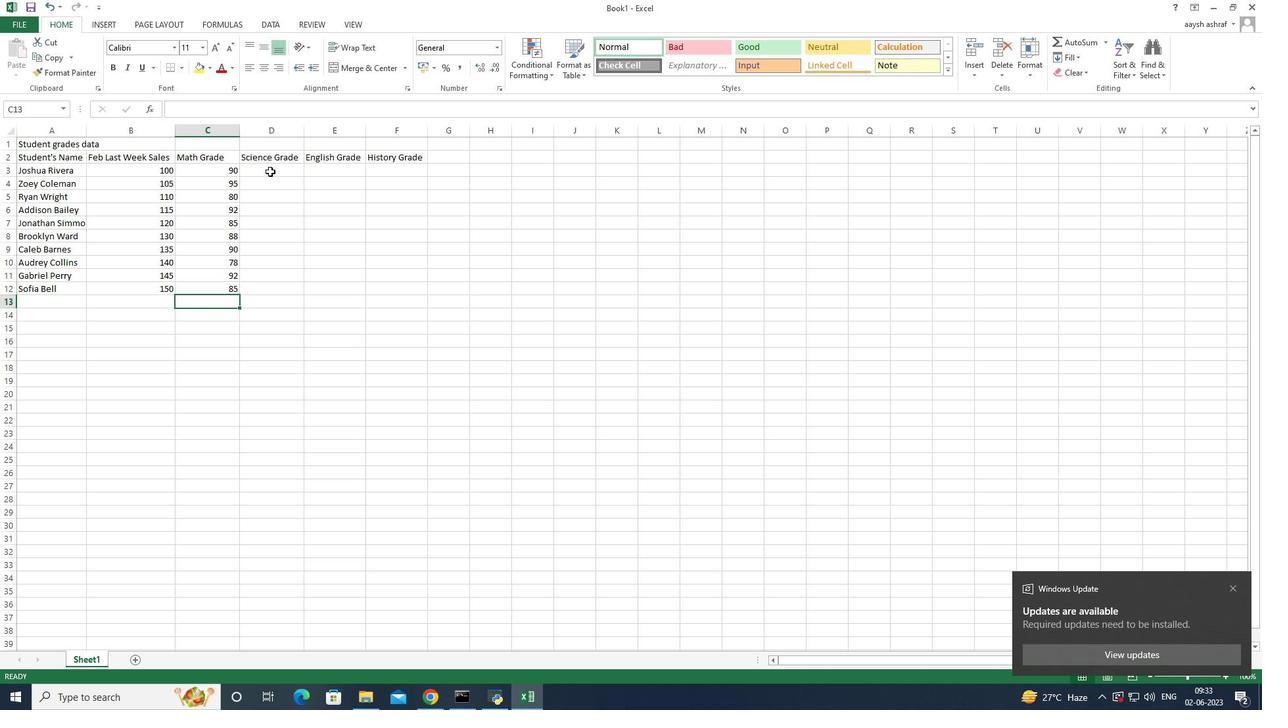 
Action: Mouse pressed left at (270, 171)
Screenshot: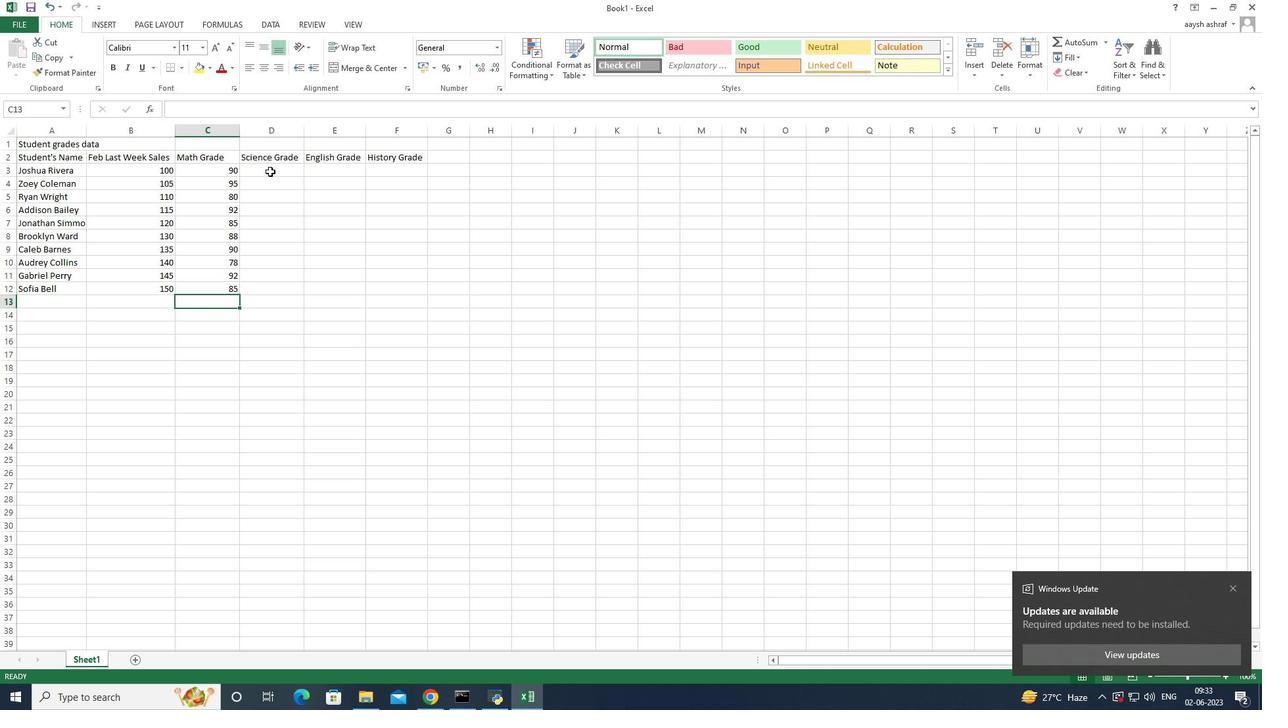 
Action: Mouse moved to (270, 170)
Screenshot: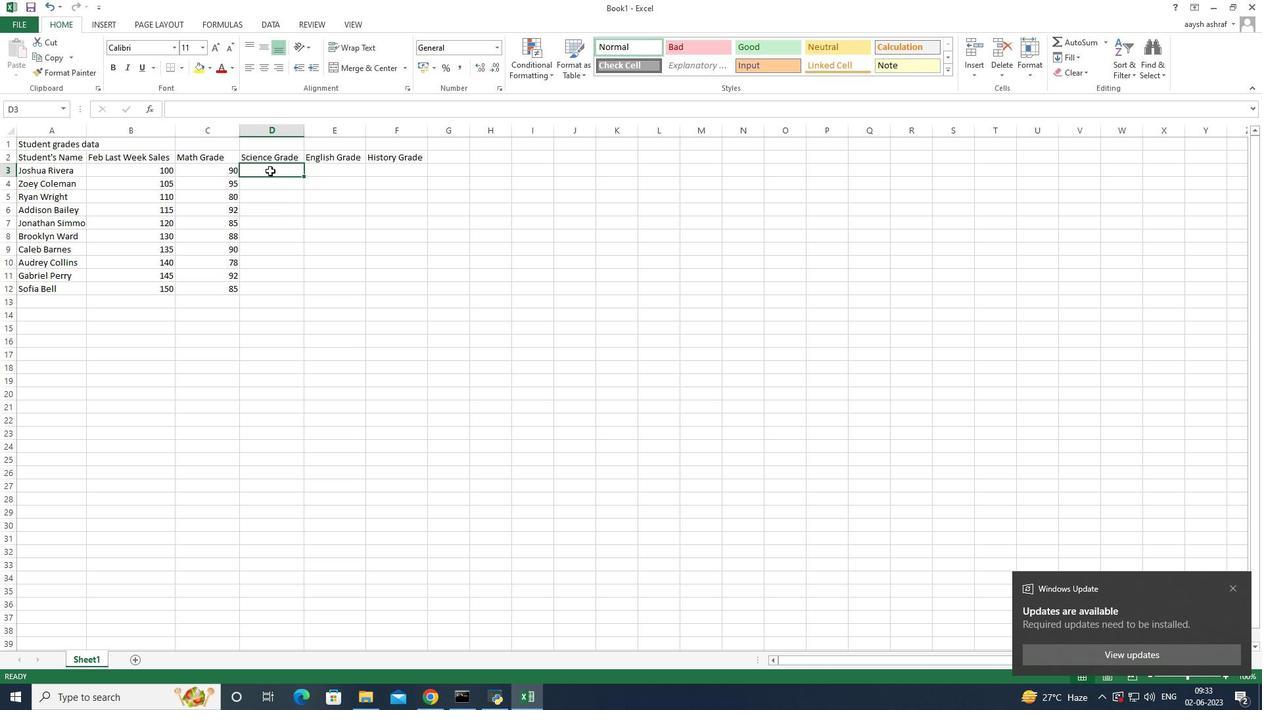 
Action: Key pressed 85<Key.enter>87<Key.enter>92<Key.enter>88<Key.enter>90<Key.enter>1<Key.backspace>85<Key.enter>92<Key.enter>80<Key.enter>88<Key.enter>90
Screenshot: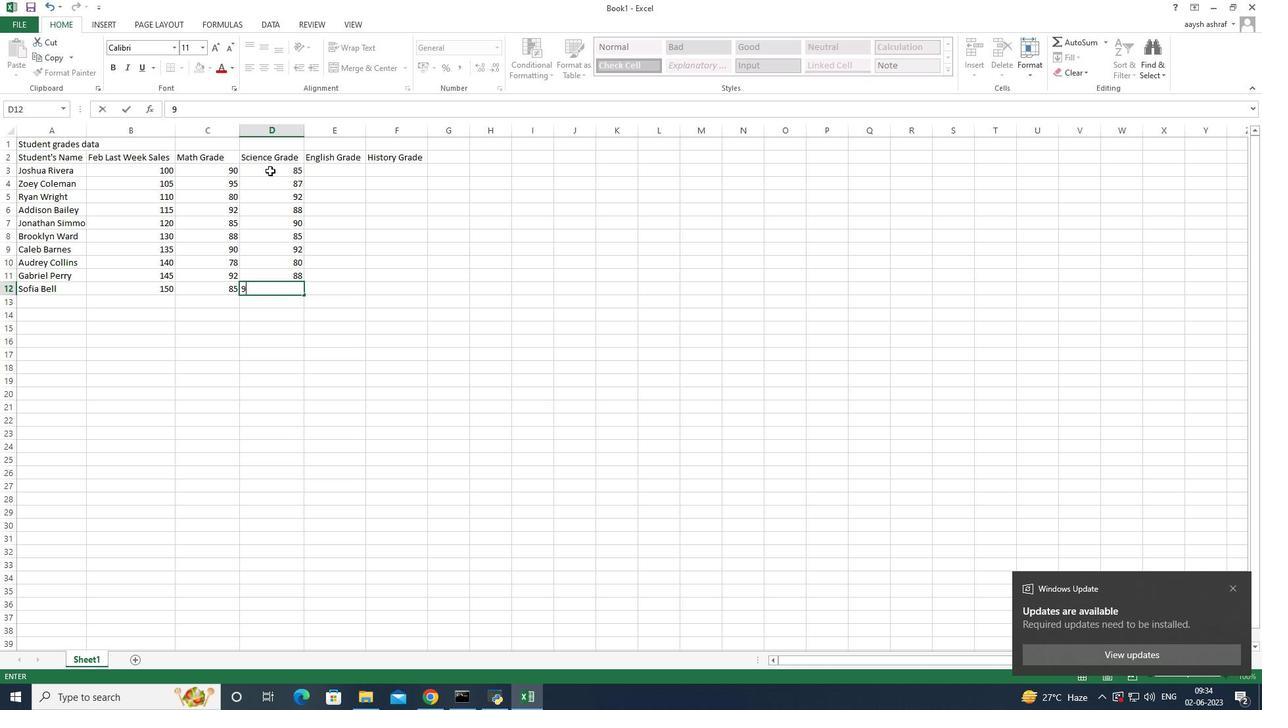 
Action: Mouse moved to (347, 170)
Screenshot: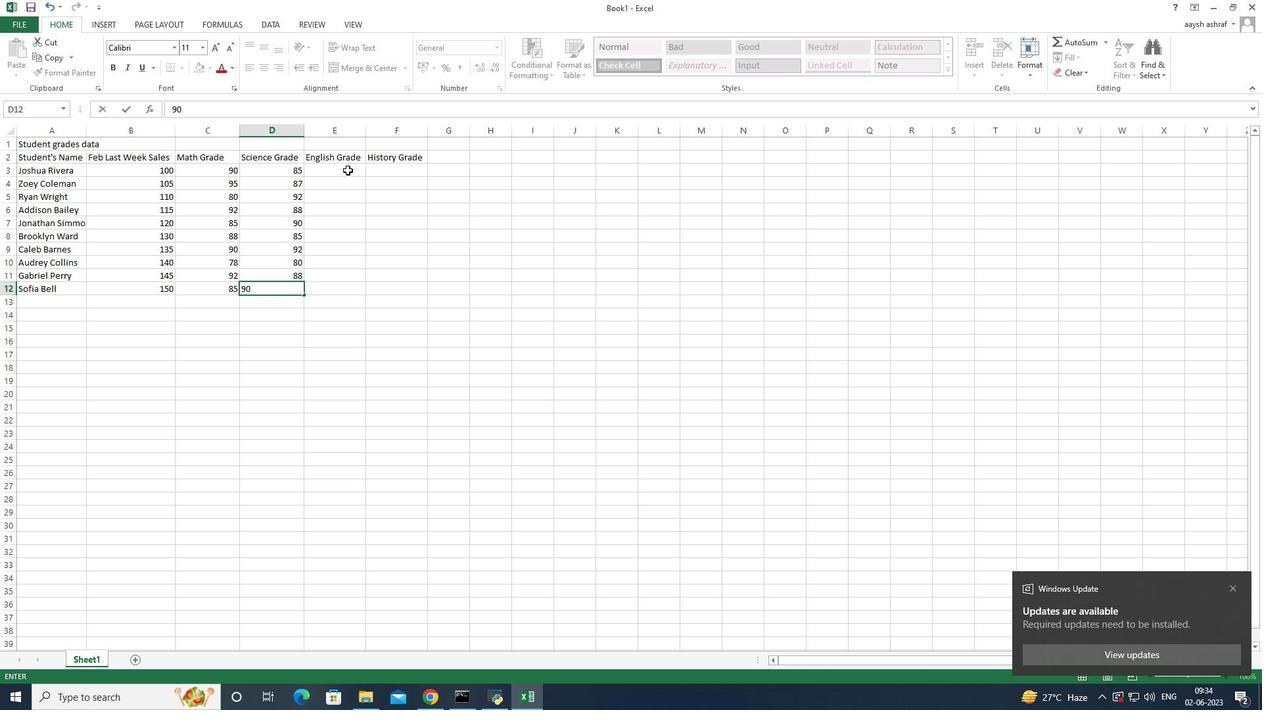 
Action: Mouse pressed left at (347, 170)
Screenshot: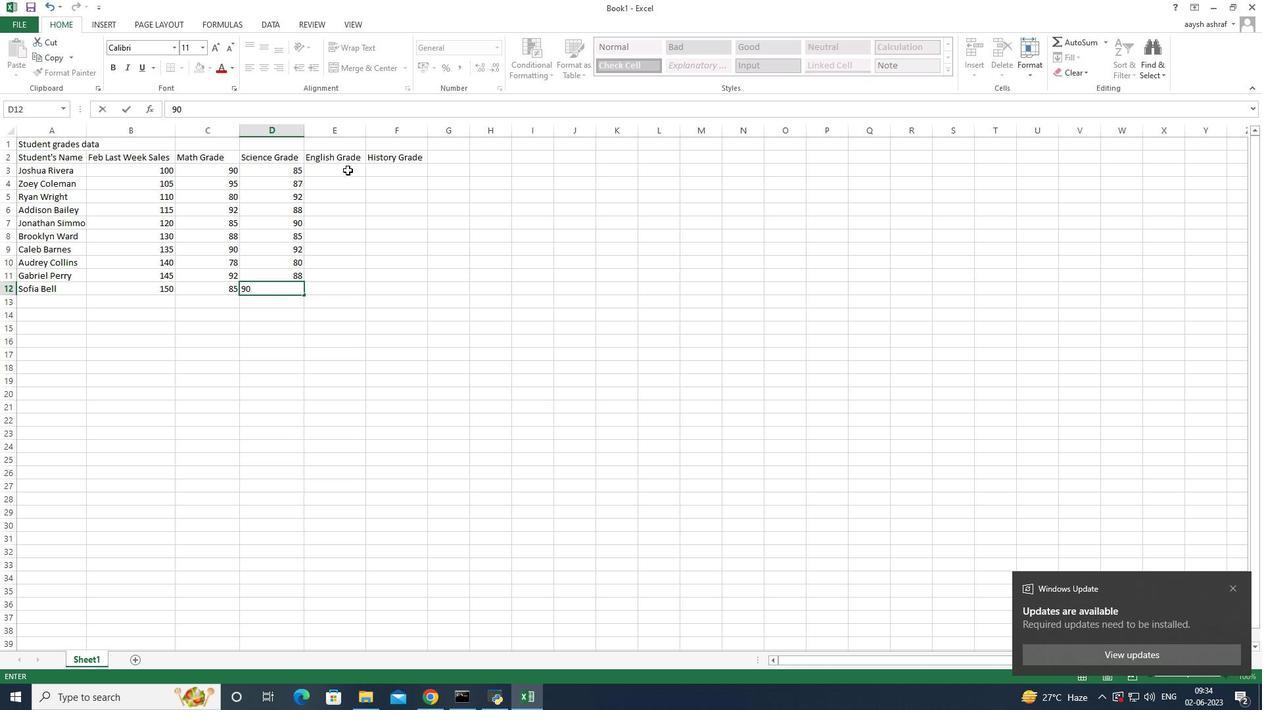 
Action: Mouse moved to (345, 170)
Screenshot: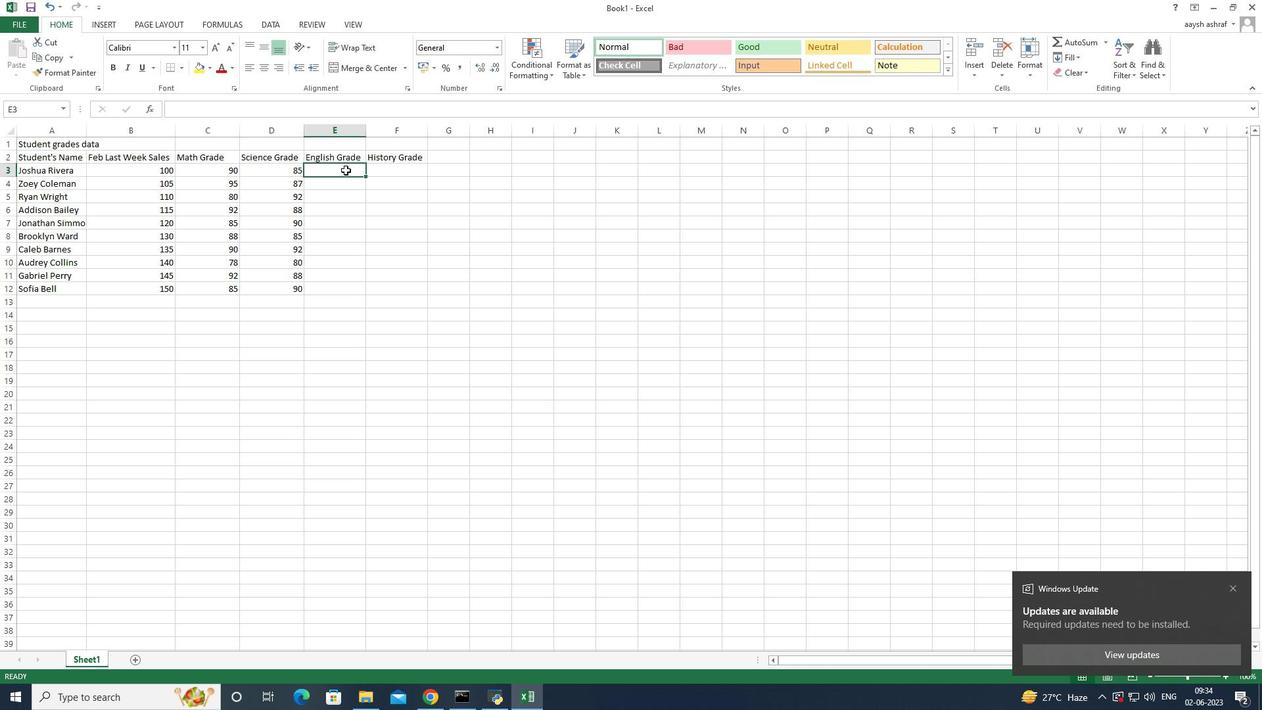 
Action: Key pressed 92<Key.enter>90<Key.enter>85<Key.enter>90<Key.enter>88<Key.enter>92<Key.enter>85<Key.enter>82<Key.enter>90<Key.enter>88<Key.enter>
Screenshot: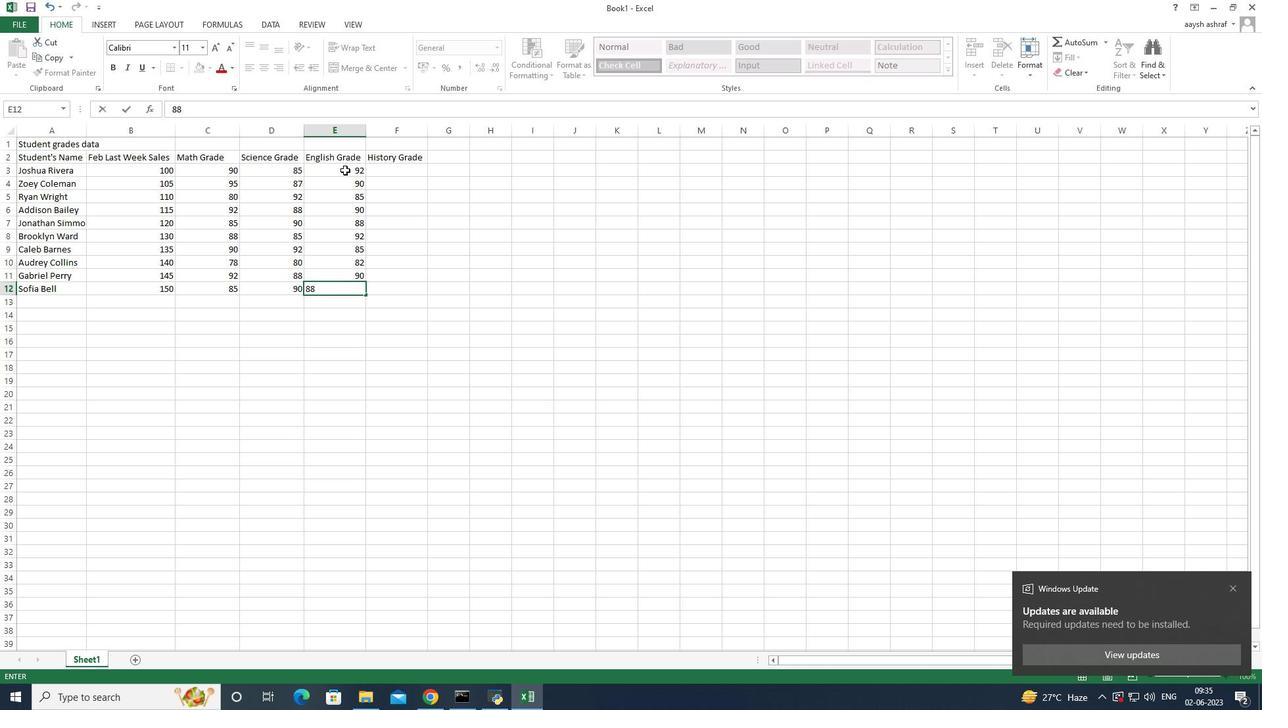 
Action: Mouse moved to (409, 173)
Screenshot: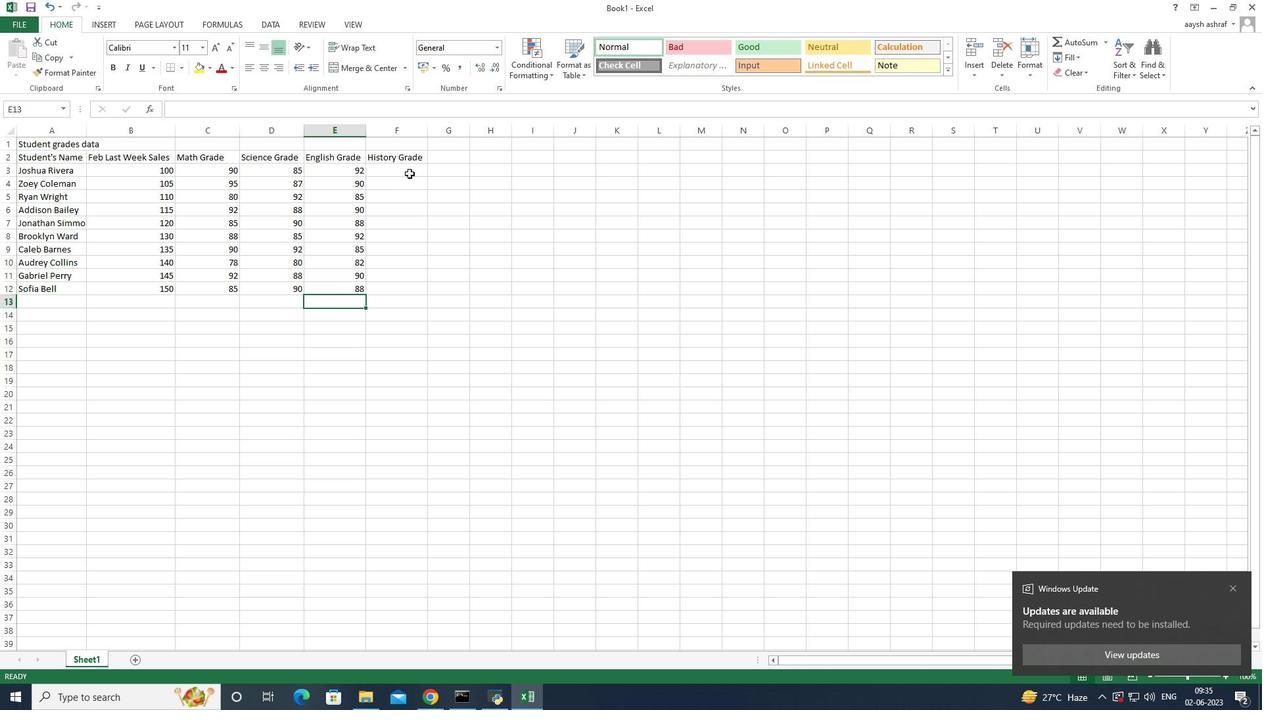 
Action: Mouse pressed left at (409, 173)
Screenshot: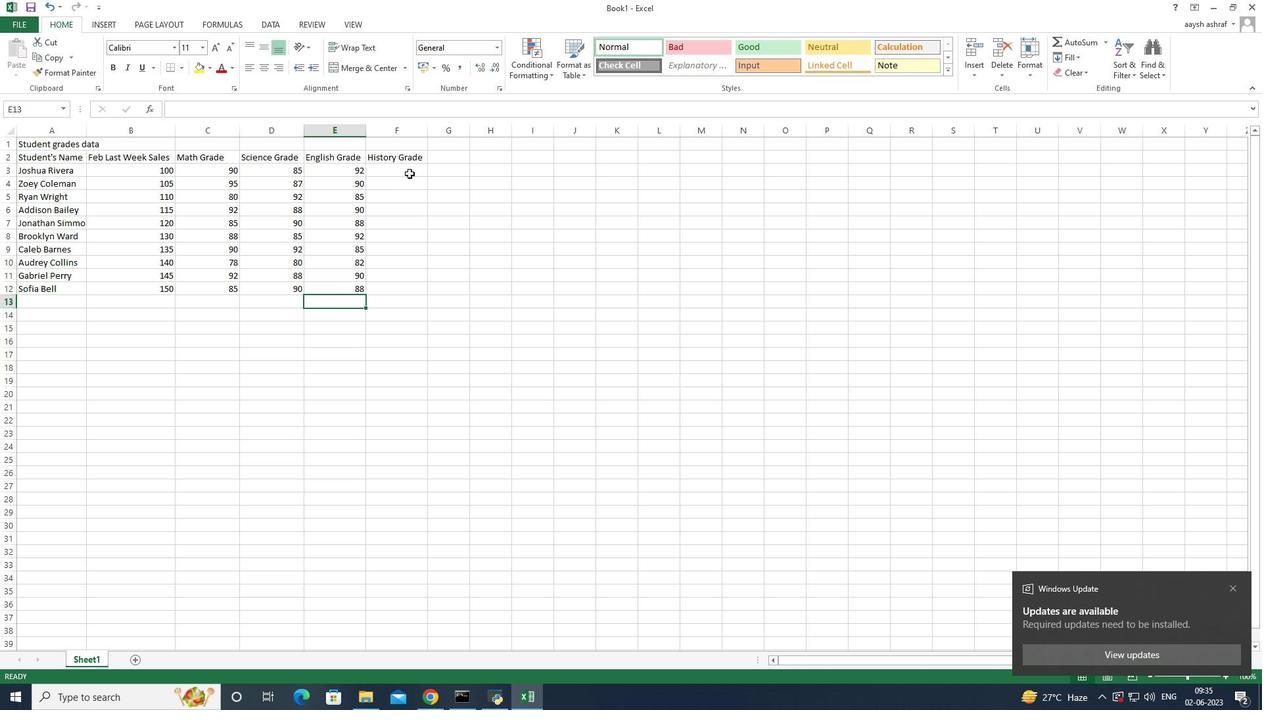 
Action: Key pressed 88<Key.enter>92<Key.enter>78<Key.enter>95<Key.enter>90<Key.enter>90<Key.enter>80<Key.enter>85<Key.enter>92<Key.enter>90<Key.enter>
Screenshot: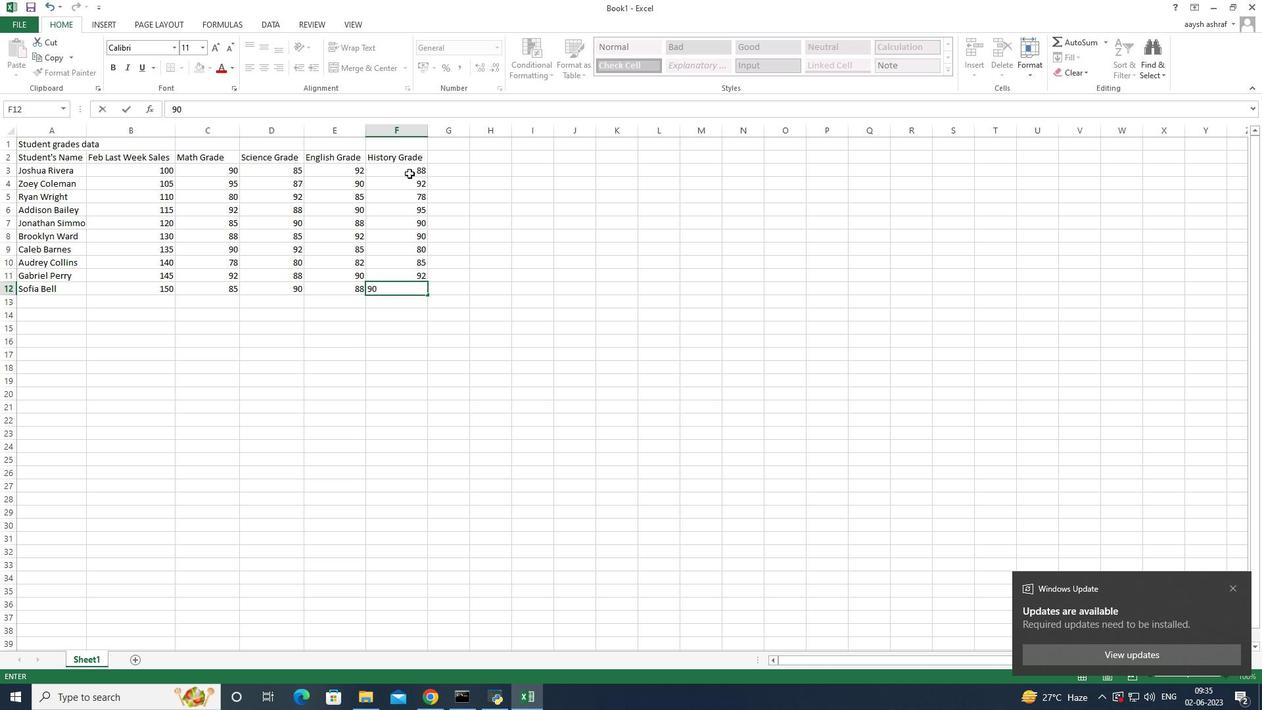 
Action: Mouse moved to (445, 161)
Screenshot: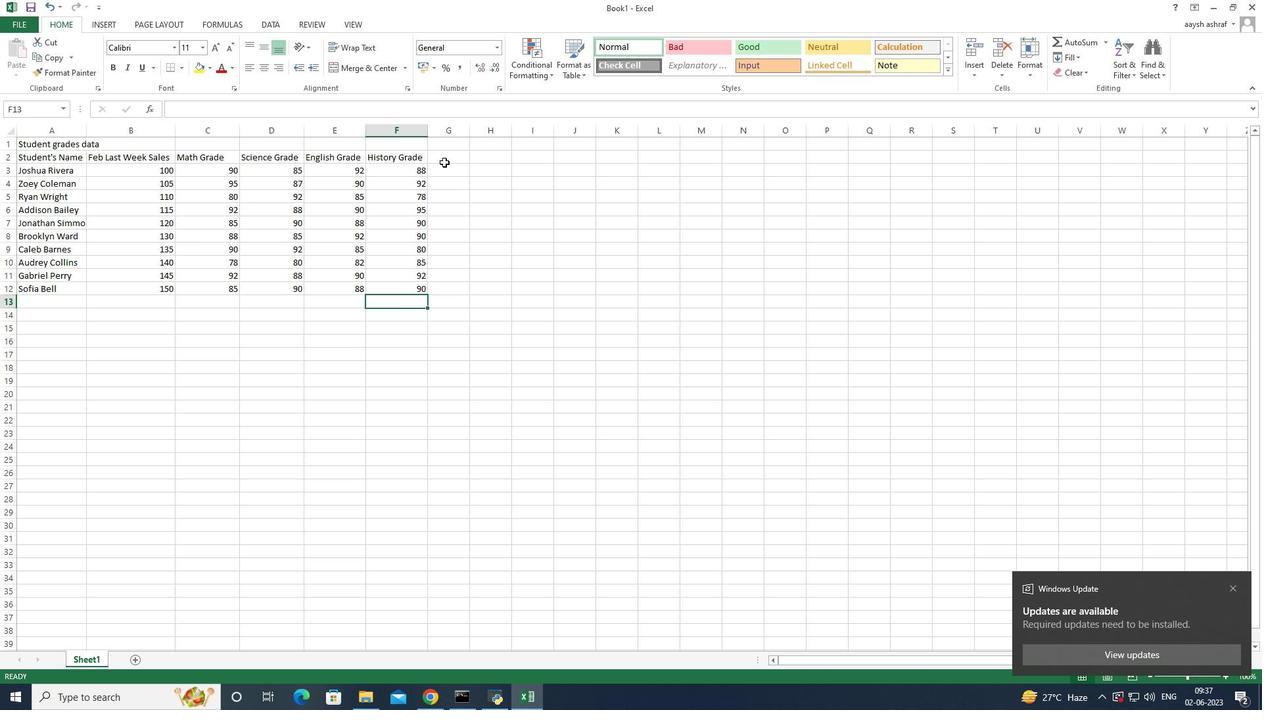 
Action: Mouse pressed left at (445, 161)
Screenshot: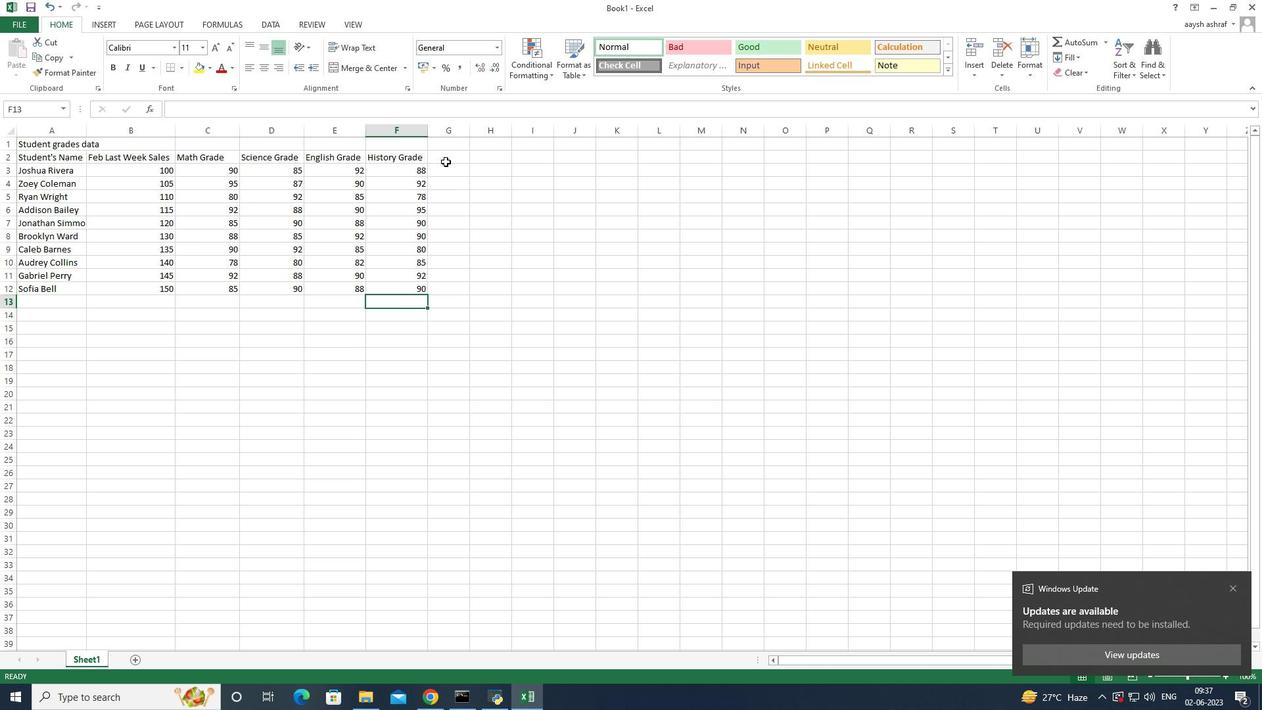 
Action: Mouse pressed left at (445, 161)
Screenshot: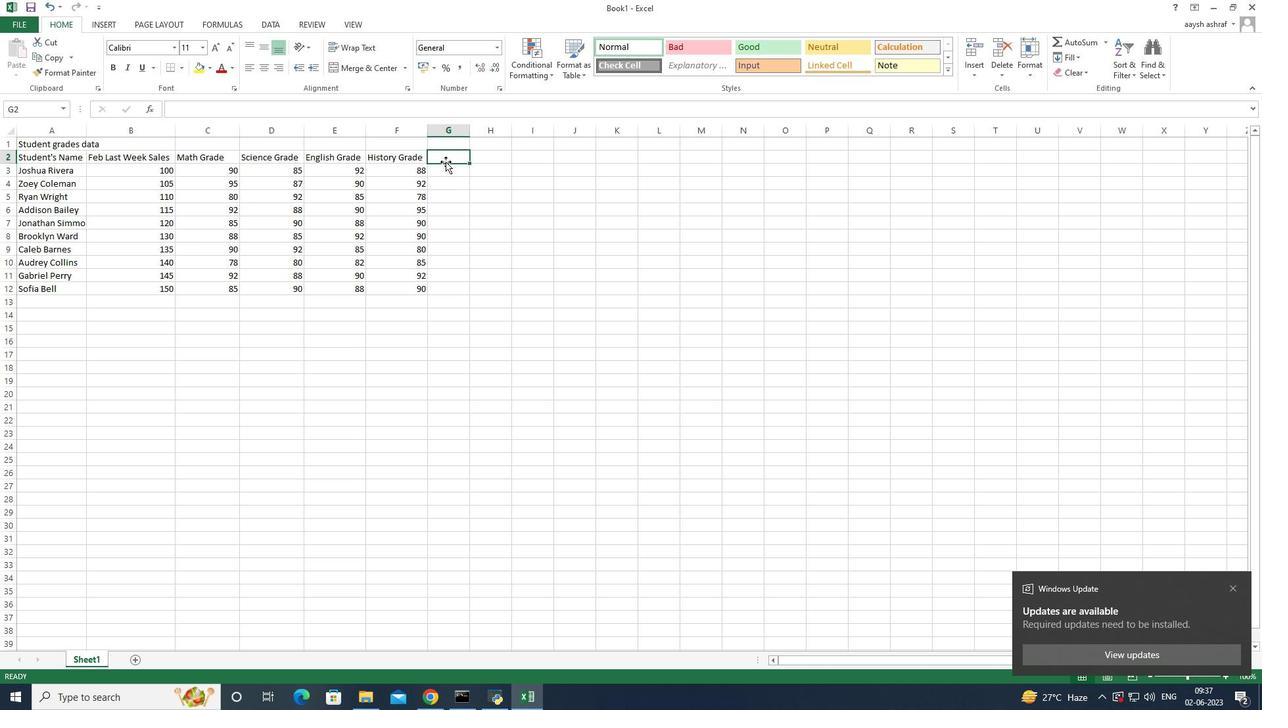 
Action: Mouse moved to (449, 157)
Screenshot: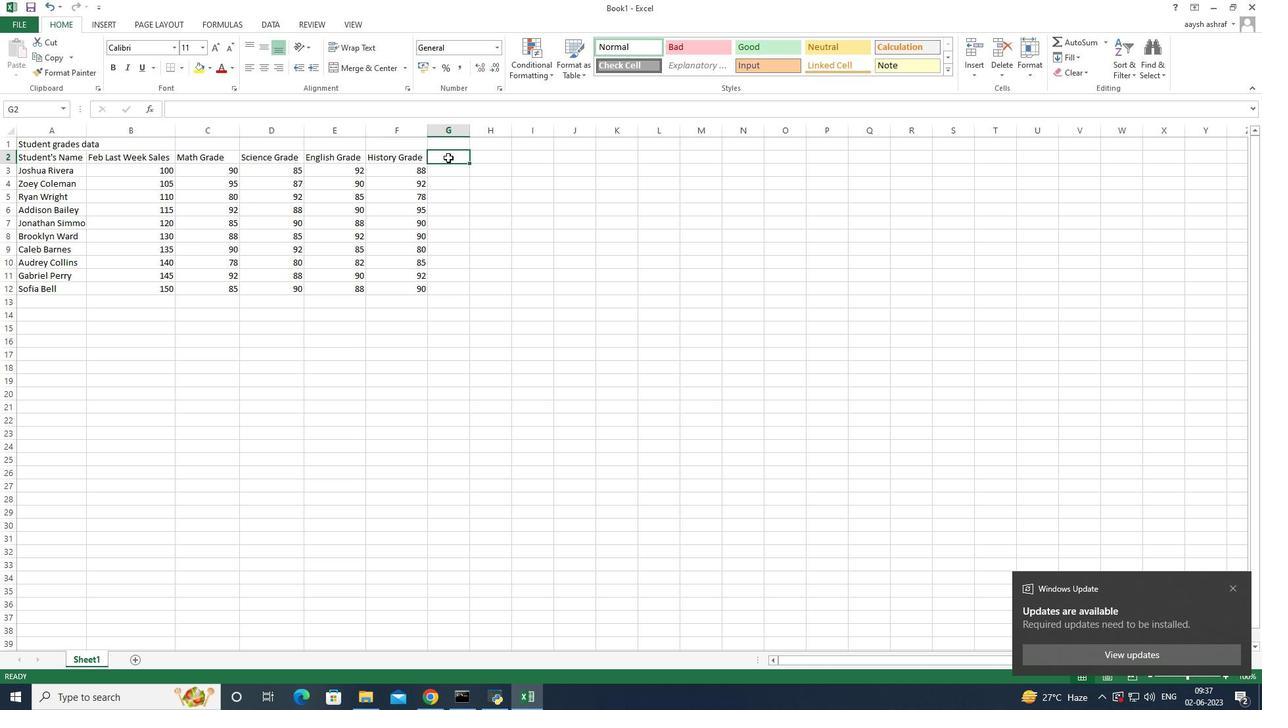 
Action: Mouse pressed left at (449, 157)
Screenshot: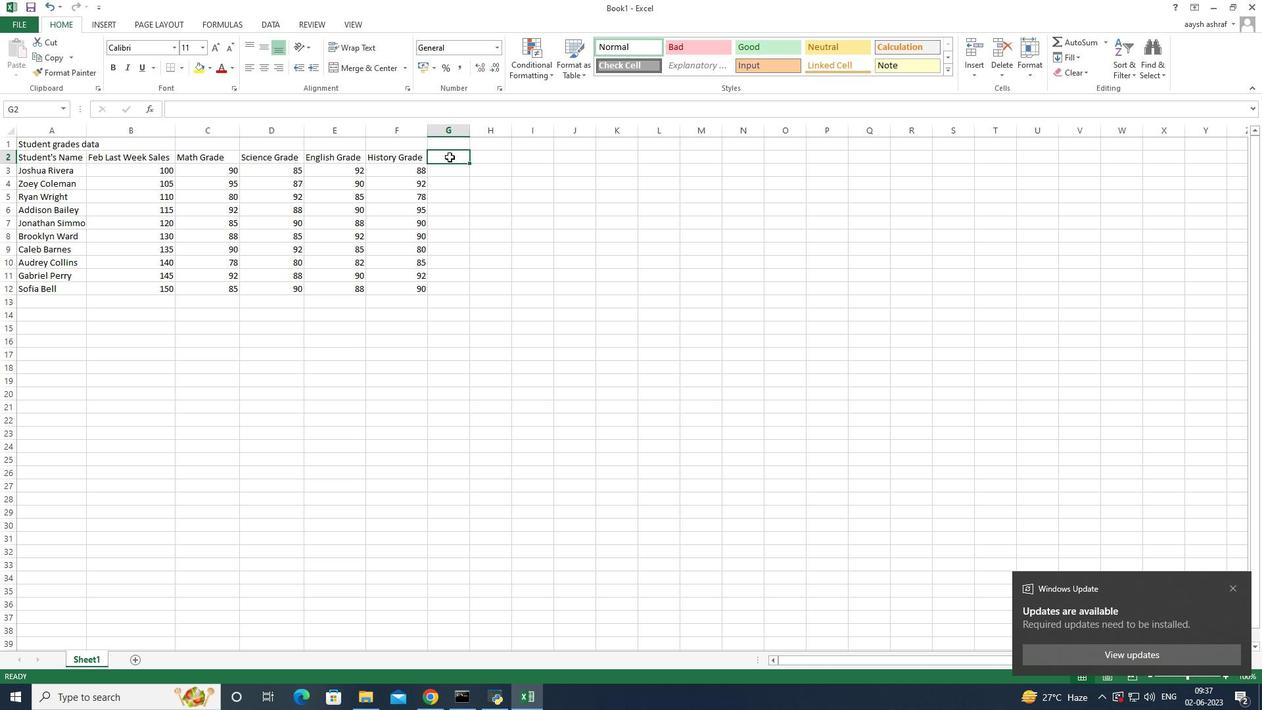 
Action: Mouse pressed left at (449, 157)
Screenshot: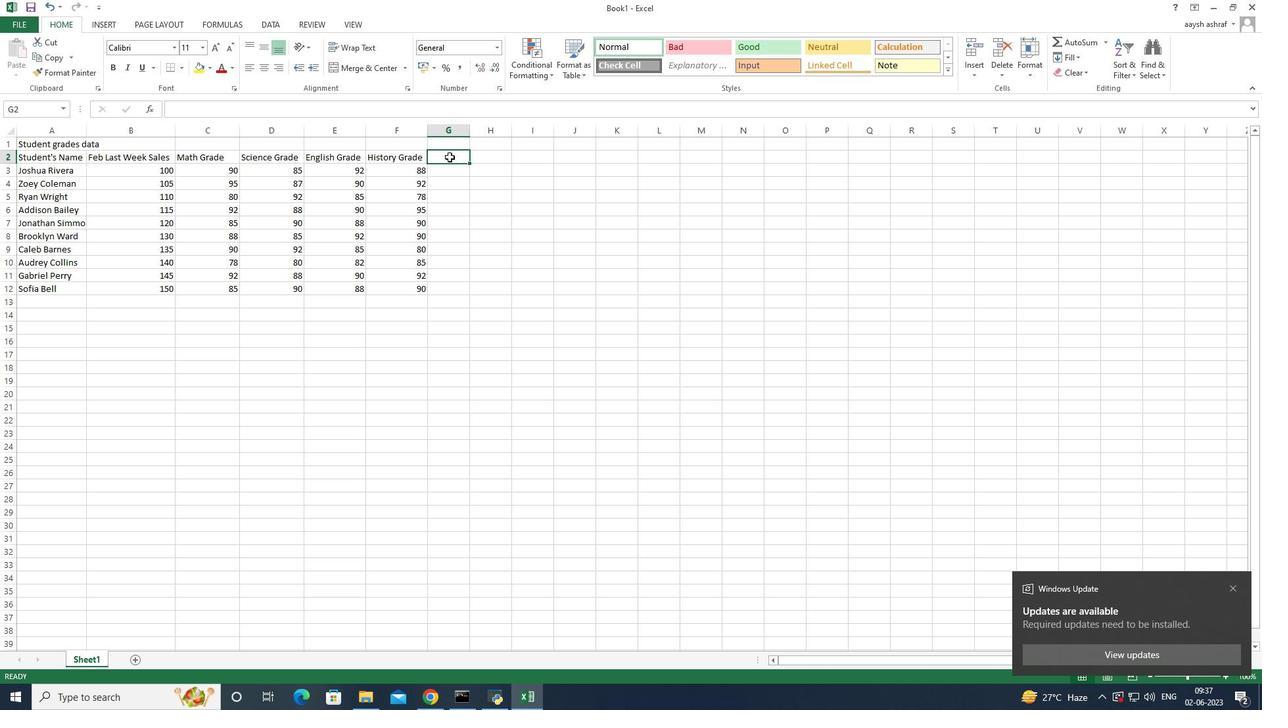 
Action: Mouse moved to (447, 157)
Screenshot: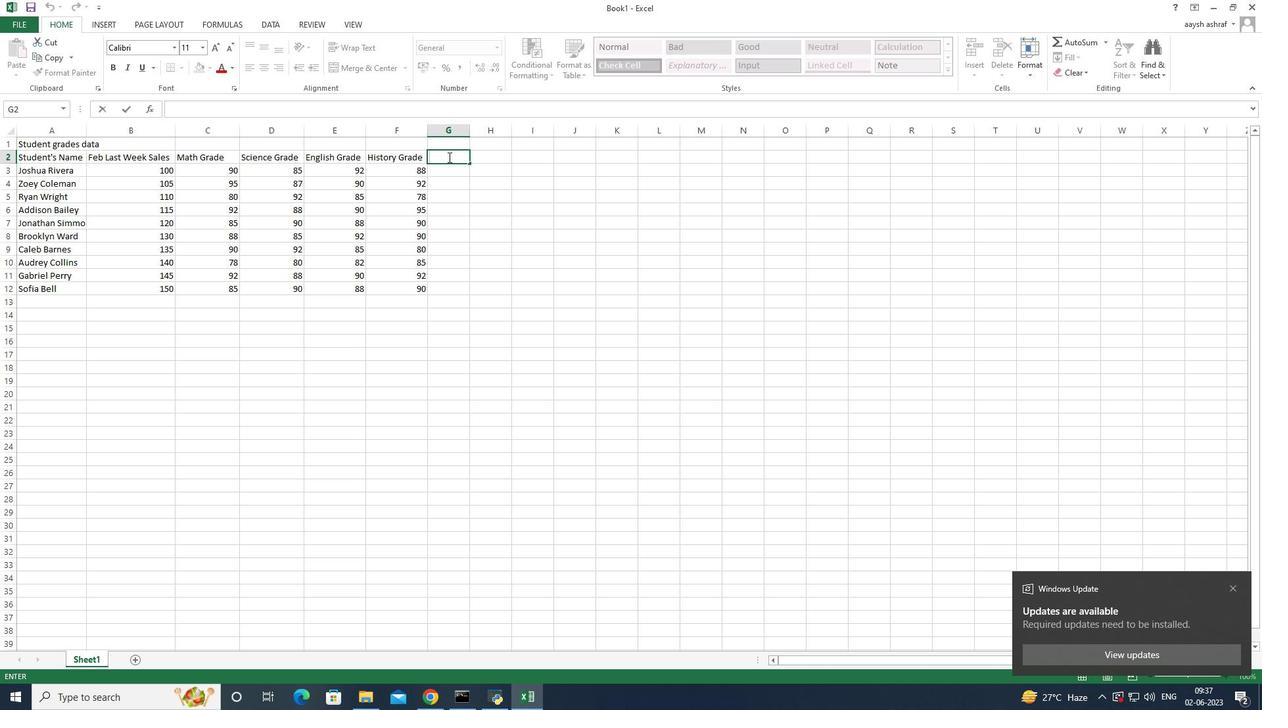
Action: Key pressed <Key.shift>
Screenshot: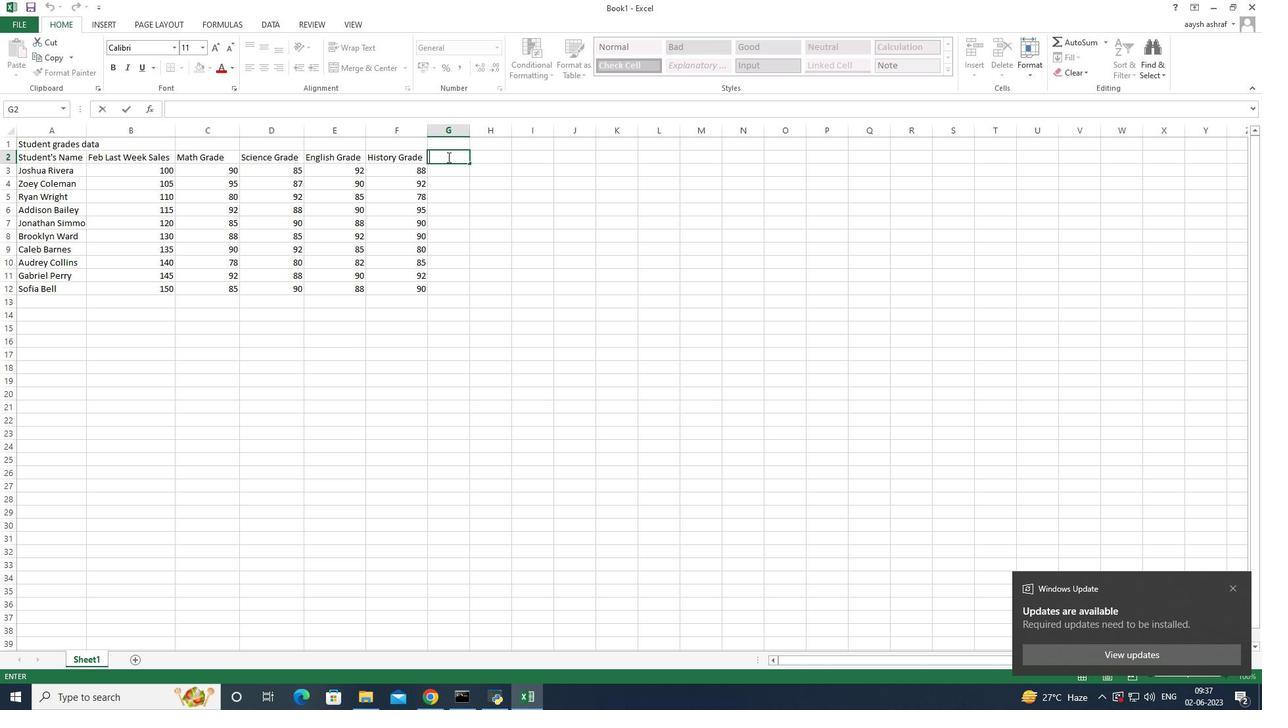 
Action: Mouse moved to (326, 189)
Screenshot: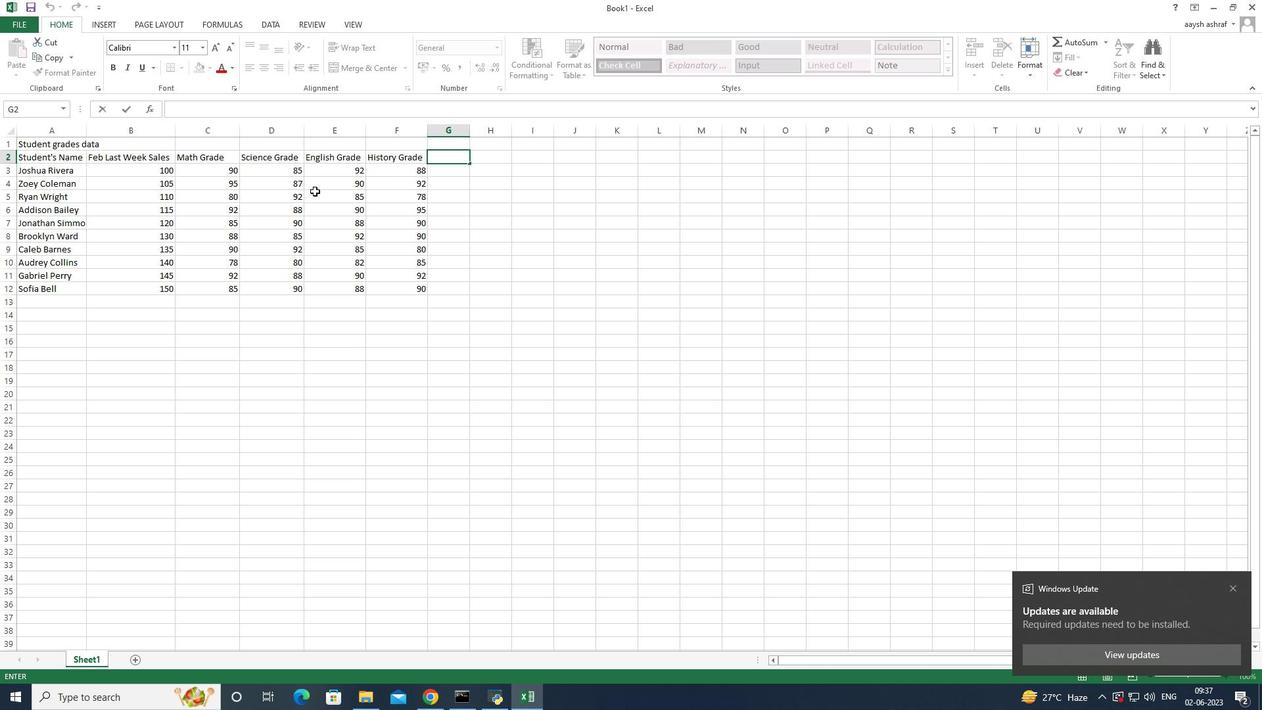 
Action: Key pressed +
Screenshot: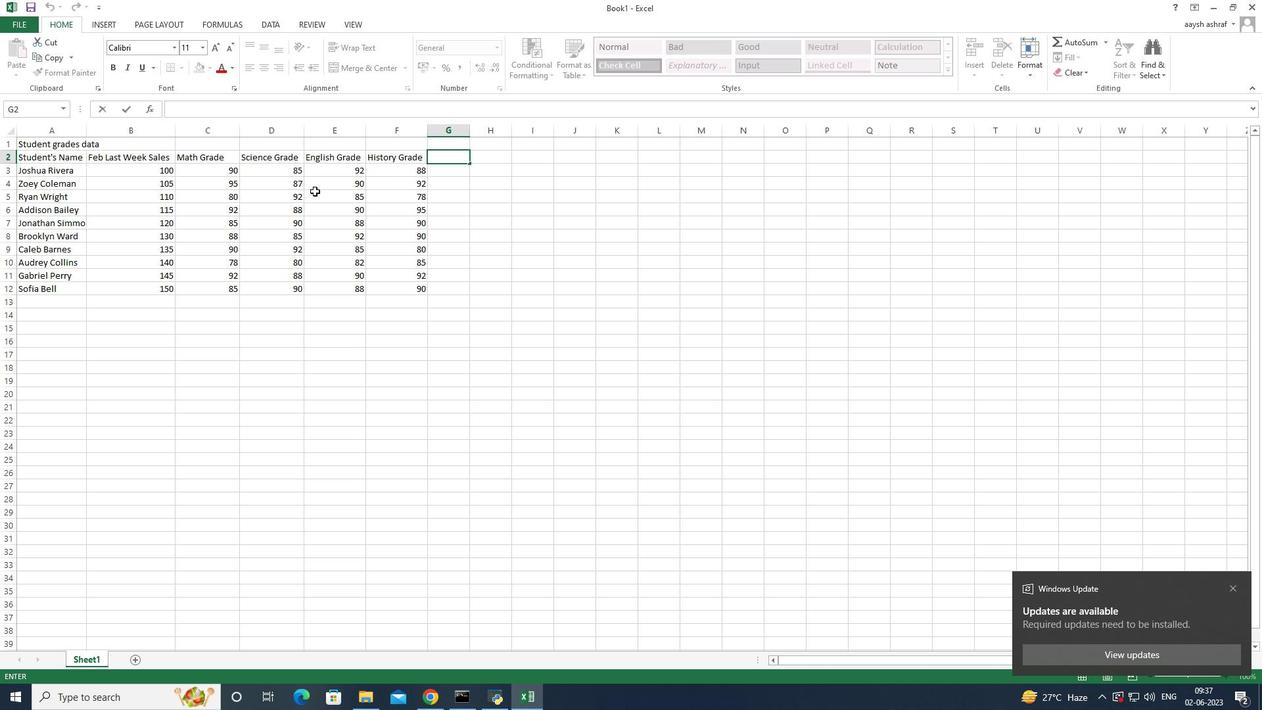 
Action: Mouse moved to (307, 192)
Screenshot: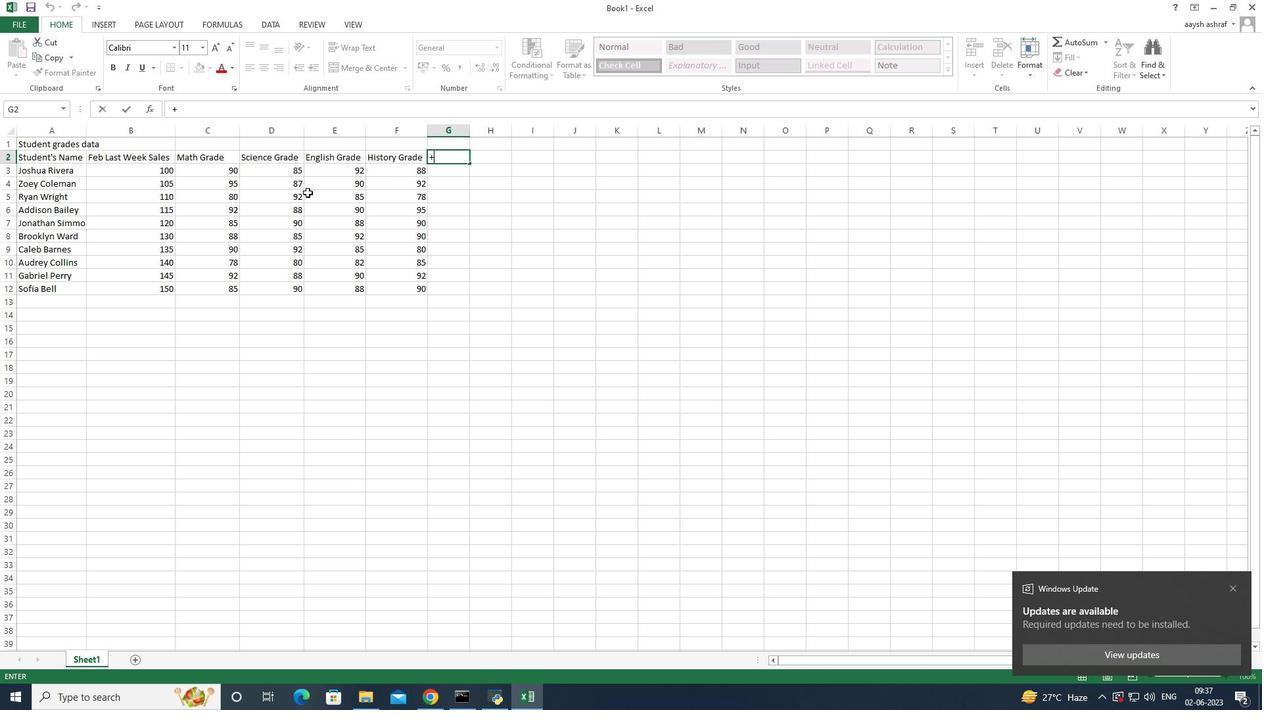 
Action: Key pressed <Key.backspace>=sum
Screenshot: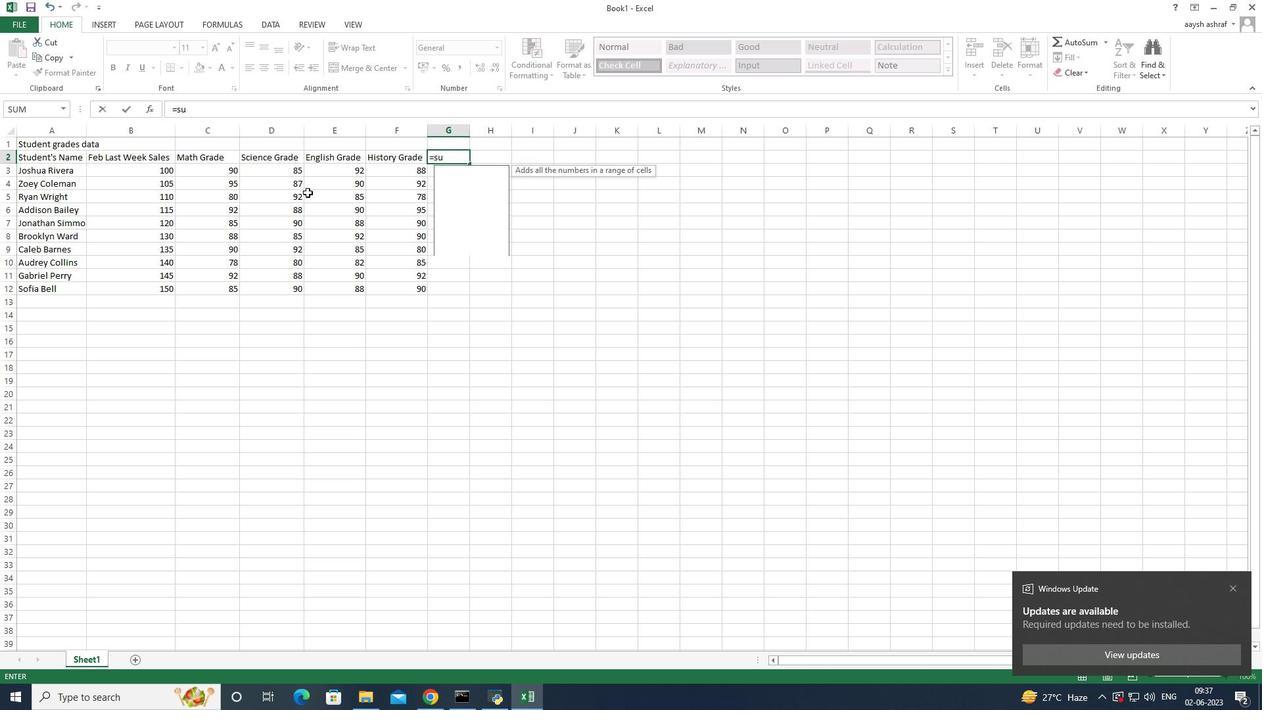
Action: Mouse moved to (291, 196)
Screenshot: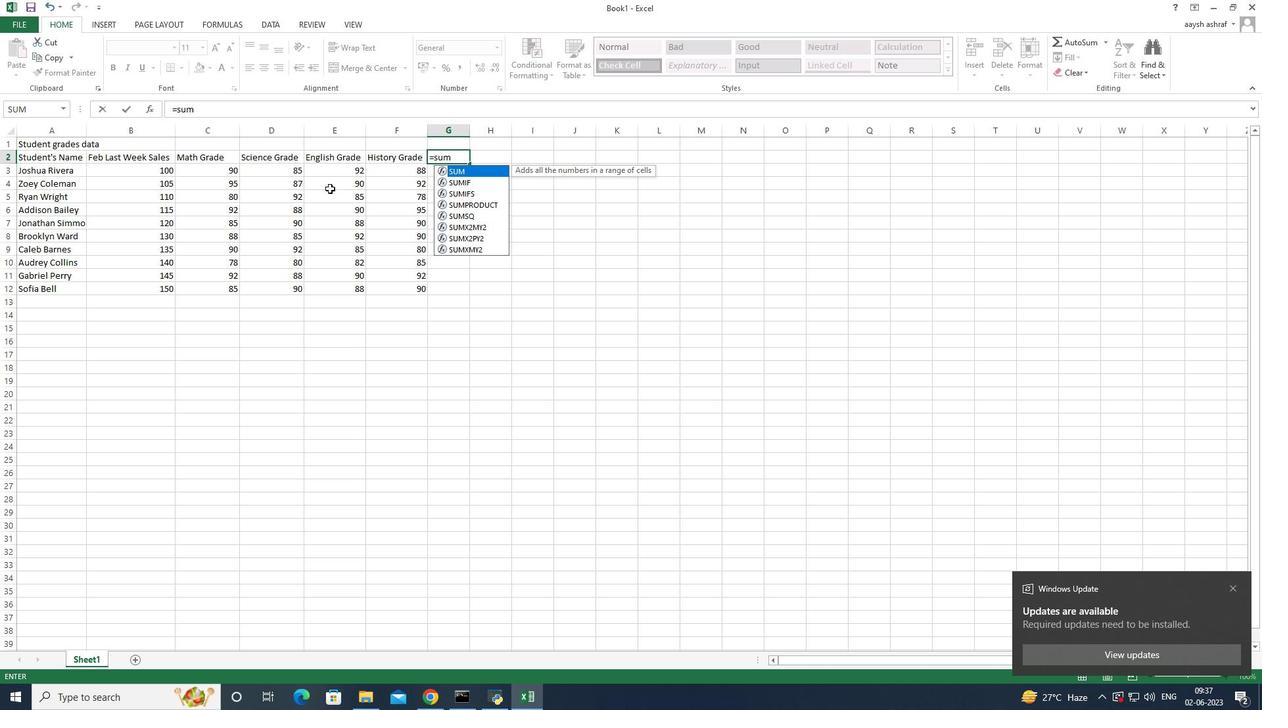 
Action: Key pressed <Key.shift>(
Screenshot: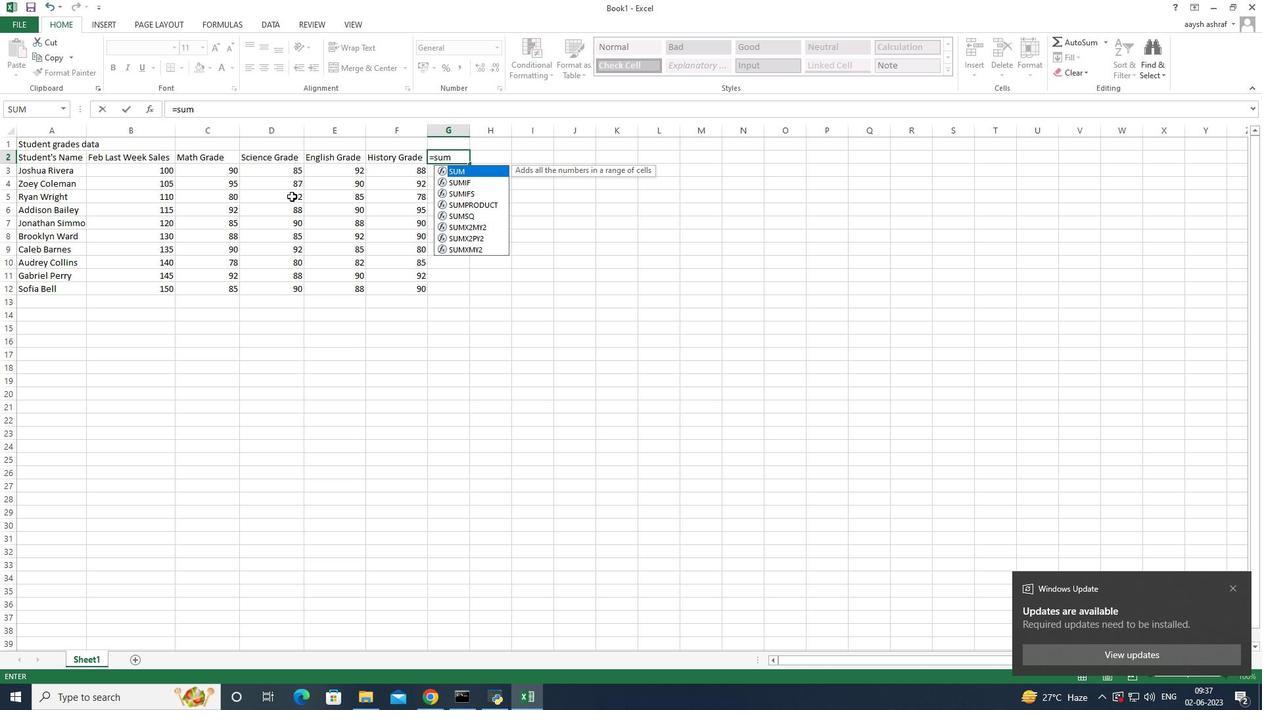 
Action: Mouse moved to (228, 170)
Screenshot: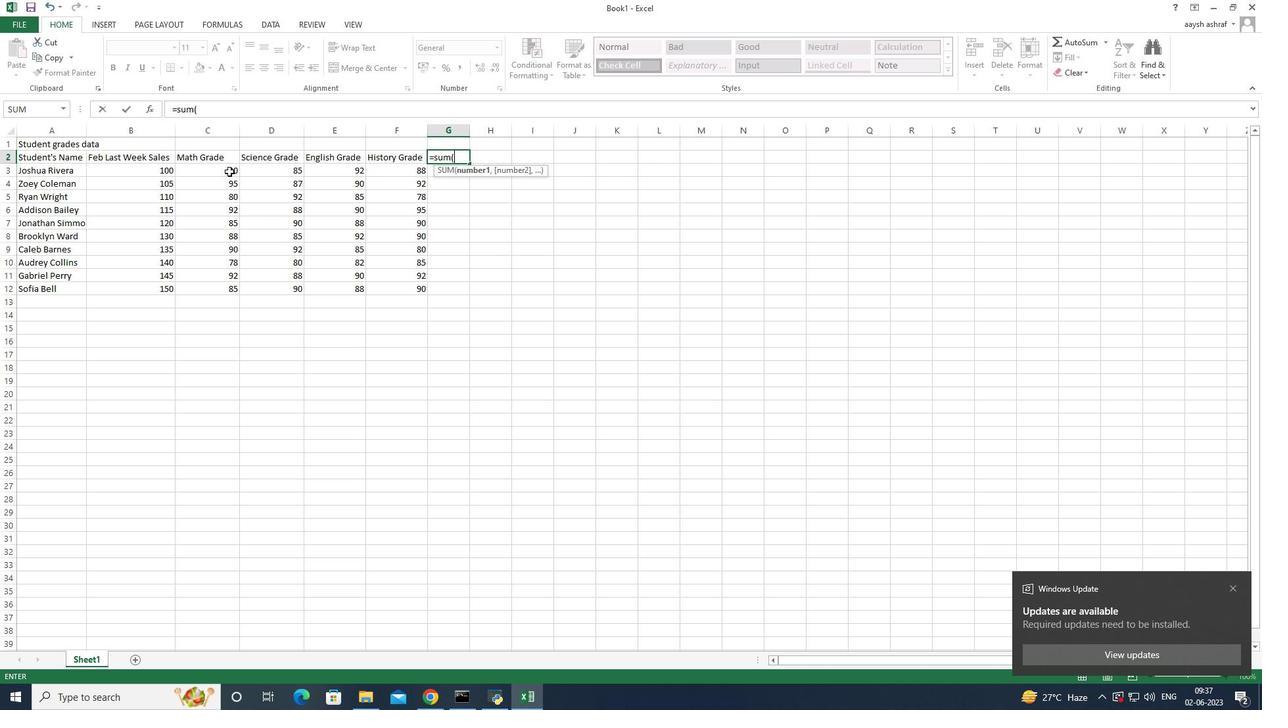
Action: Mouse pressed left at (228, 170)
Screenshot: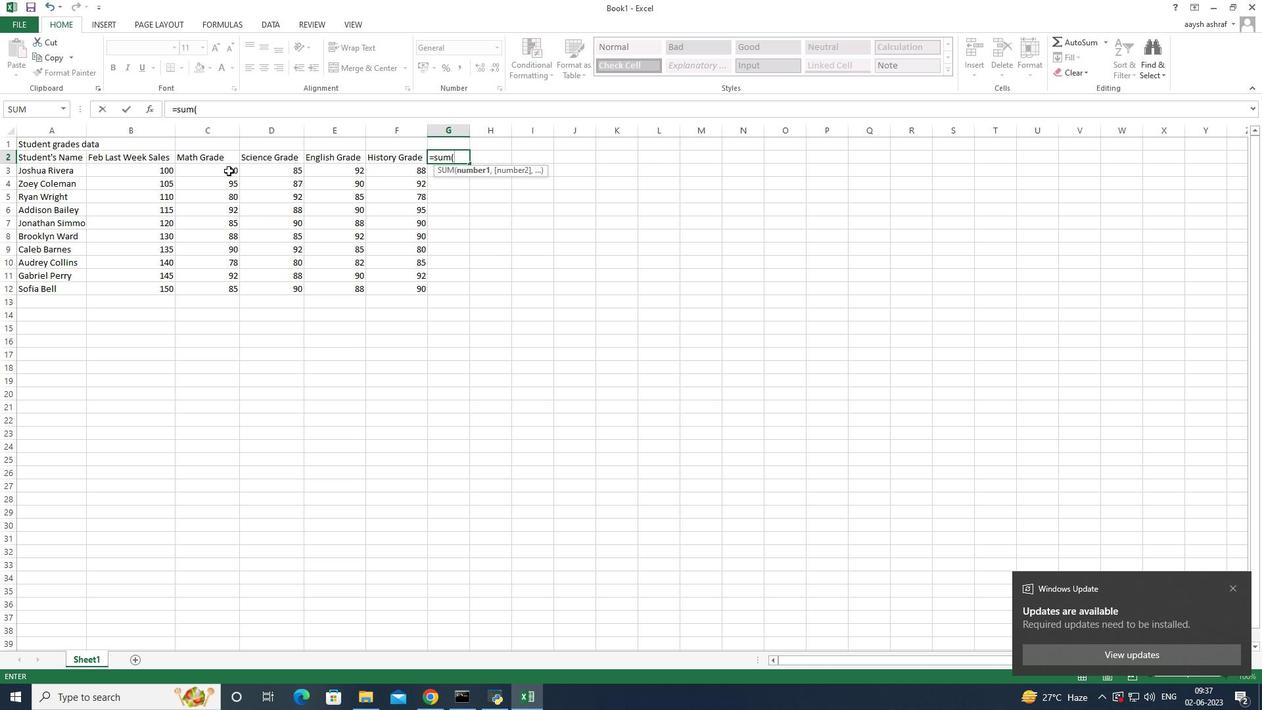
Action: Mouse moved to (221, 180)
Screenshot: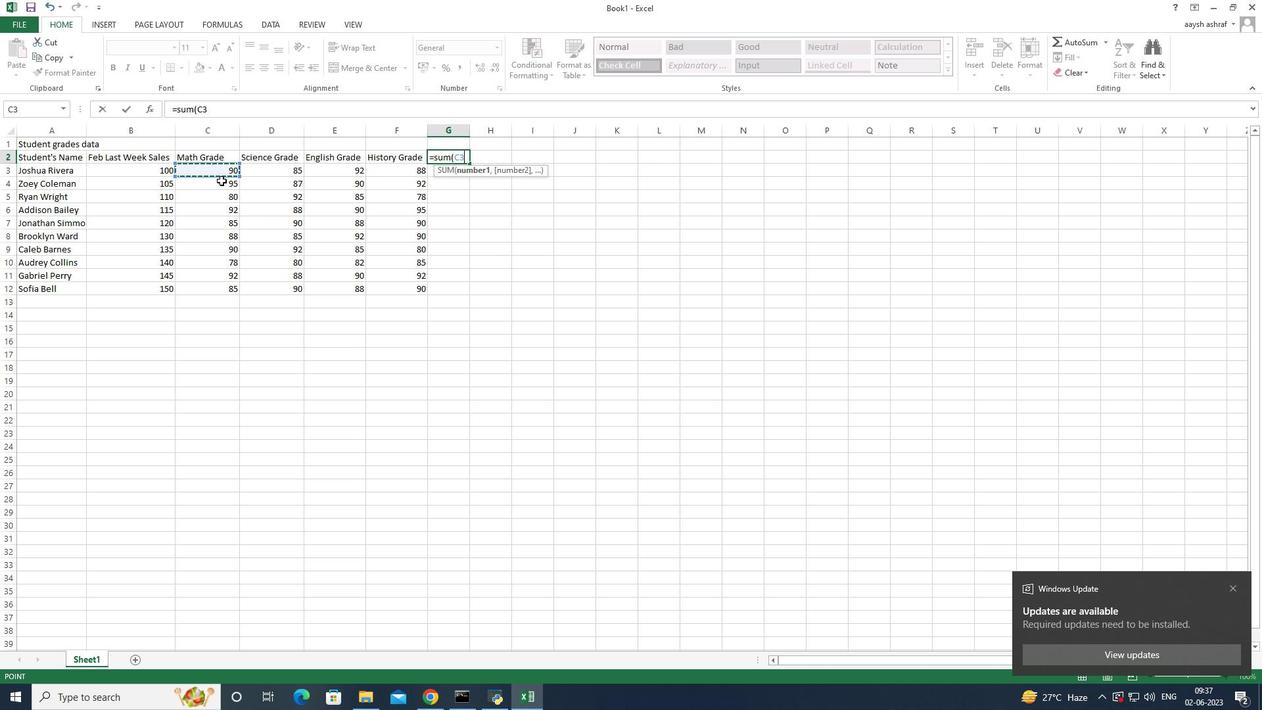 
Action: Key pressed +
Screenshot: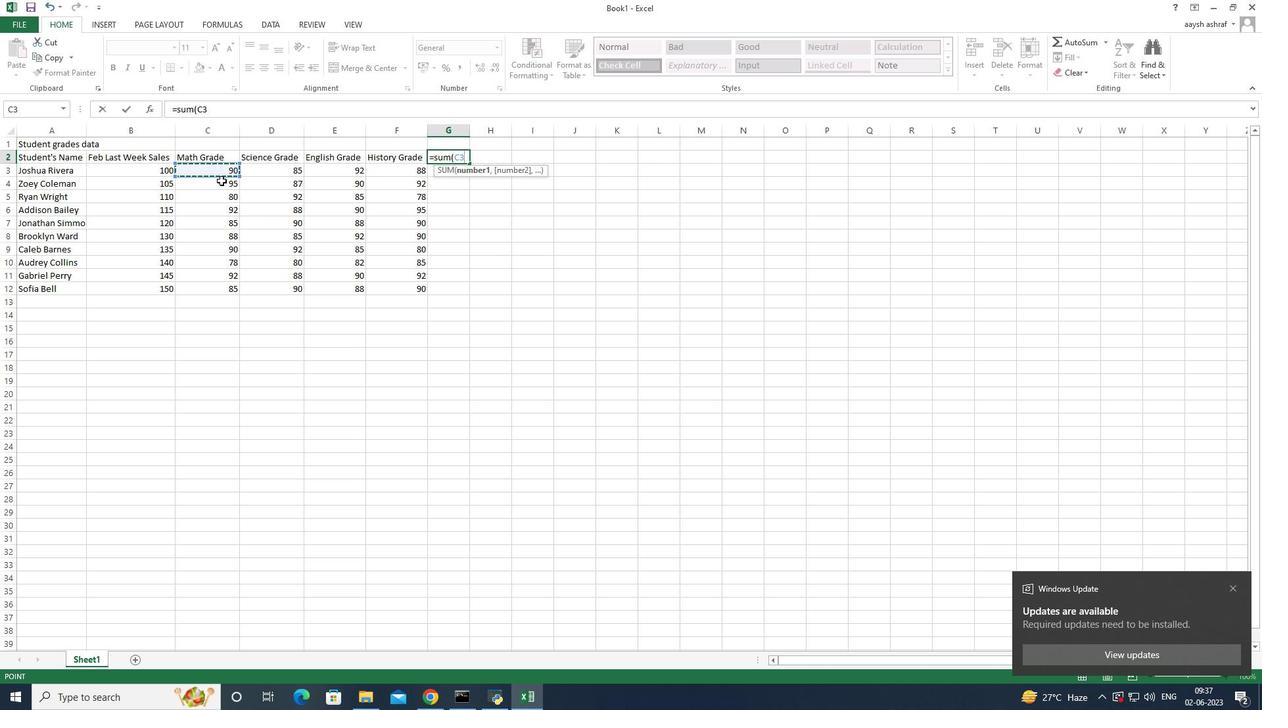 
Action: Mouse moved to (270, 164)
Screenshot: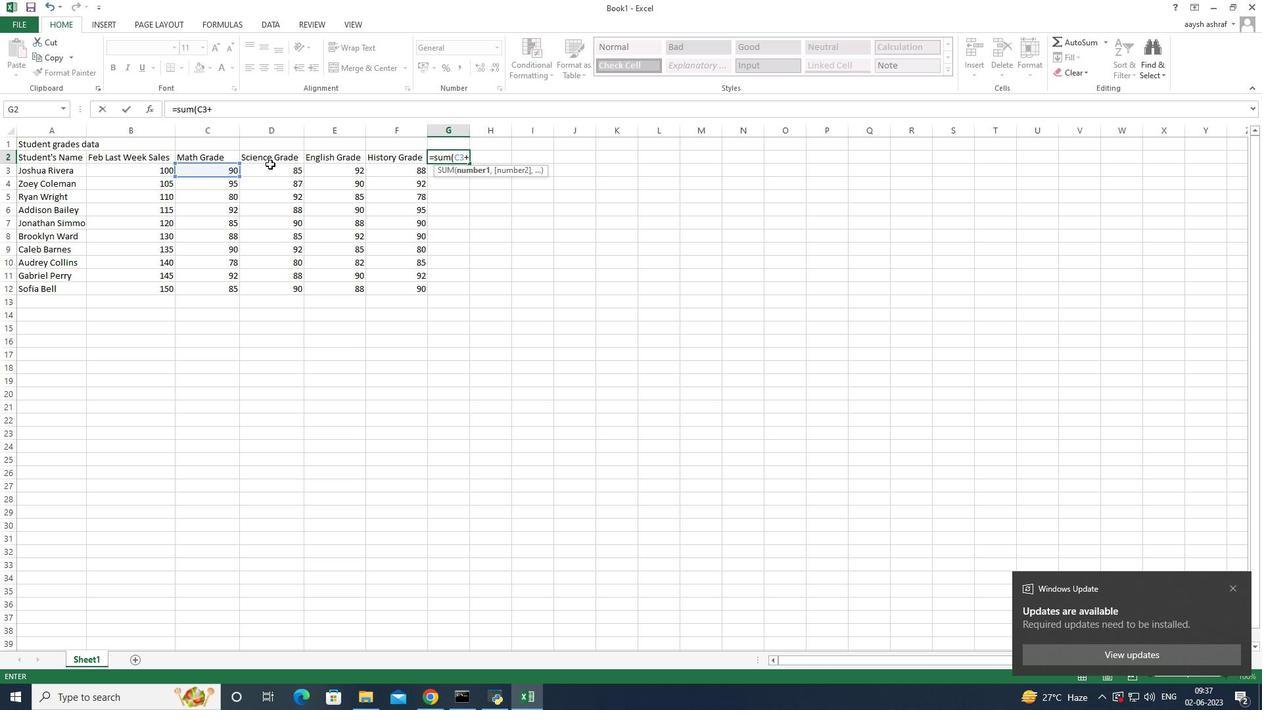 
Action: Mouse pressed left at (270, 164)
Screenshot: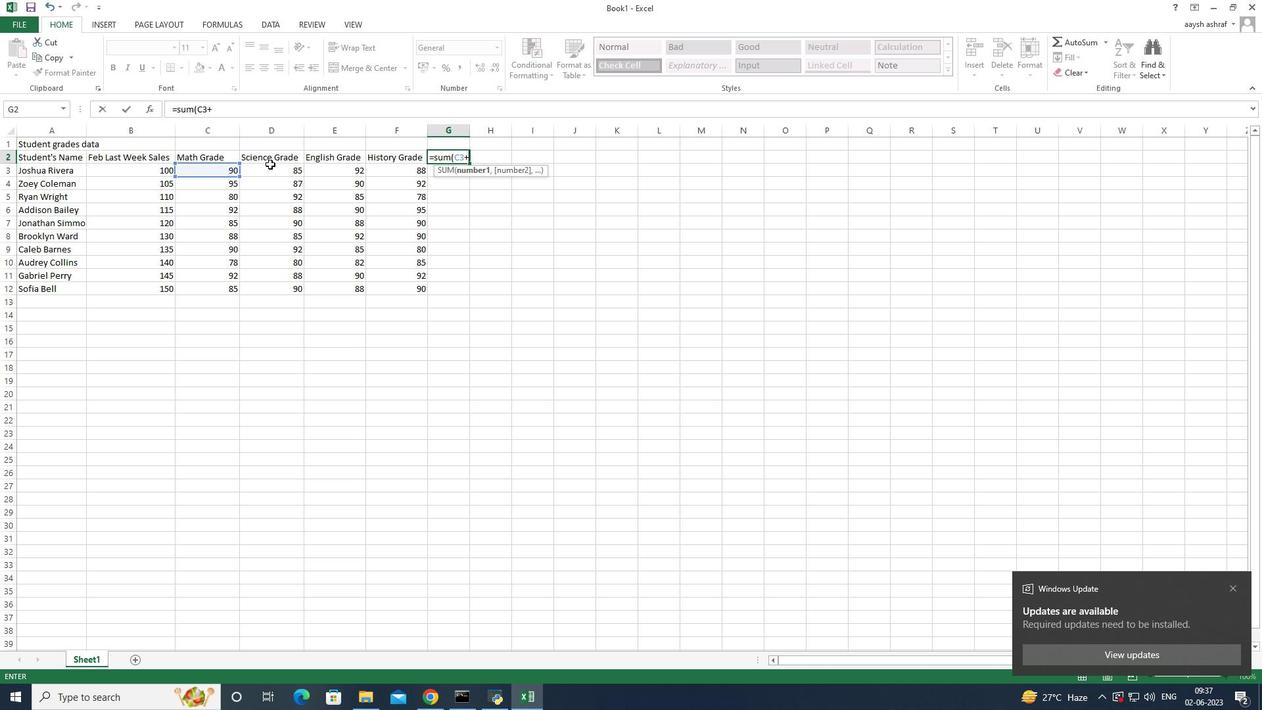 
Action: Key pressed +
Screenshot: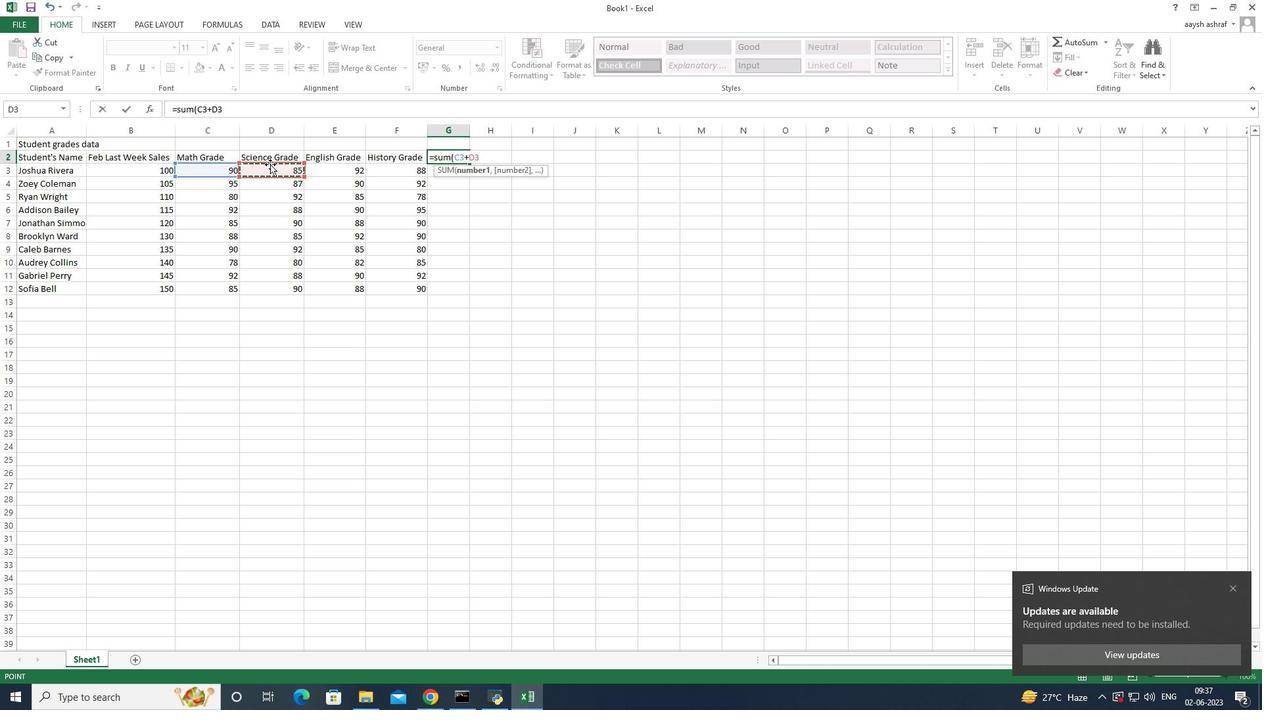
Action: Mouse moved to (333, 171)
Screenshot: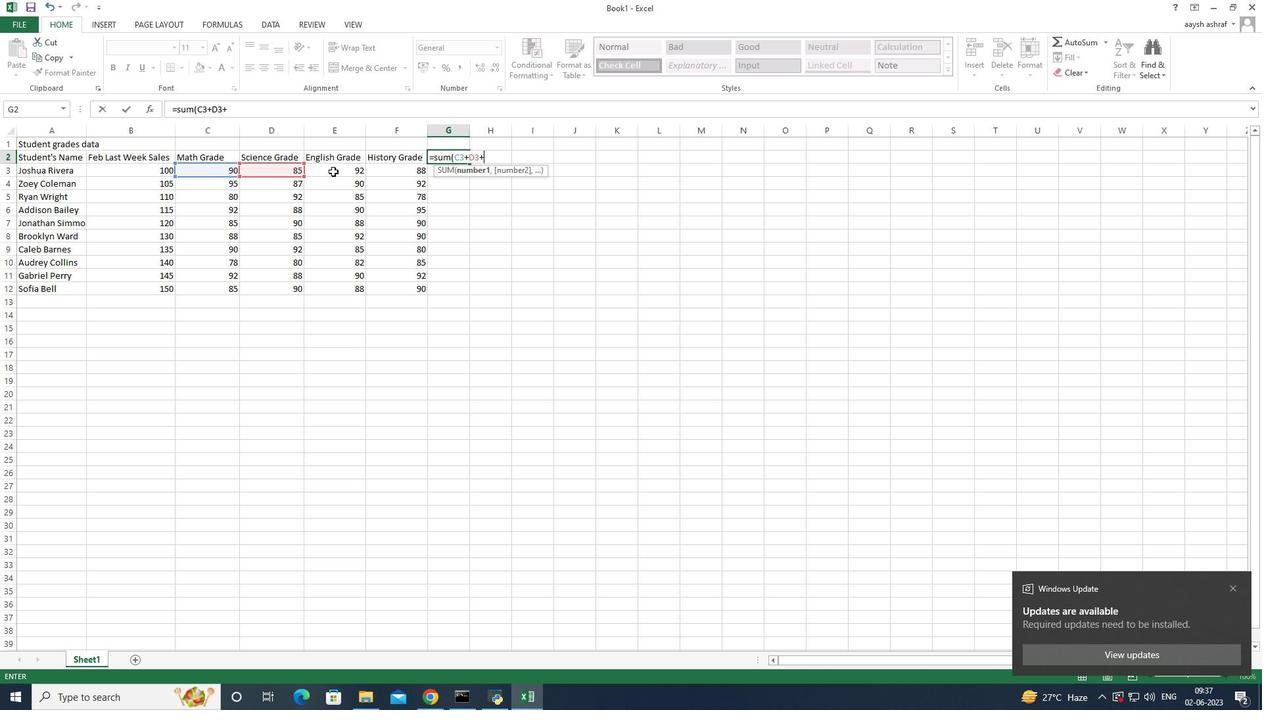 
Action: Mouse pressed left at (333, 171)
Screenshot: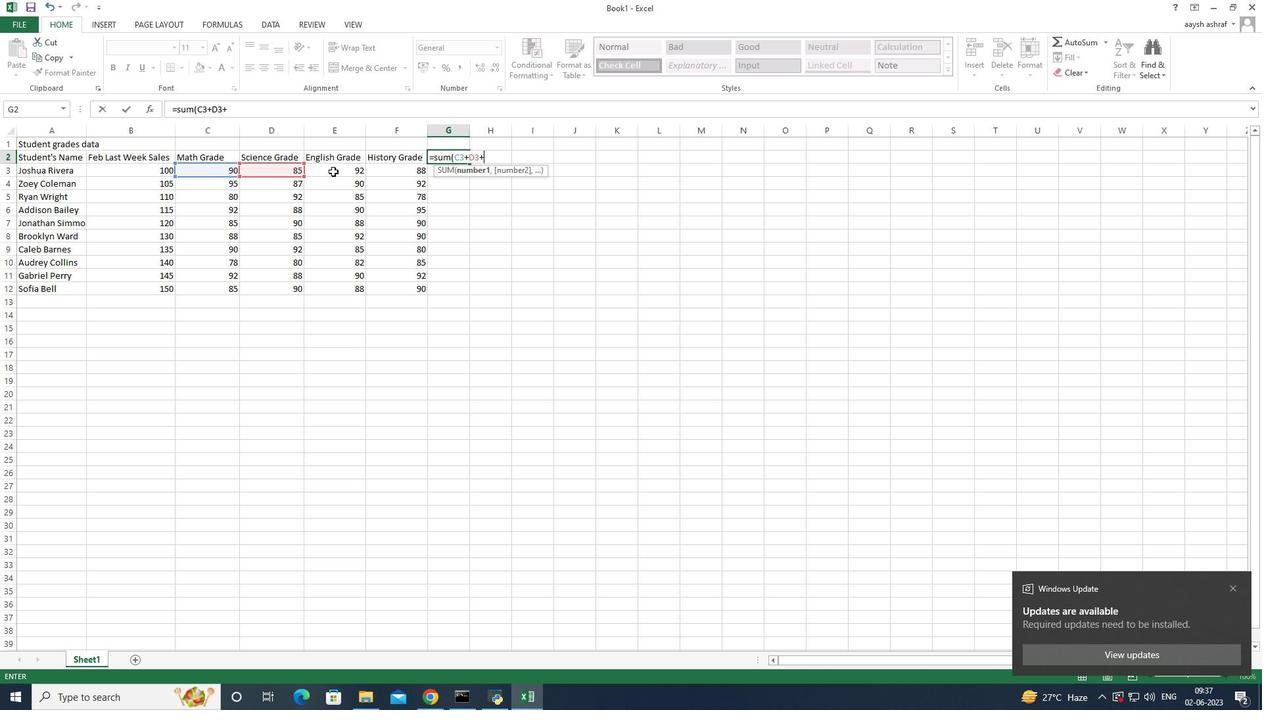 
Action: Mouse moved to (311, 177)
Screenshot: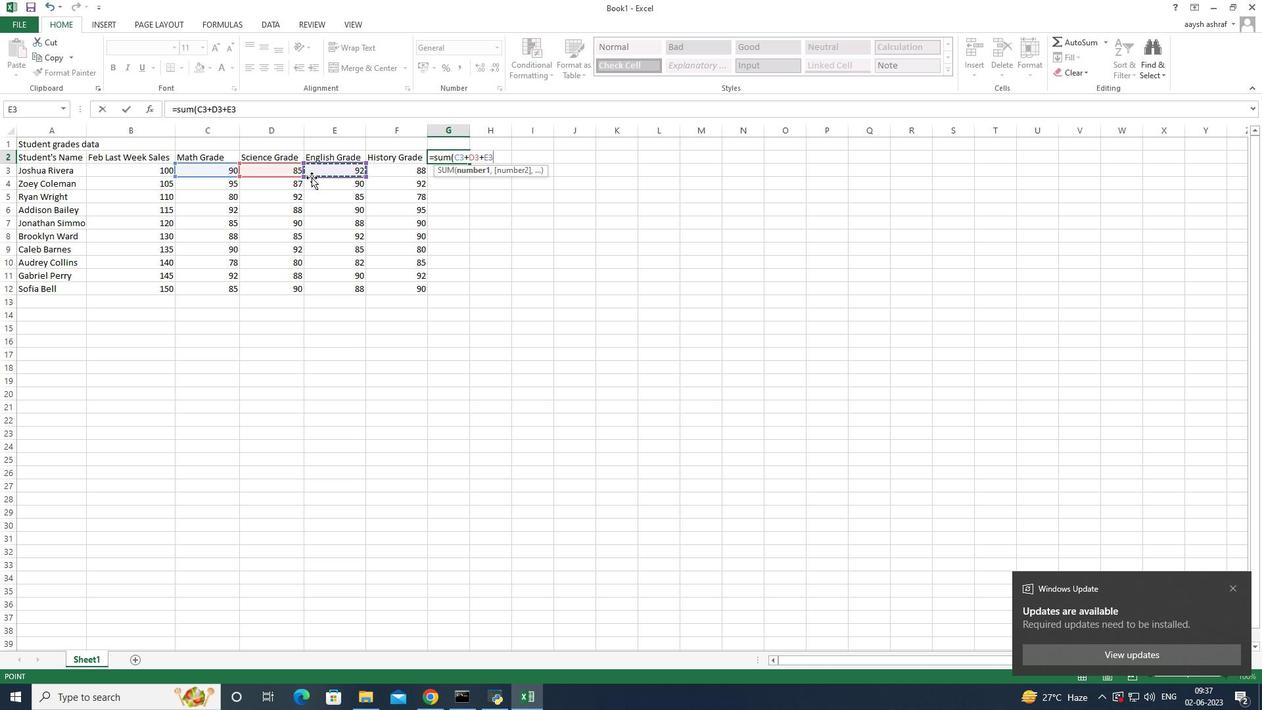
Action: Key pressed +
Screenshot: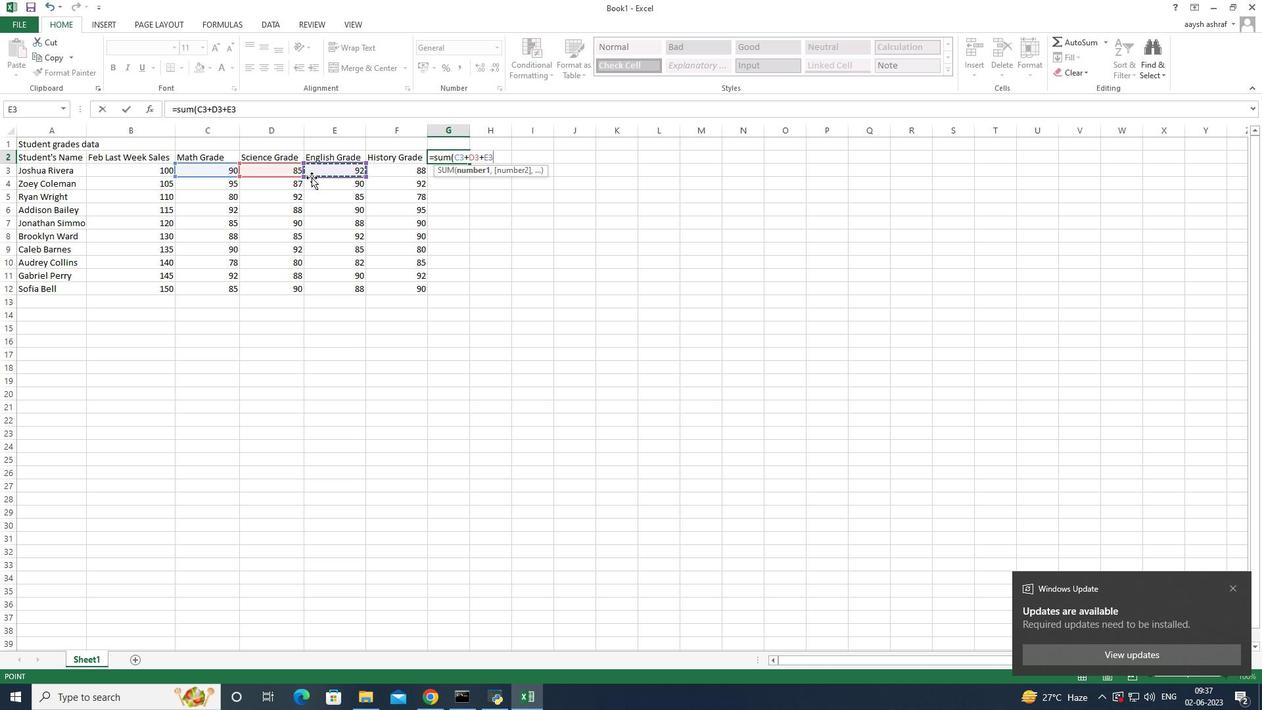 
Action: Mouse moved to (385, 168)
Screenshot: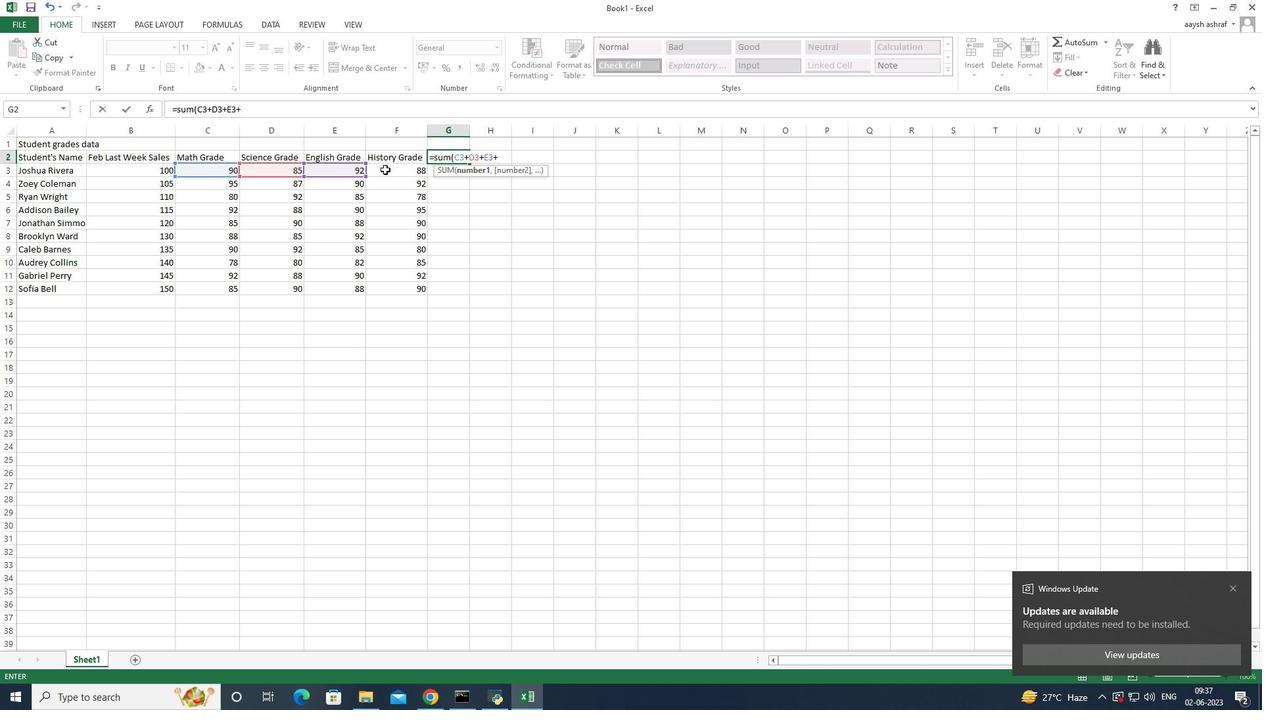 
Action: Mouse pressed left at (385, 168)
Screenshot: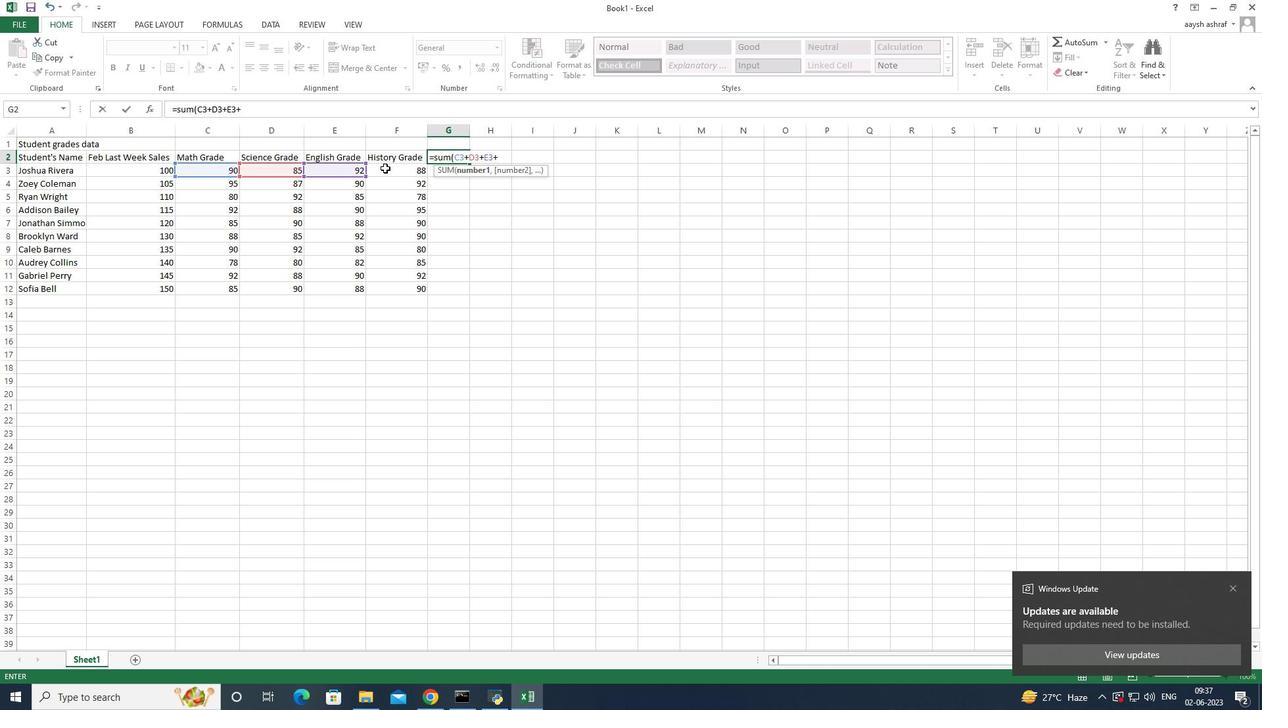 
Action: Mouse moved to (367, 172)
Screenshot: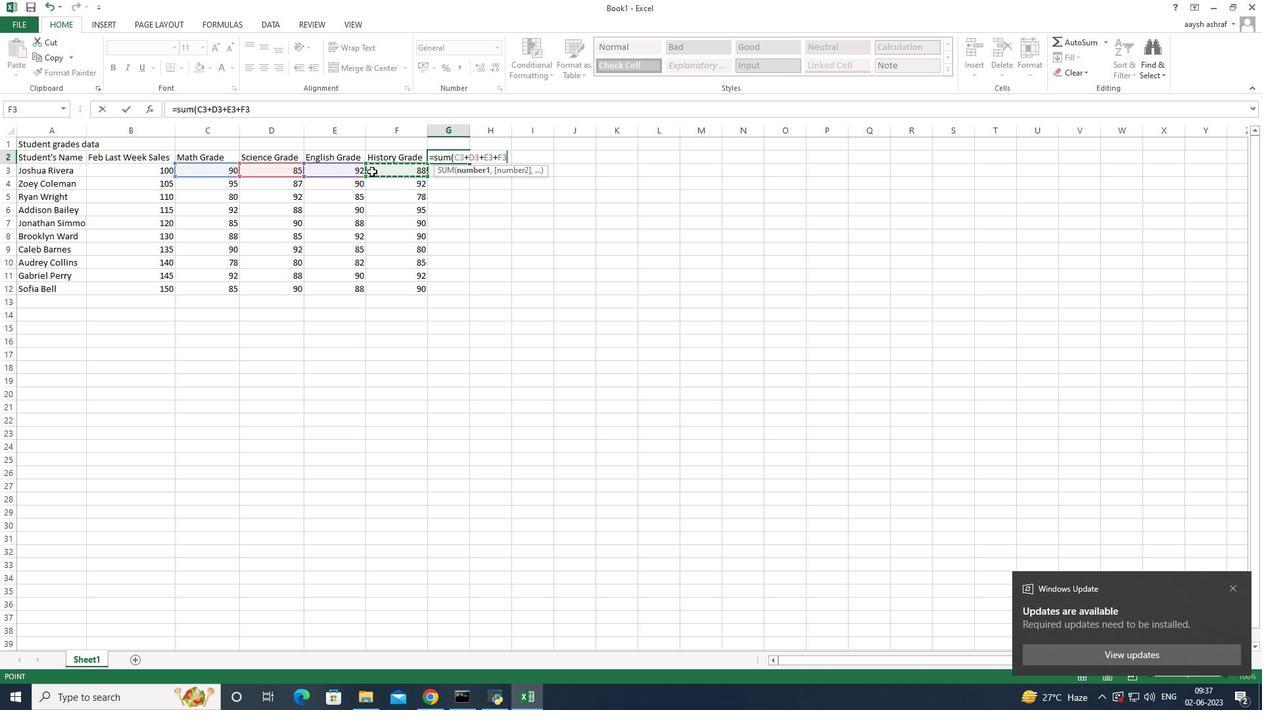
Action: Key pressed <Key.shift><Key.shift><Key.shift><Key.shift>)<Key.enter>
Screenshot: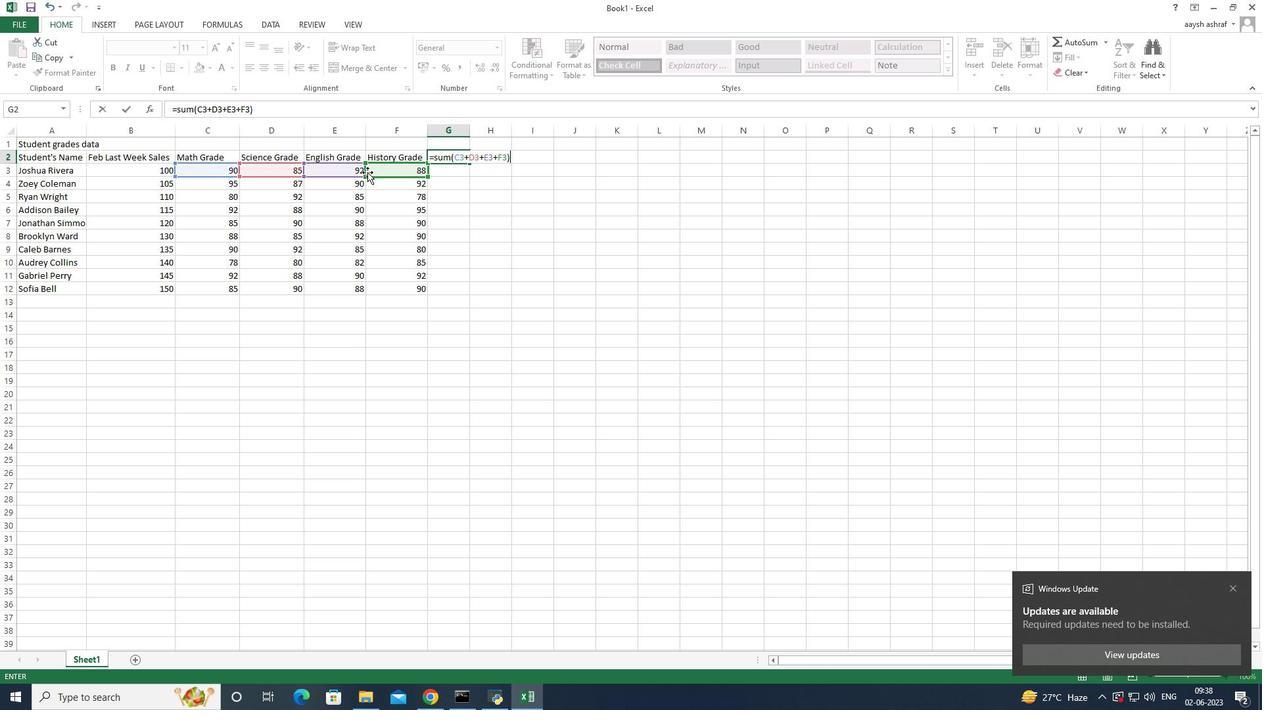 
Action: Mouse moved to (456, 158)
Screenshot: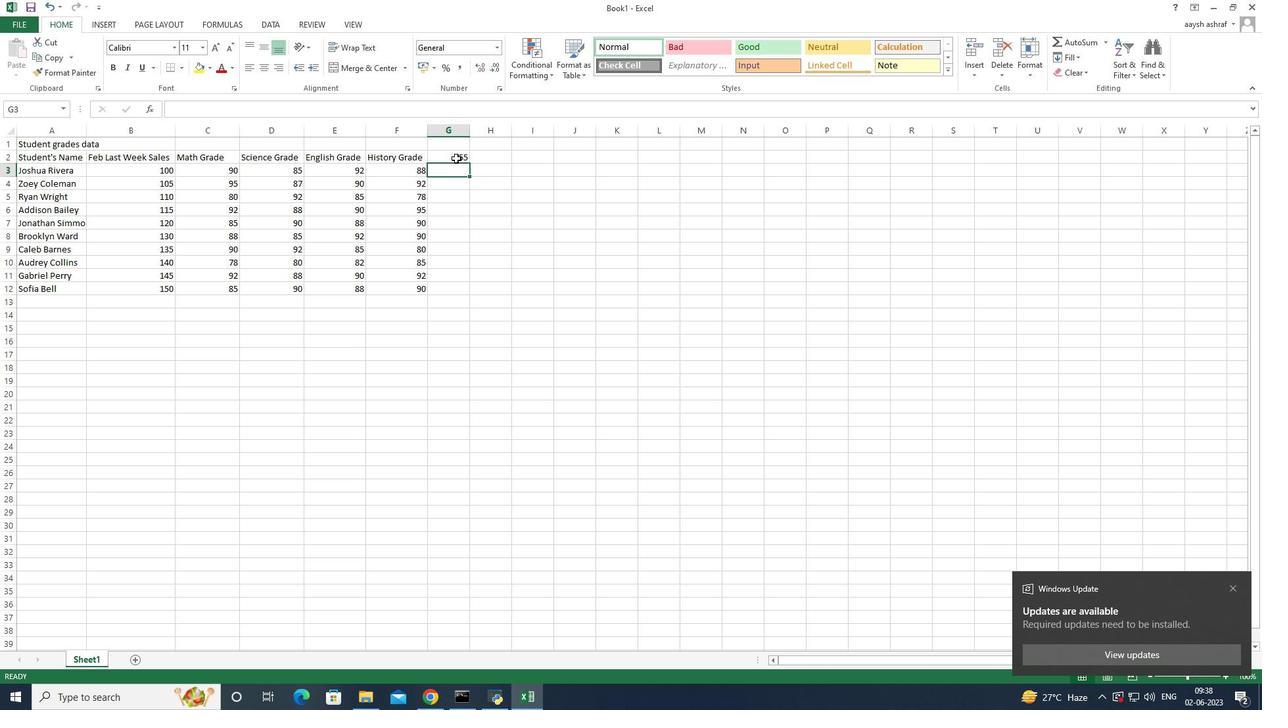 
Action: Mouse pressed left at (456, 158)
Screenshot: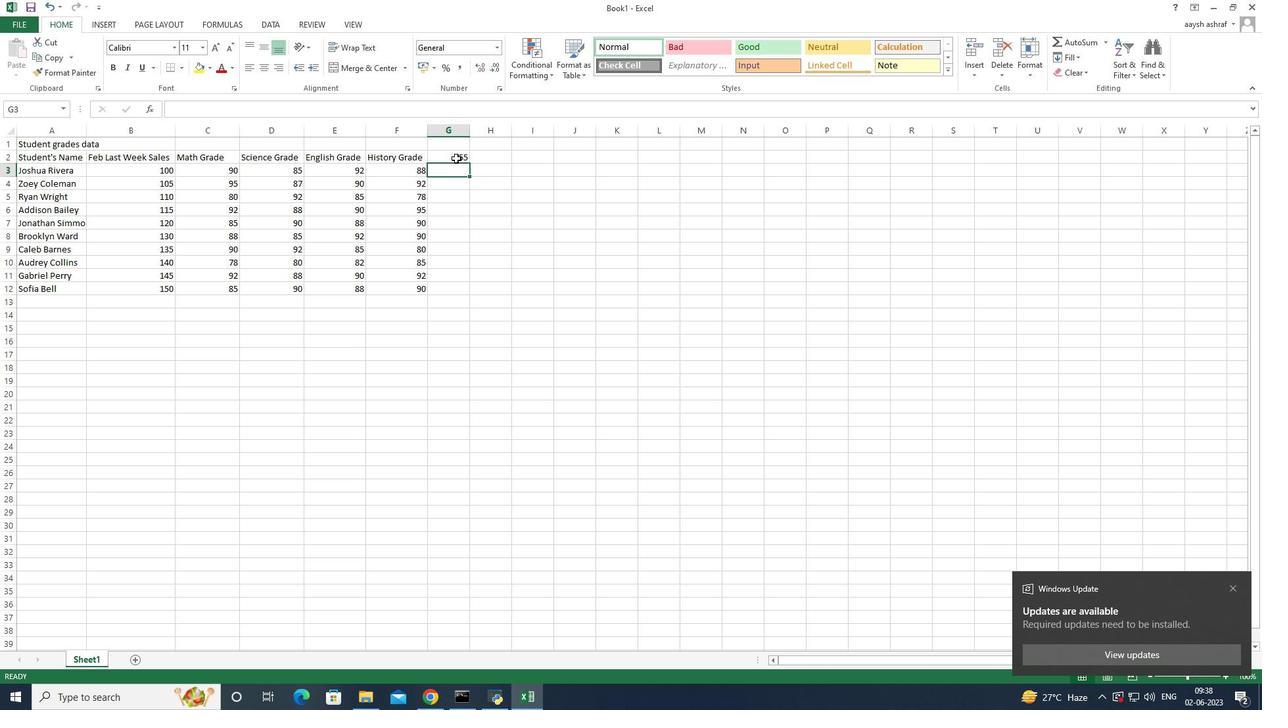 
Action: Mouse pressed left at (456, 158)
Screenshot: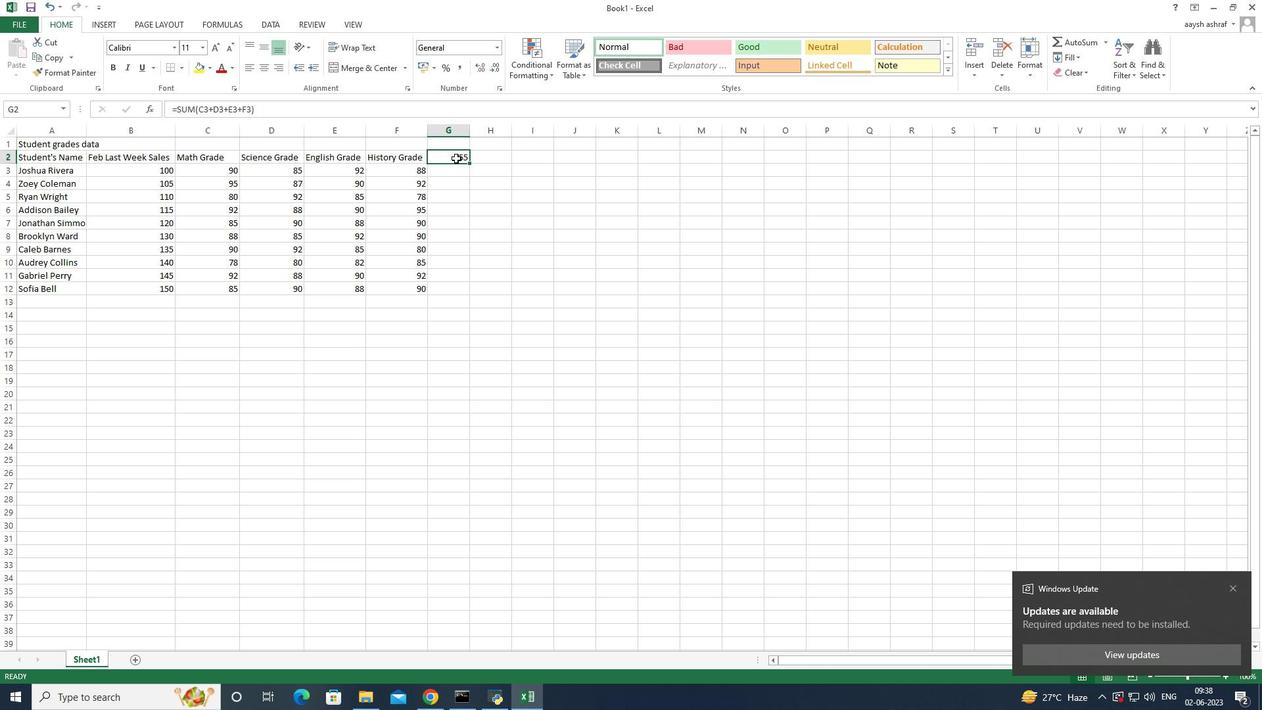 
Action: Mouse pressed left at (456, 158)
Screenshot: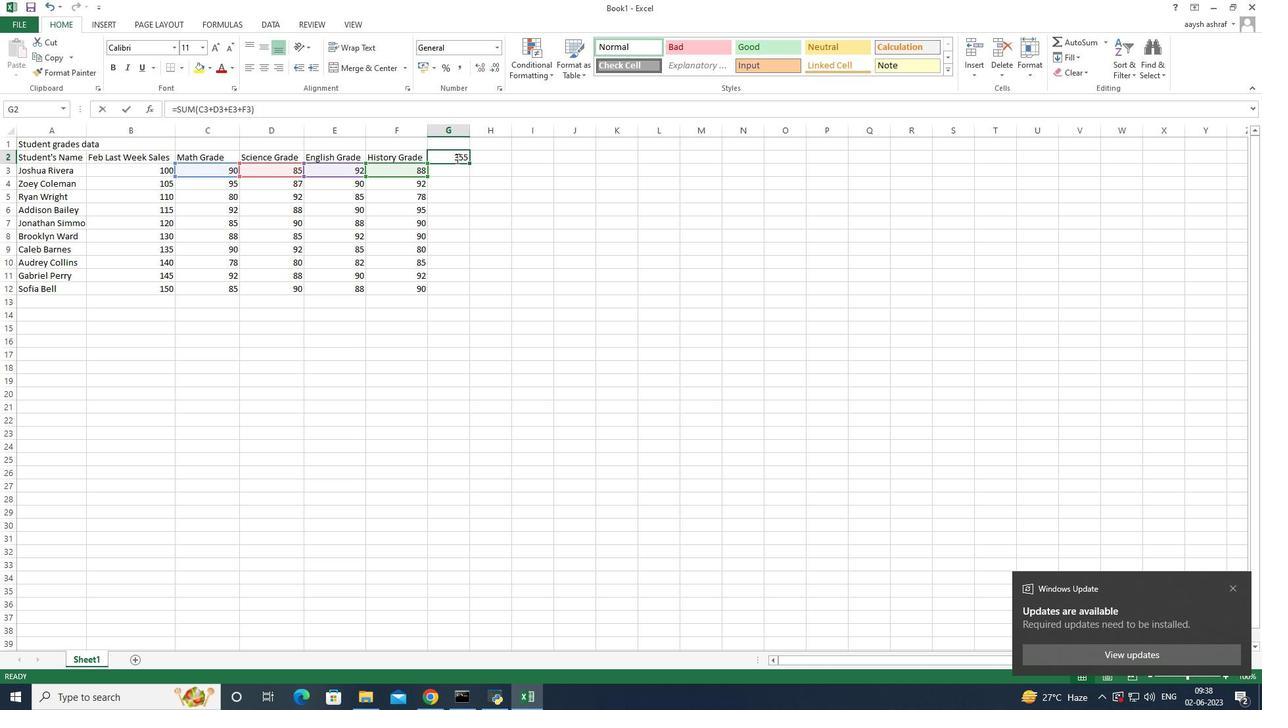 
Action: Mouse moved to (458, 180)
Screenshot: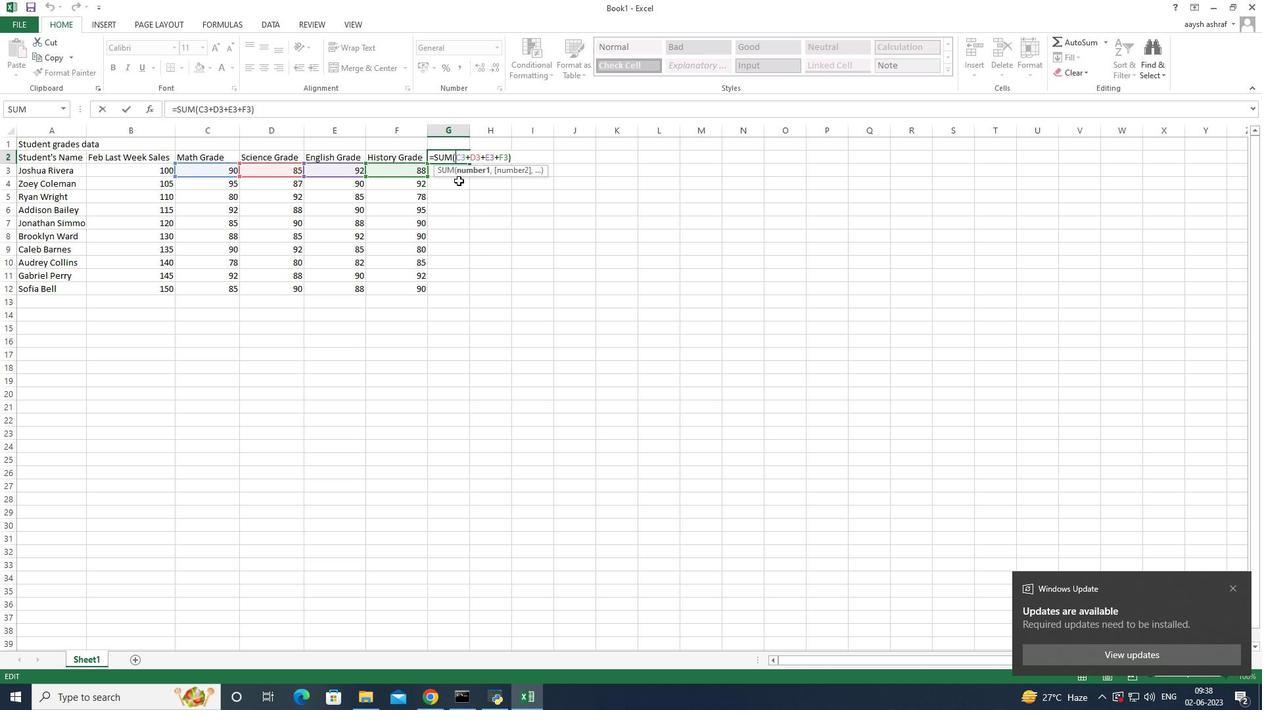 
Action: Mouse pressed left at (458, 180)
Screenshot: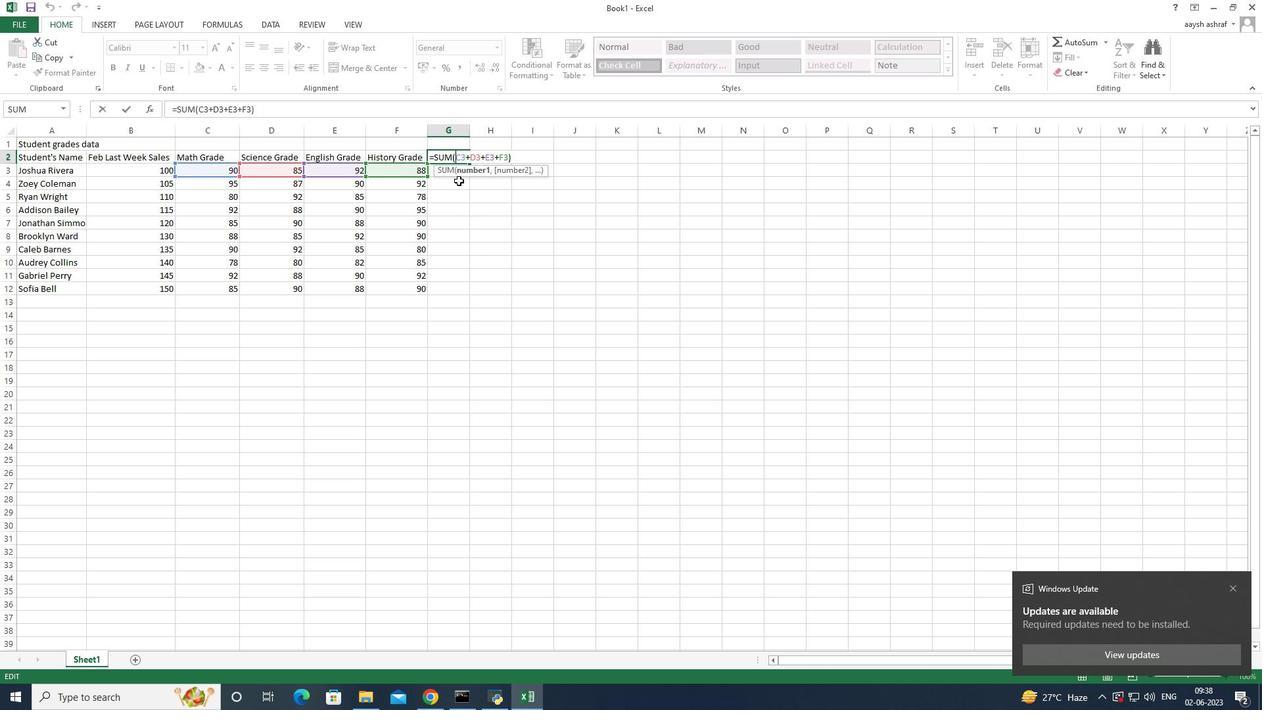 
Action: Mouse moved to (521, 158)
Screenshot: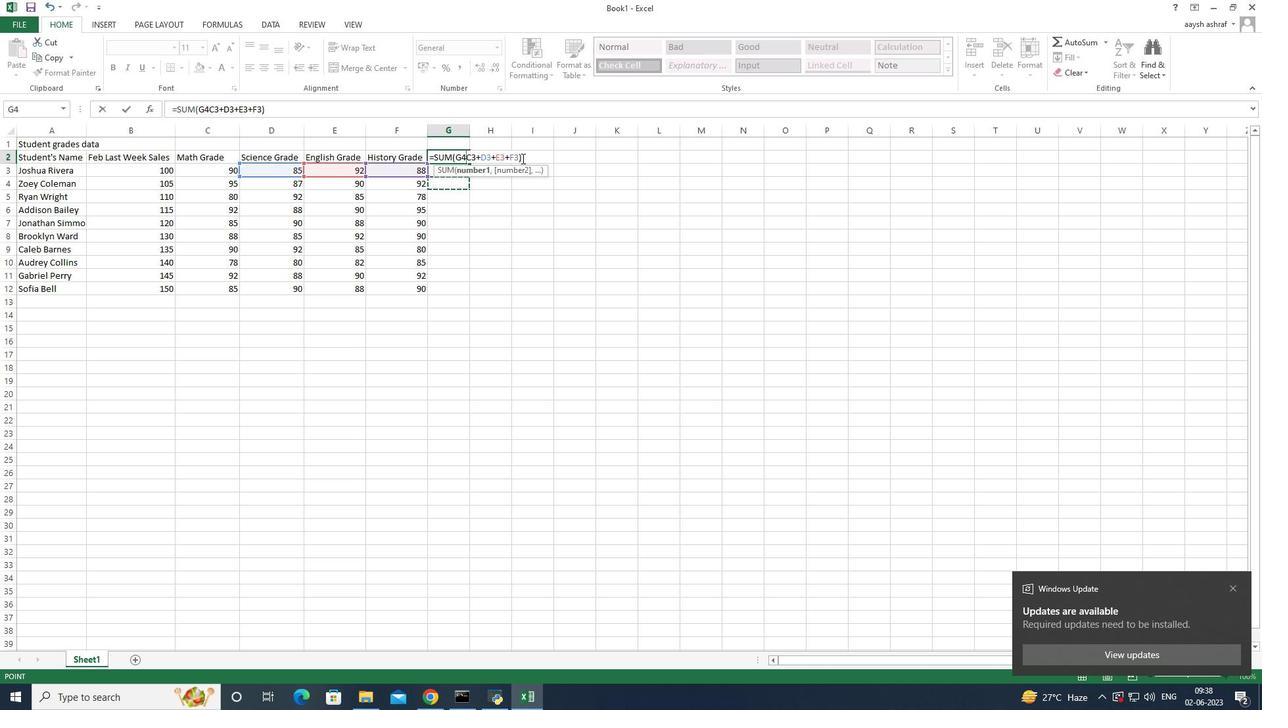
Action: Mouse pressed left at (521, 158)
Screenshot: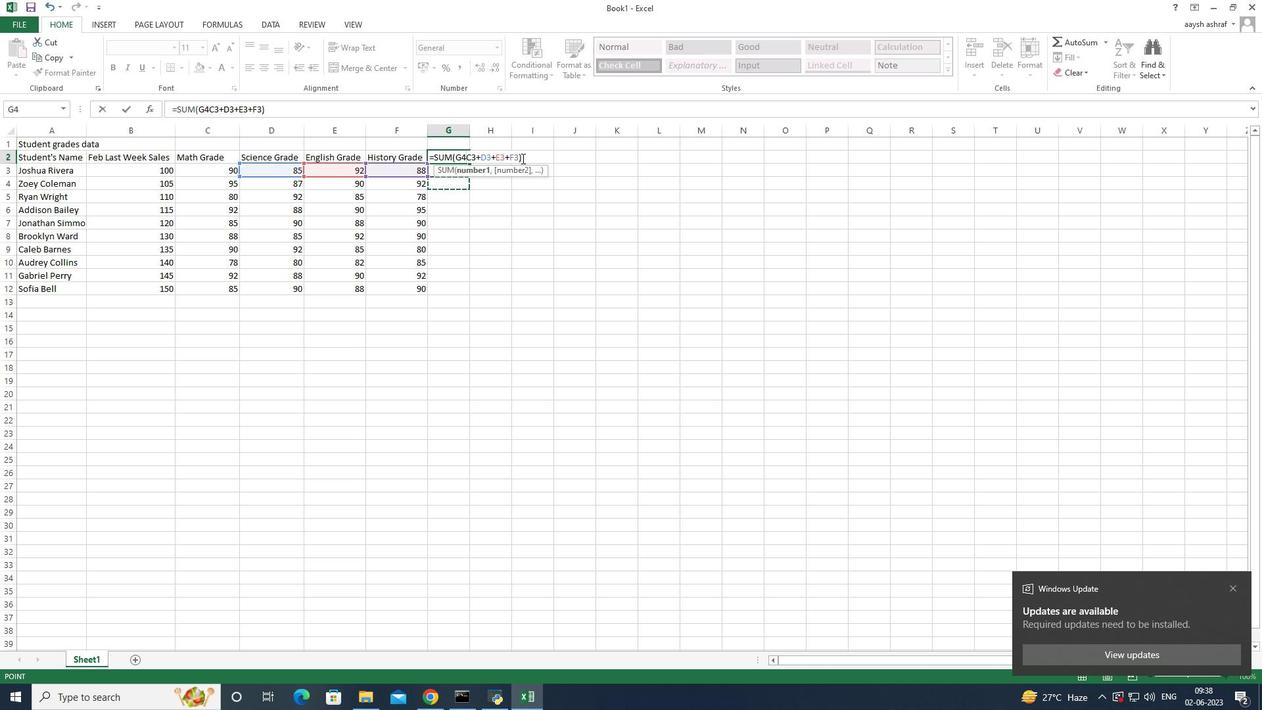 
Action: Key pressed <Key.backspace>
Screenshot: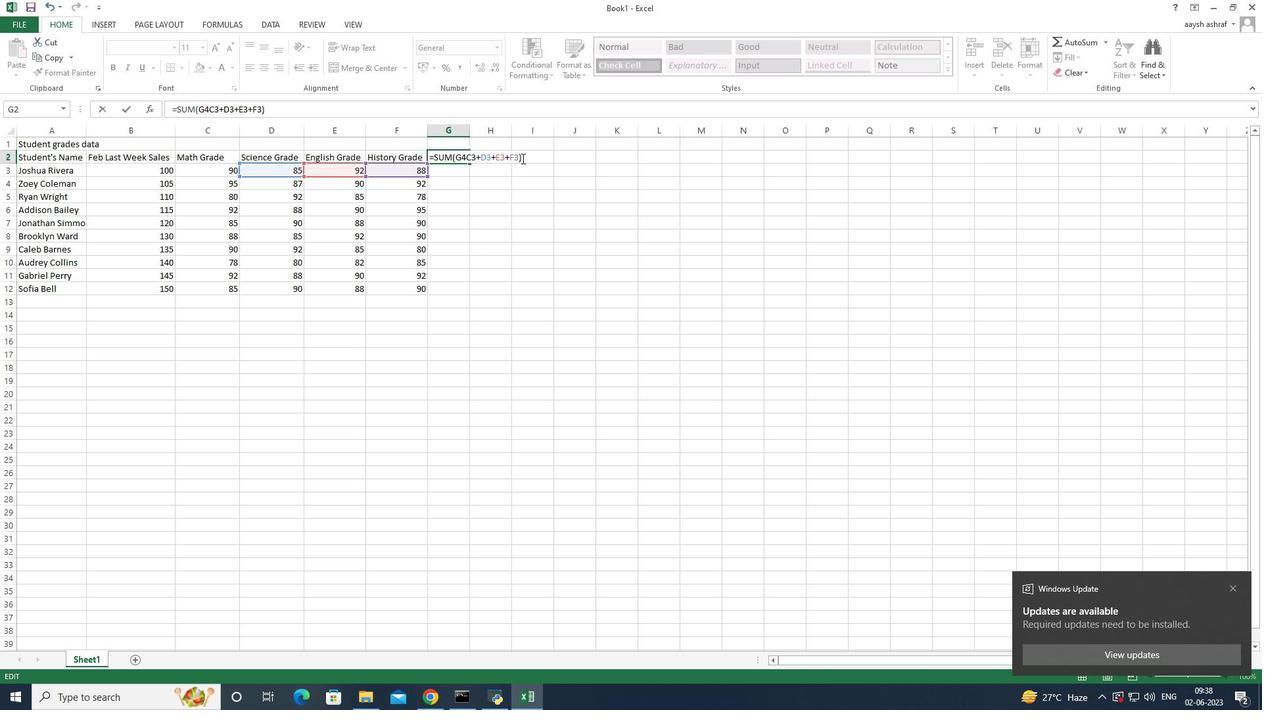 
Action: Mouse moved to (521, 158)
Screenshot: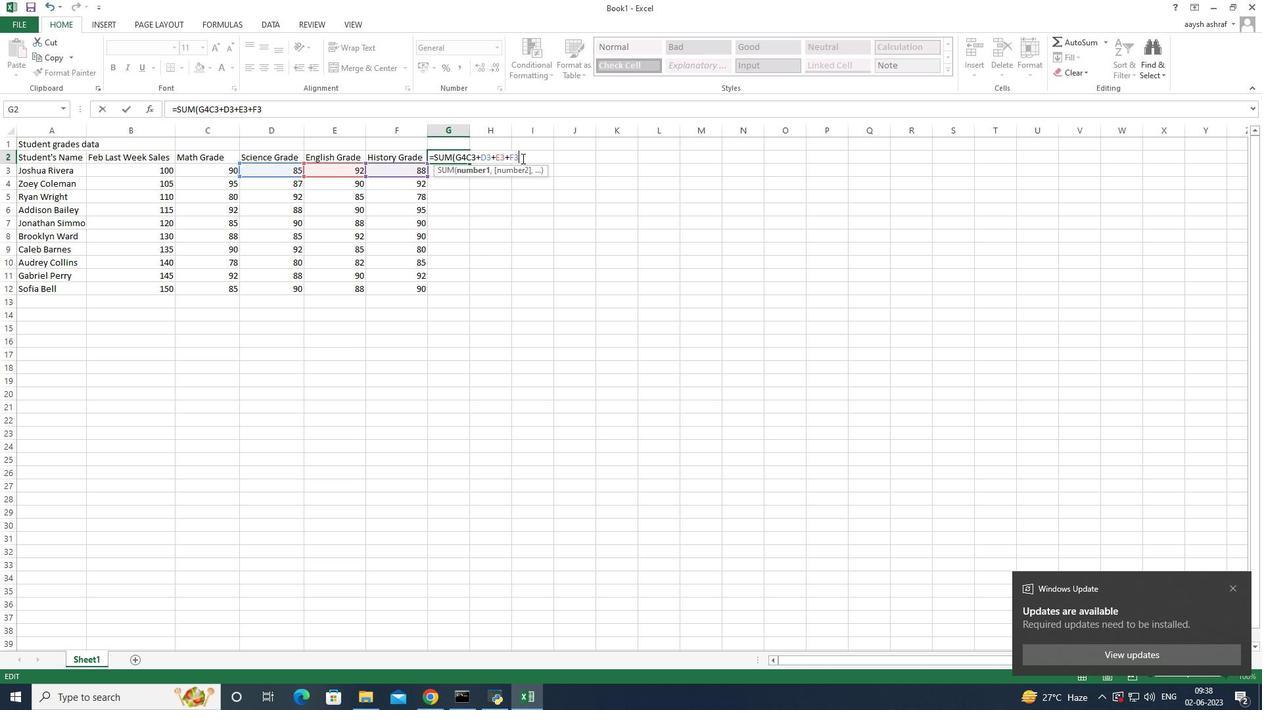 
Action: Key pressed <Key.backspace><Key.backspace><Key.backspace><Key.backspace><Key.backspace><Key.backspace><Key.backspace><Key.backspace><Key.backspace><Key.backspace><Key.backspace><Key.backspace><Key.backspace><Key.backspace><Key.backspace><Key.backspace><Key.backspace><Key.backspace>
Screenshot: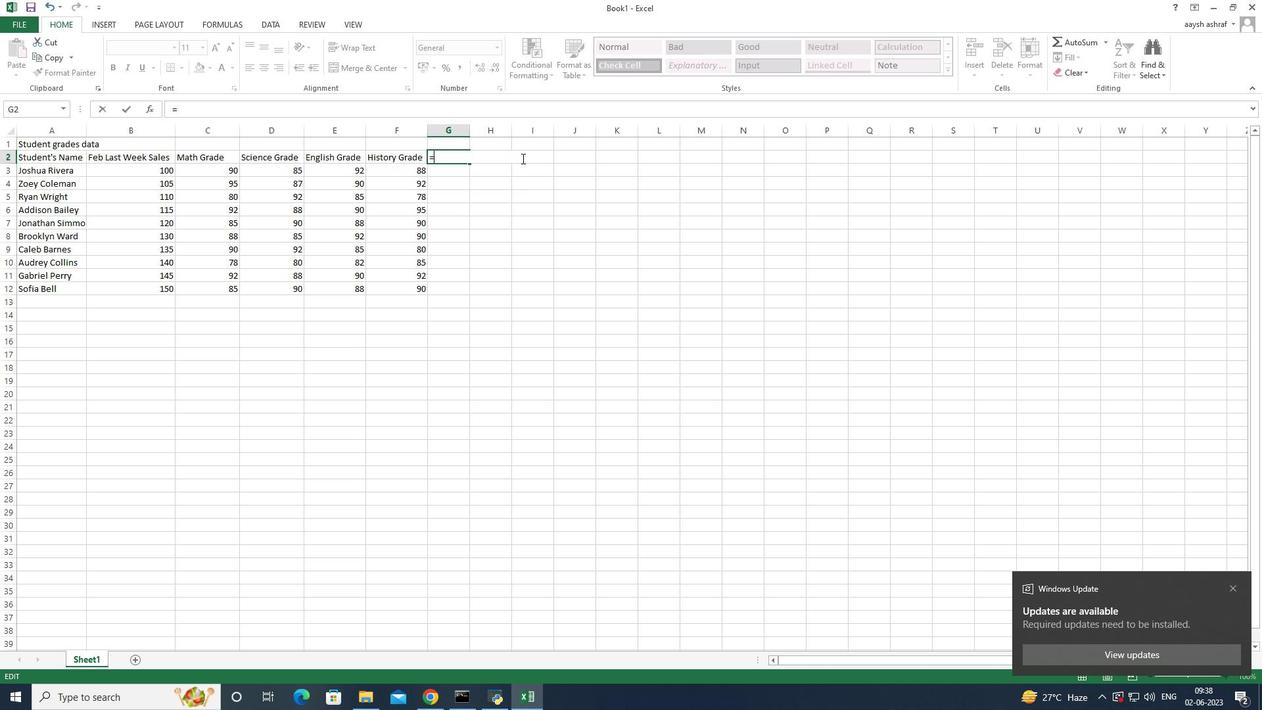 
Action: Mouse moved to (460, 172)
Screenshot: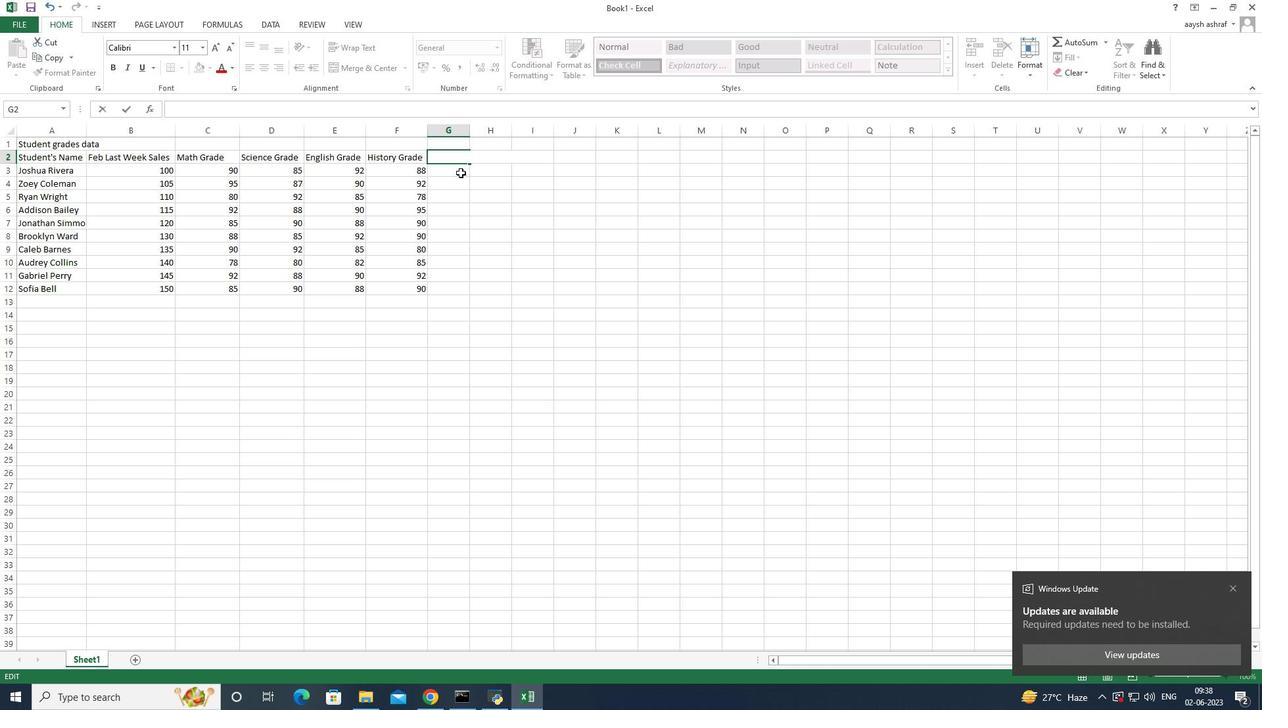 
Action: Mouse pressed left at (460, 172)
Screenshot: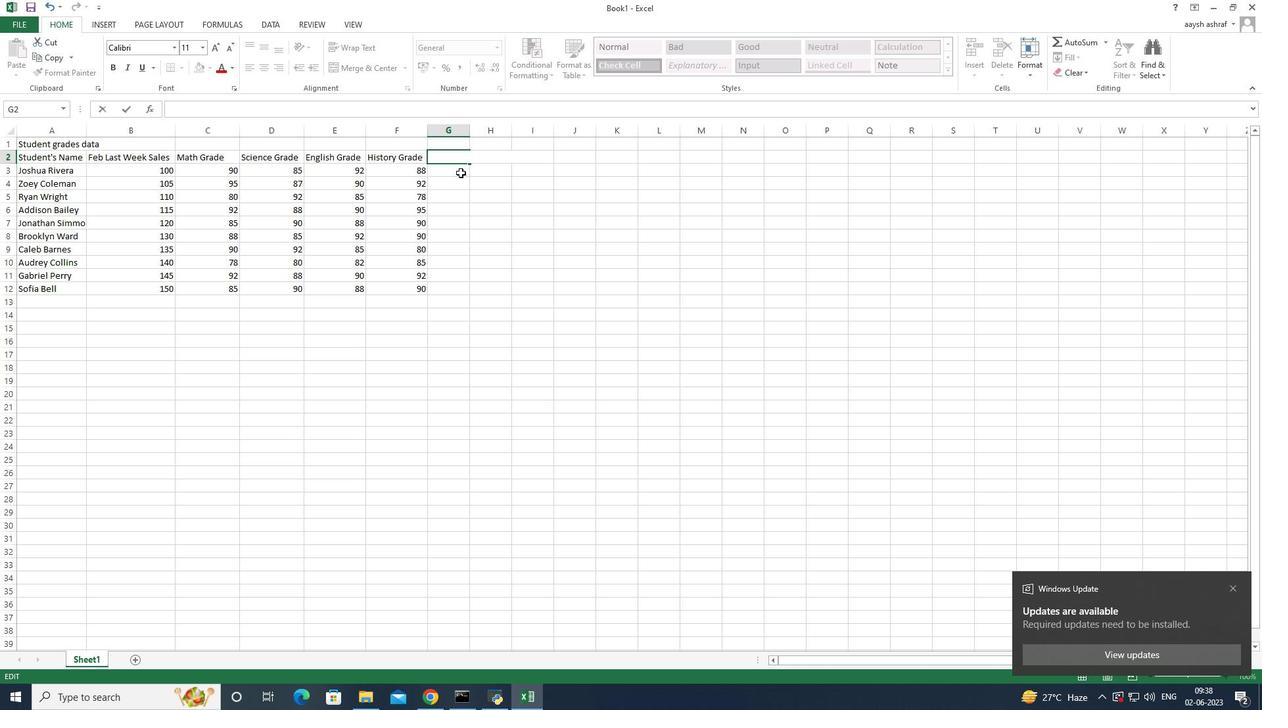
Action: Mouse moved to (351, 172)
Screenshot: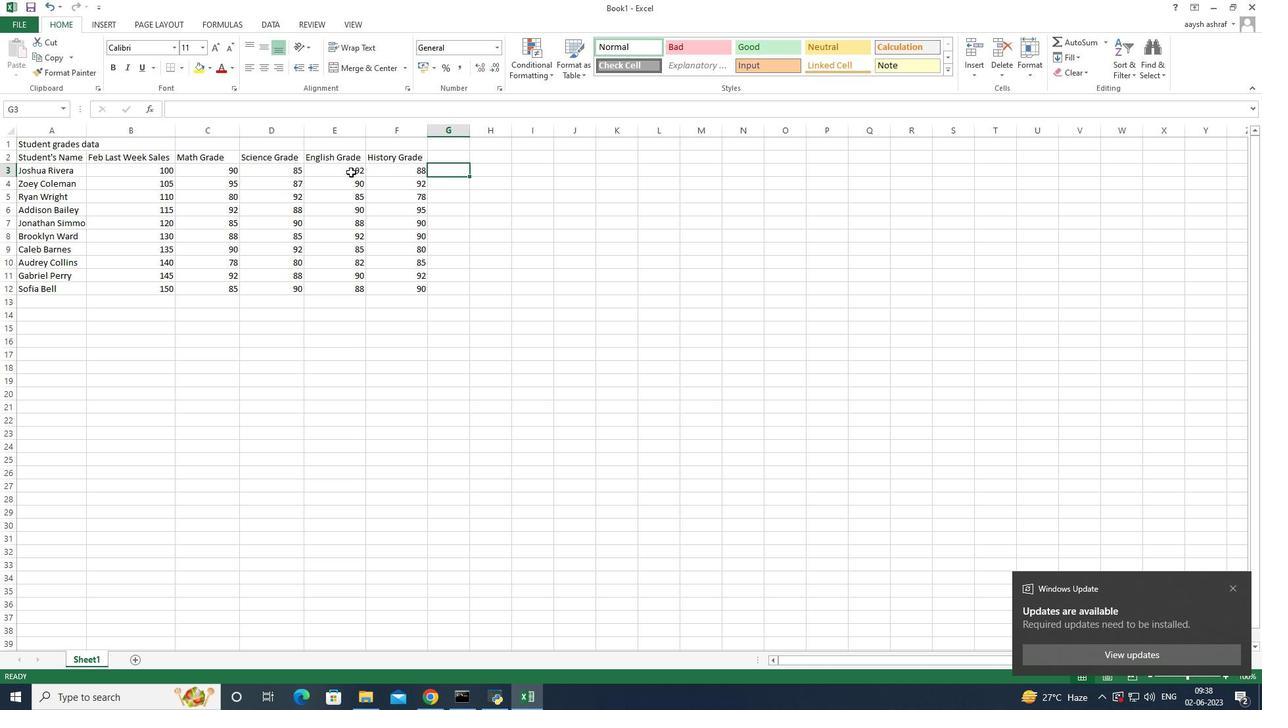 
Action: Key pressed =<Key.shift>(<Key.backspace>sum<Key.shift><Key.shift><Key.shift><Key.shift><Key.shift><Key.shift><Key.shift>(
Screenshot: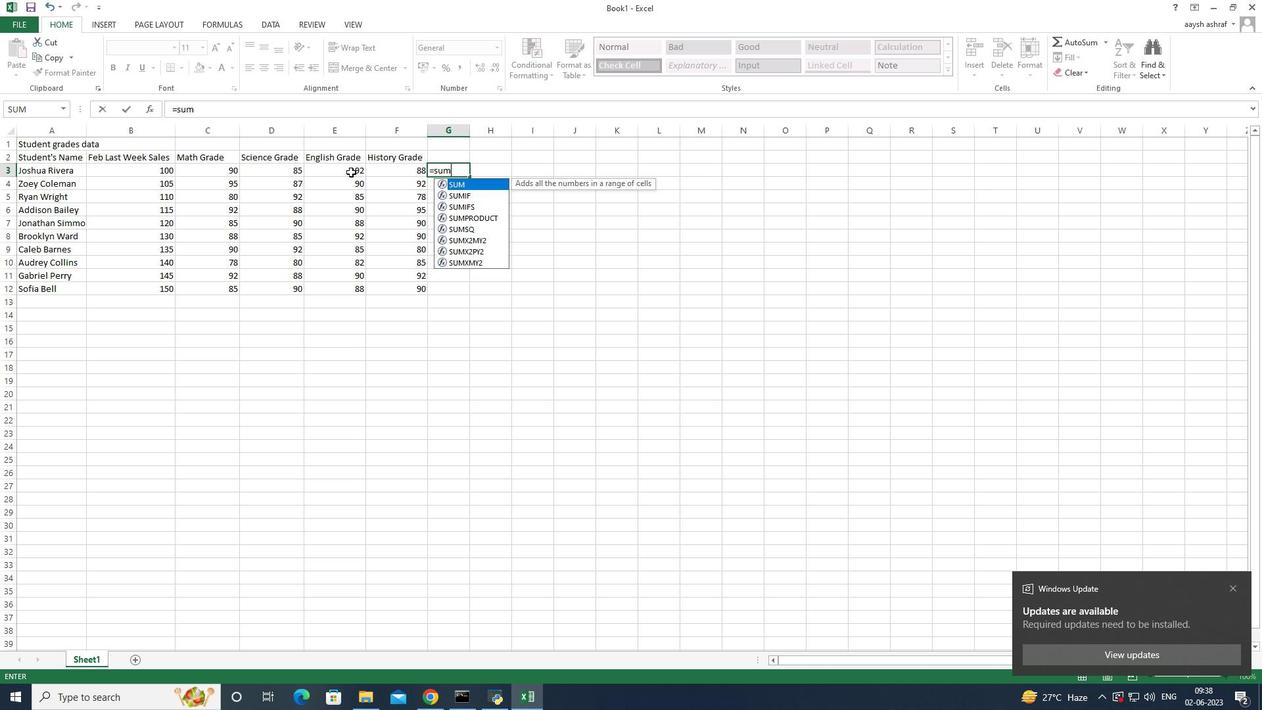 
Action: Mouse moved to (228, 168)
Screenshot: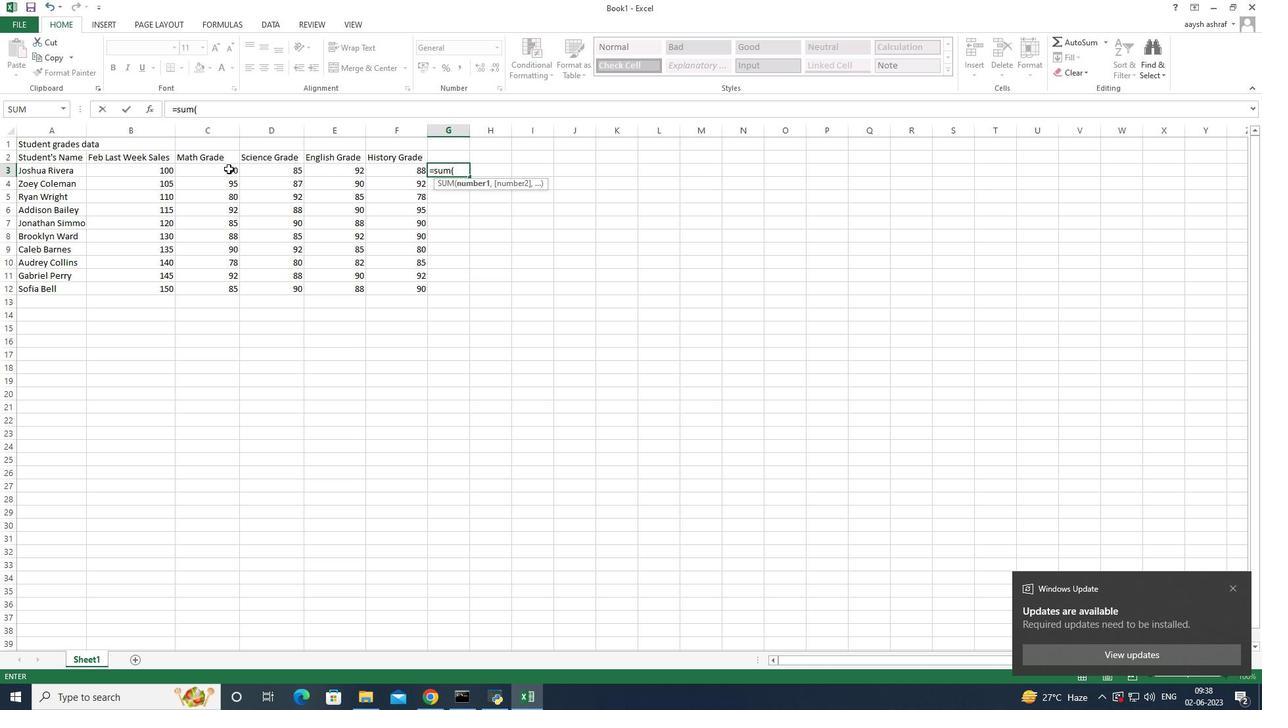 
Action: Mouse pressed left at (228, 168)
Screenshot: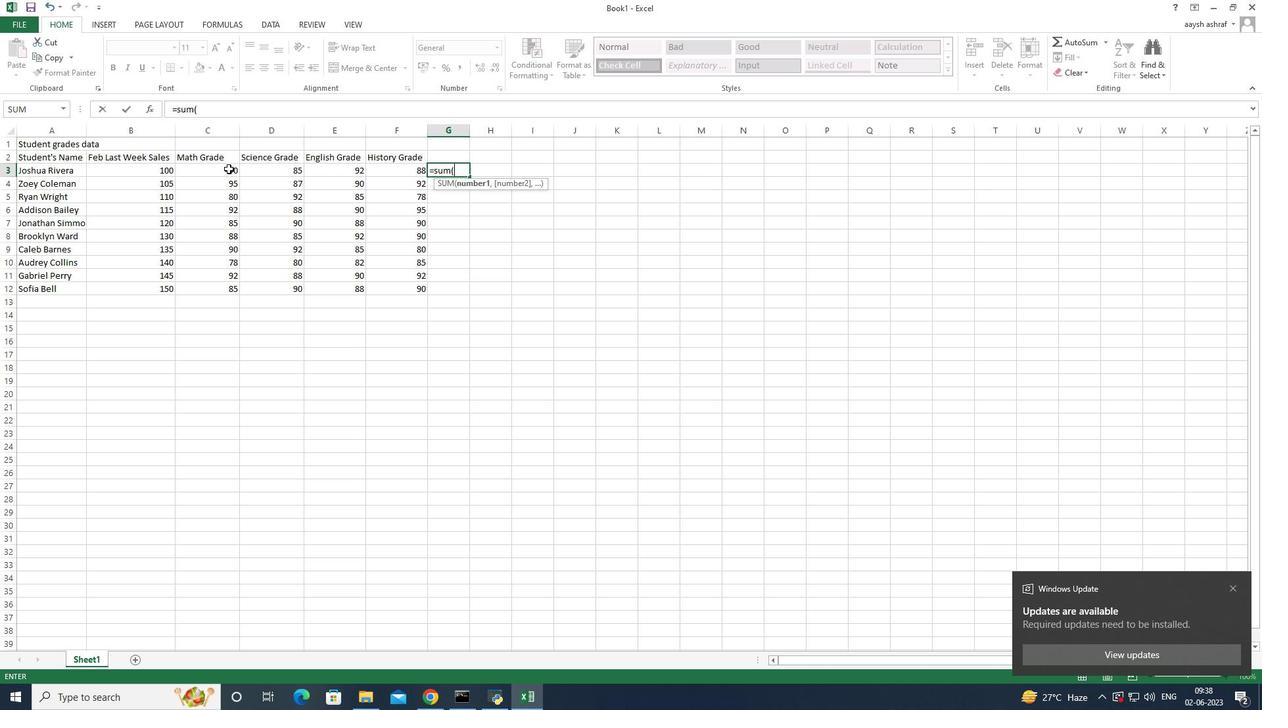 
Action: Mouse moved to (249, 173)
Screenshot: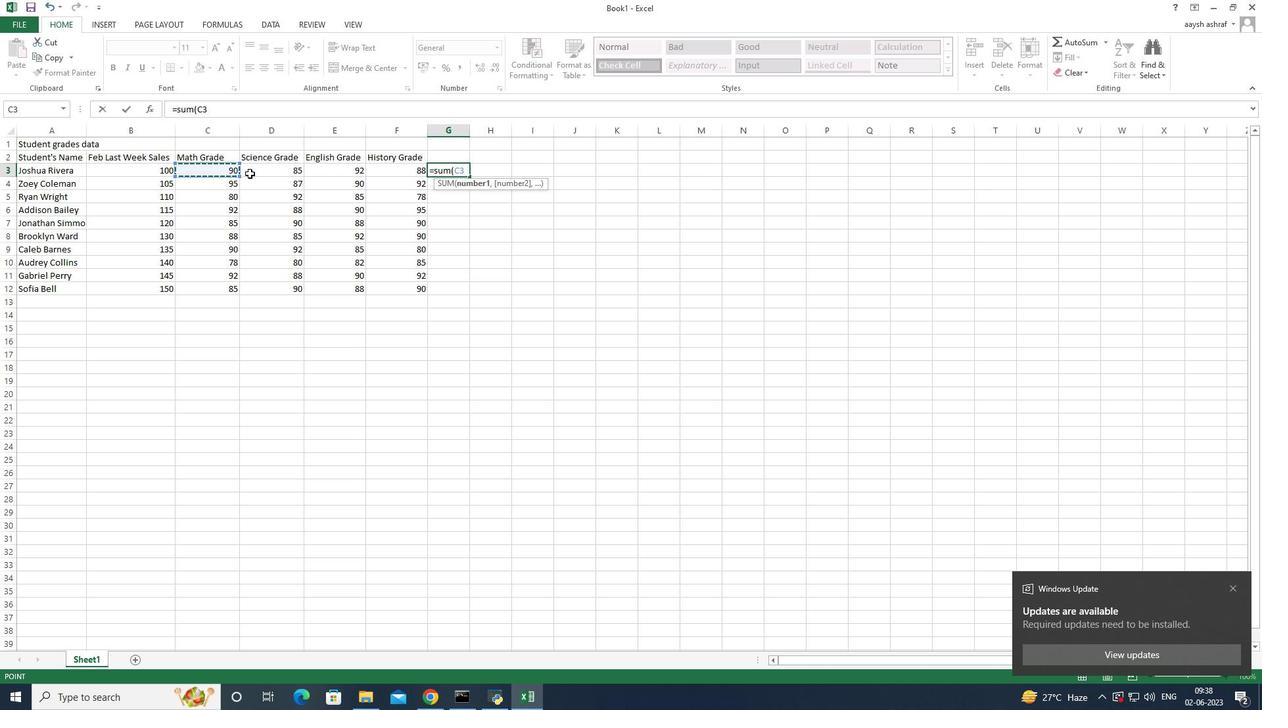 
Action: Key pressed +
Screenshot: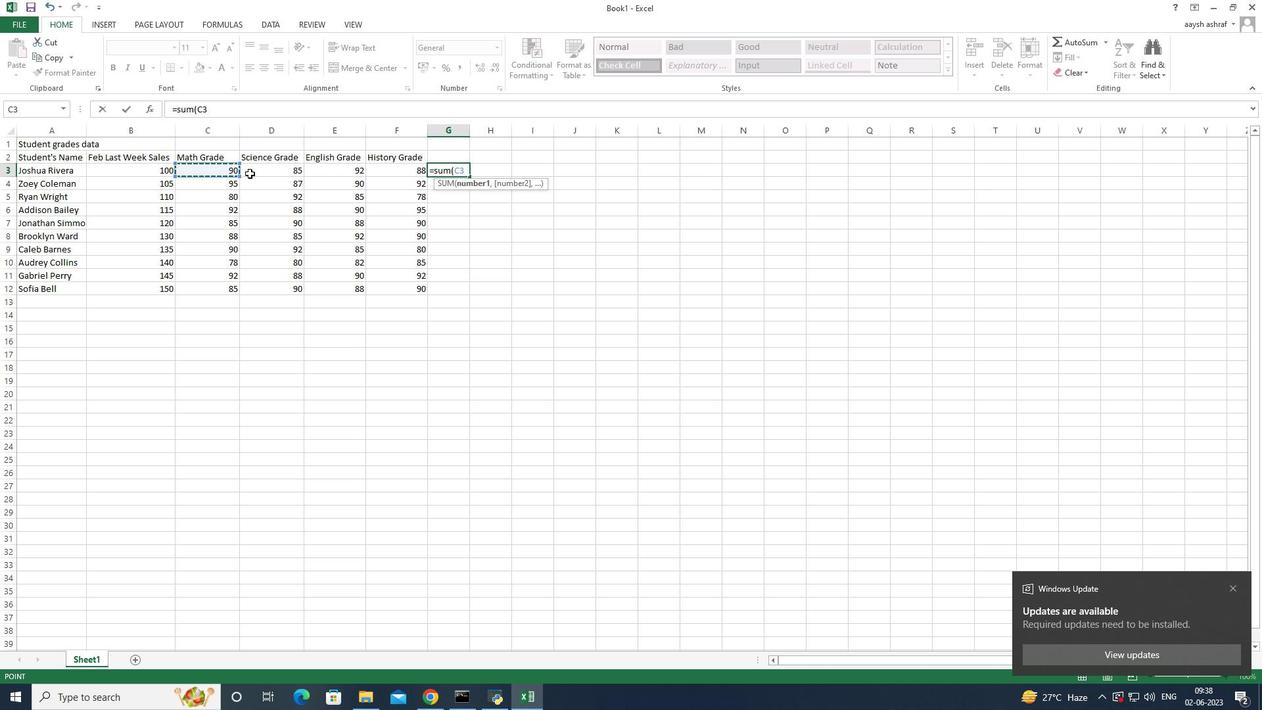 
Action: Mouse moved to (261, 172)
Screenshot: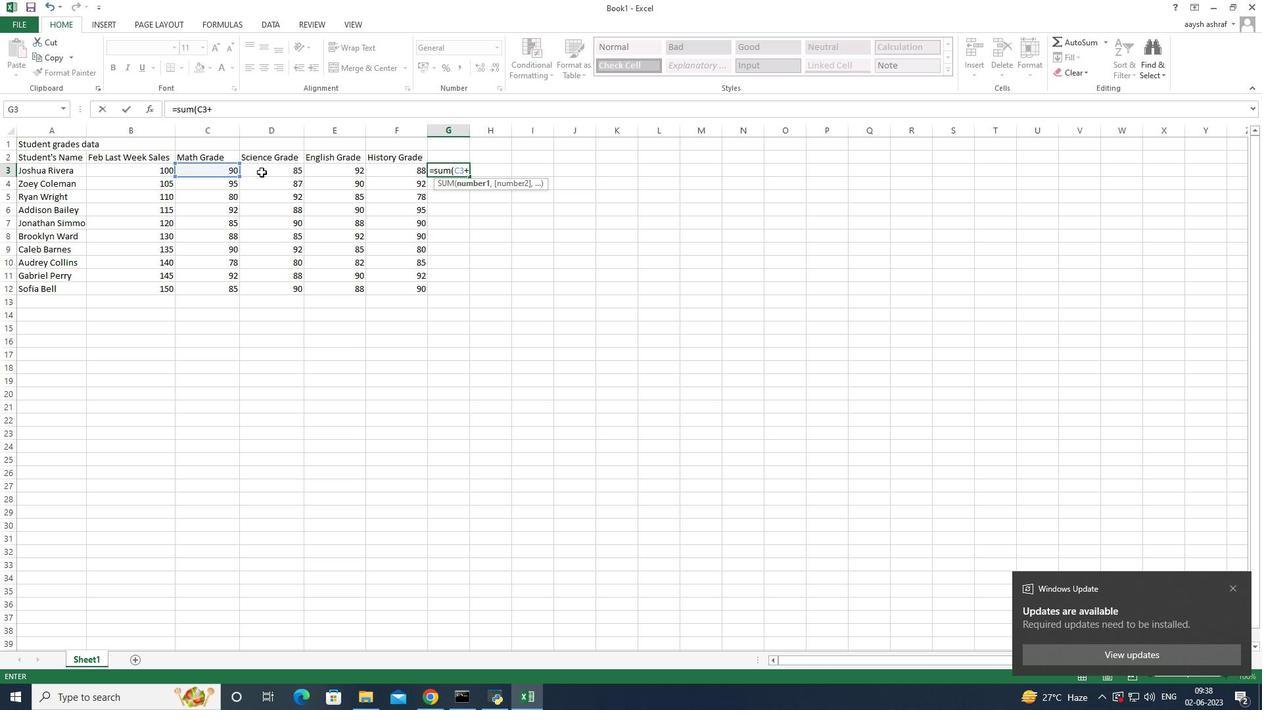 
Action: Mouse pressed left at (261, 172)
Screenshot: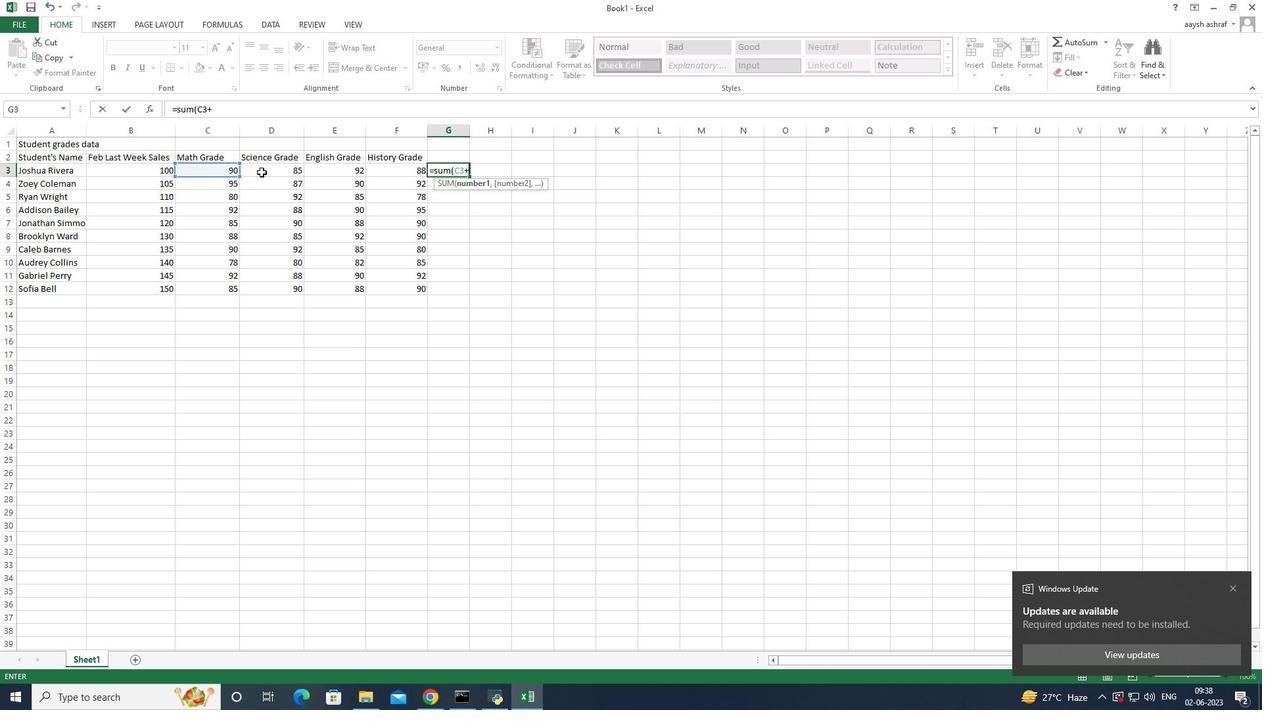 
Action: Key pressed +
Screenshot: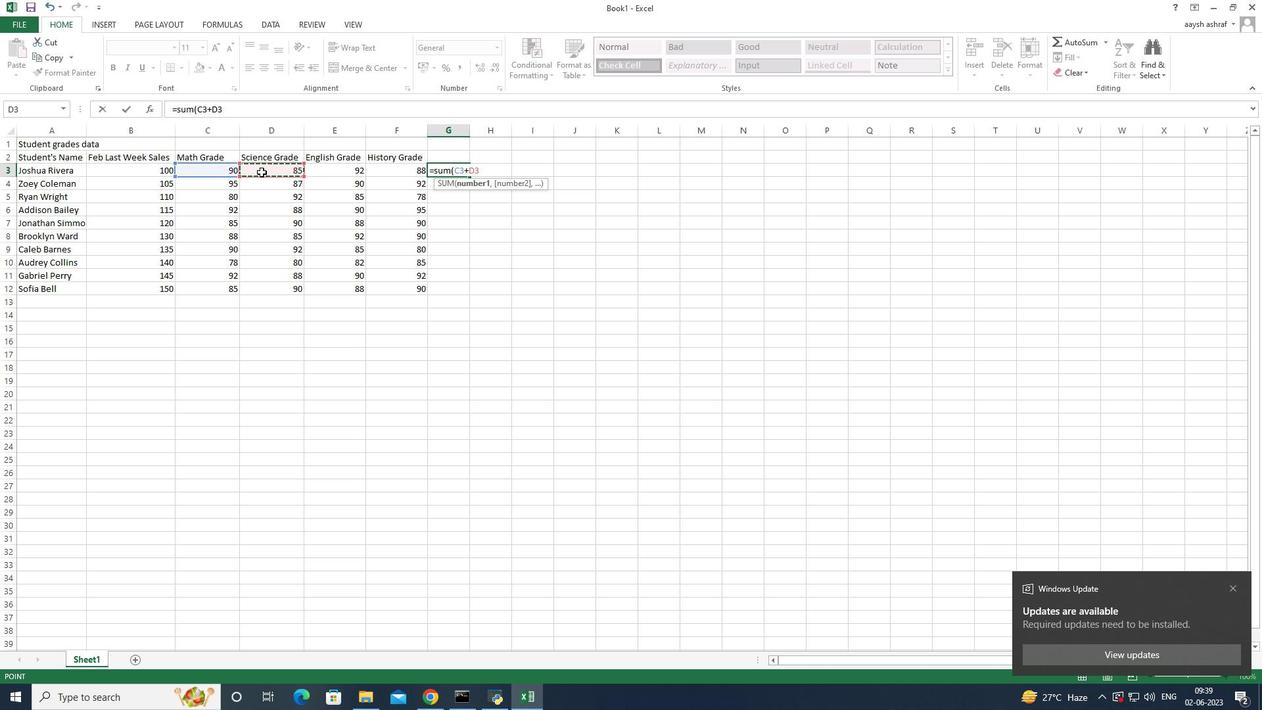 
Action: Mouse moved to (317, 172)
Screenshot: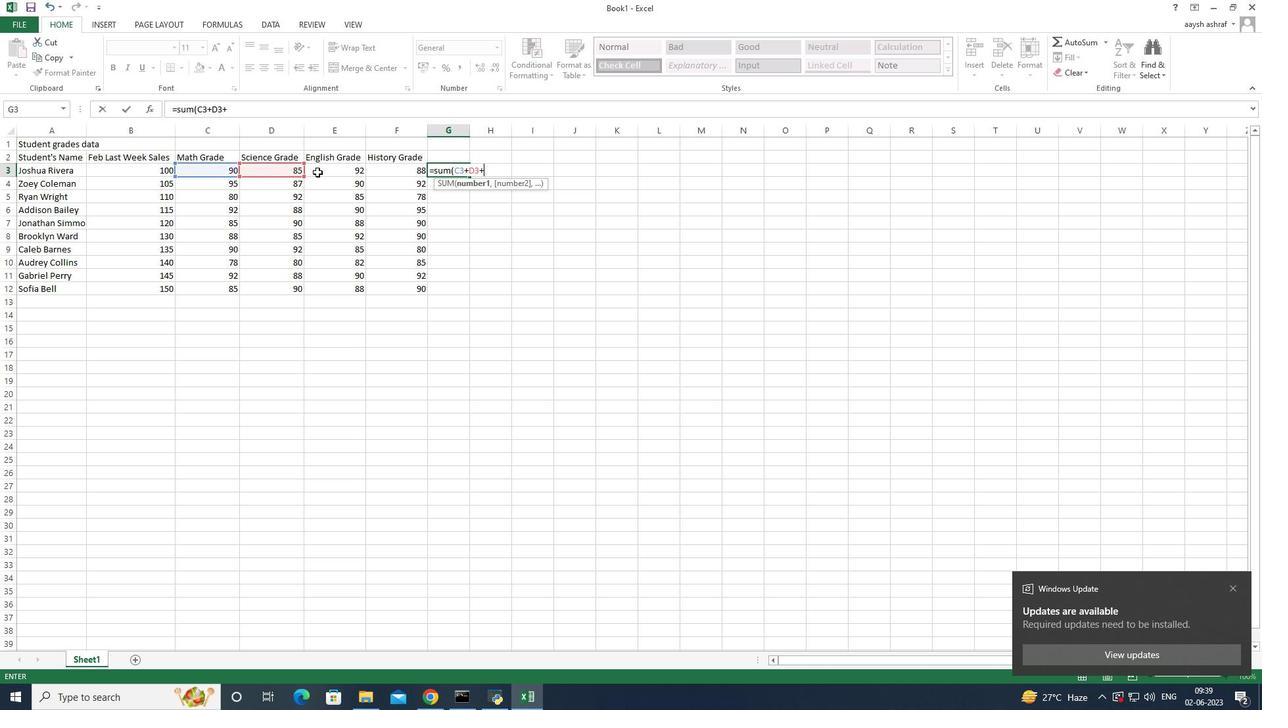 
Action: Mouse pressed left at (317, 172)
Screenshot: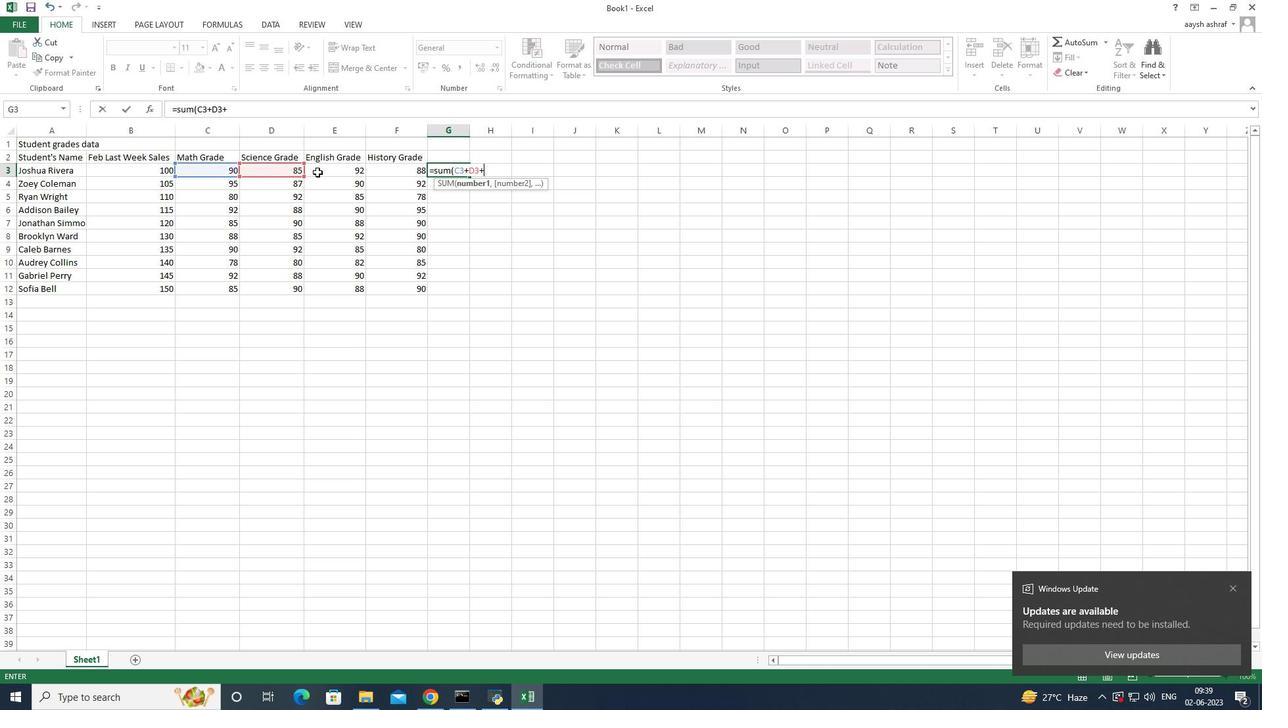 
Action: Key pressed +
Screenshot: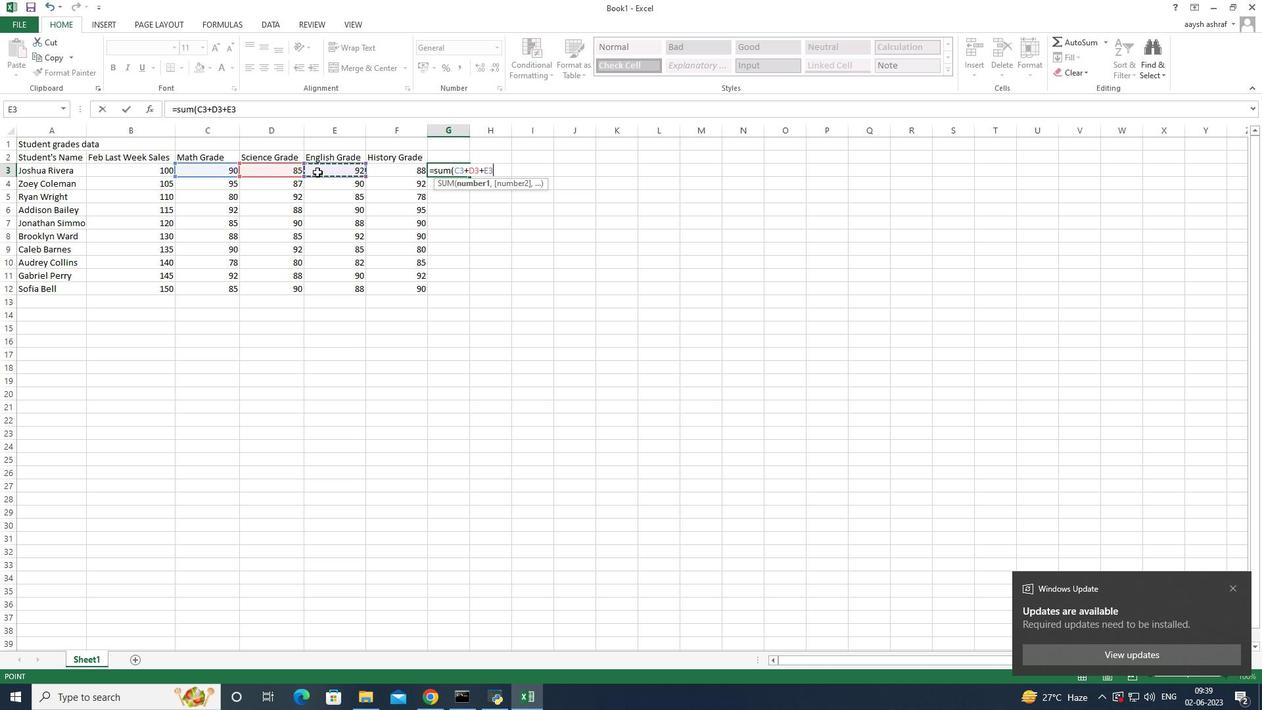 
Action: Mouse moved to (394, 171)
Screenshot: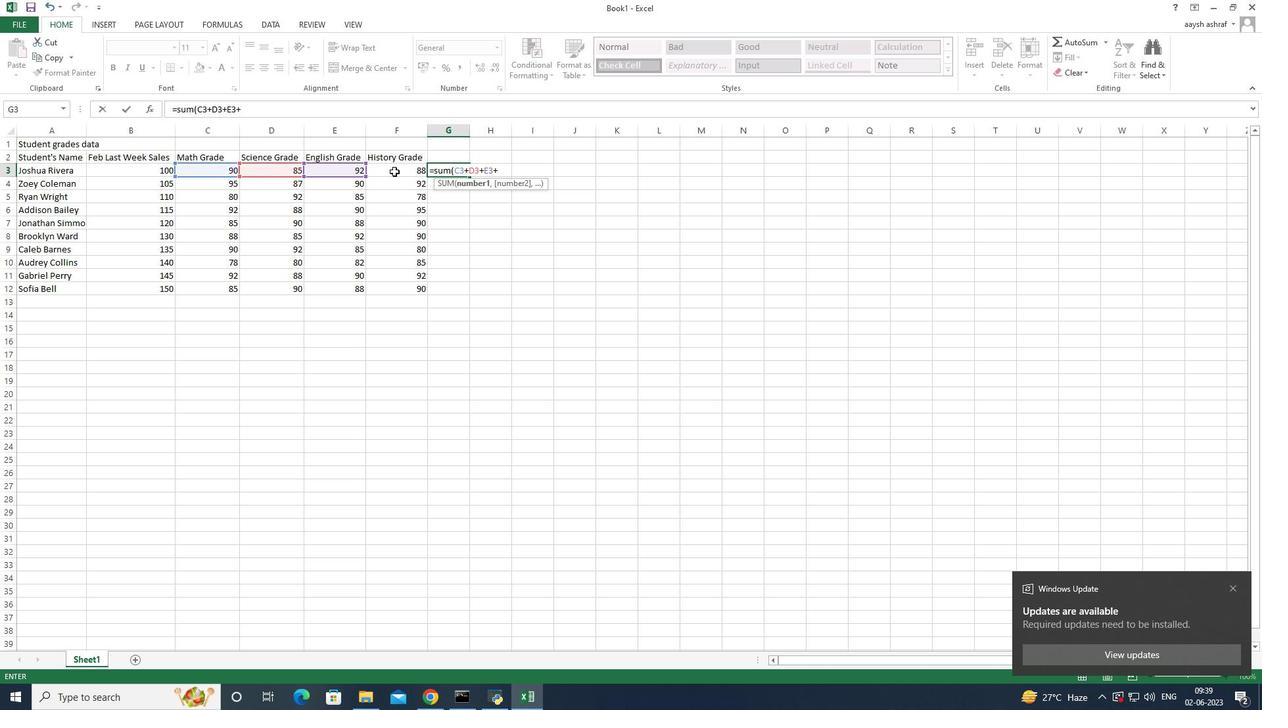 
Action: Mouse pressed left at (394, 171)
Screenshot: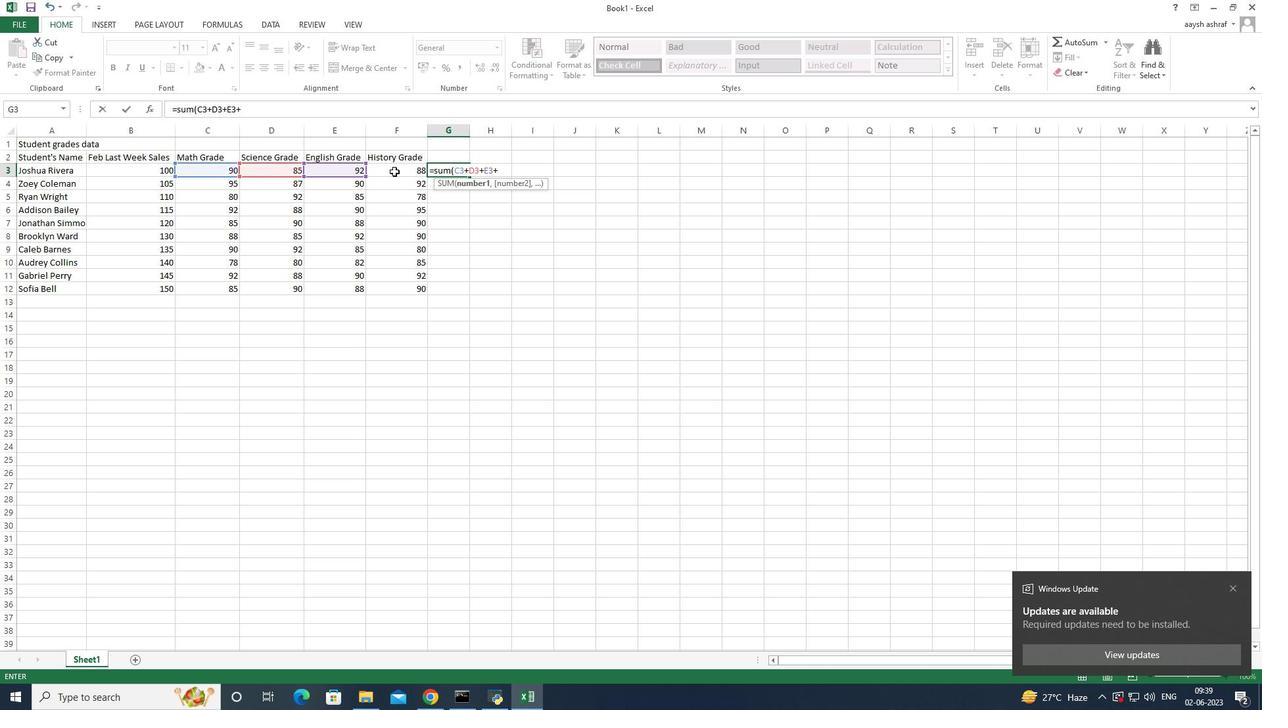 
Action: Mouse moved to (289, 174)
Screenshot: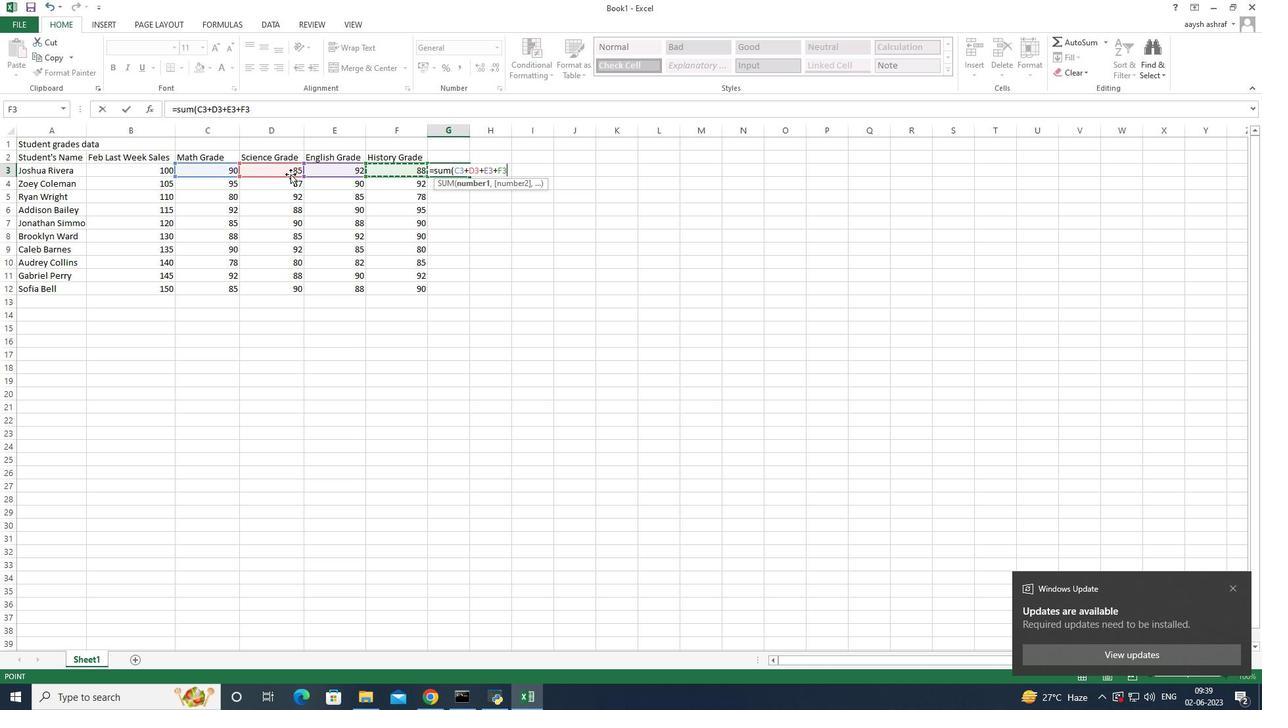 
Action: Key pressed <Key.shift><Key.shift><Key.shift><Key.shift><Key.shift><Key.shift><Key.shift><Key.shift><Key.shift><Key.shift><Key.shift><Key.shift><Key.shift><Key.shift><Key.shift><Key.shift><Key.shift><Key.shift><Key.shift><Key.shift><Key.shift><Key.shift><Key.shift>)<Key.enter>
Screenshot: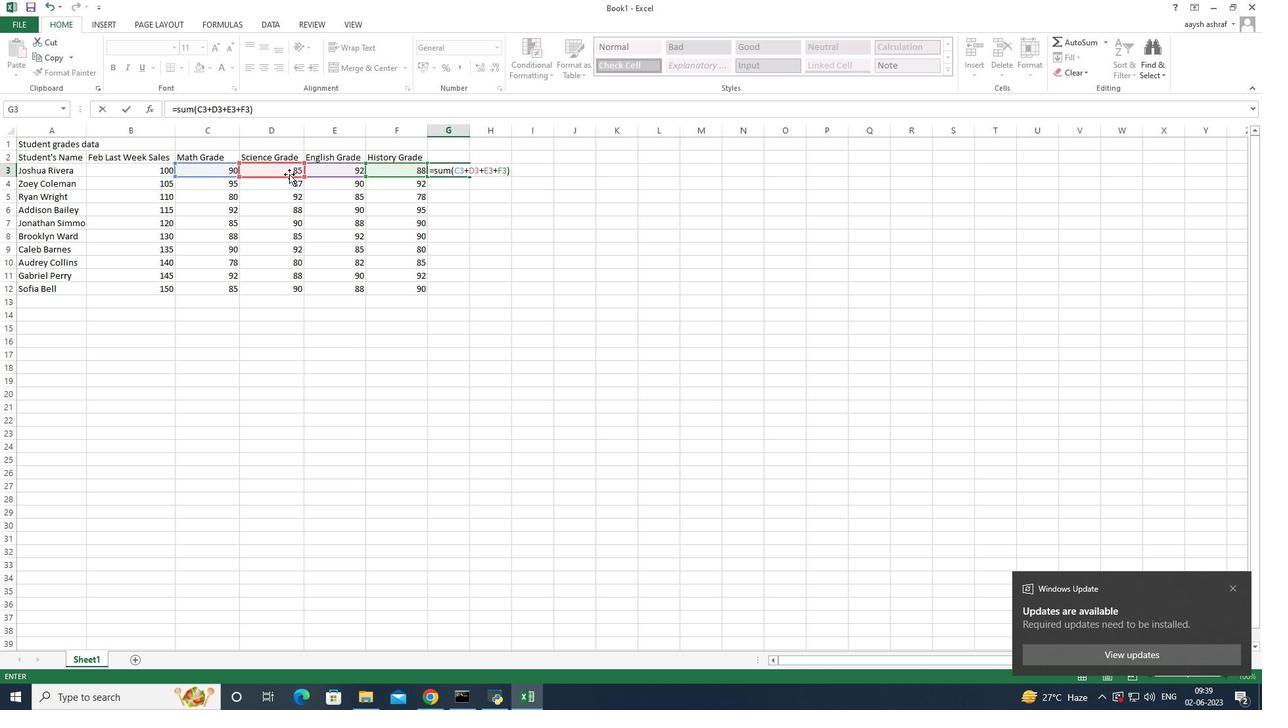 
Action: Mouse moved to (462, 168)
Screenshot: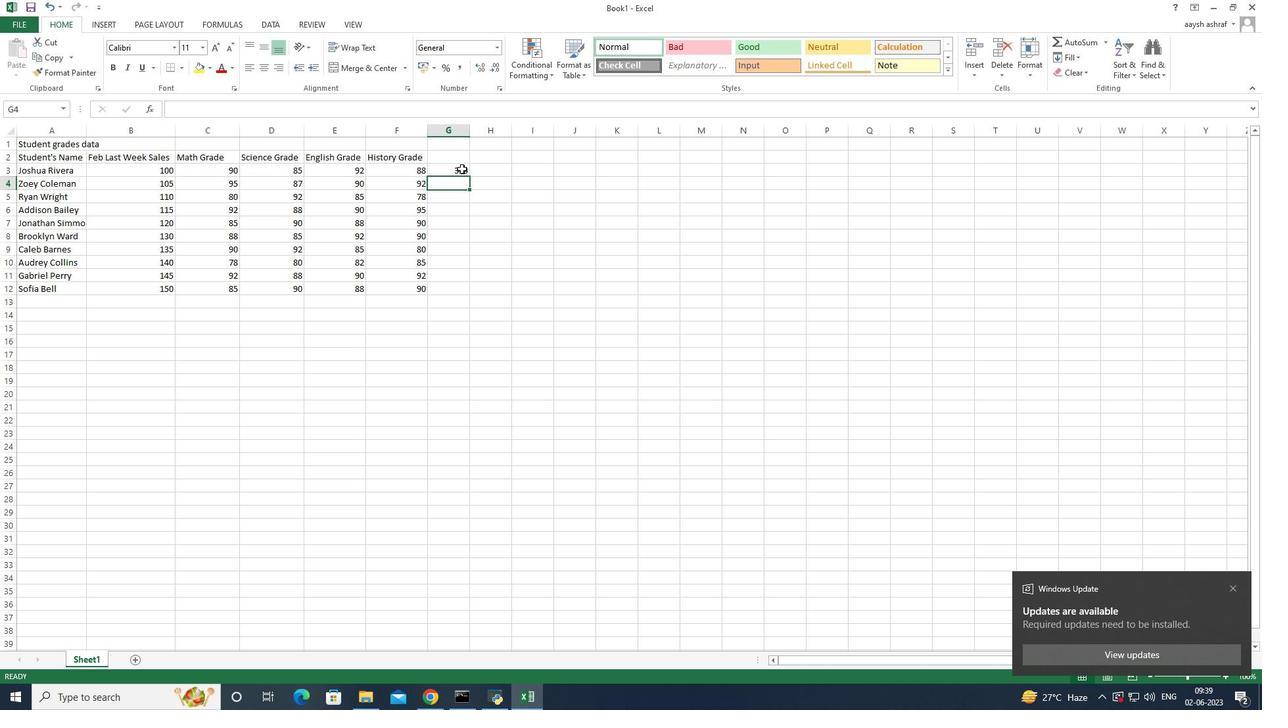 
Action: Mouse pressed left at (462, 168)
Screenshot: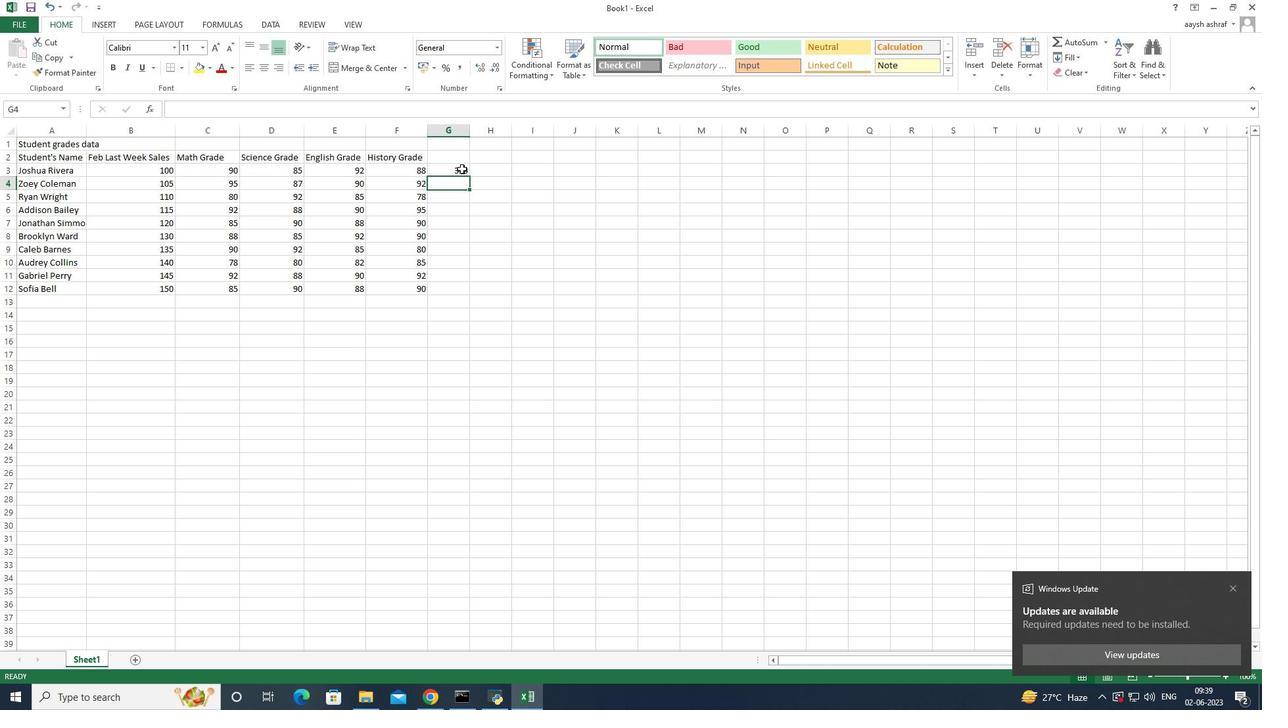 
Action: Mouse moved to (468, 175)
Screenshot: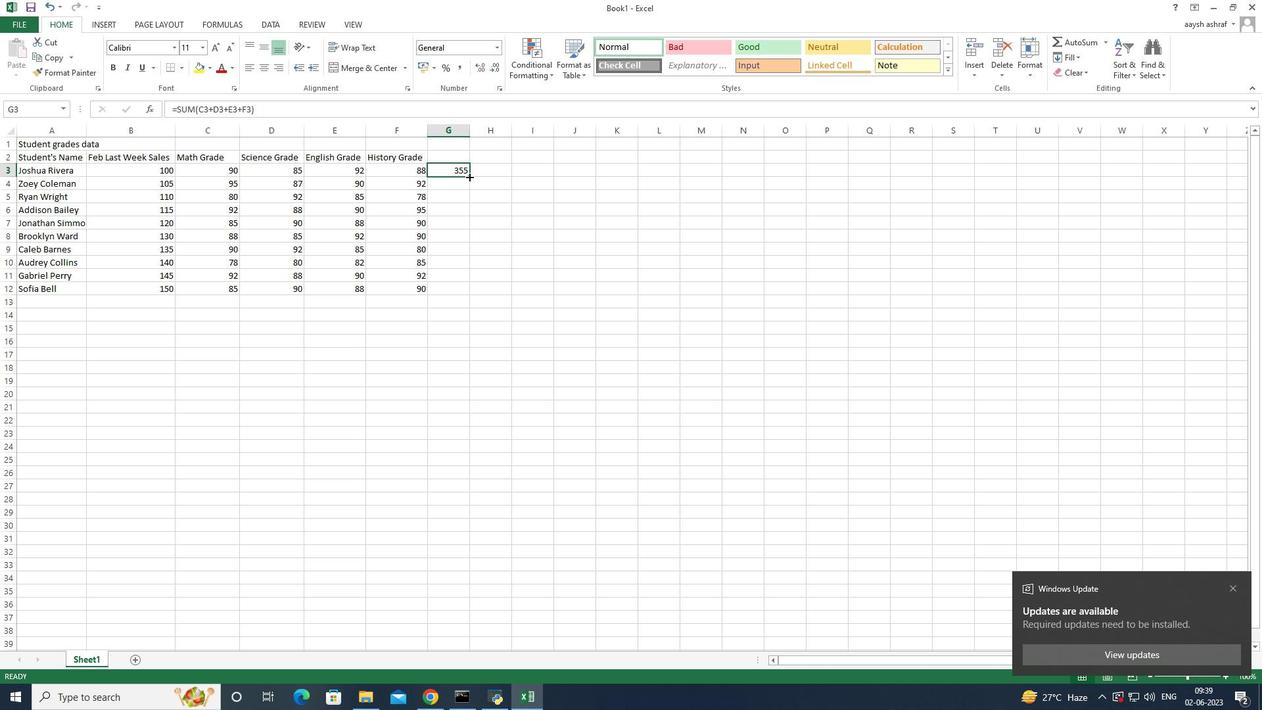 
Action: Mouse pressed left at (468, 175)
Screenshot: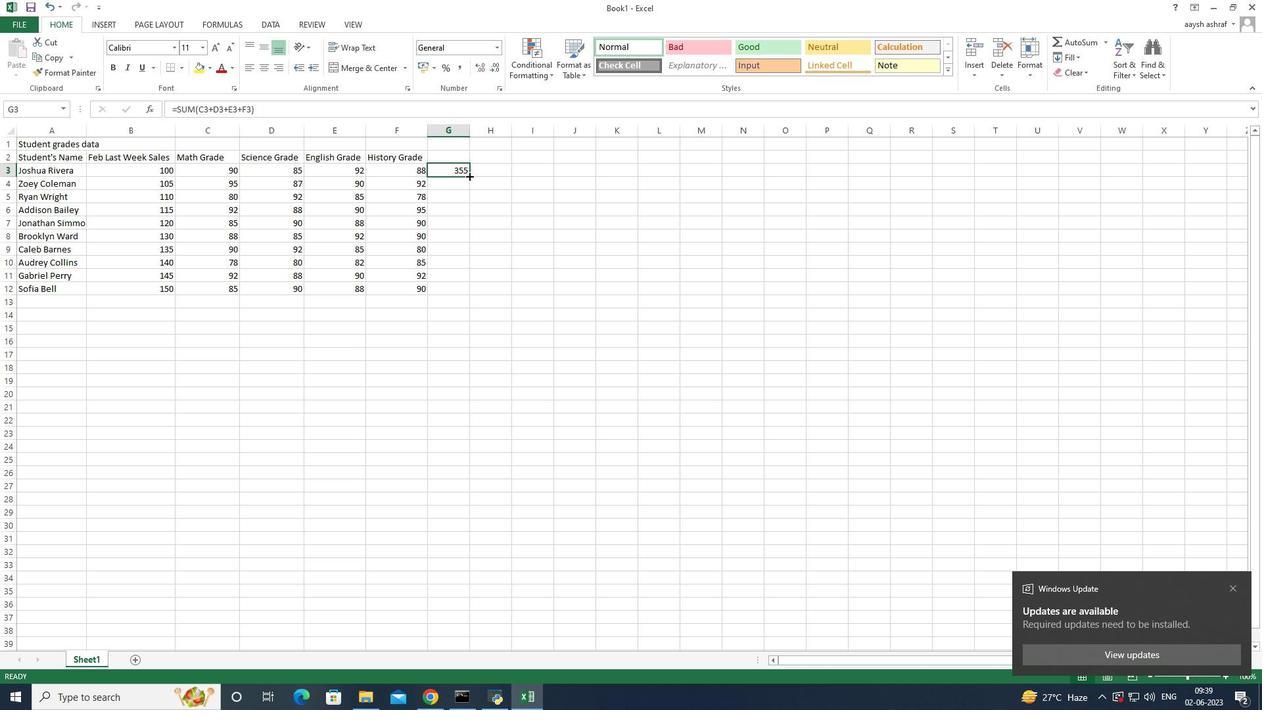 
Action: Mouse moved to (255, 310)
Screenshot: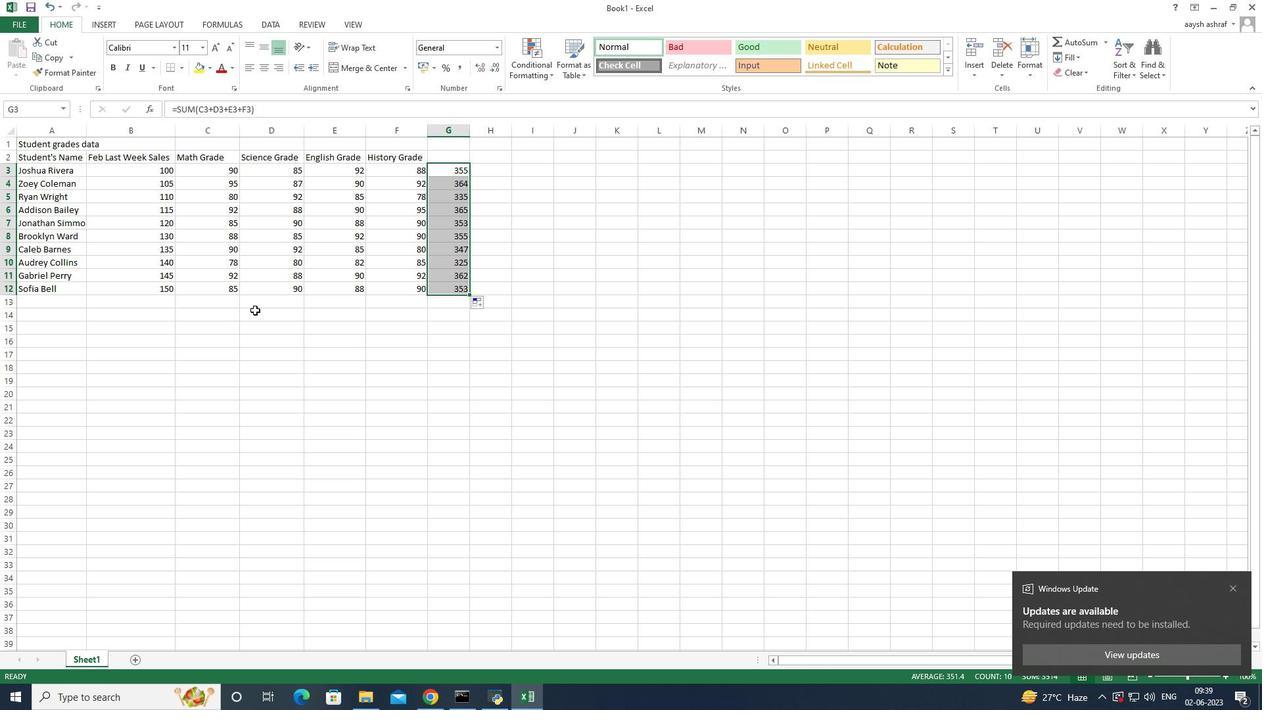 
Action: Mouse pressed left at (255, 310)
Screenshot: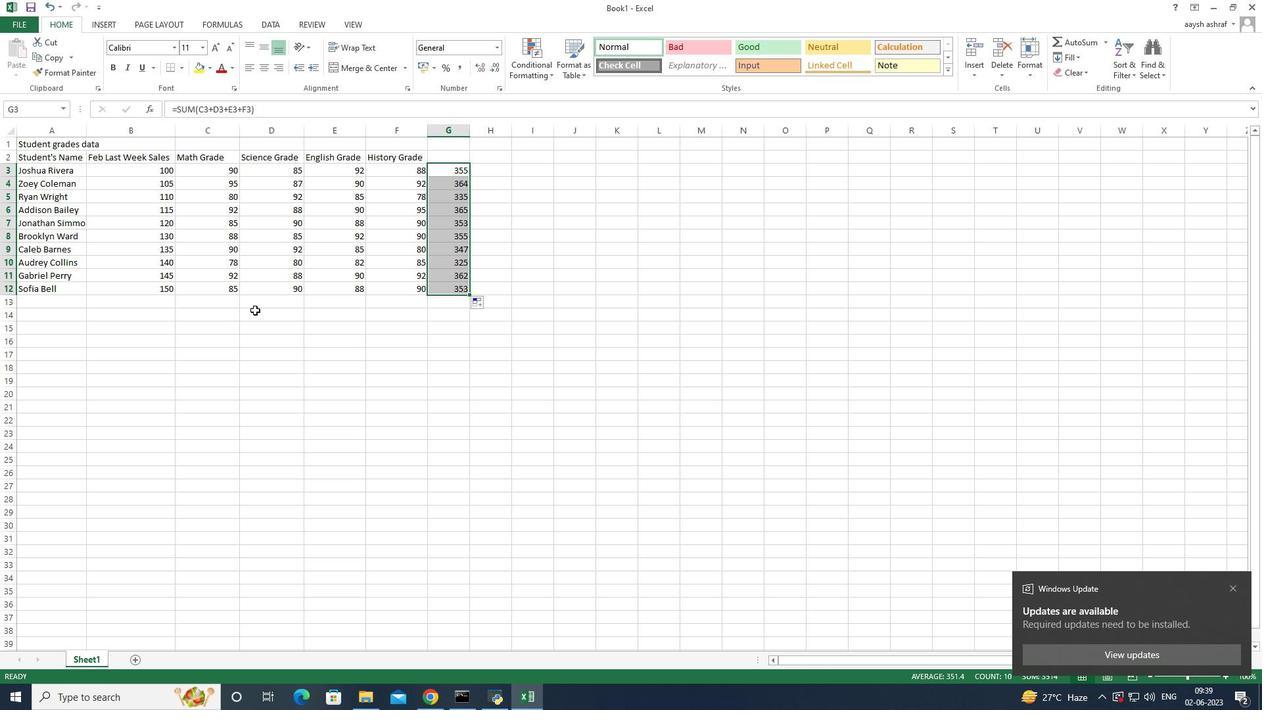 
Action: Mouse moved to (443, 160)
Screenshot: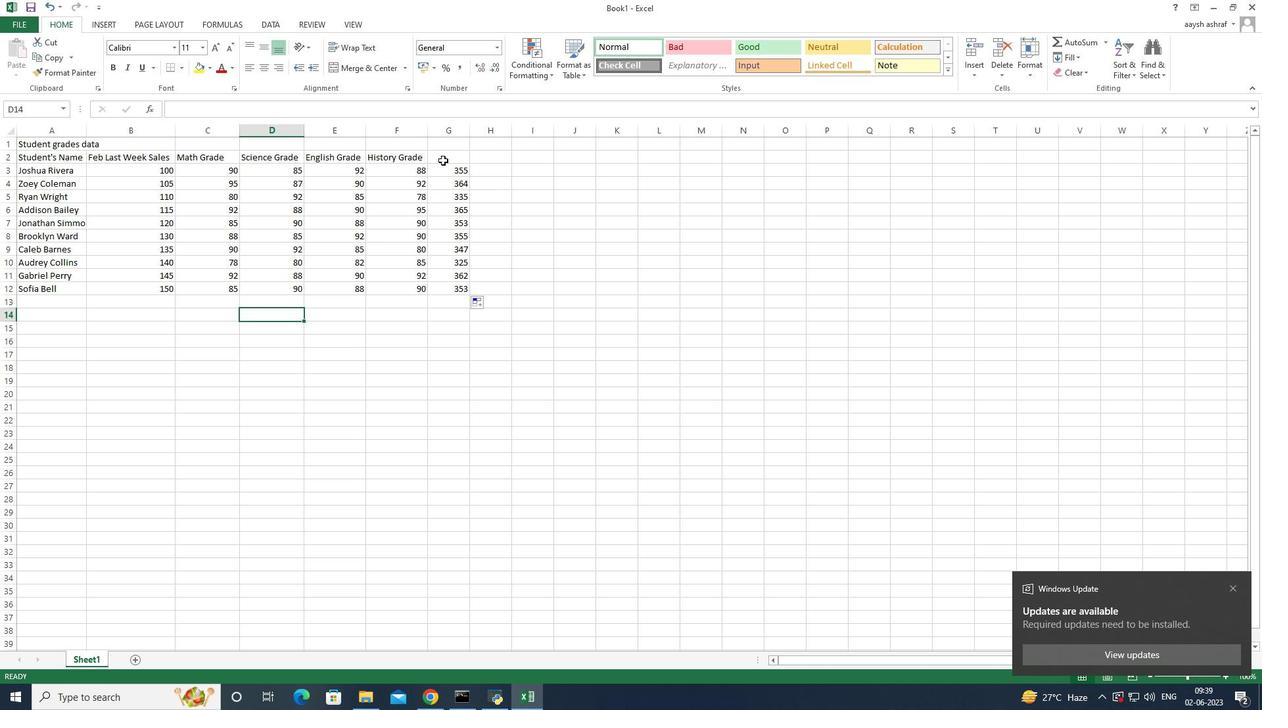 
Action: Mouse pressed left at (443, 160)
Screenshot: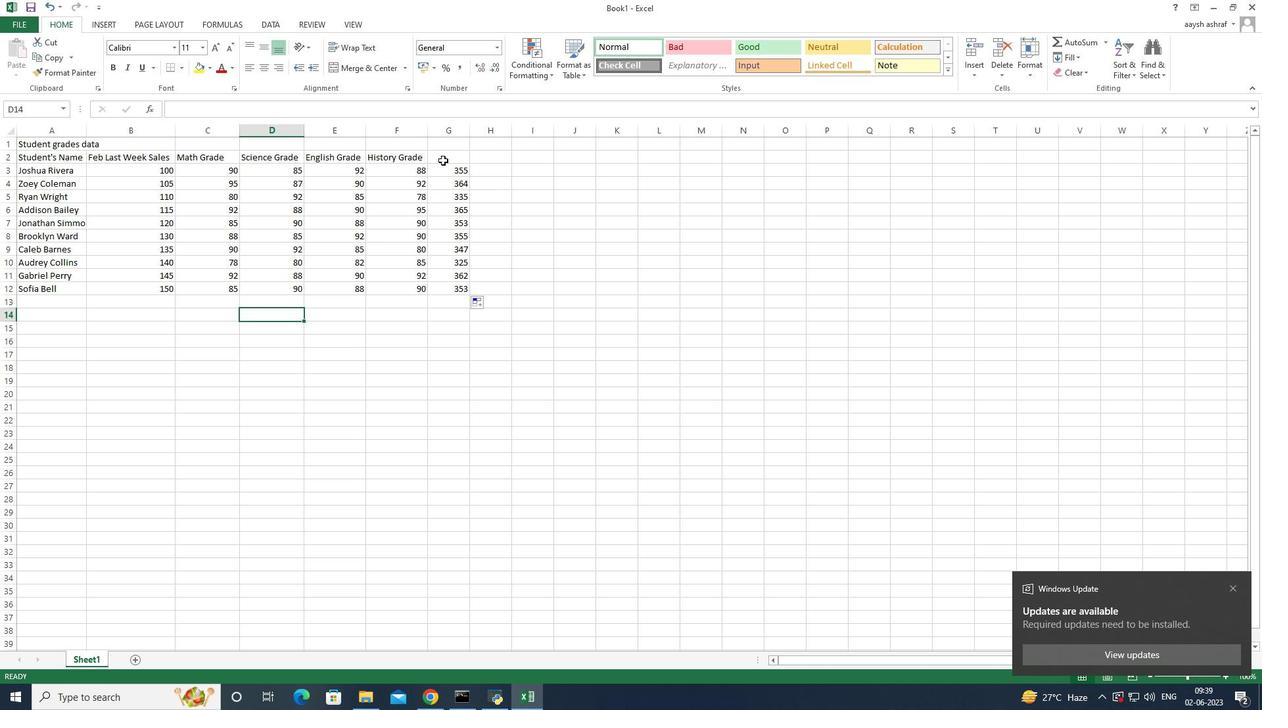 
Action: Mouse moved to (443, 159)
Screenshot: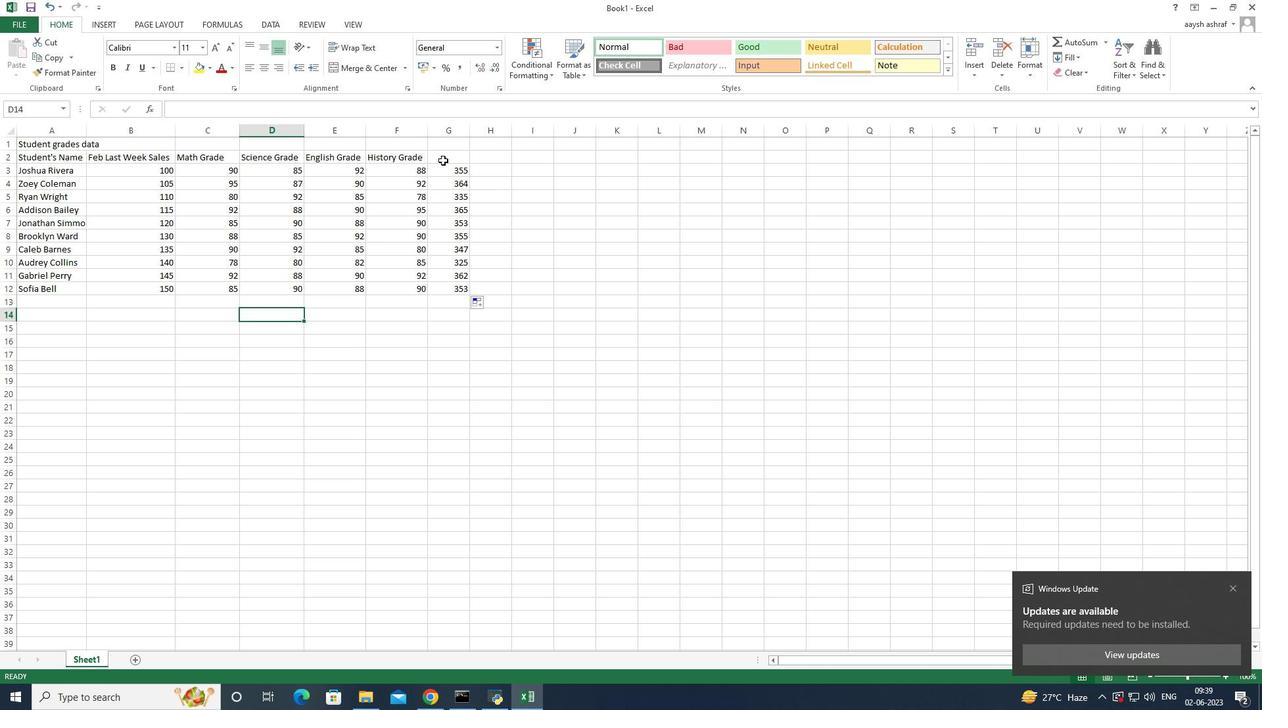 
Action: Mouse pressed left at (443, 159)
Screenshot: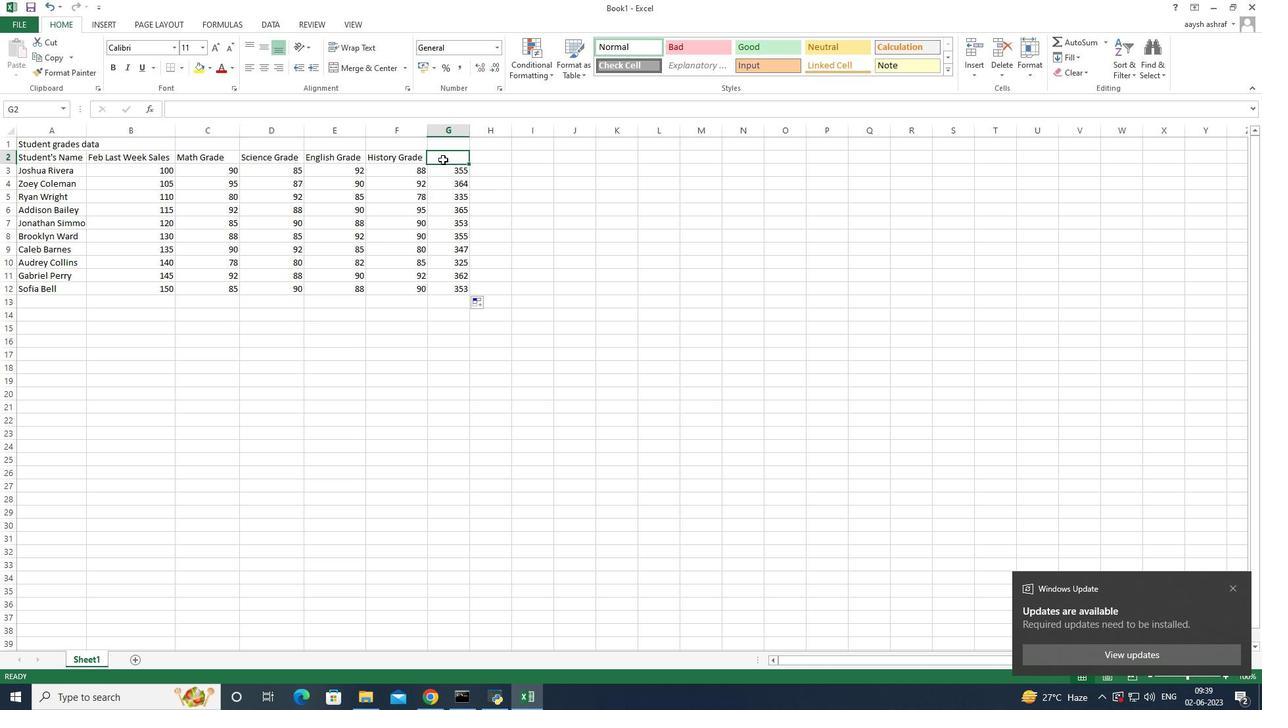 
Action: Mouse moved to (291, 195)
Screenshot: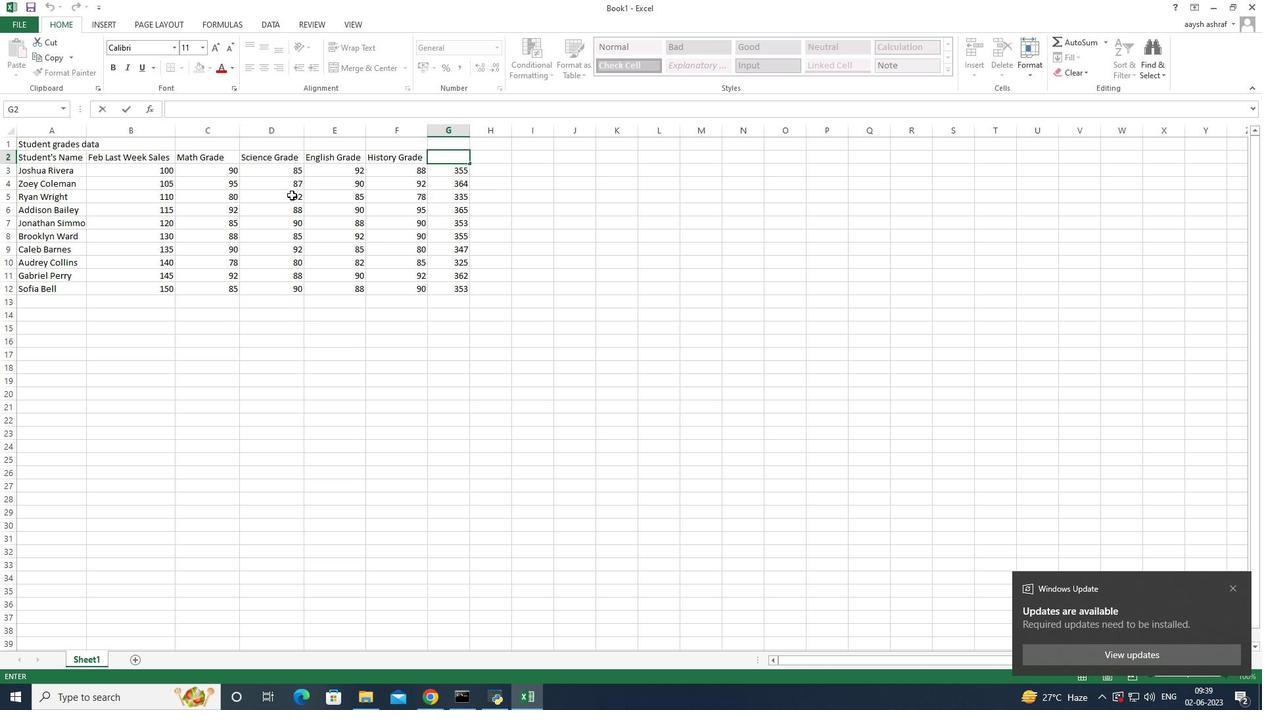 
Action: Key pressed <Key.shift>Total<Key.space>
Screenshot: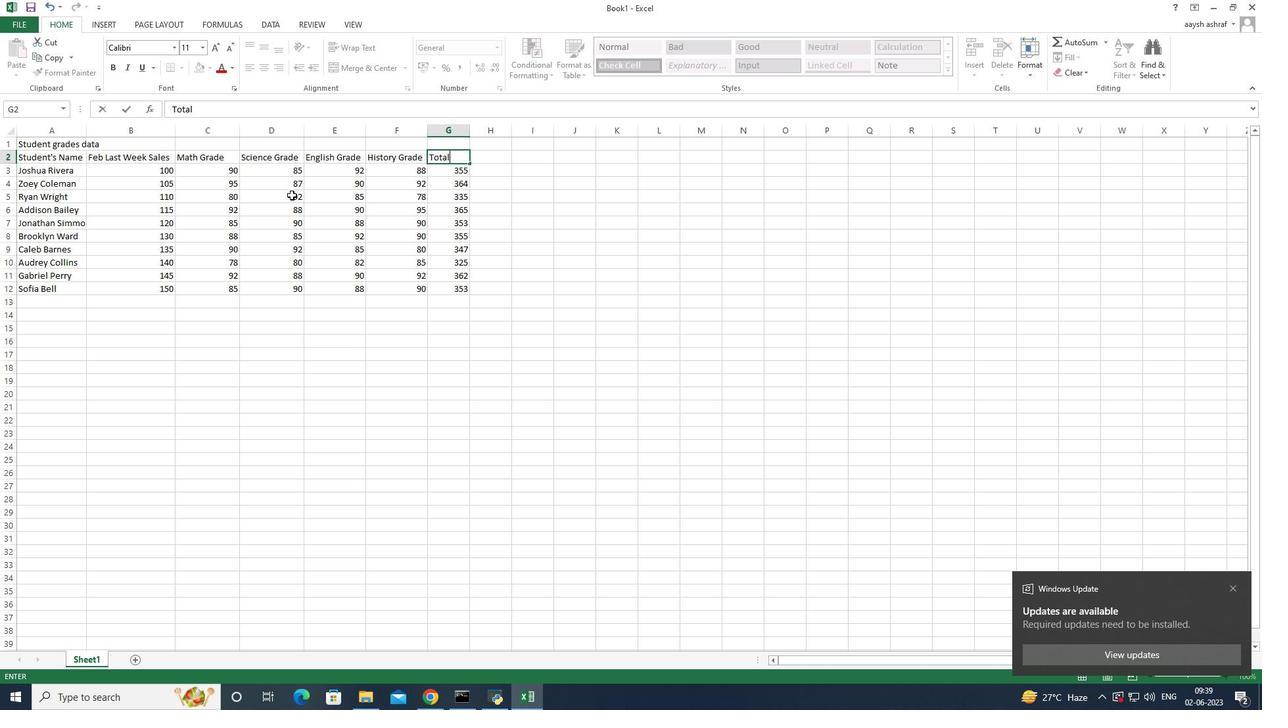 
Action: Mouse moved to (295, 342)
Screenshot: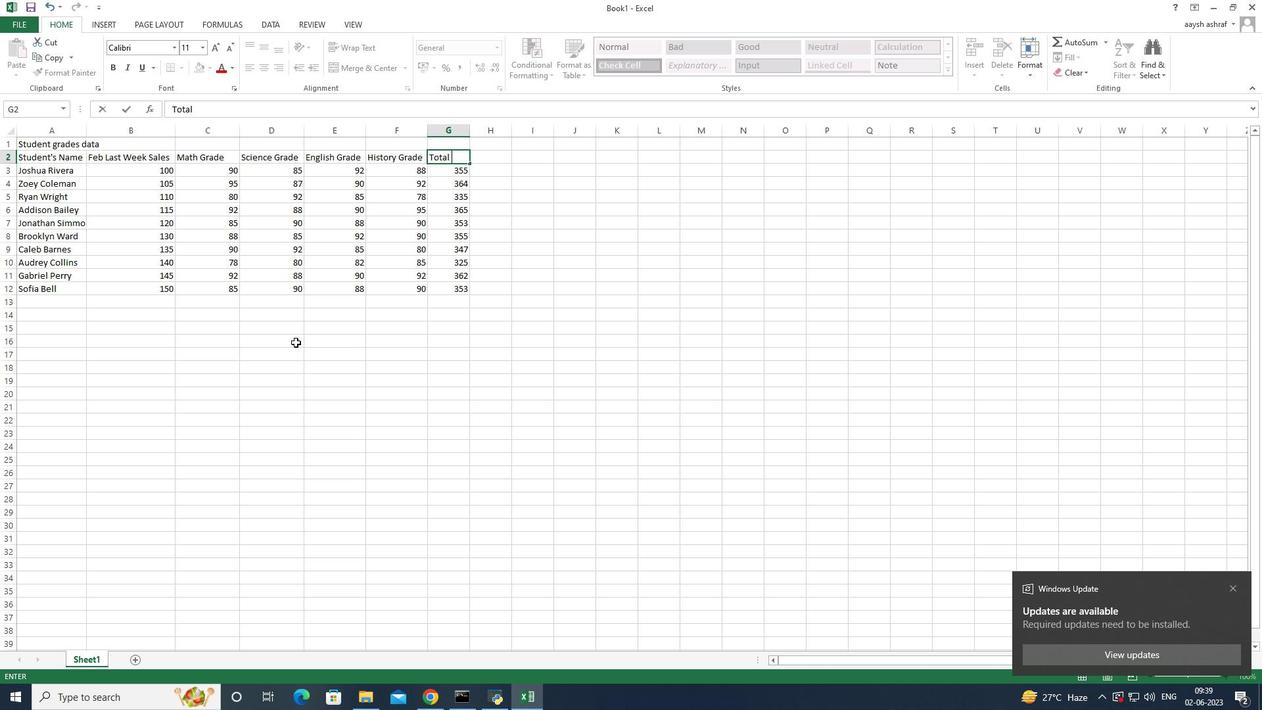 
Action: Mouse pressed left at (295, 342)
Screenshot: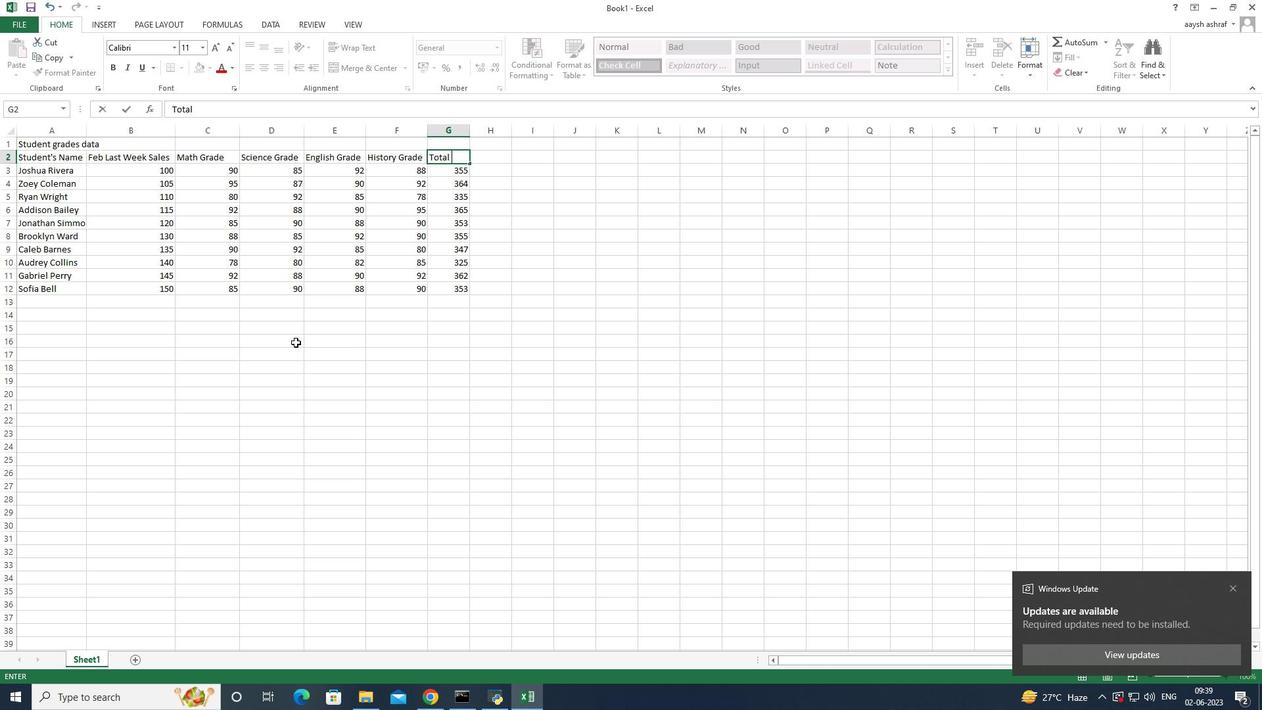 
Action: Mouse moved to (455, 160)
Screenshot: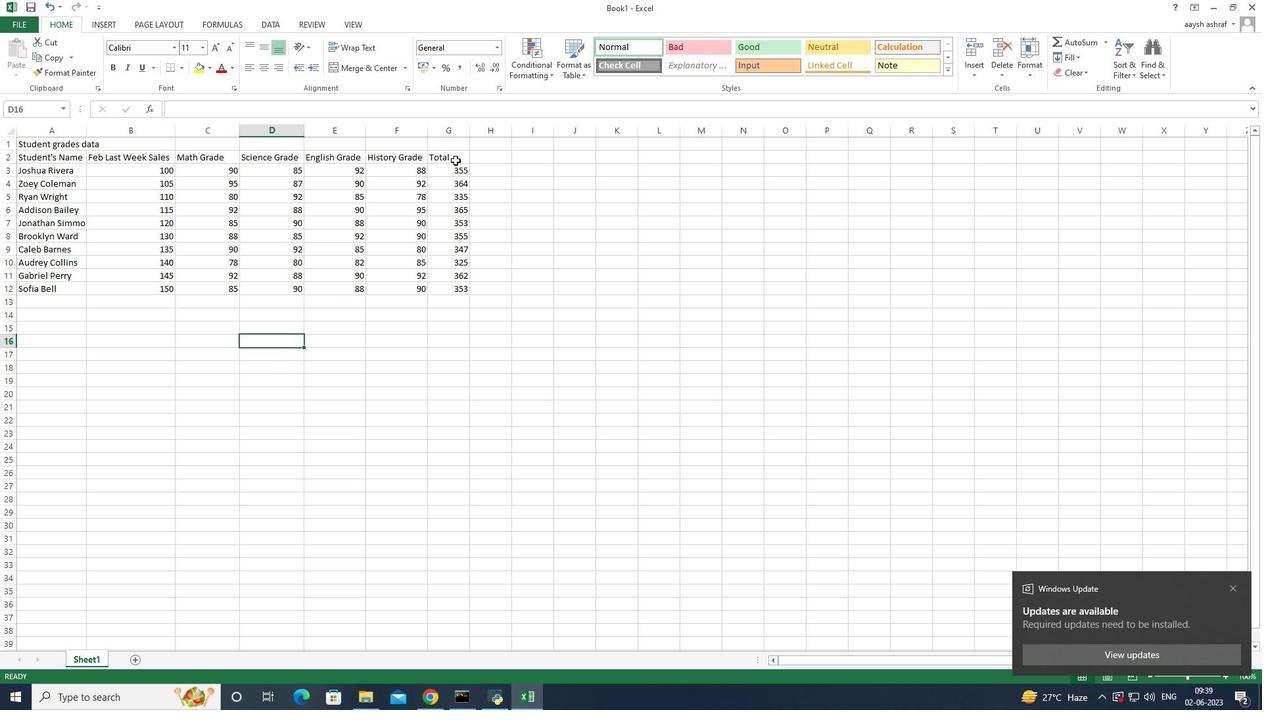 
Action: Mouse pressed left at (455, 160)
Screenshot: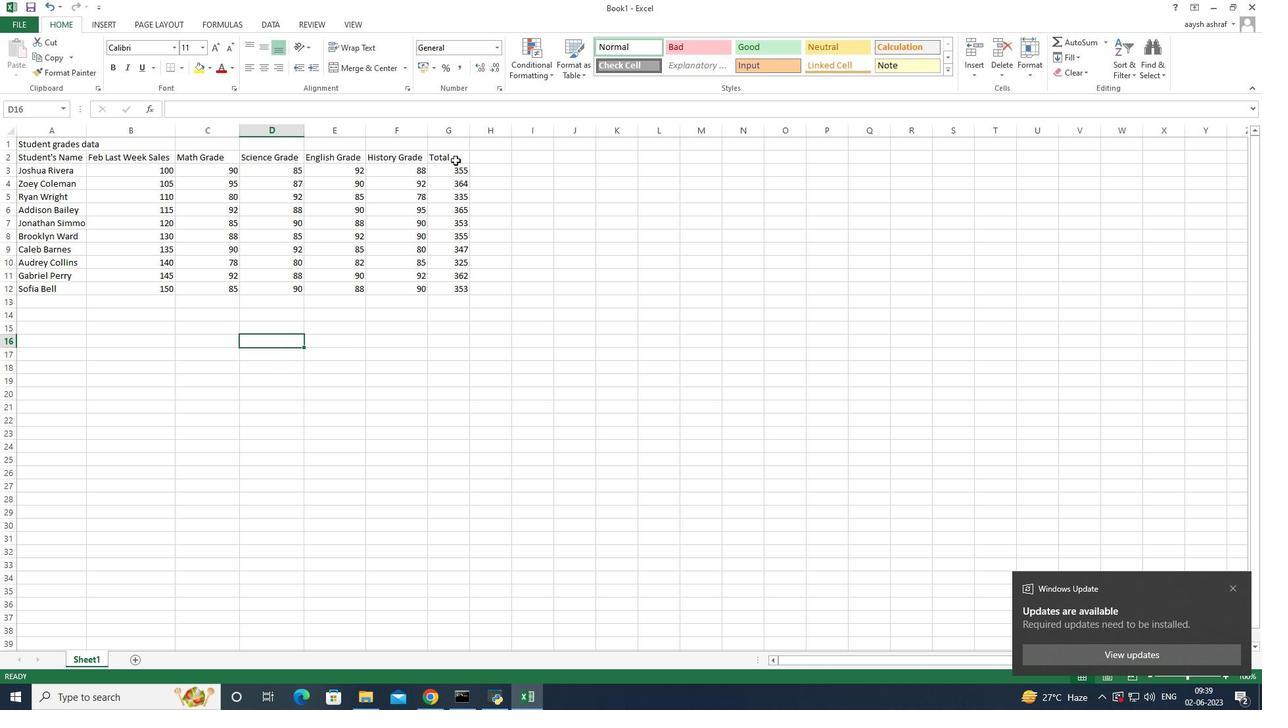 
Action: Mouse moved to (47, 143)
Screenshot: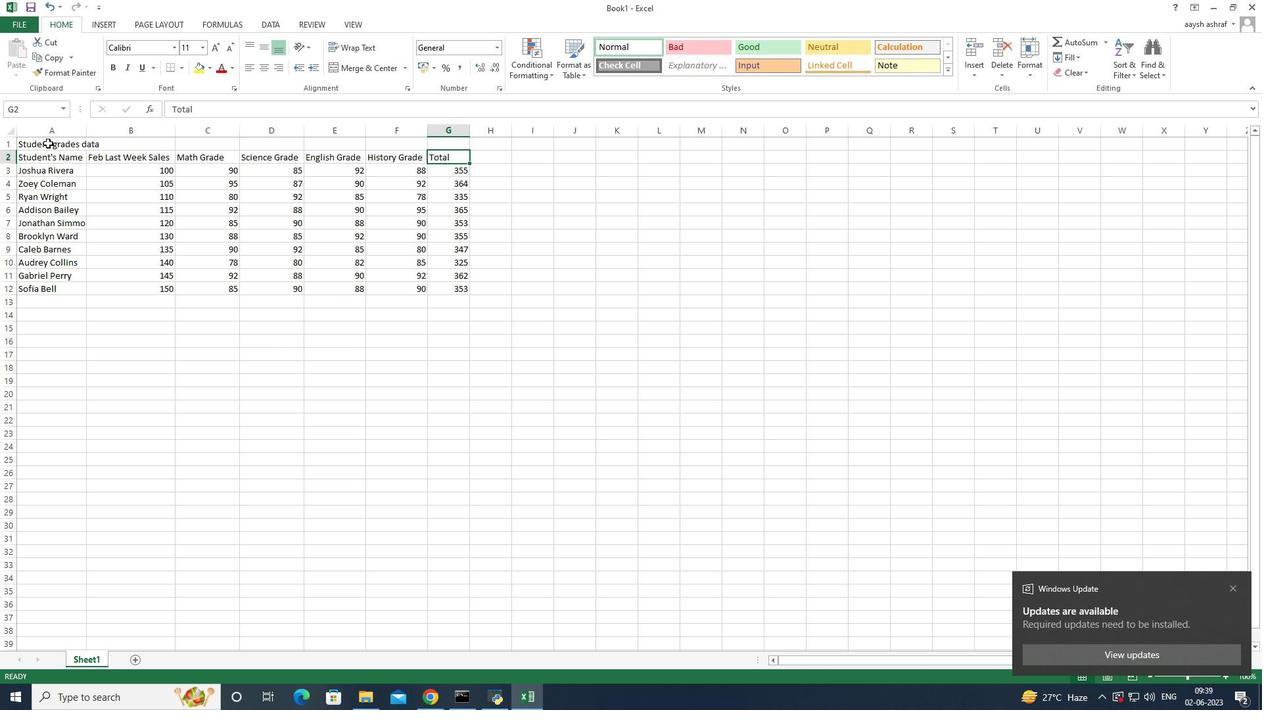 
Action: Mouse pressed left at (47, 143)
Screenshot: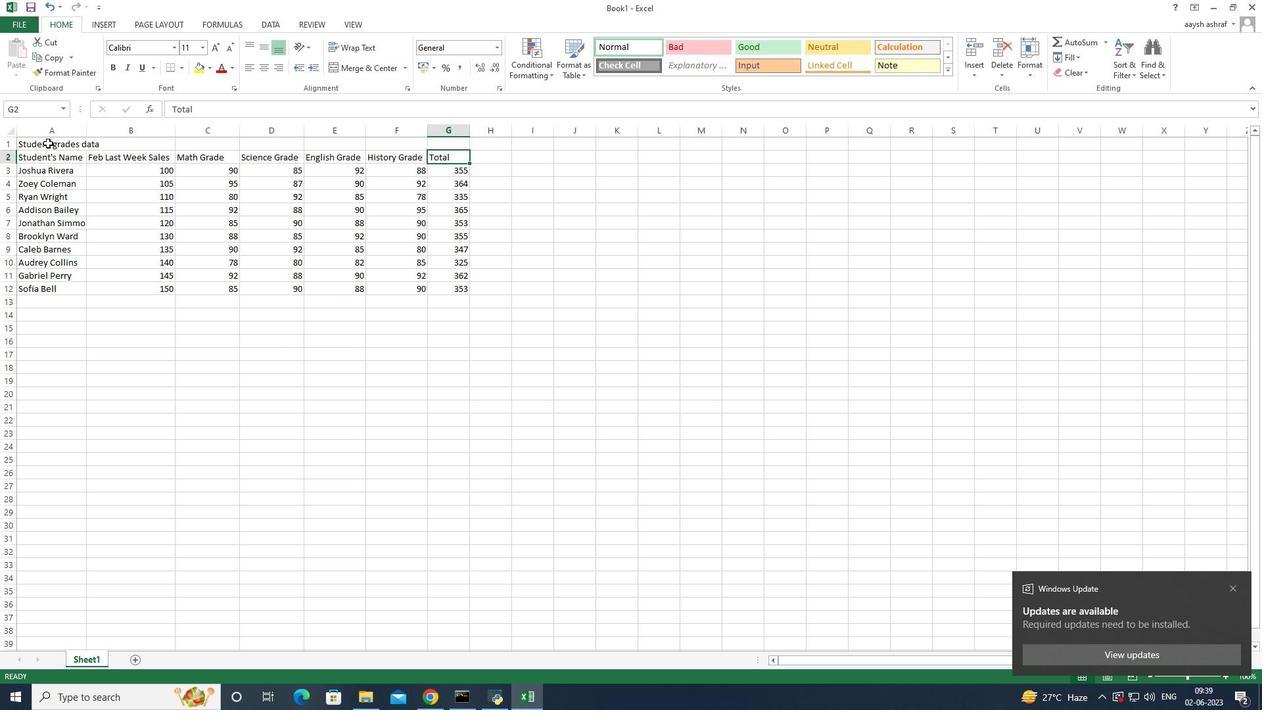 
Action: Key pressed <Key.shift_r><Key.right><Key.right><Key.right><Key.right><Key.right><Key.right>
Screenshot: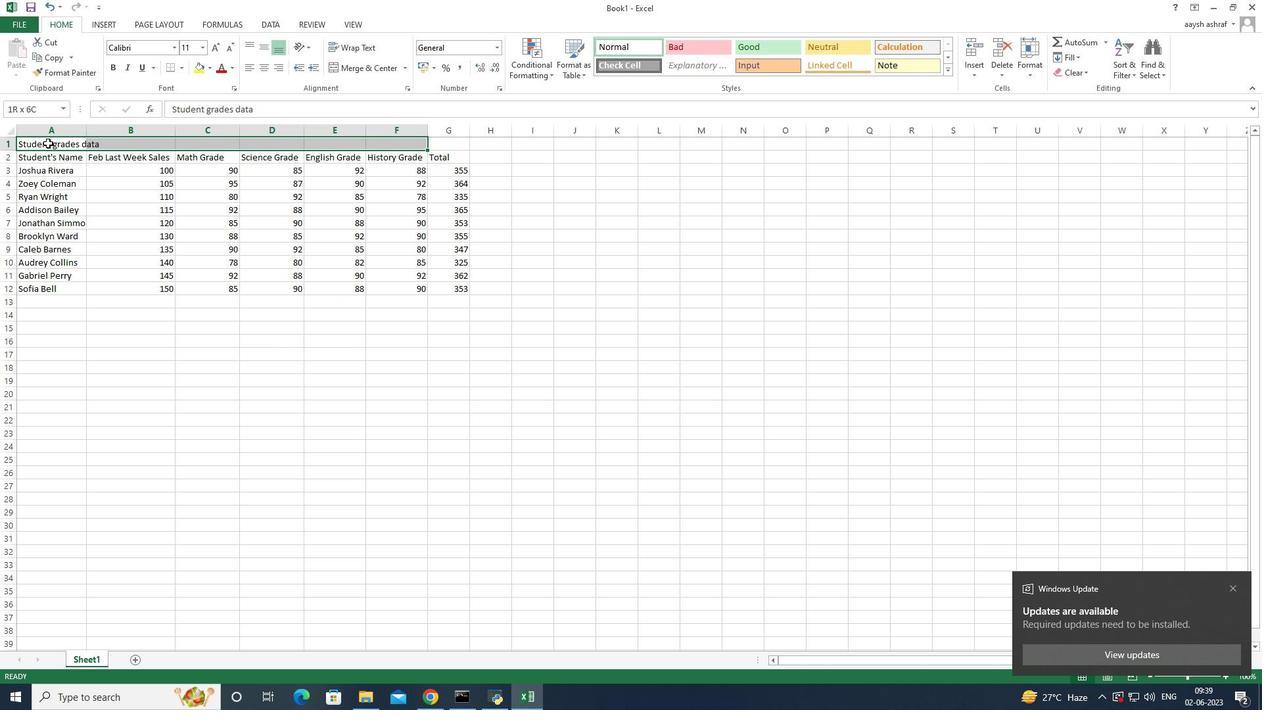 
Action: Mouse moved to (356, 67)
Screenshot: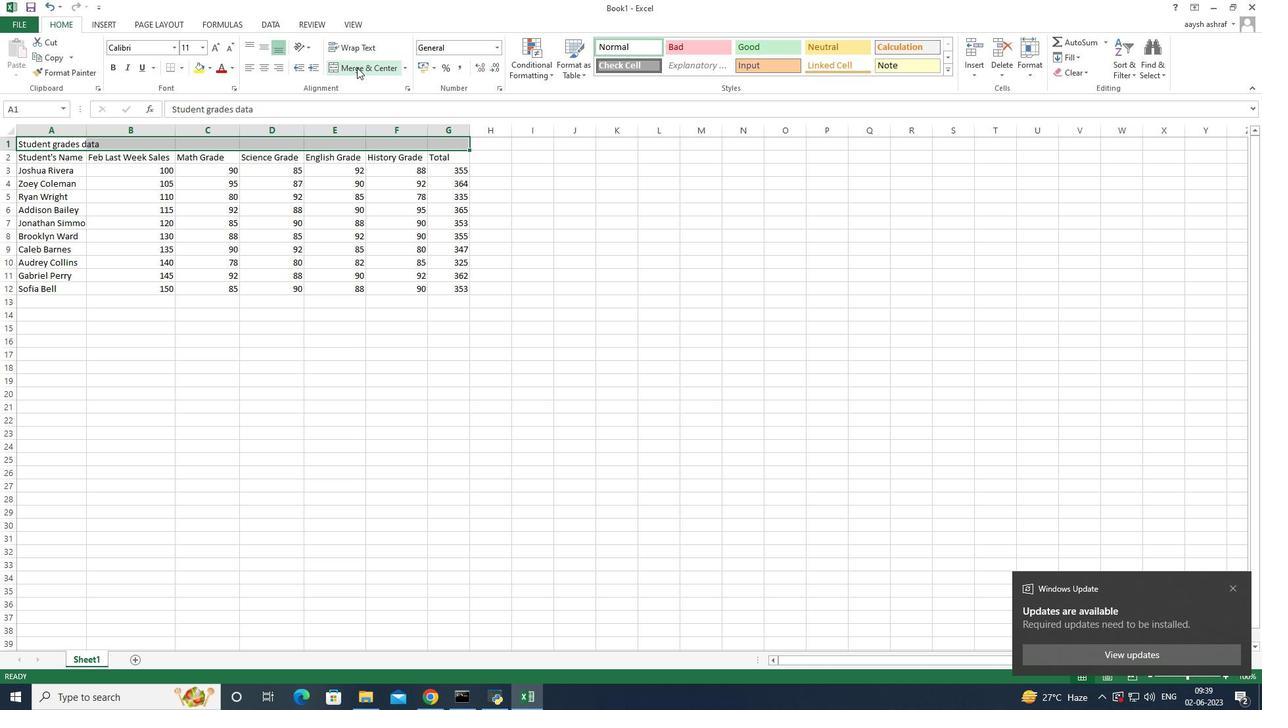 
Action: Mouse pressed left at (356, 67)
Screenshot: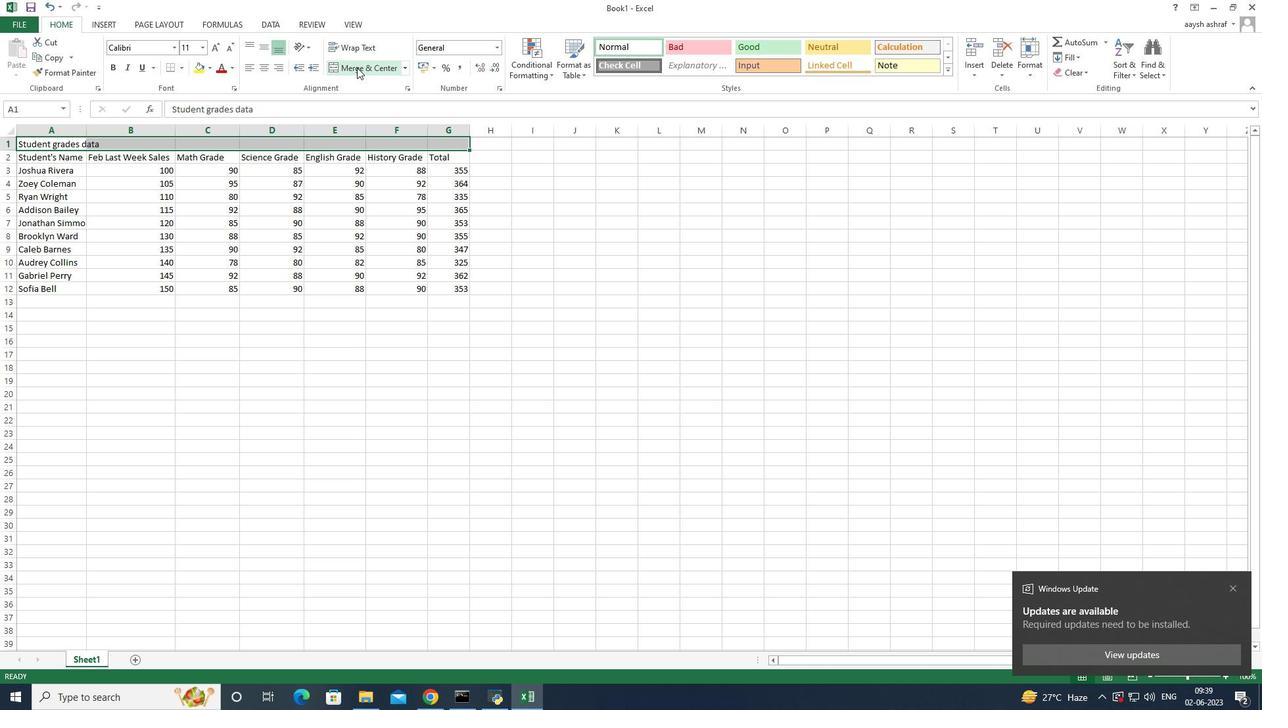 
Action: Mouse moved to (248, 278)
Screenshot: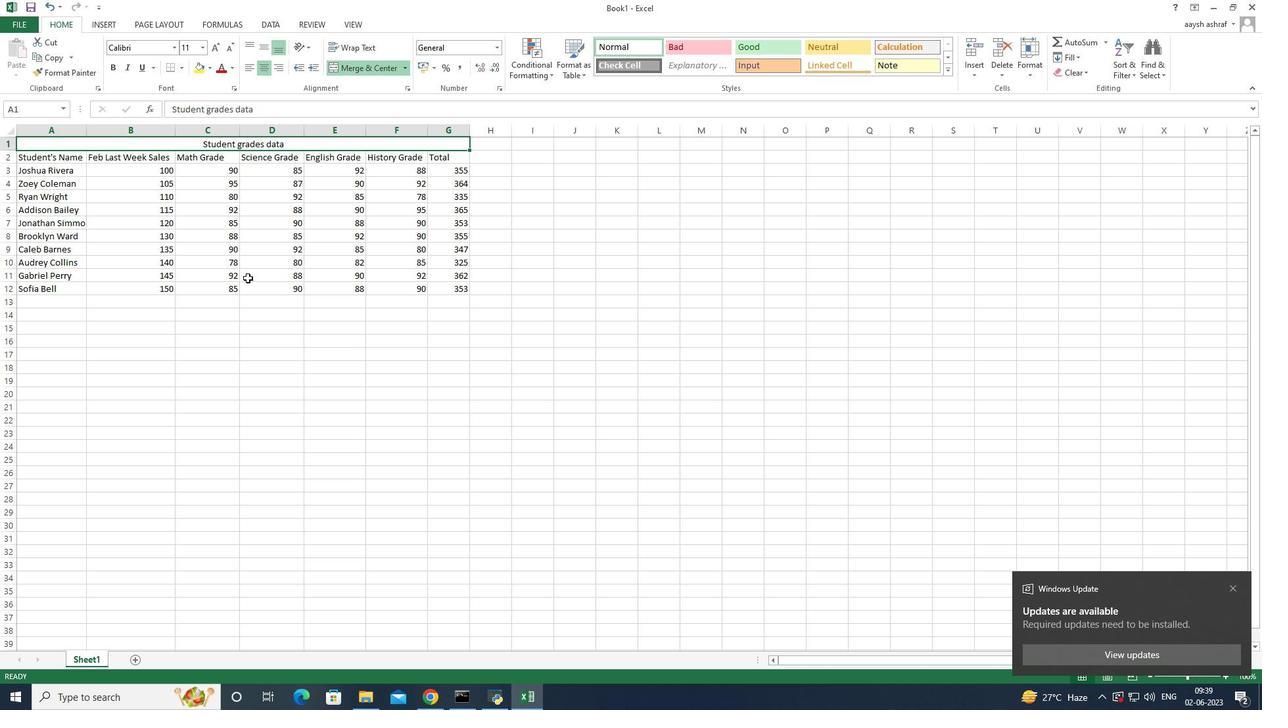 
Action: Mouse pressed left at (248, 278)
Screenshot: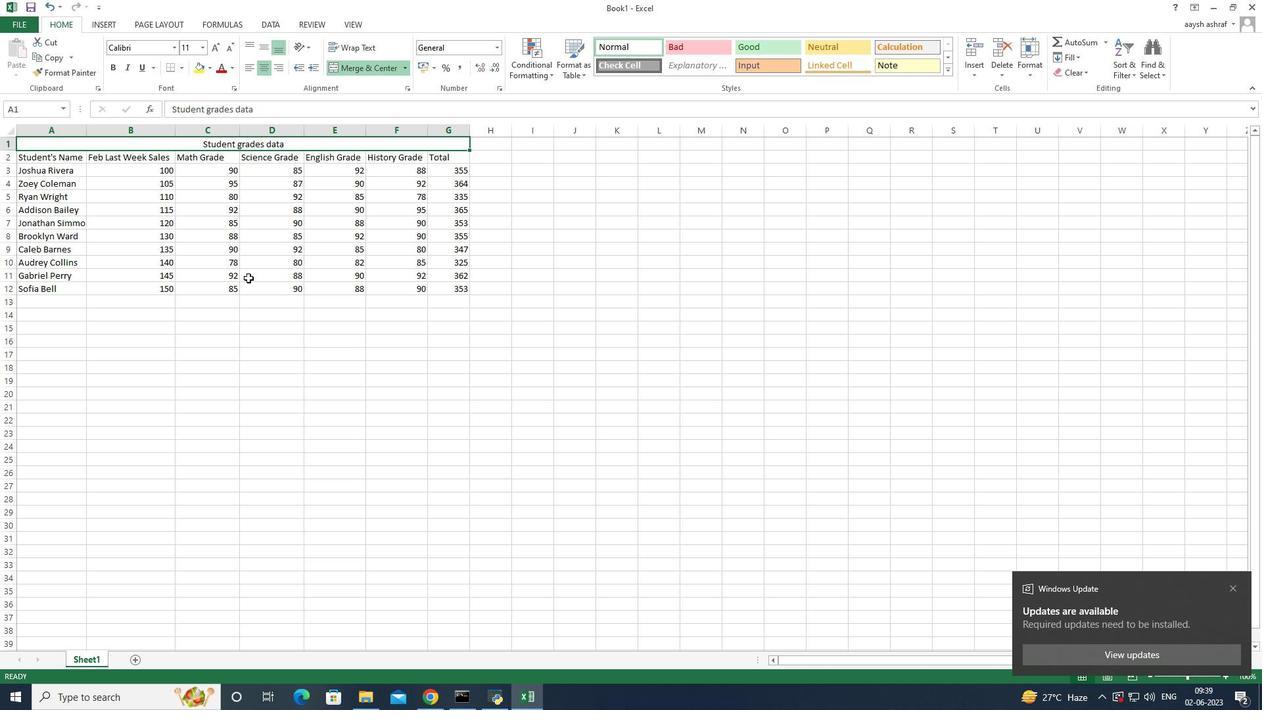 
Action: Mouse moved to (32, 21)
Screenshot: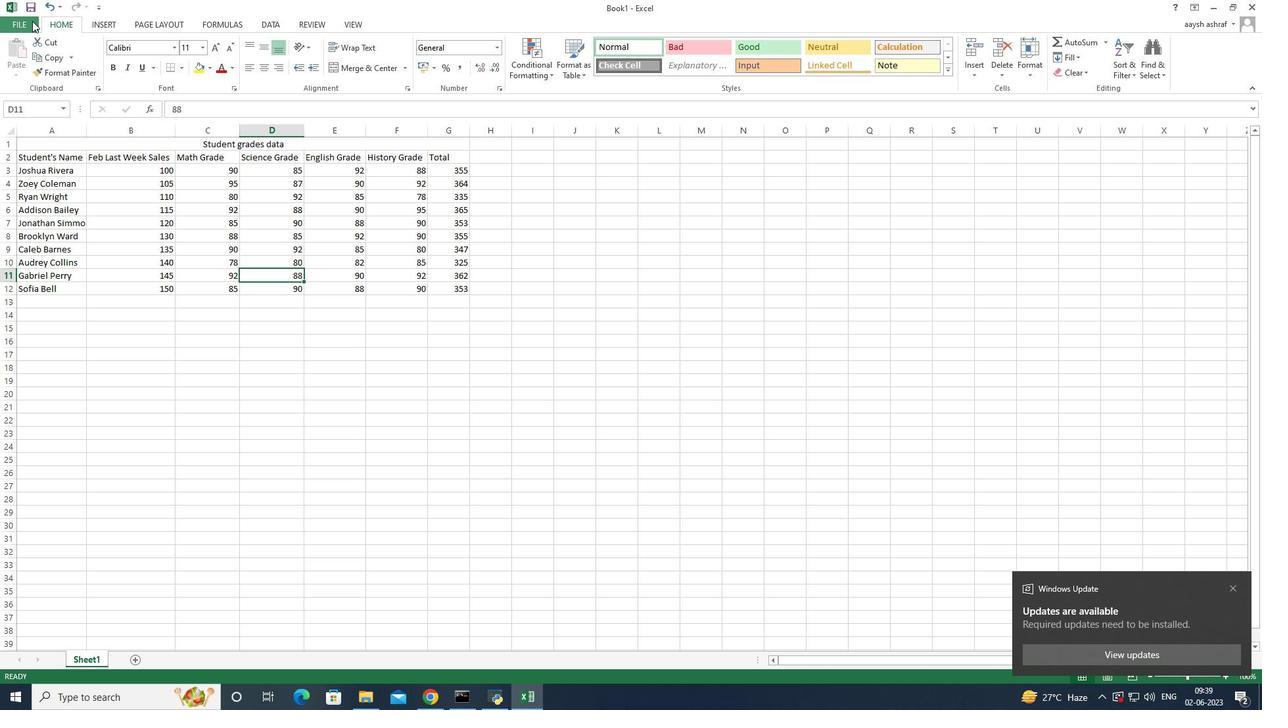 
Action: Mouse pressed left at (32, 21)
Screenshot: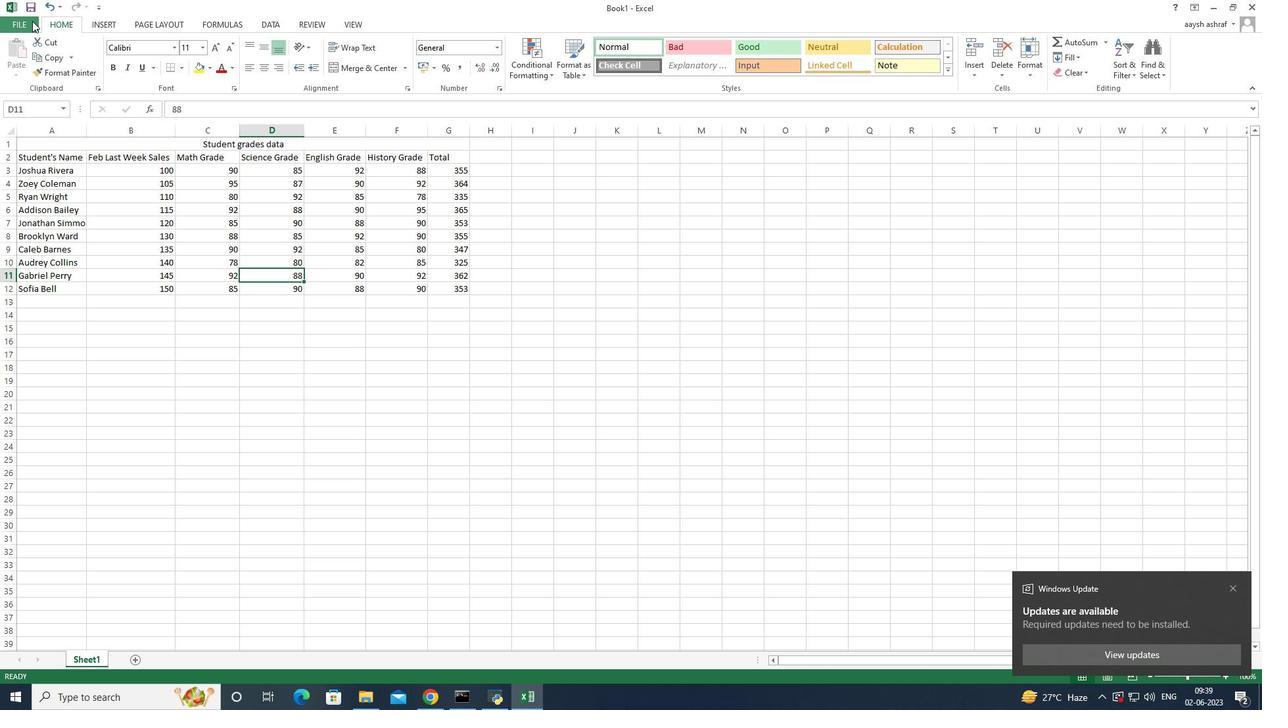 
Action: Mouse moved to (46, 156)
Screenshot: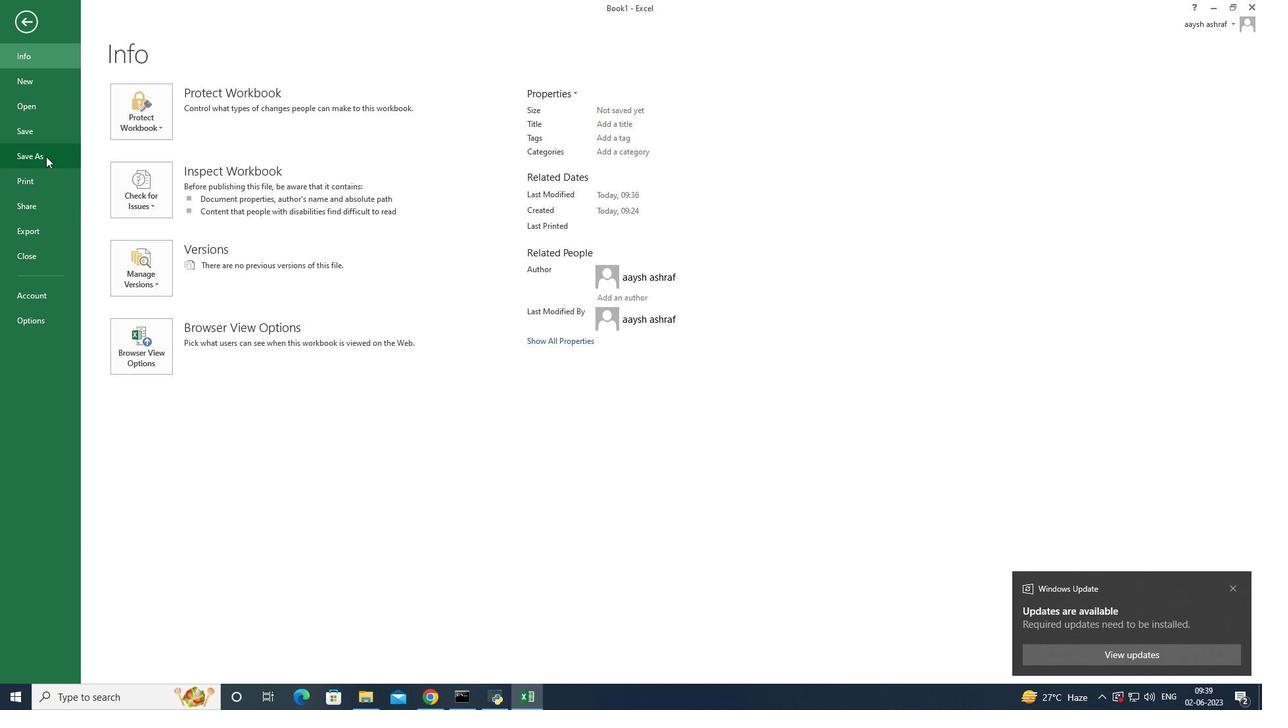 
Action: Mouse pressed left at (46, 156)
Screenshot: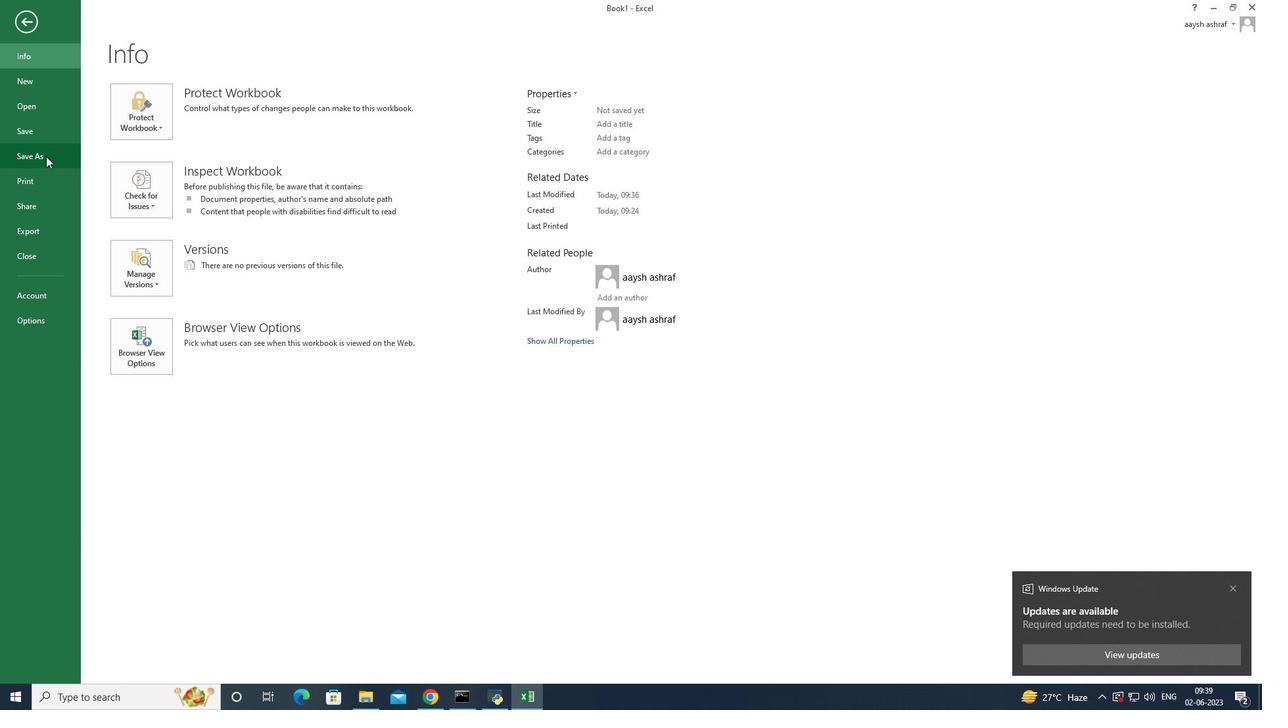 
Action: Mouse moved to (358, 136)
Screenshot: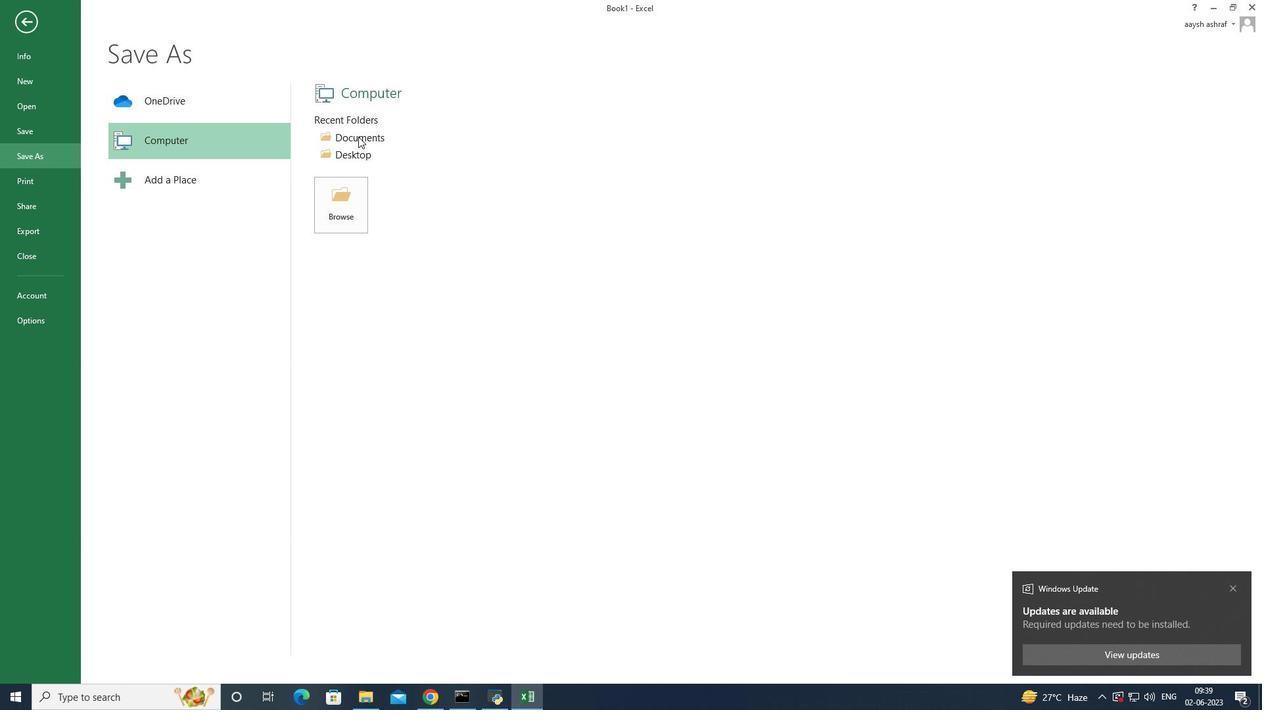 
Action: Mouse pressed left at (358, 136)
Screenshot: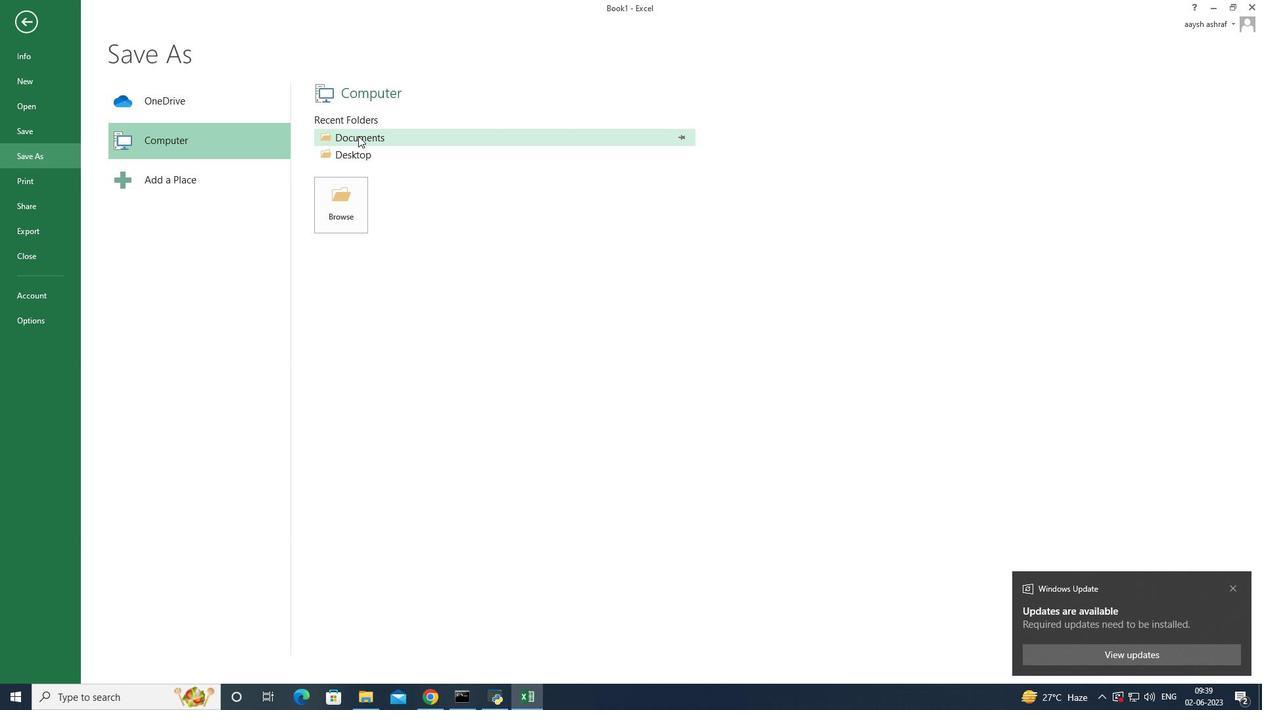 
Action: Mouse moved to (189, 330)
Screenshot: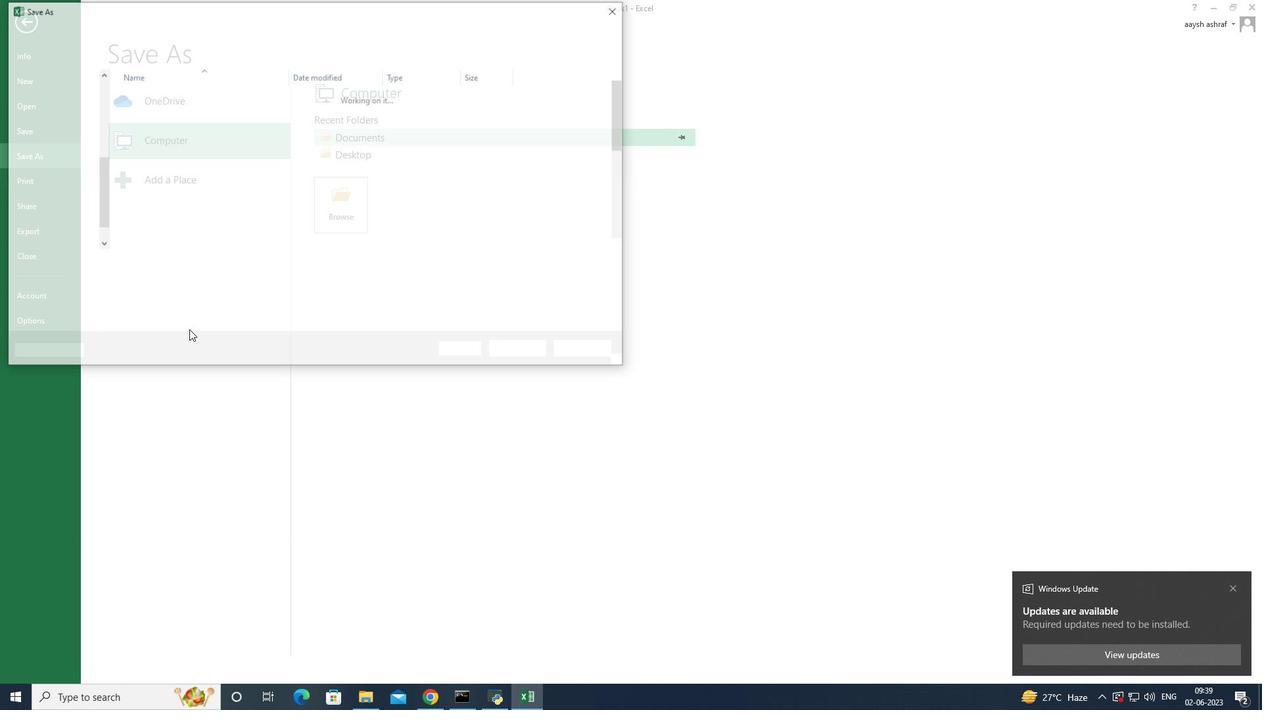 
Action: Key pressed <Key.shift>Audo<Key.backspace>iting<Key.space><Key.shift>Annual<Key.space><Key.shift>Sales<Key.space><Key.shift>_<Key.shift>Report<Key.shift>_2023
Screenshot: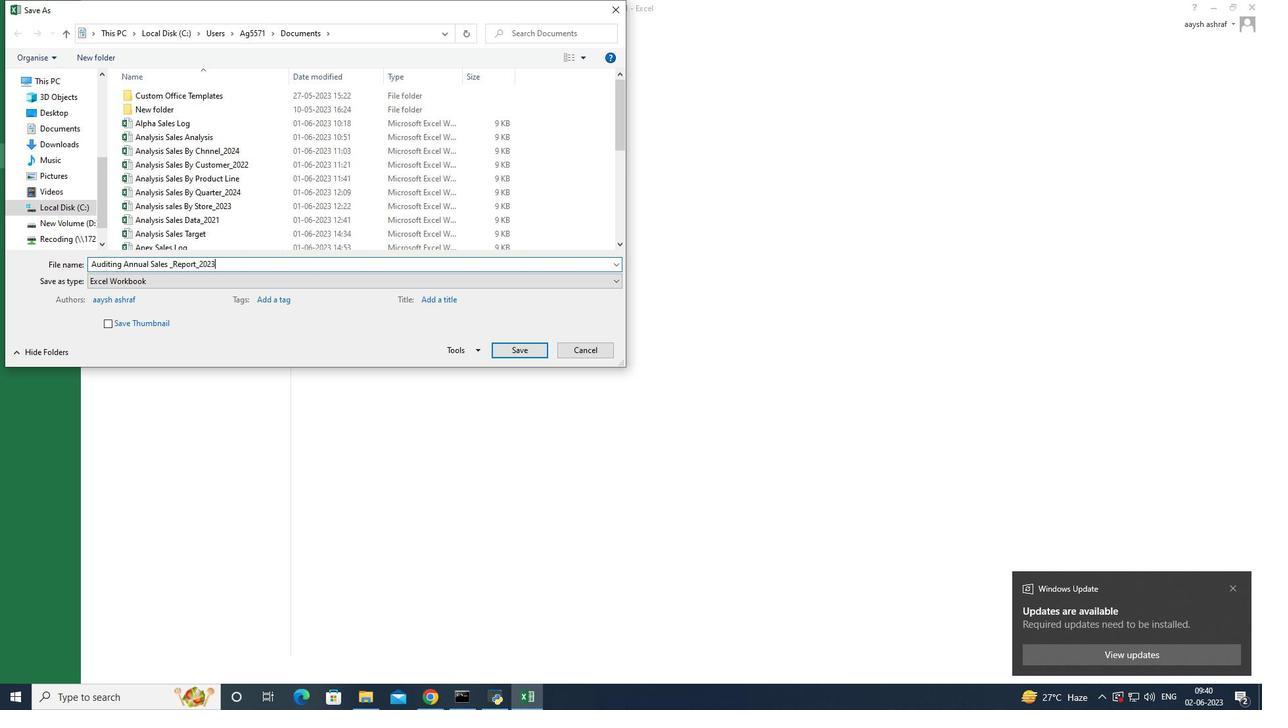 
Action: Mouse moved to (516, 356)
Screenshot: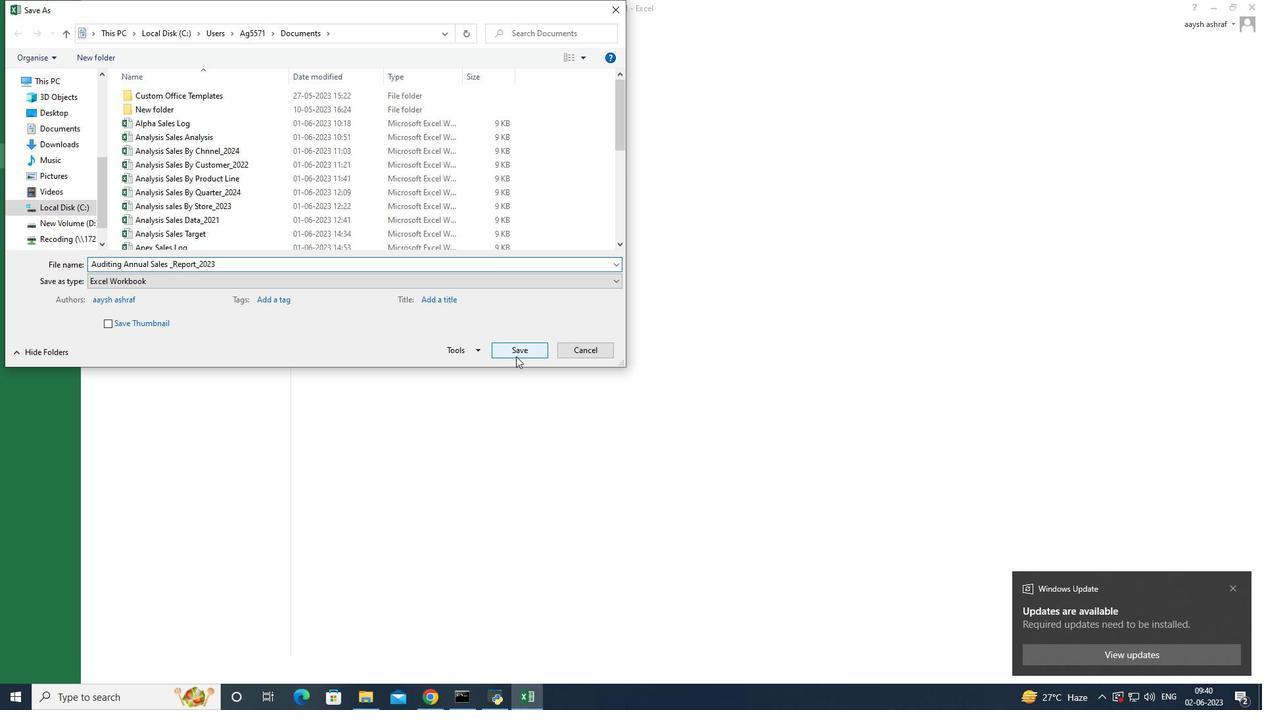 
Action: Mouse pressed left at (516, 356)
